 Task: Plan a trip to Centurion, South Africa from 21st December, 2023 to 29th December, 2023 for 4 adults. Place can be entire room with 2 bedrooms having 2 beds and 2 bathrooms. Property type can be flat.
Action: Mouse moved to (575, 97)
Screenshot: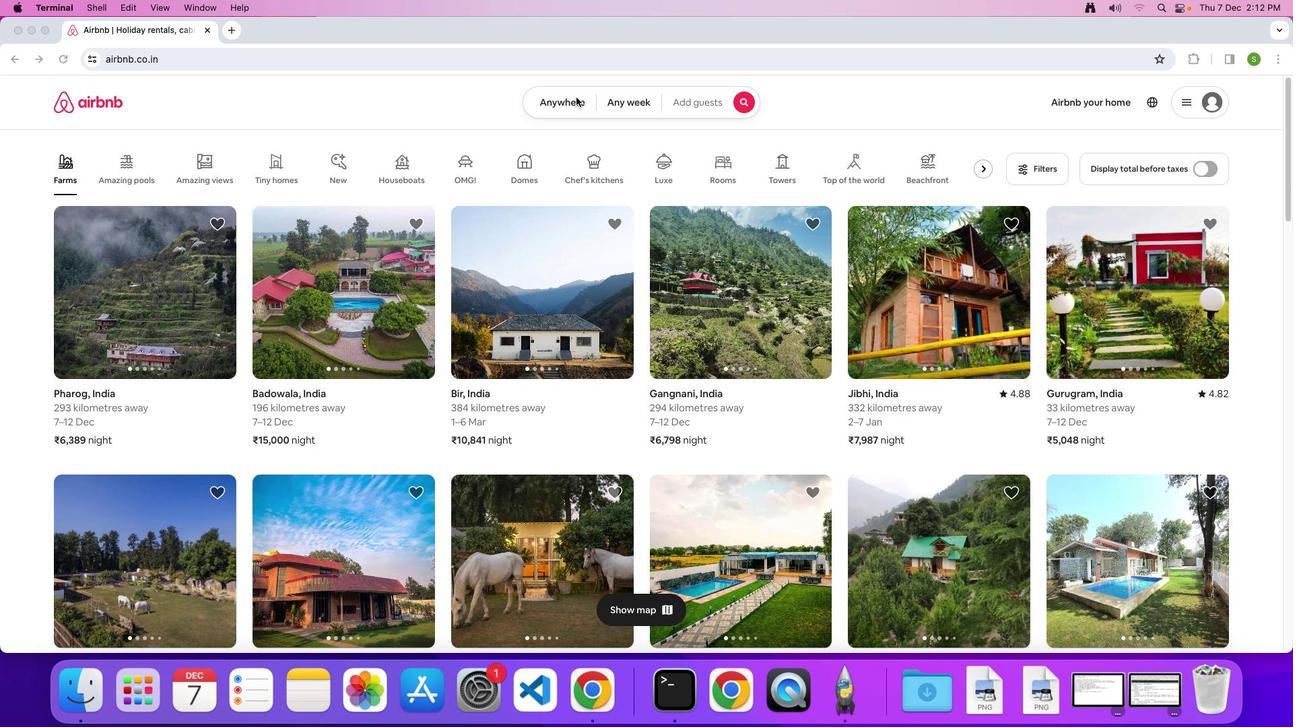 
Action: Mouse pressed left at (575, 97)
Screenshot: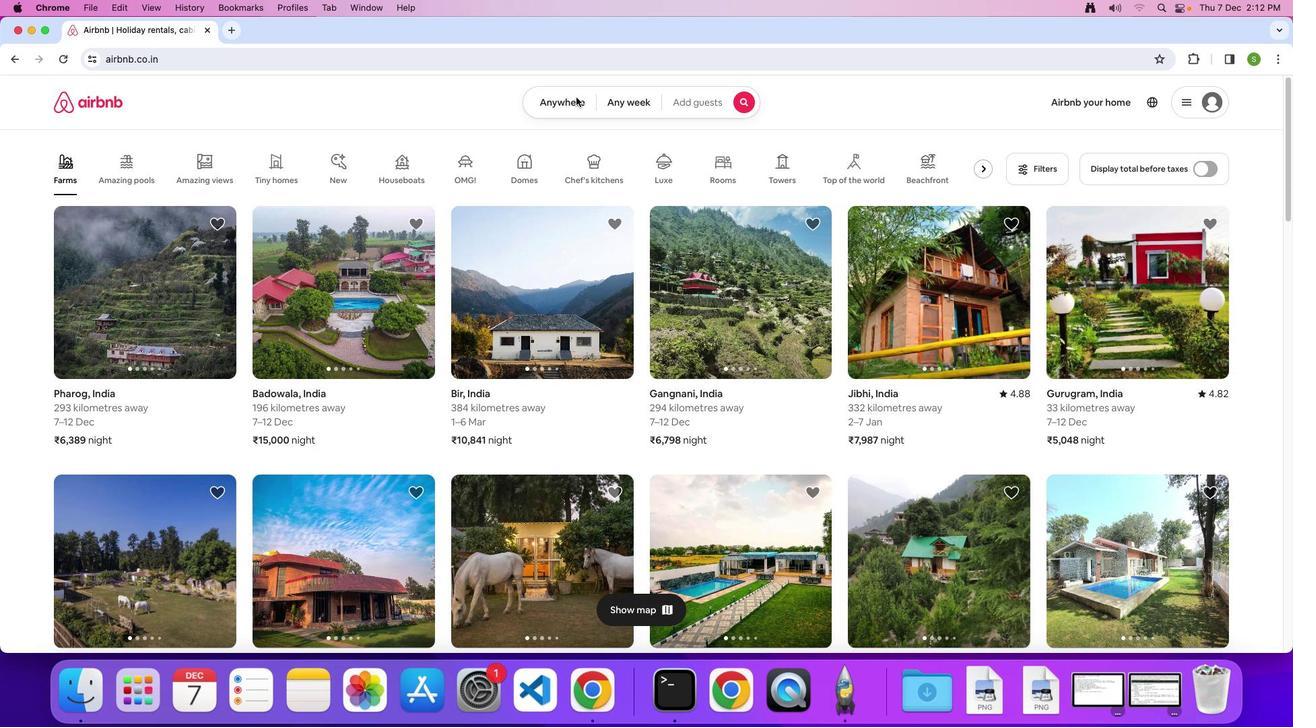 
Action: Mouse moved to (572, 104)
Screenshot: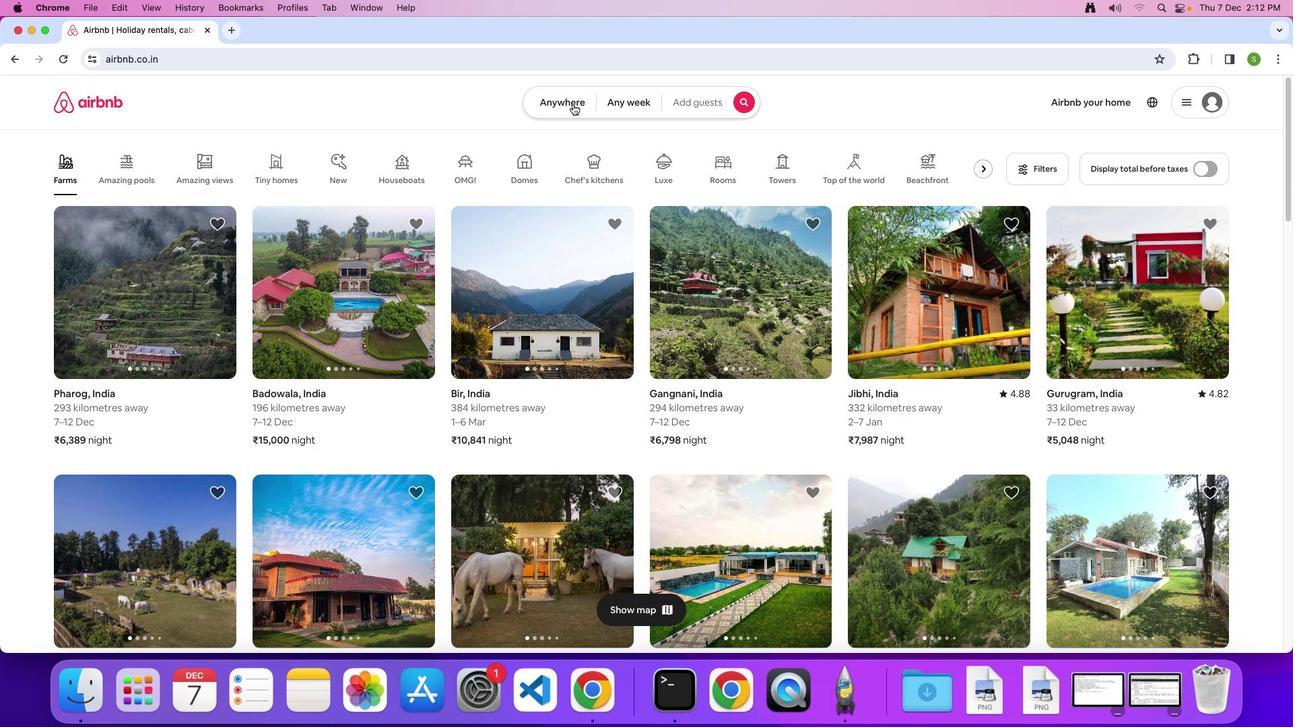 
Action: Mouse pressed left at (572, 104)
Screenshot: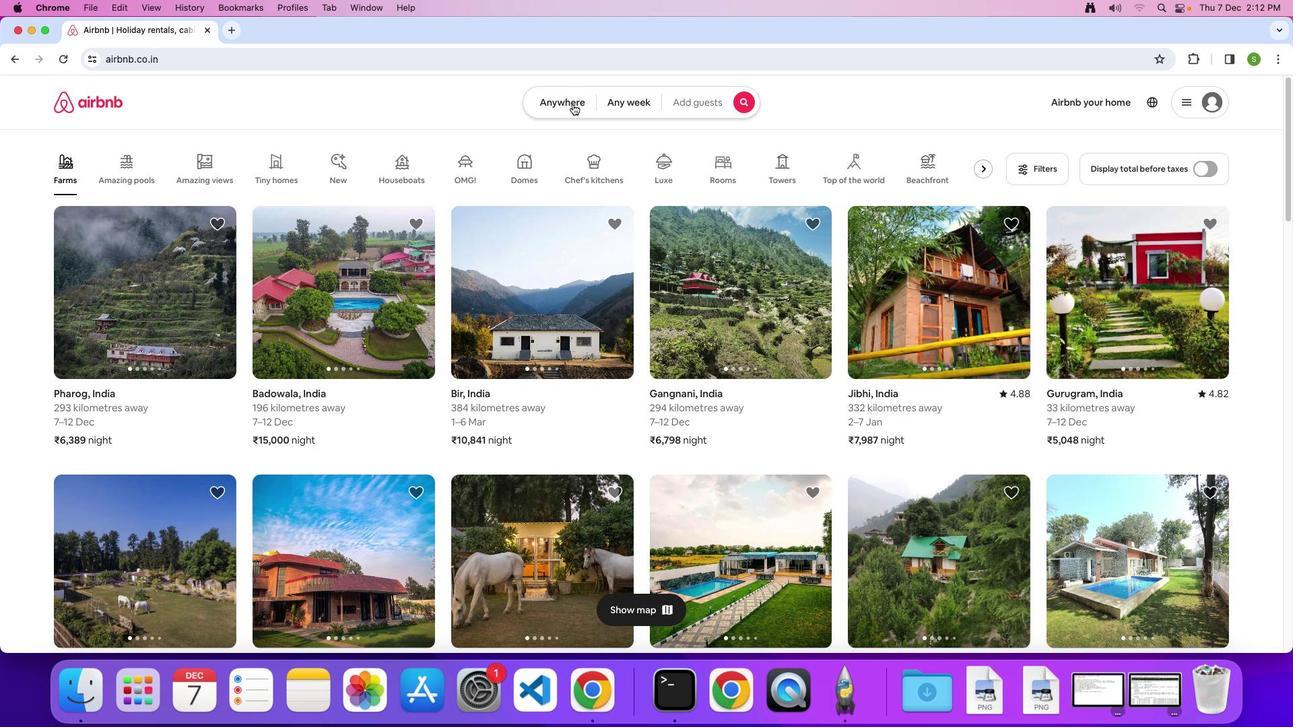 
Action: Mouse moved to (472, 142)
Screenshot: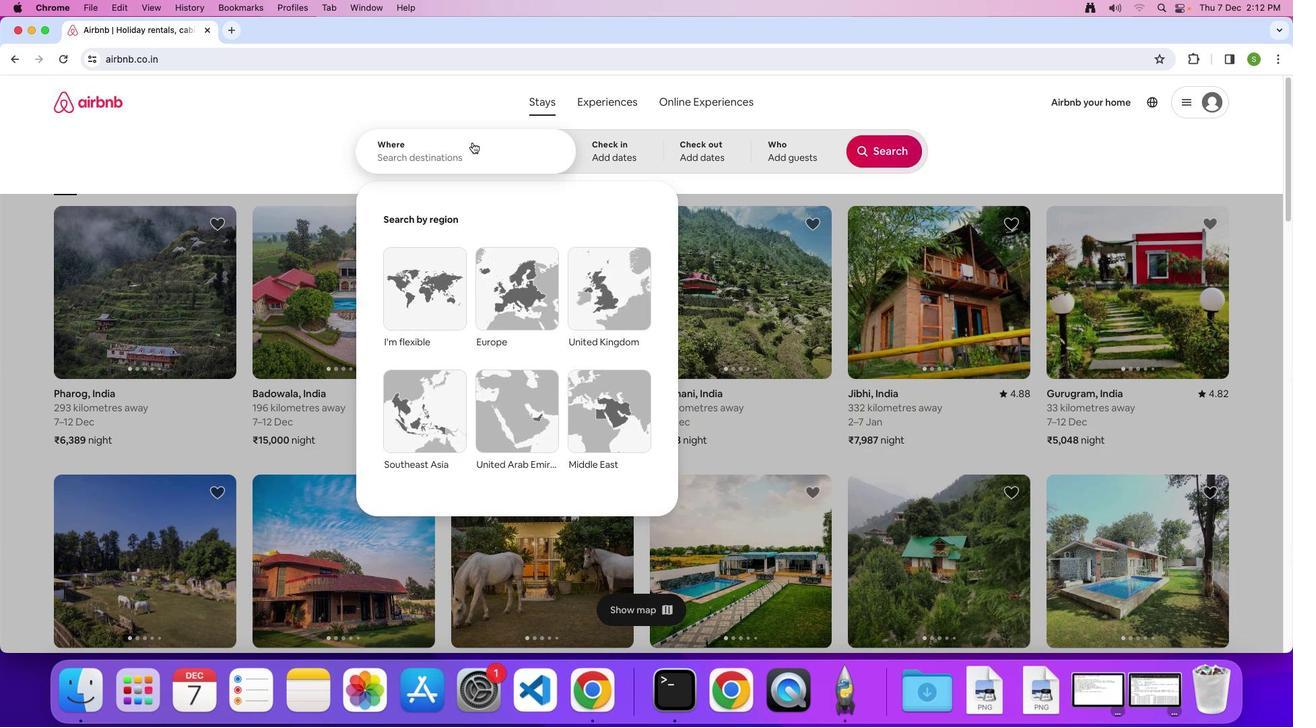 
Action: Mouse pressed left at (472, 142)
Screenshot: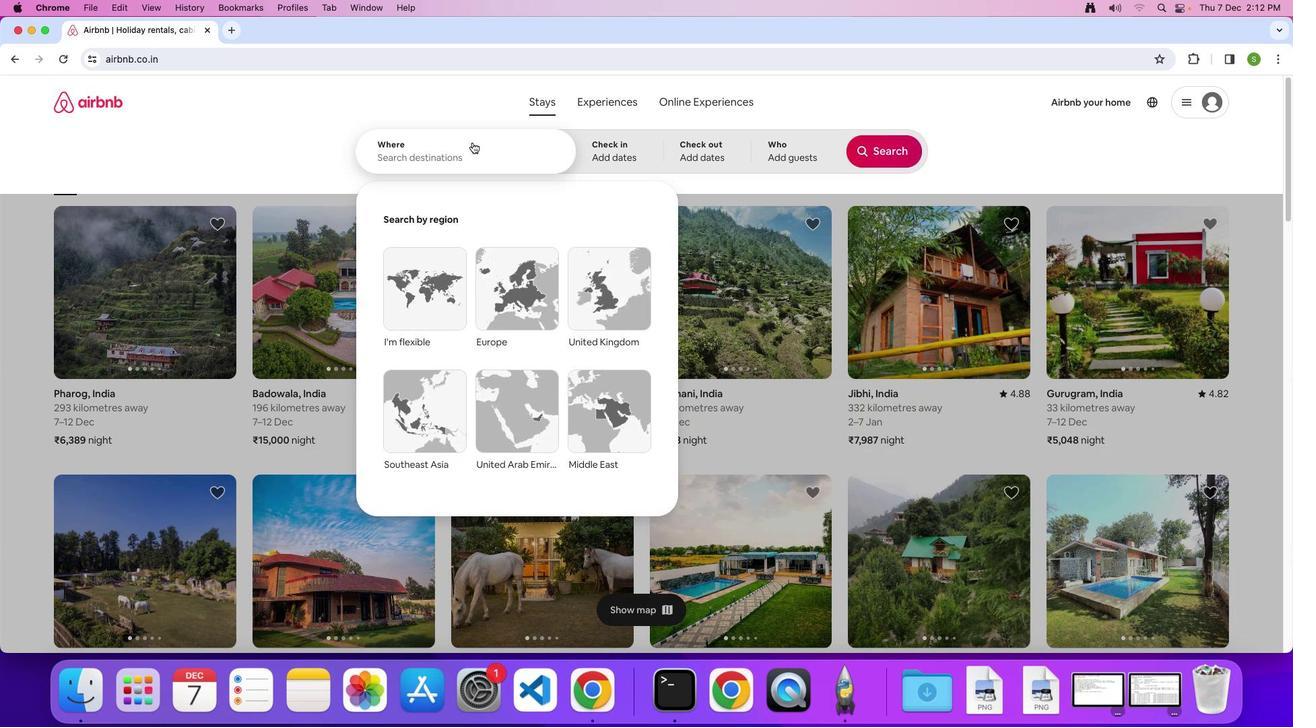
Action: Mouse moved to (488, 138)
Screenshot: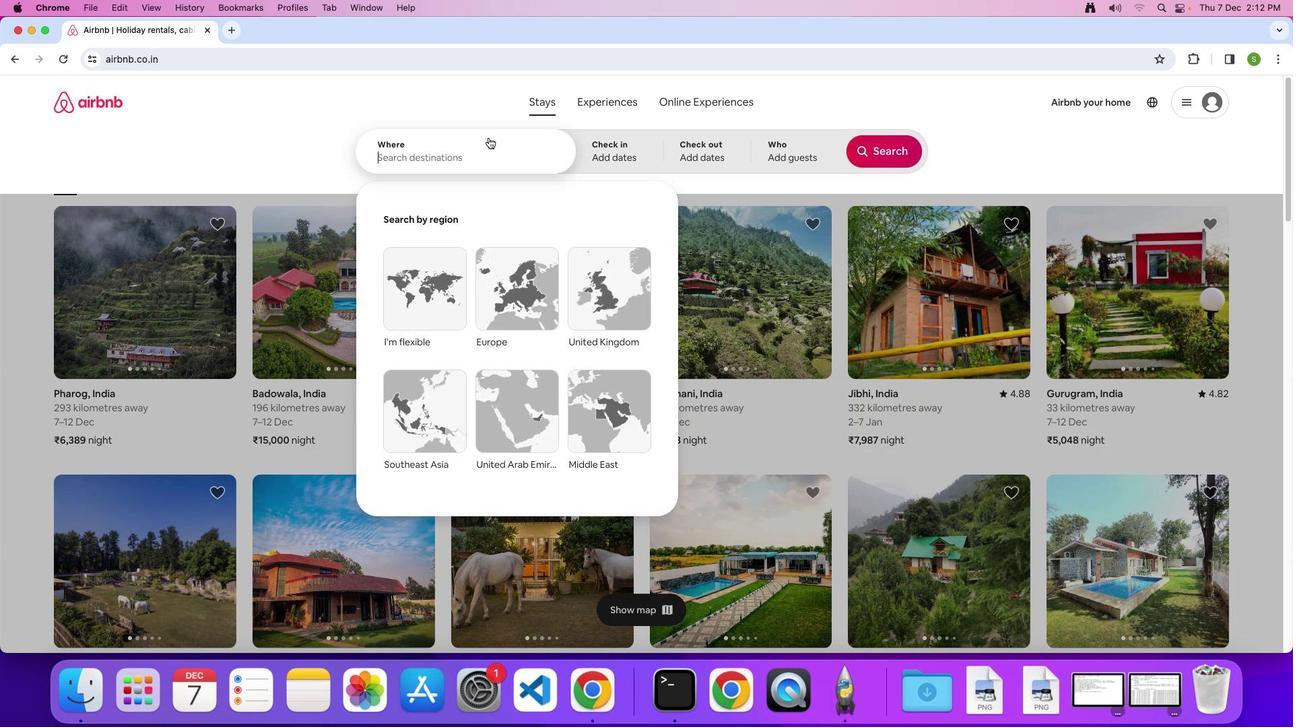 
Action: Key pressed 'C'Key.caps_lock'e''n''t''u''r''i''o''n'','Key.spaceKey.shift'S''o''u''t''h'Key.spaceKey.shift'A''f''r''i''c''a'Key.enter
Screenshot: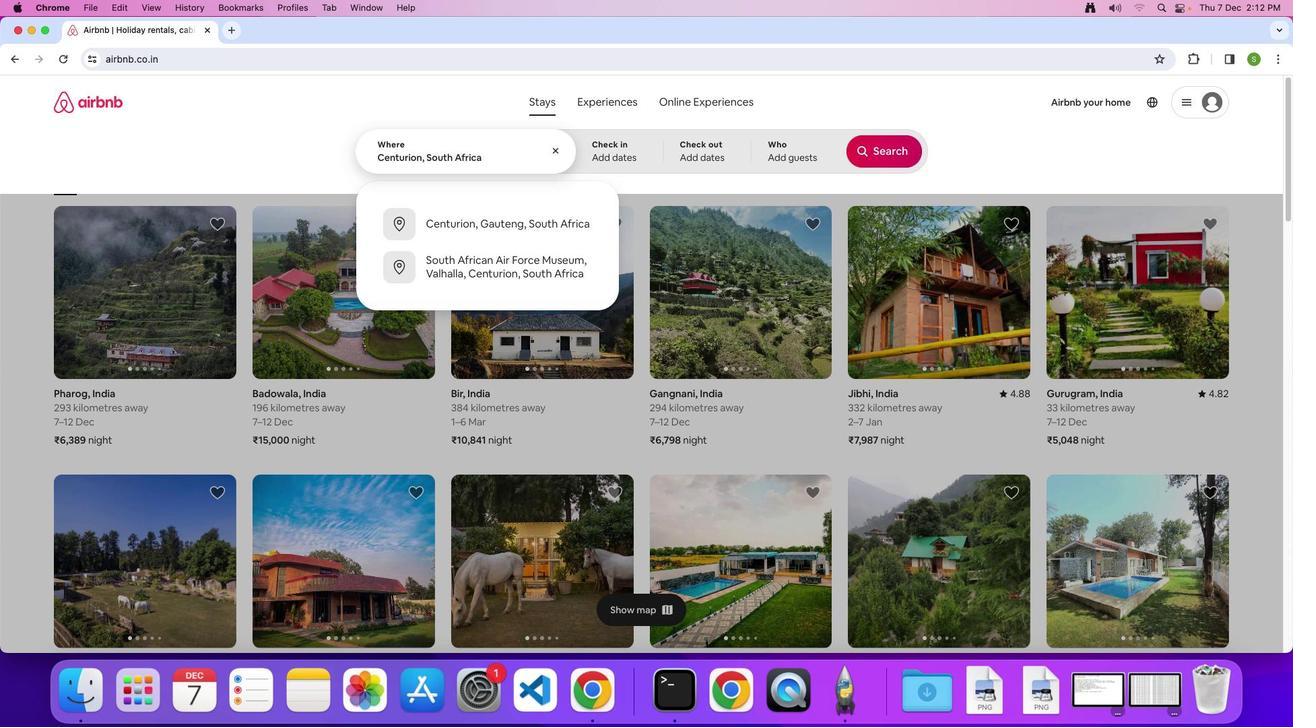 
Action: Mouse moved to (548, 425)
Screenshot: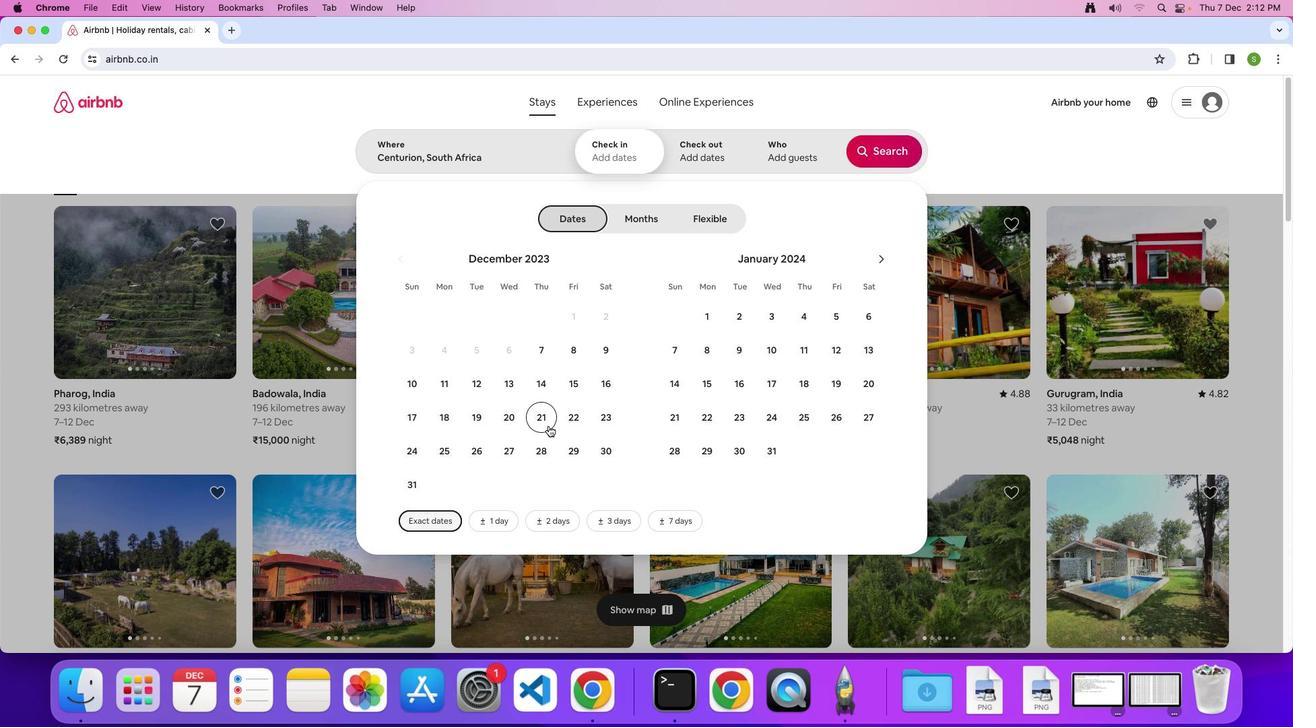 
Action: Mouse pressed left at (548, 425)
Screenshot: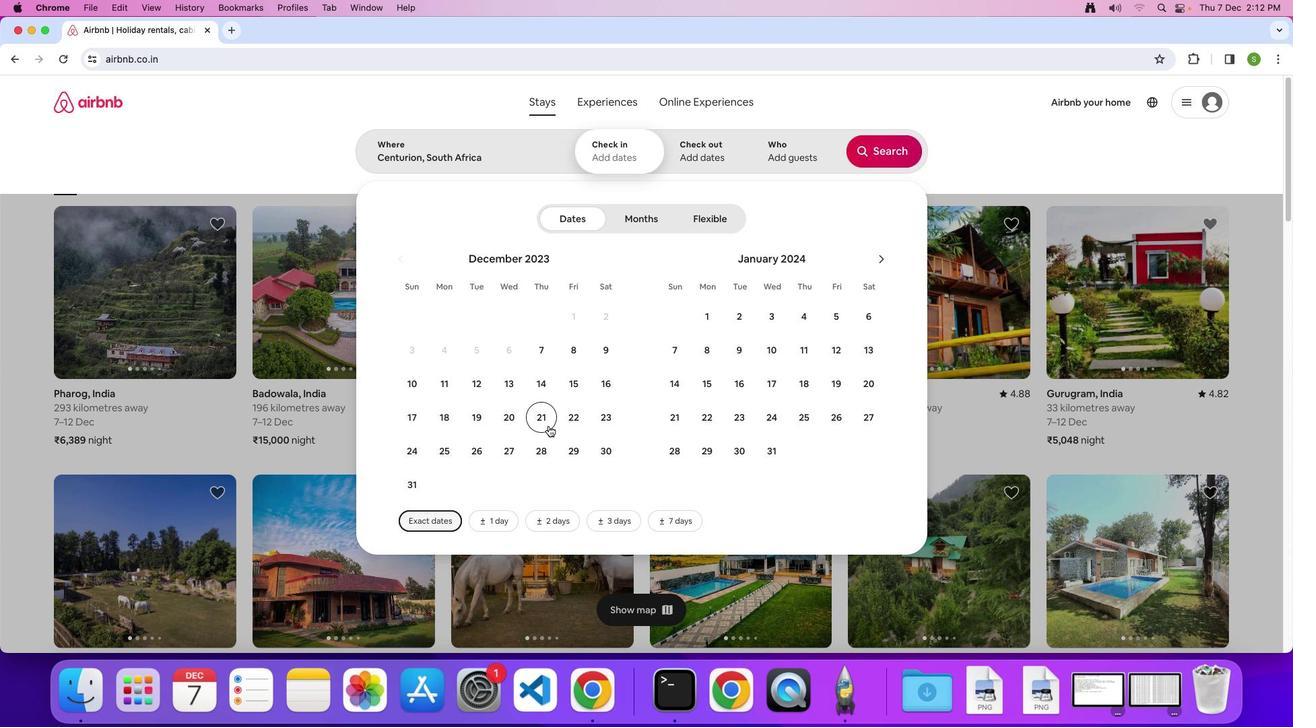 
Action: Mouse moved to (579, 447)
Screenshot: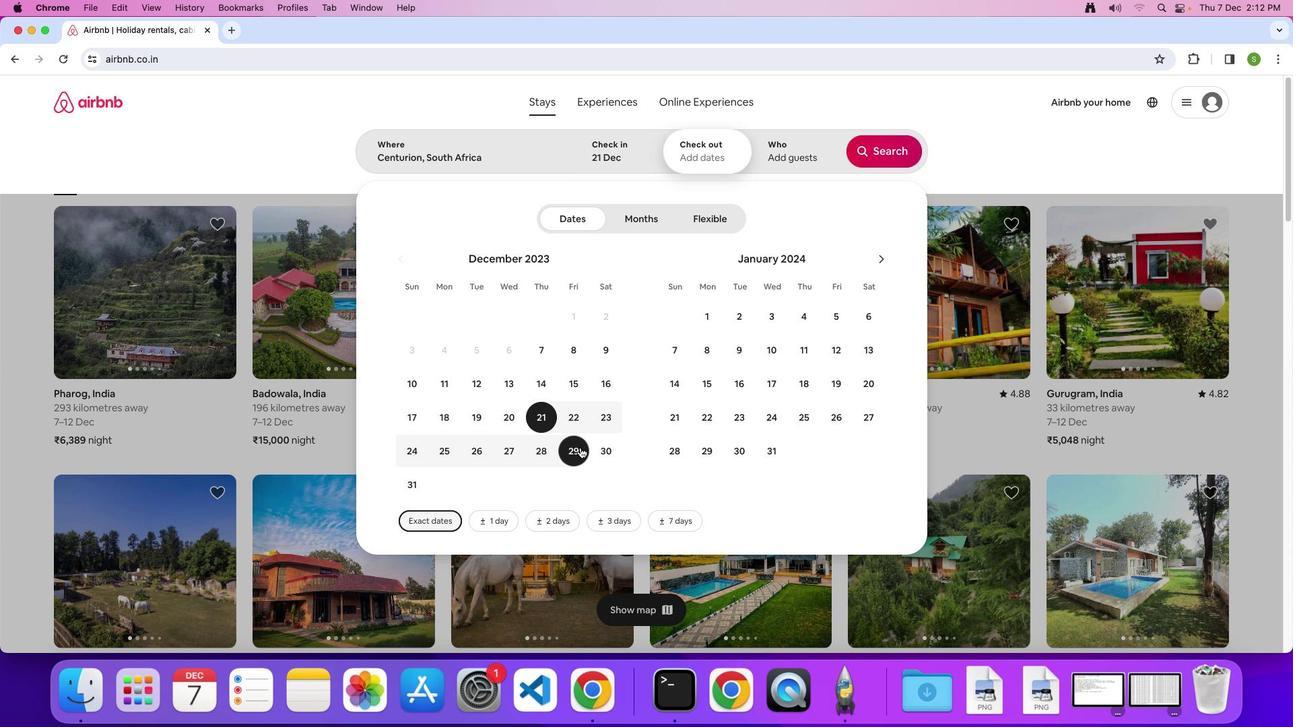
Action: Mouse pressed left at (579, 447)
Screenshot: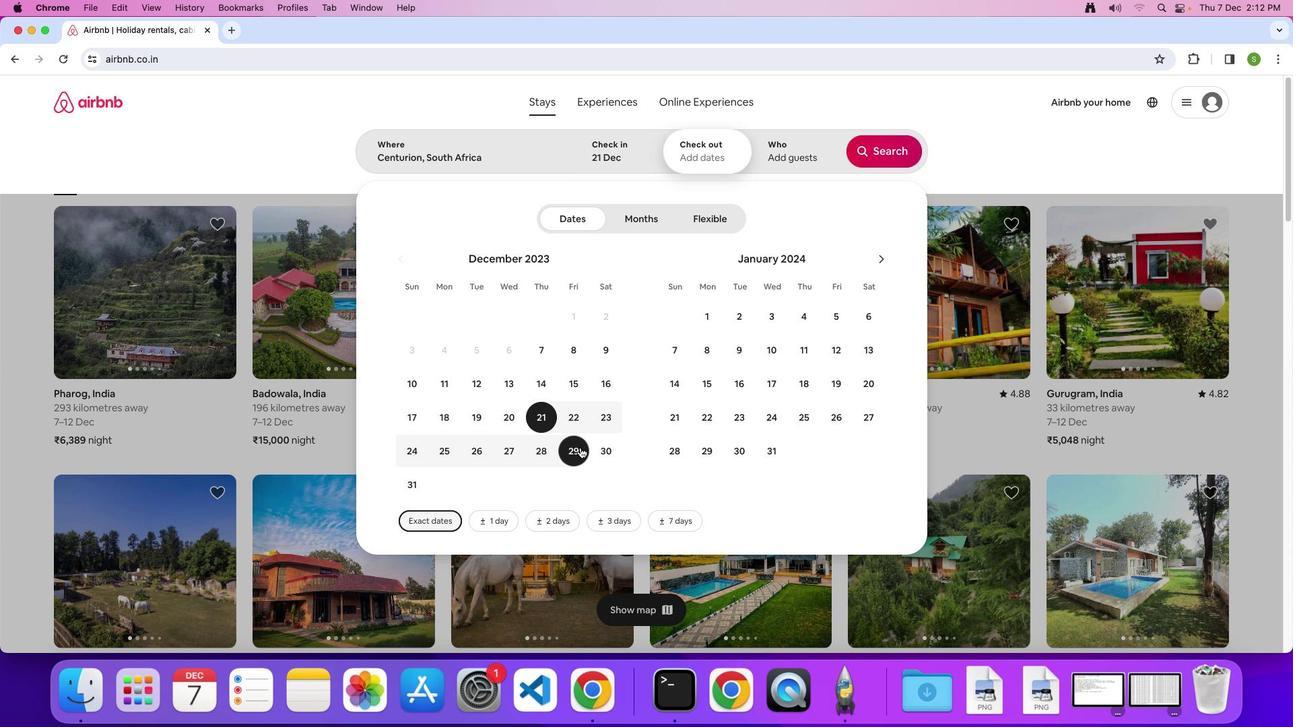 
Action: Mouse moved to (782, 154)
Screenshot: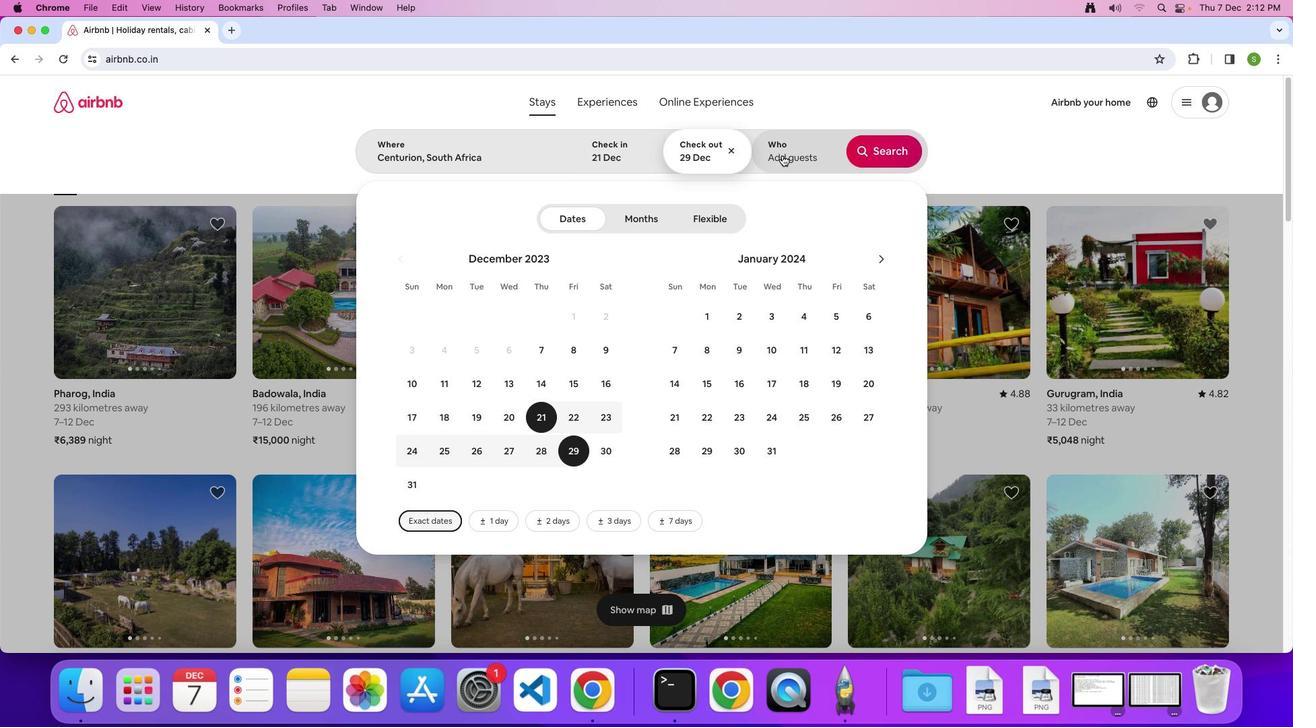 
Action: Mouse pressed left at (782, 154)
Screenshot: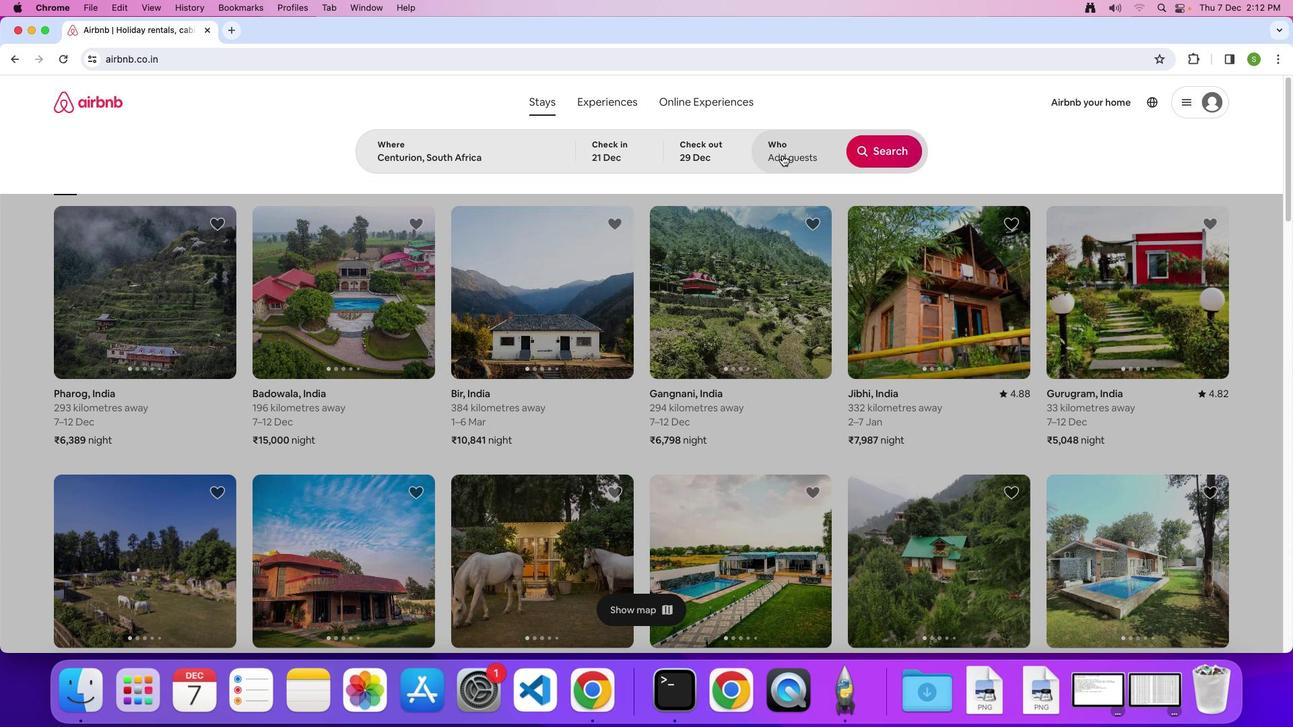 
Action: Mouse moved to (883, 216)
Screenshot: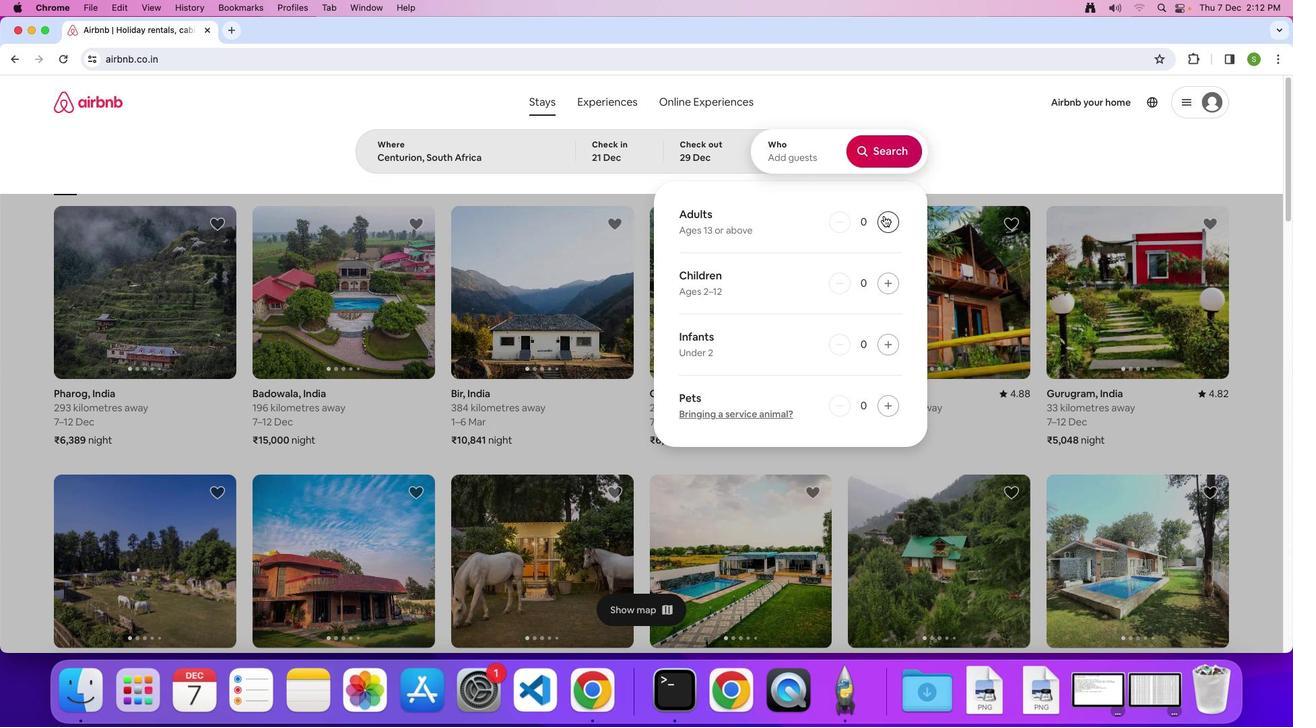 
Action: Mouse pressed left at (883, 216)
Screenshot: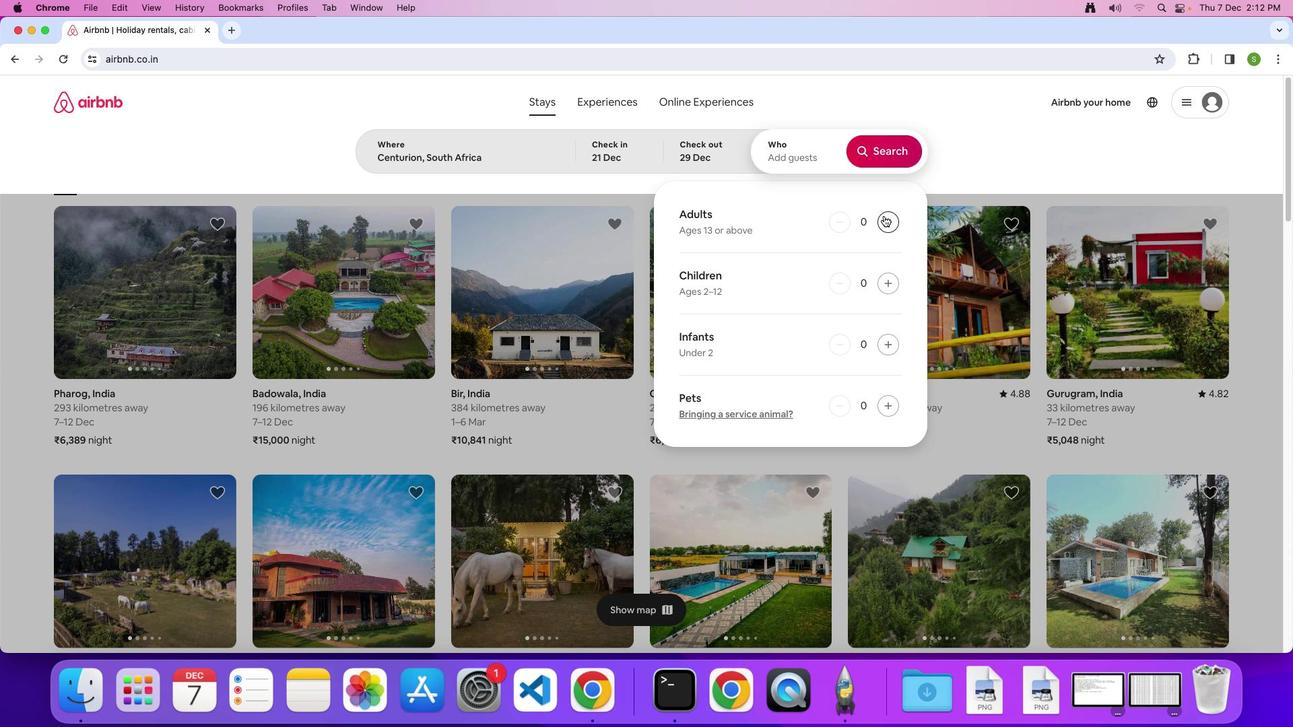 
Action: Mouse pressed left at (883, 216)
Screenshot: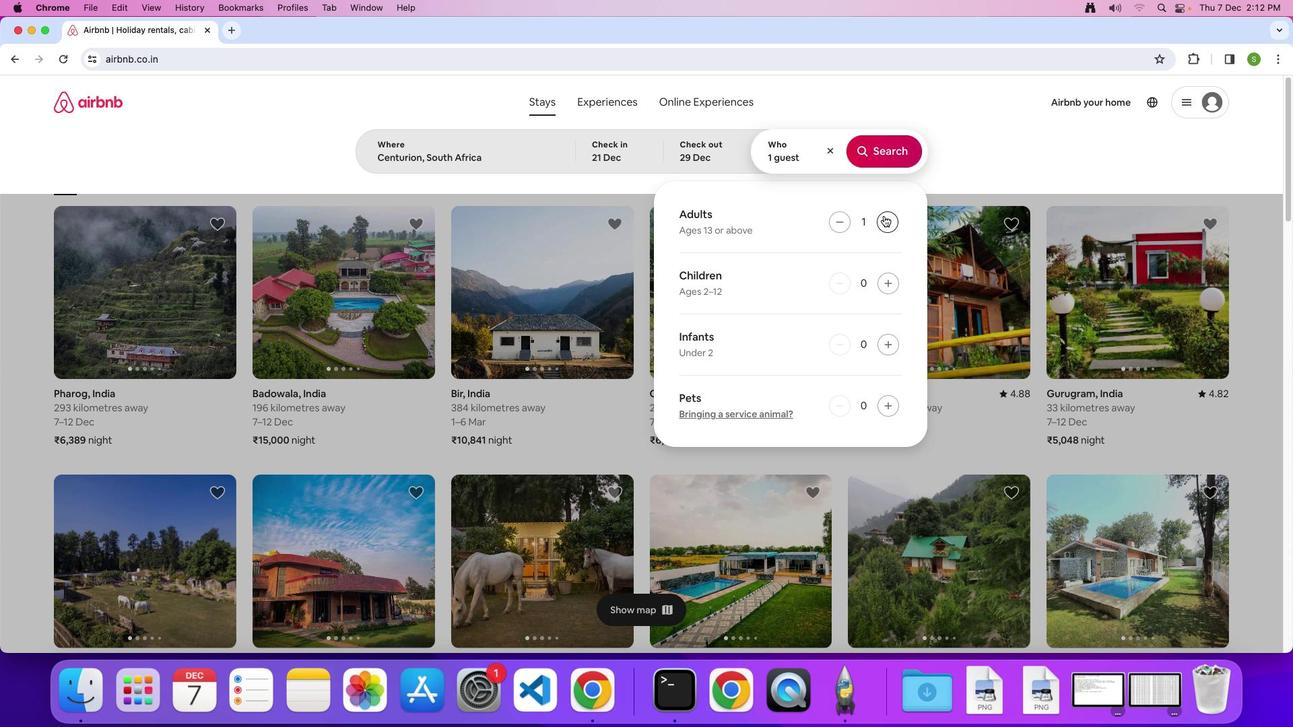 
Action: Mouse pressed left at (883, 216)
Screenshot: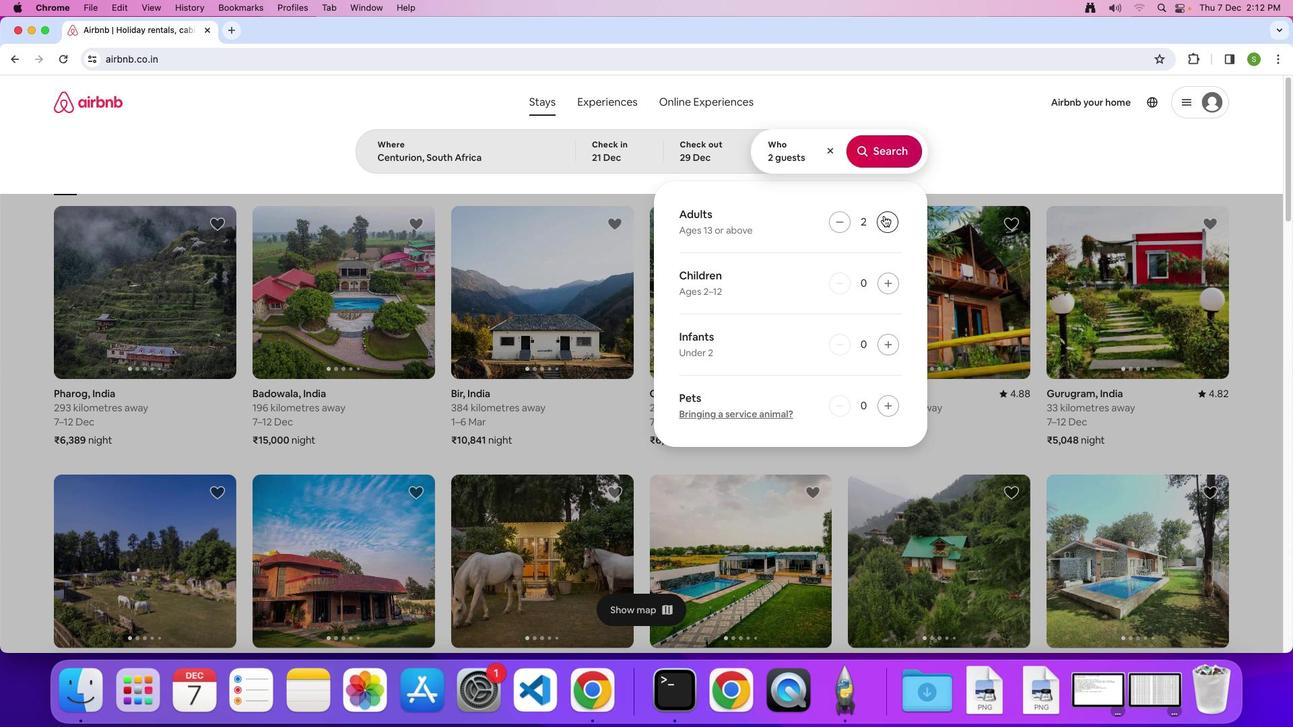 
Action: Mouse pressed left at (883, 216)
Screenshot: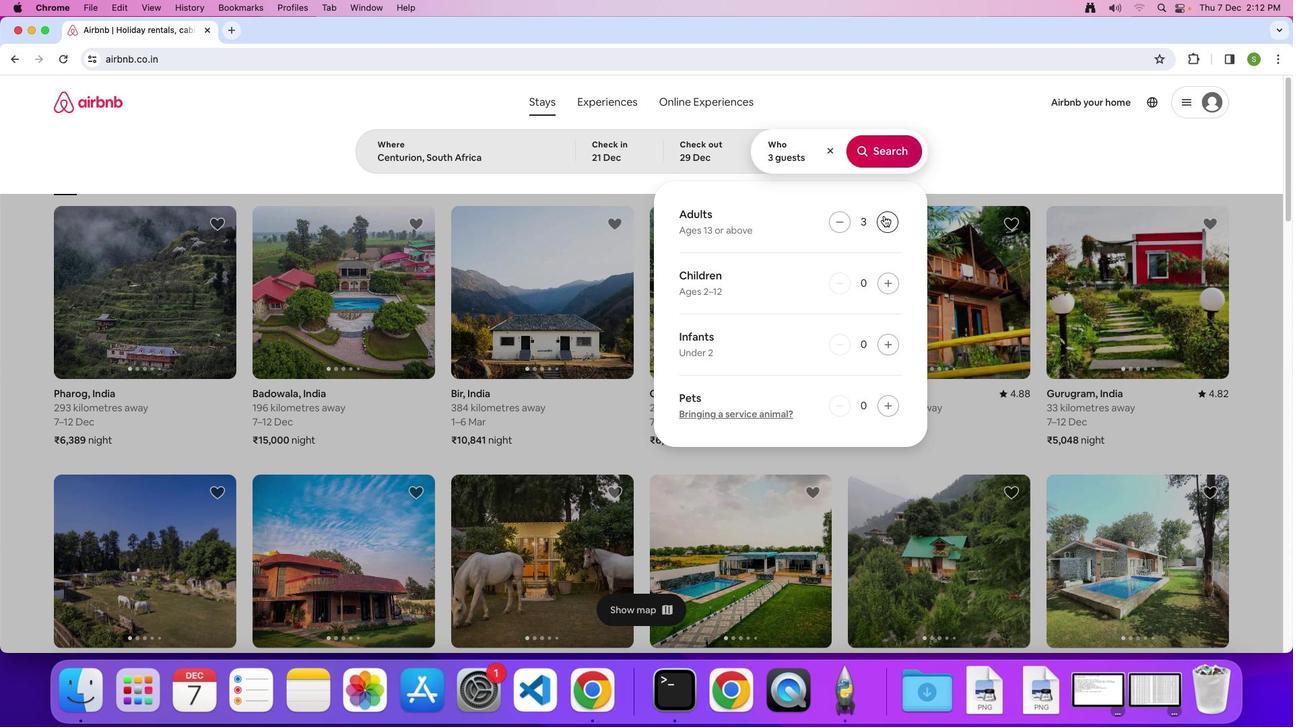 
Action: Mouse moved to (883, 160)
Screenshot: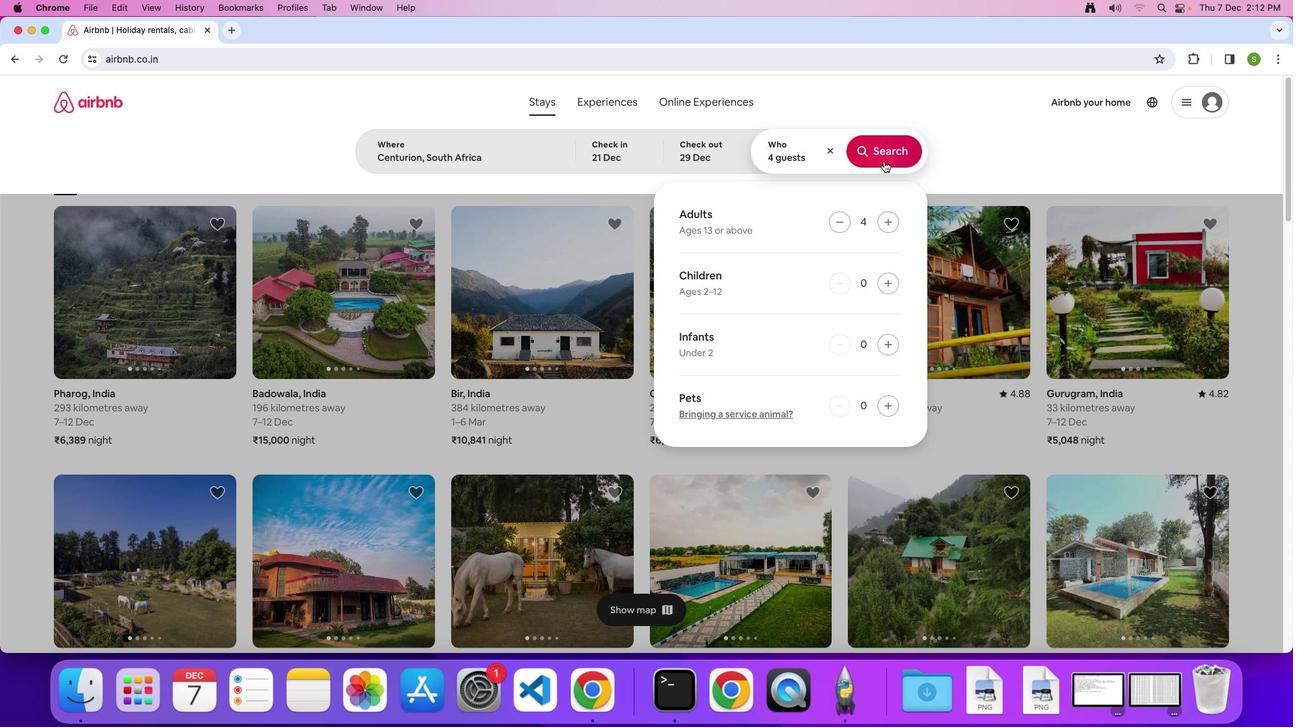 
Action: Mouse pressed left at (883, 160)
Screenshot: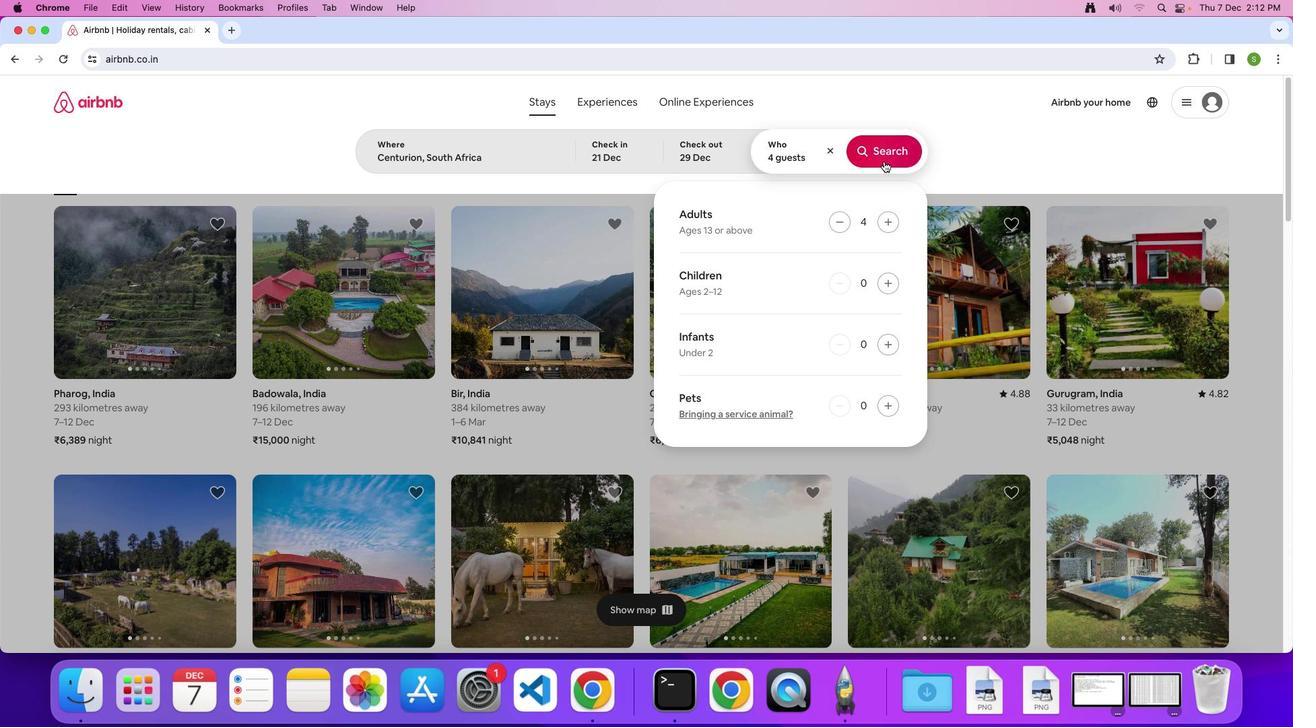 
Action: Mouse moved to (1067, 153)
Screenshot: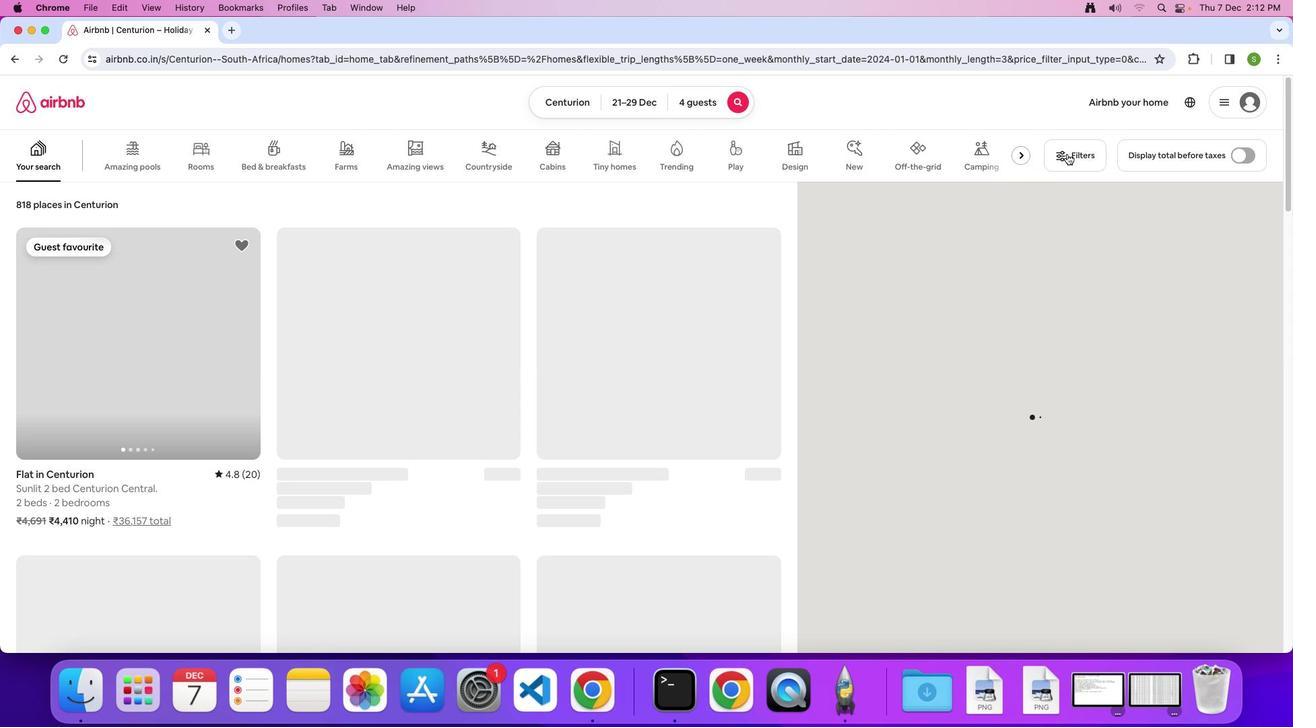 
Action: Mouse pressed left at (1067, 153)
Screenshot: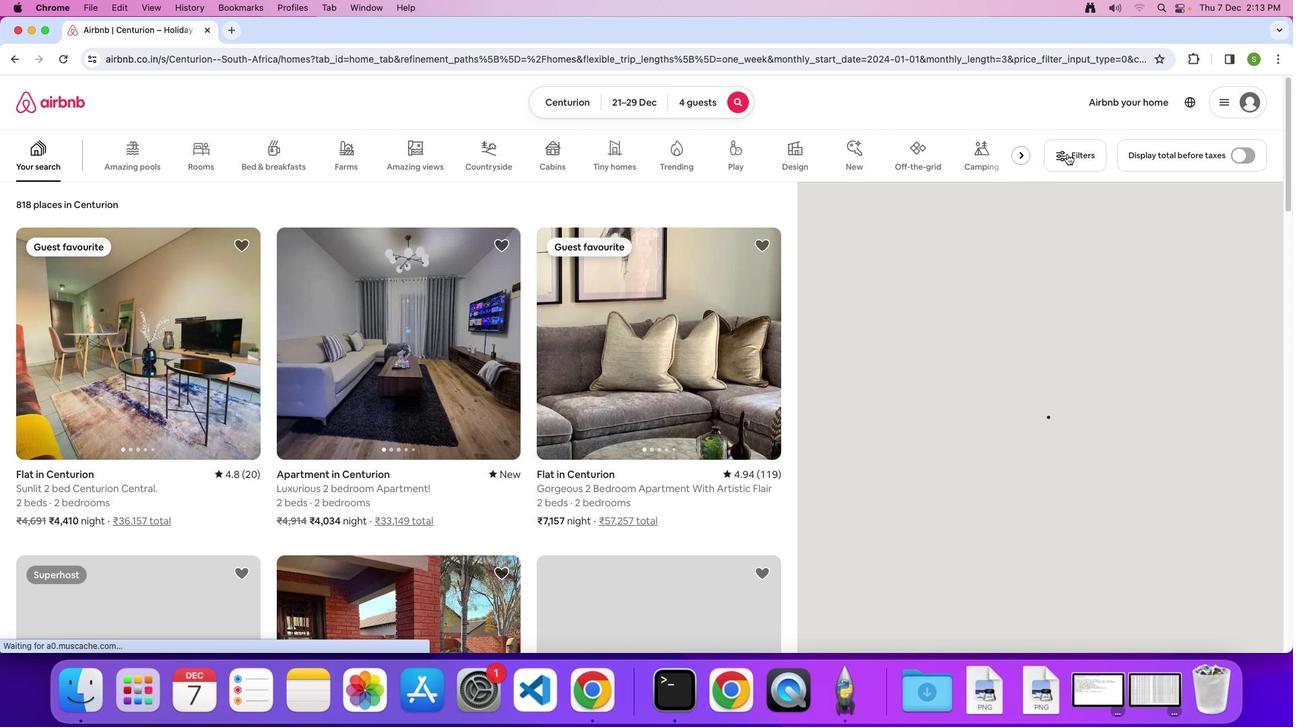 
Action: Mouse moved to (653, 239)
Screenshot: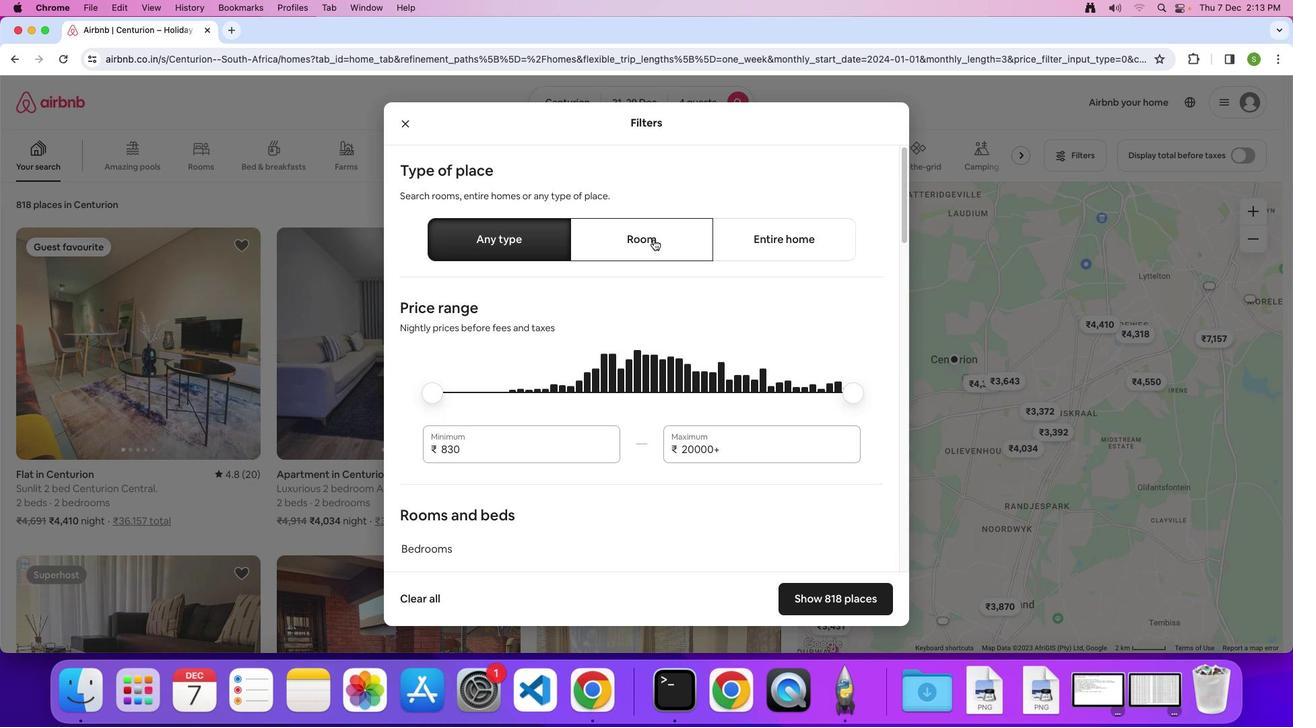 
Action: Mouse pressed left at (653, 239)
Screenshot: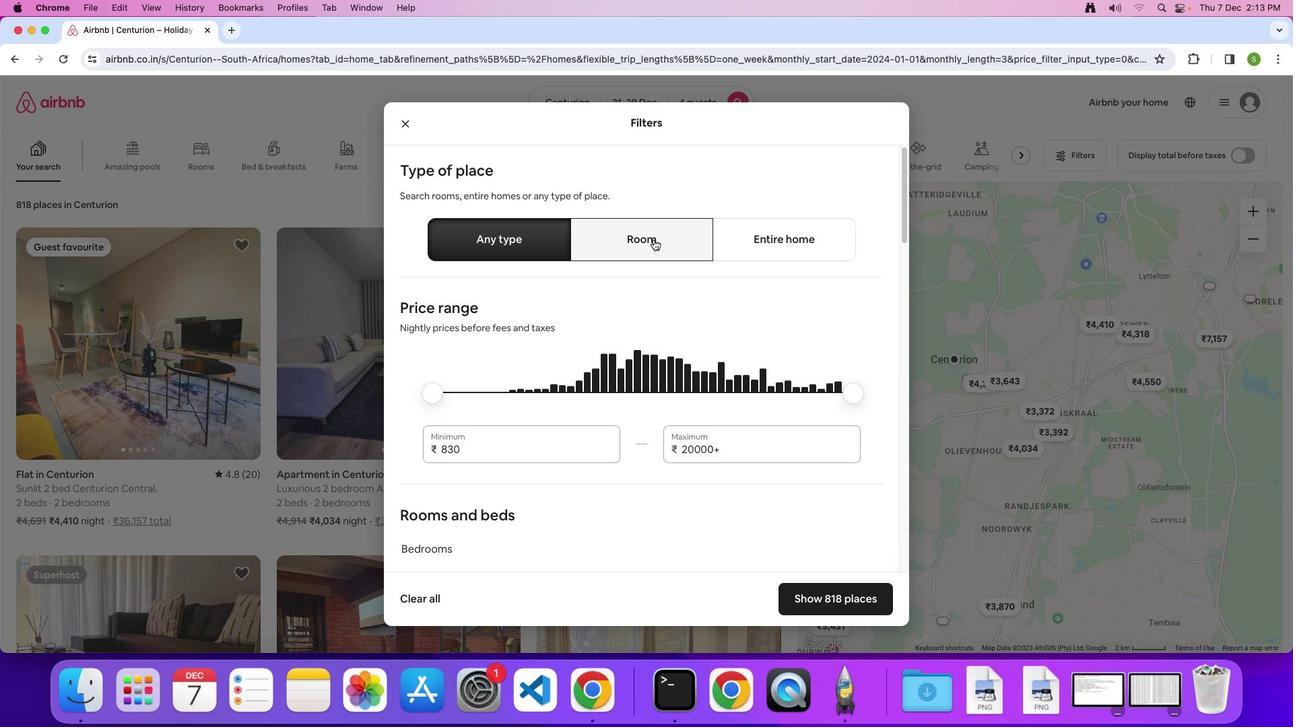 
Action: Mouse moved to (651, 360)
Screenshot: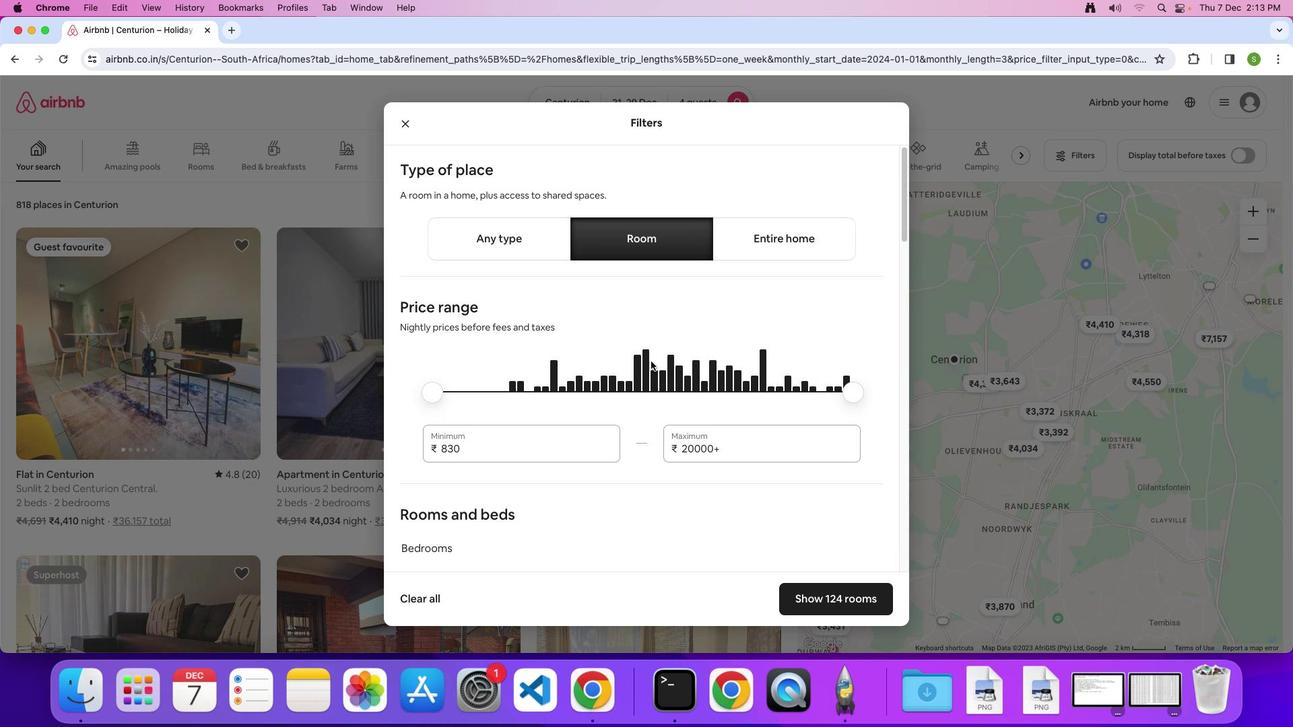 
Action: Mouse scrolled (651, 360) with delta (0, 0)
Screenshot: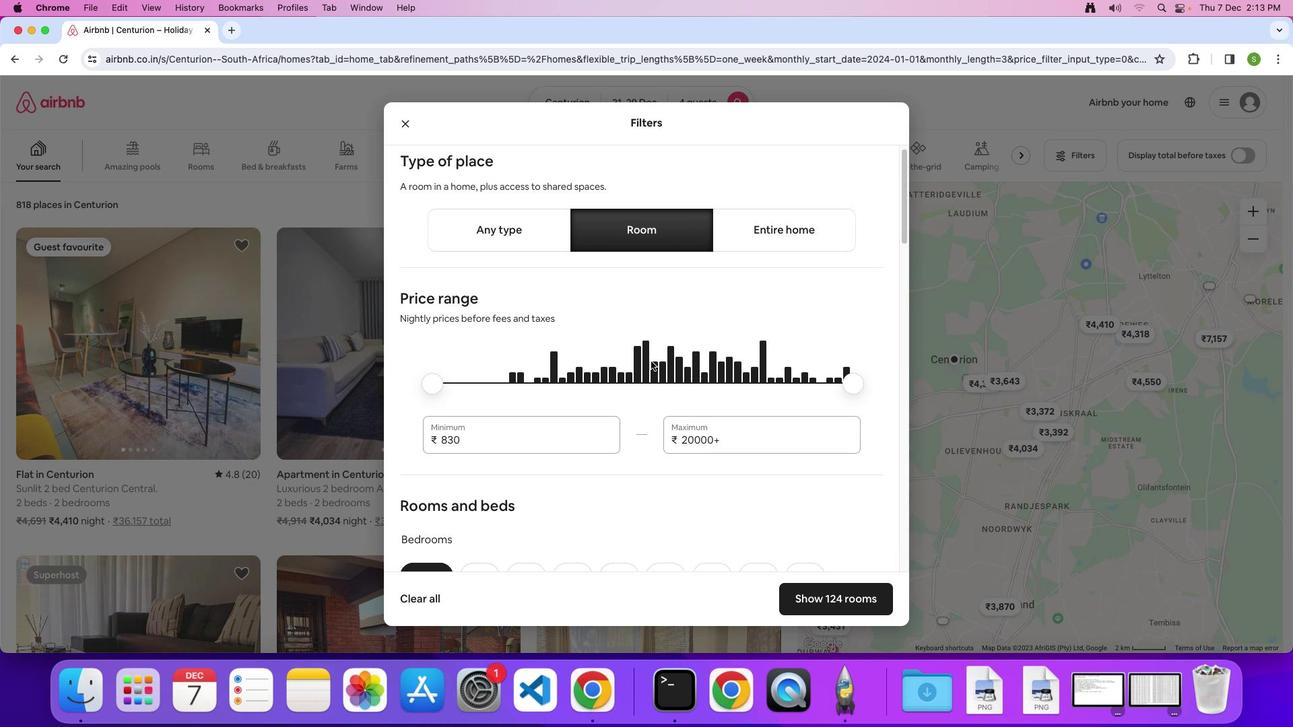 
Action: Mouse scrolled (651, 360) with delta (0, 0)
Screenshot: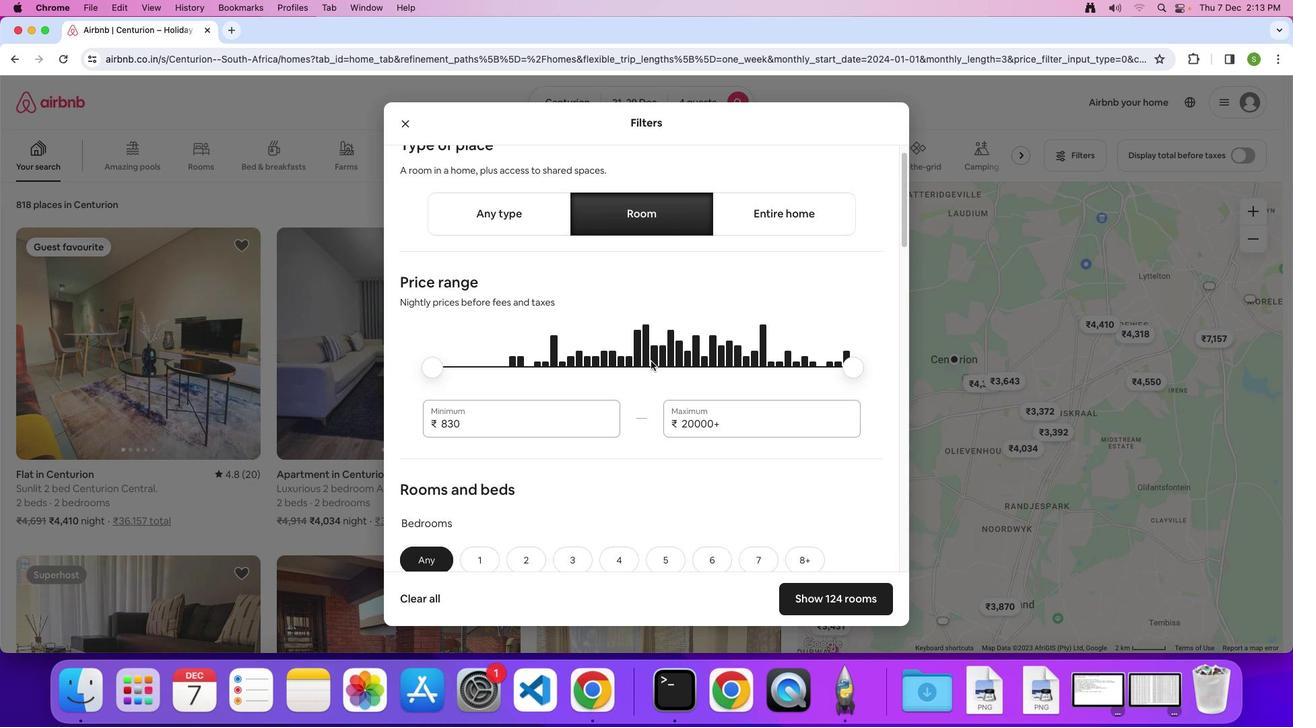 
Action: Mouse scrolled (651, 360) with delta (0, -2)
Screenshot: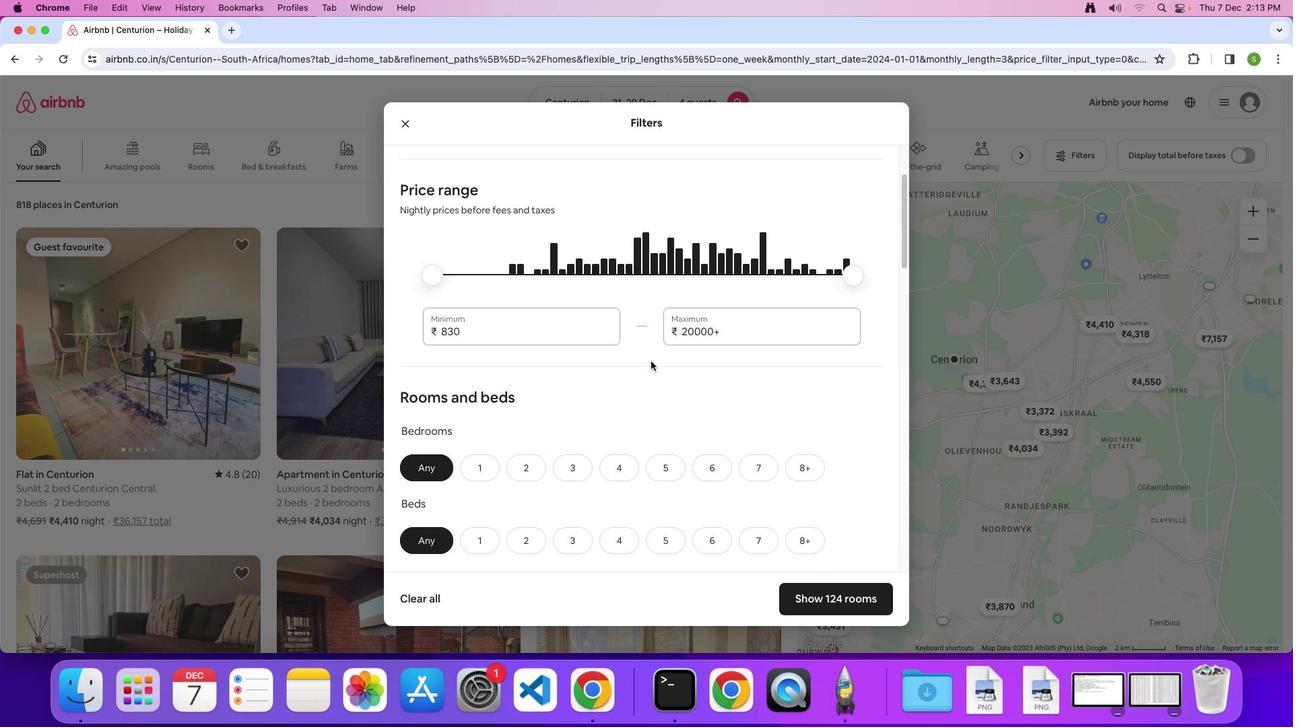 
Action: Mouse scrolled (651, 360) with delta (0, -2)
Screenshot: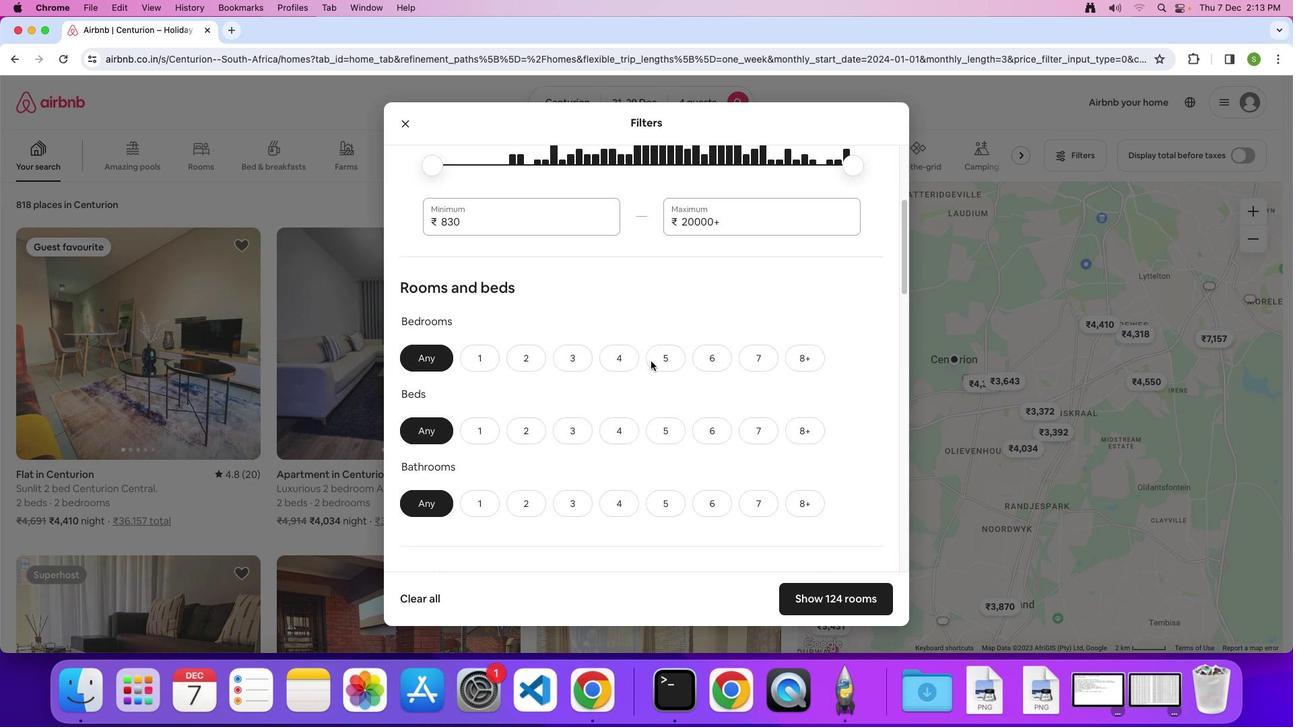
Action: Mouse scrolled (651, 360) with delta (0, 0)
Screenshot: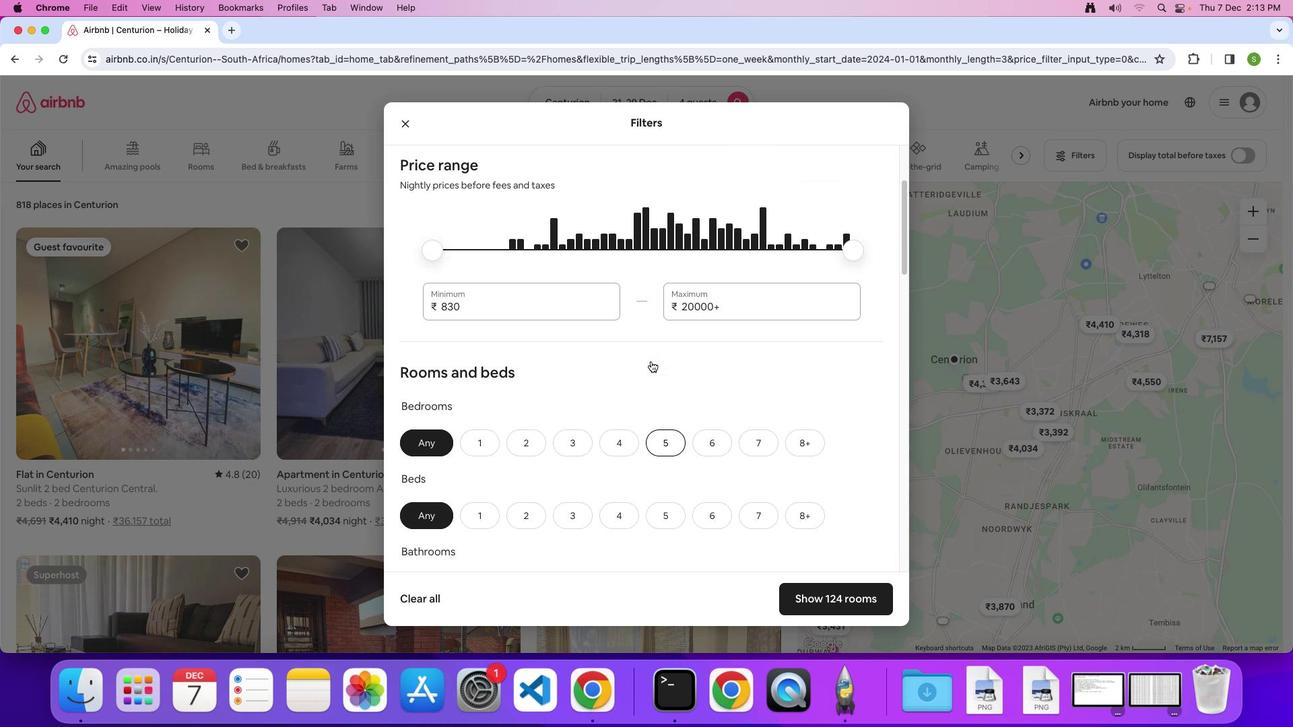
Action: Mouse scrolled (651, 360) with delta (0, 0)
Screenshot: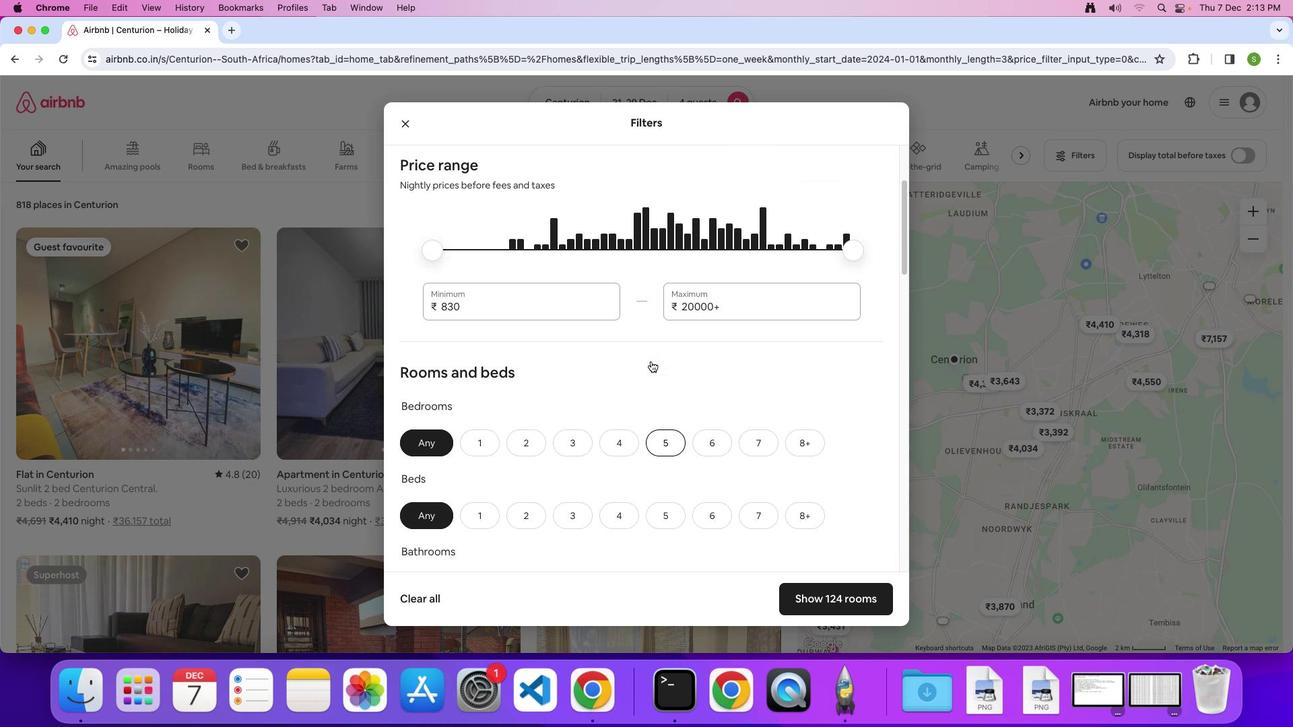 
Action: Mouse scrolled (651, 360) with delta (0, 3)
Screenshot: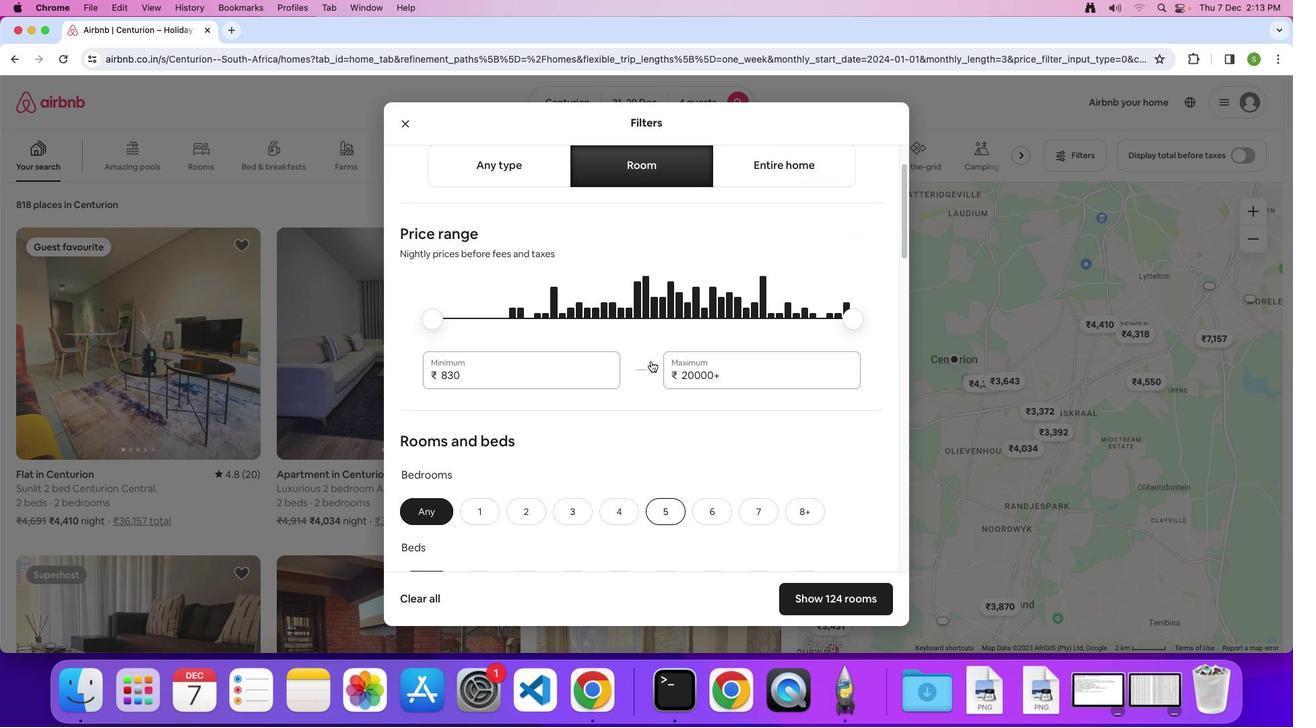 
Action: Mouse scrolled (651, 360) with delta (0, 4)
Screenshot: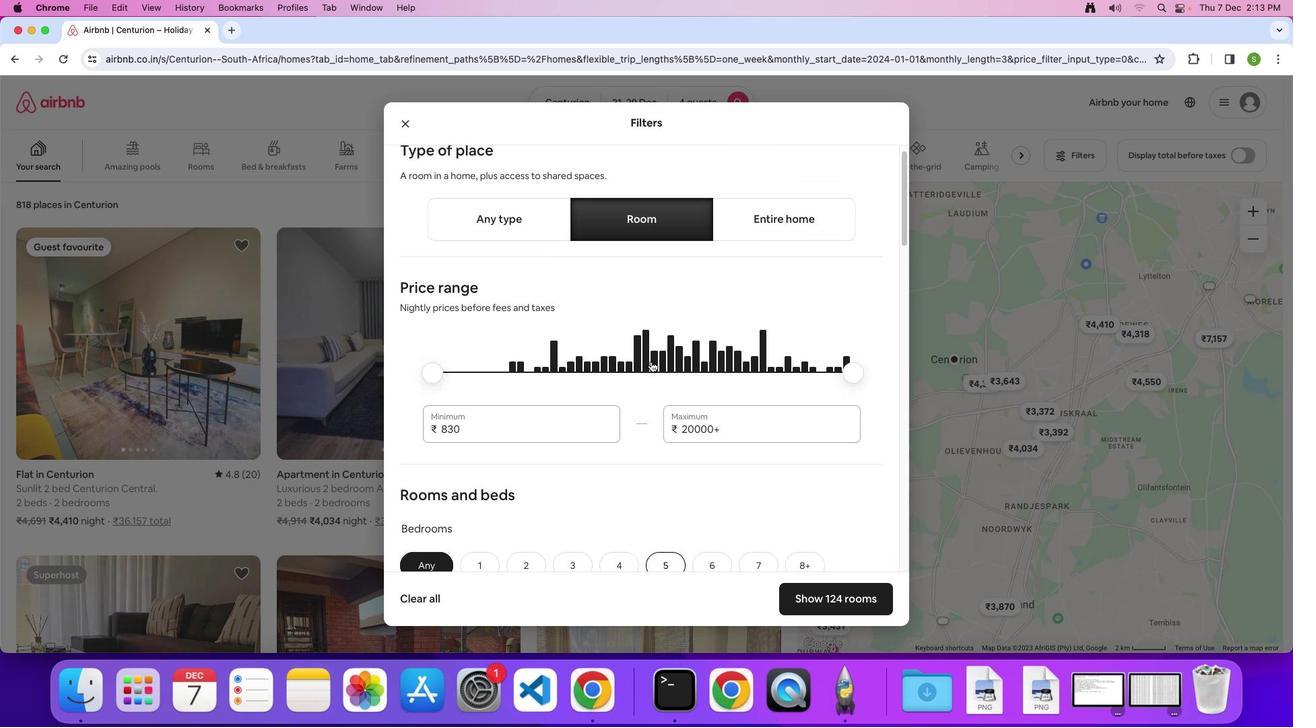 
Action: Mouse scrolled (651, 360) with delta (0, 0)
Screenshot: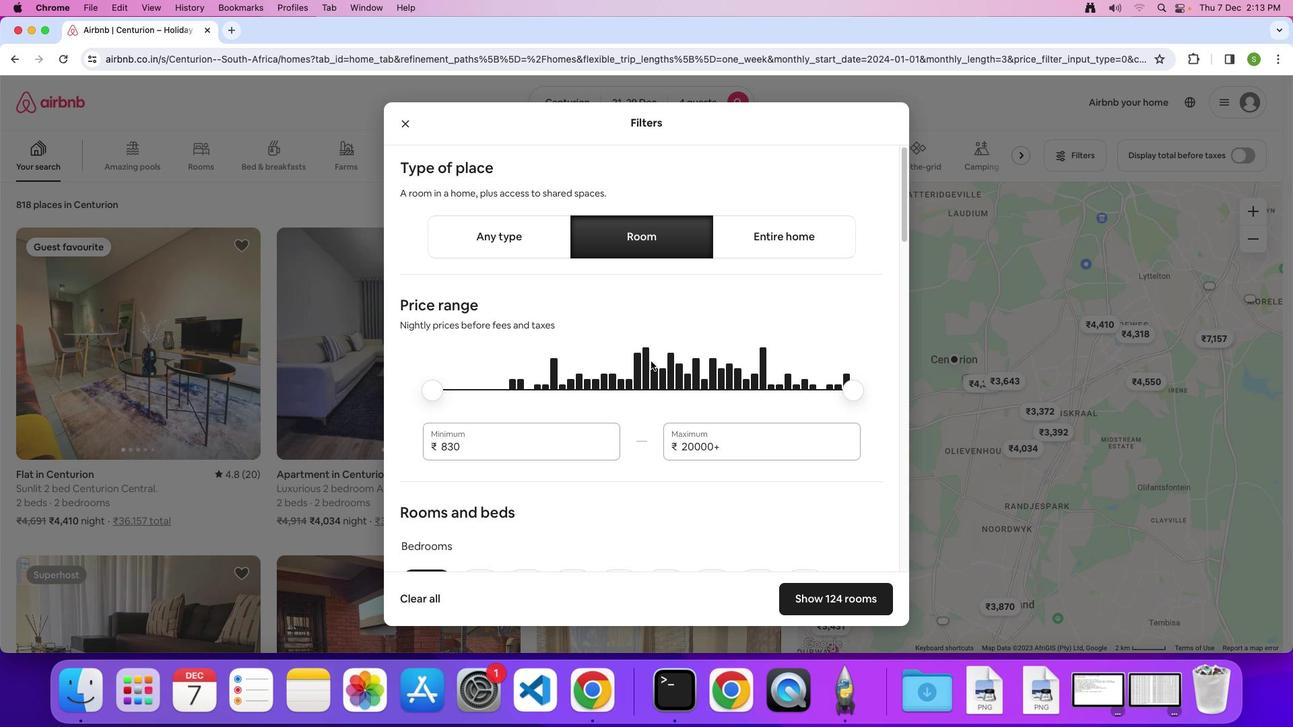 
Action: Mouse scrolled (651, 360) with delta (0, 0)
Screenshot: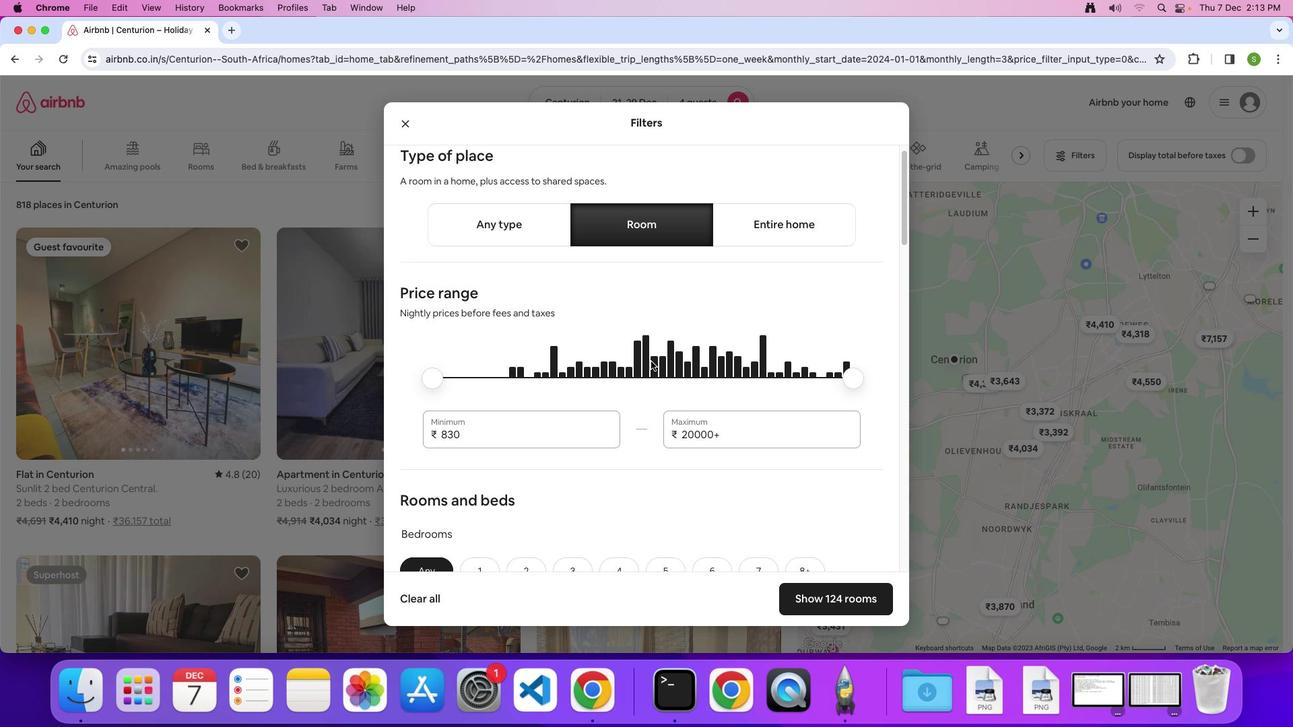 
Action: Mouse scrolled (651, 360) with delta (0, 0)
Screenshot: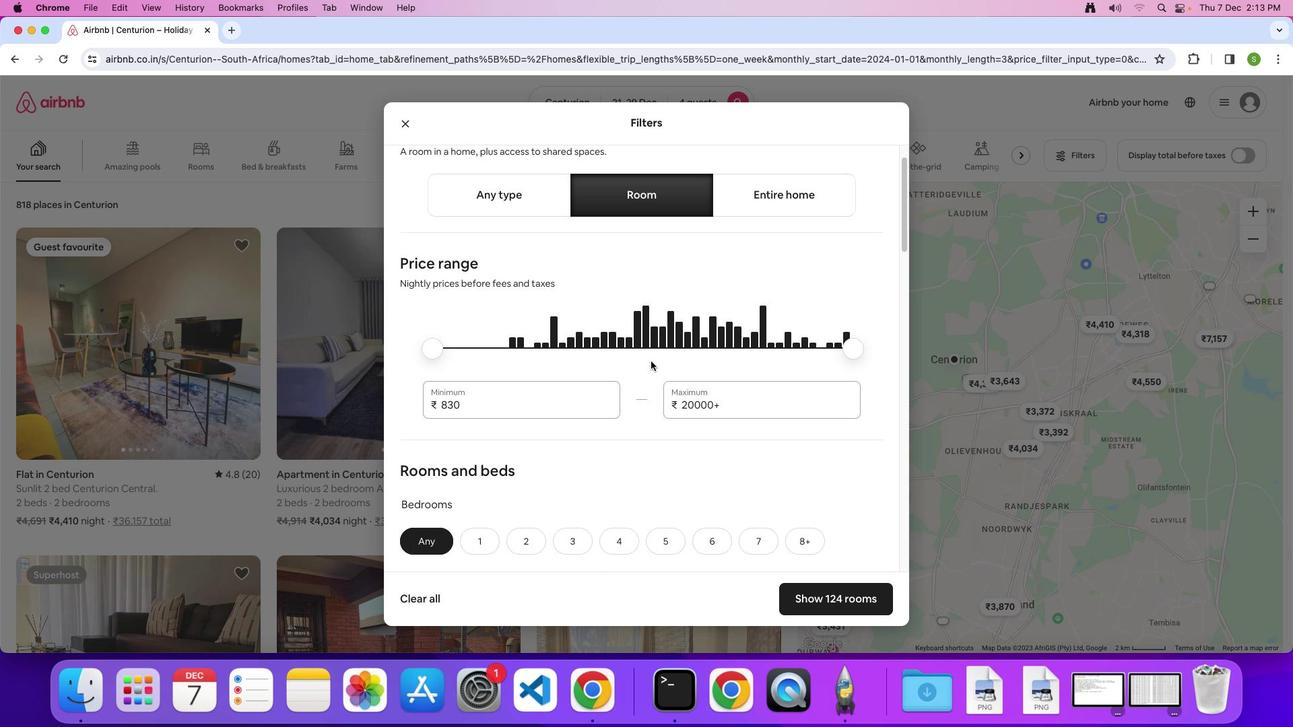 
Action: Mouse scrolled (651, 360) with delta (0, 0)
Screenshot: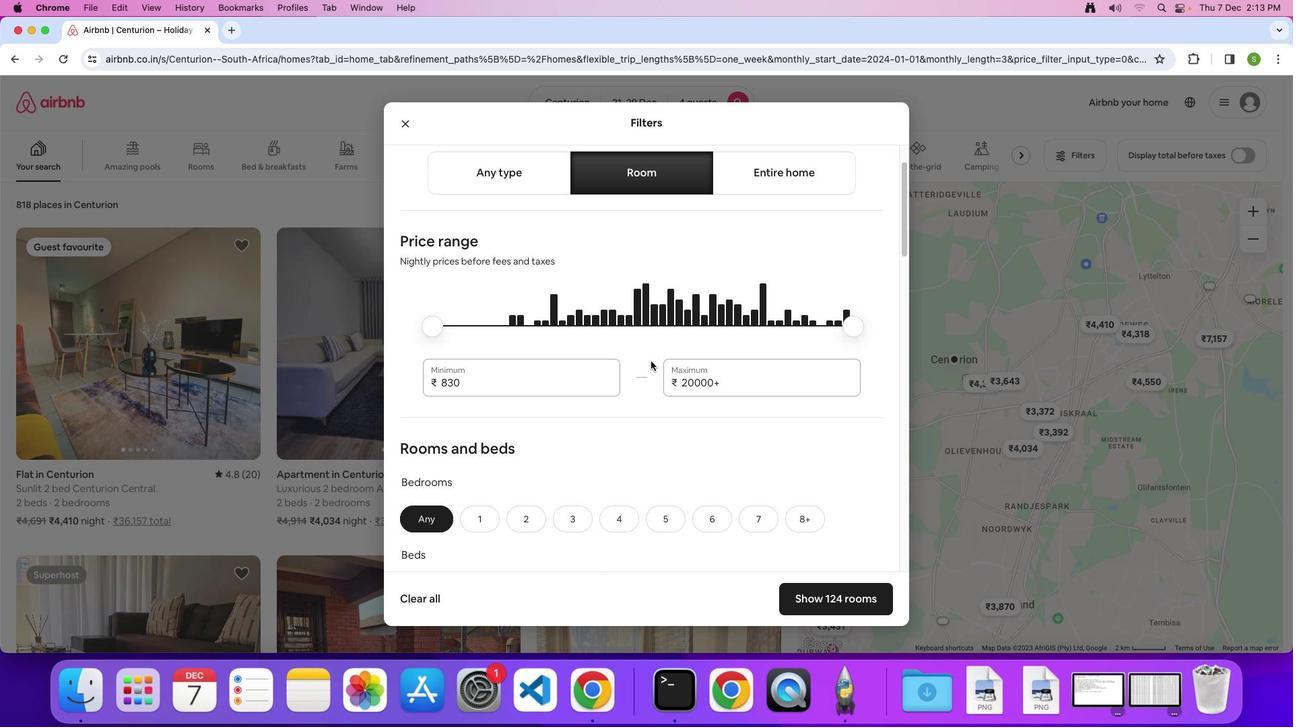
Action: Mouse scrolled (651, 360) with delta (0, 0)
Screenshot: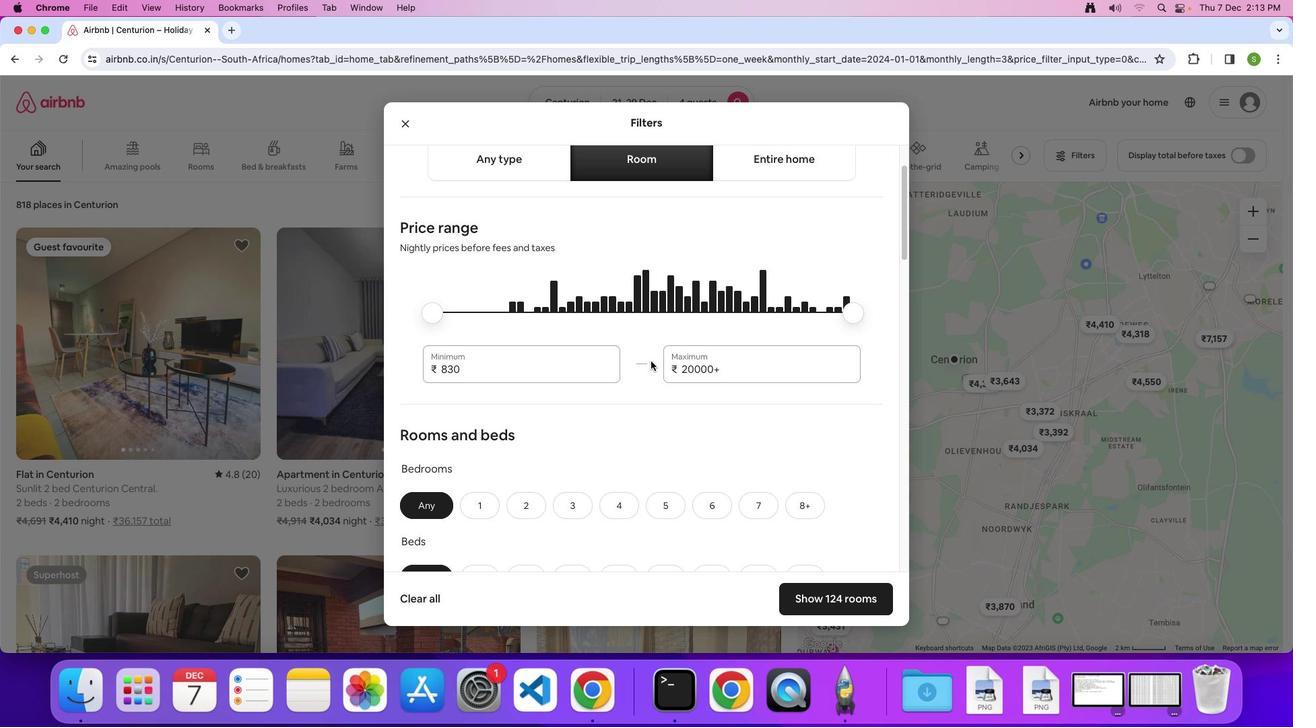 
Action: Mouse scrolled (651, 360) with delta (0, -1)
Screenshot: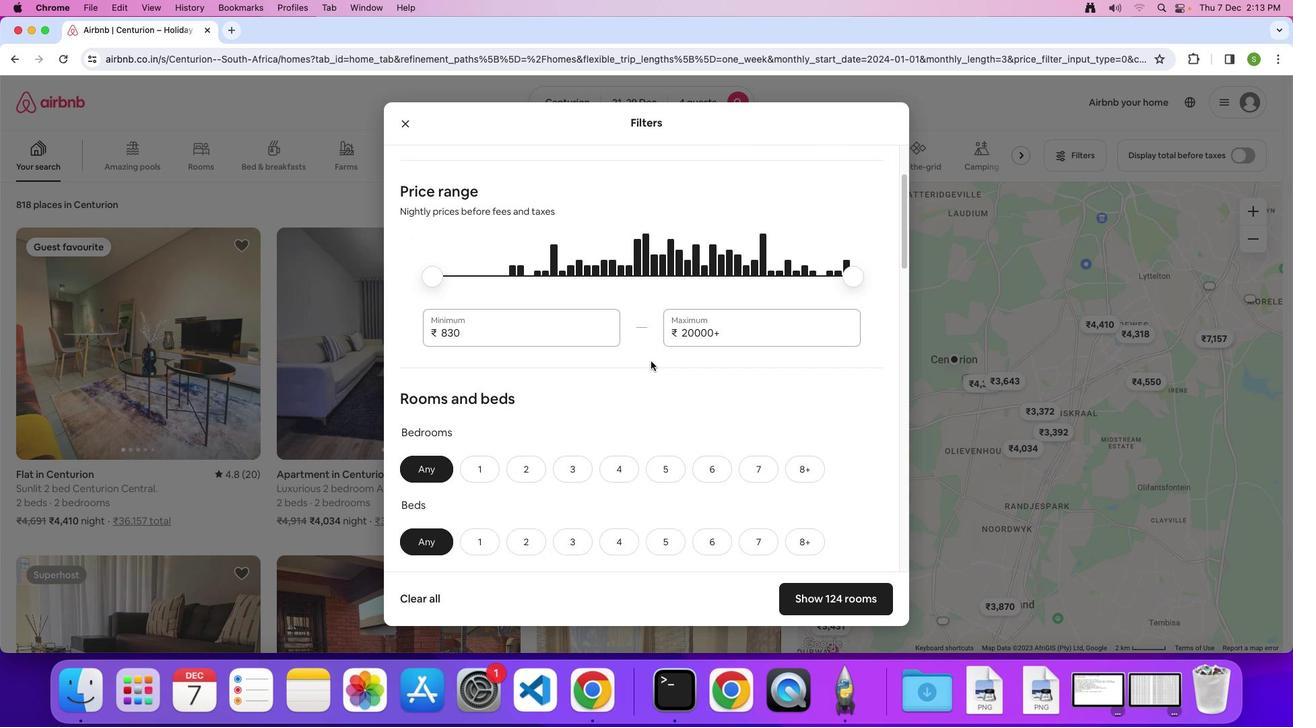 
Action: Mouse scrolled (651, 360) with delta (0, 0)
Screenshot: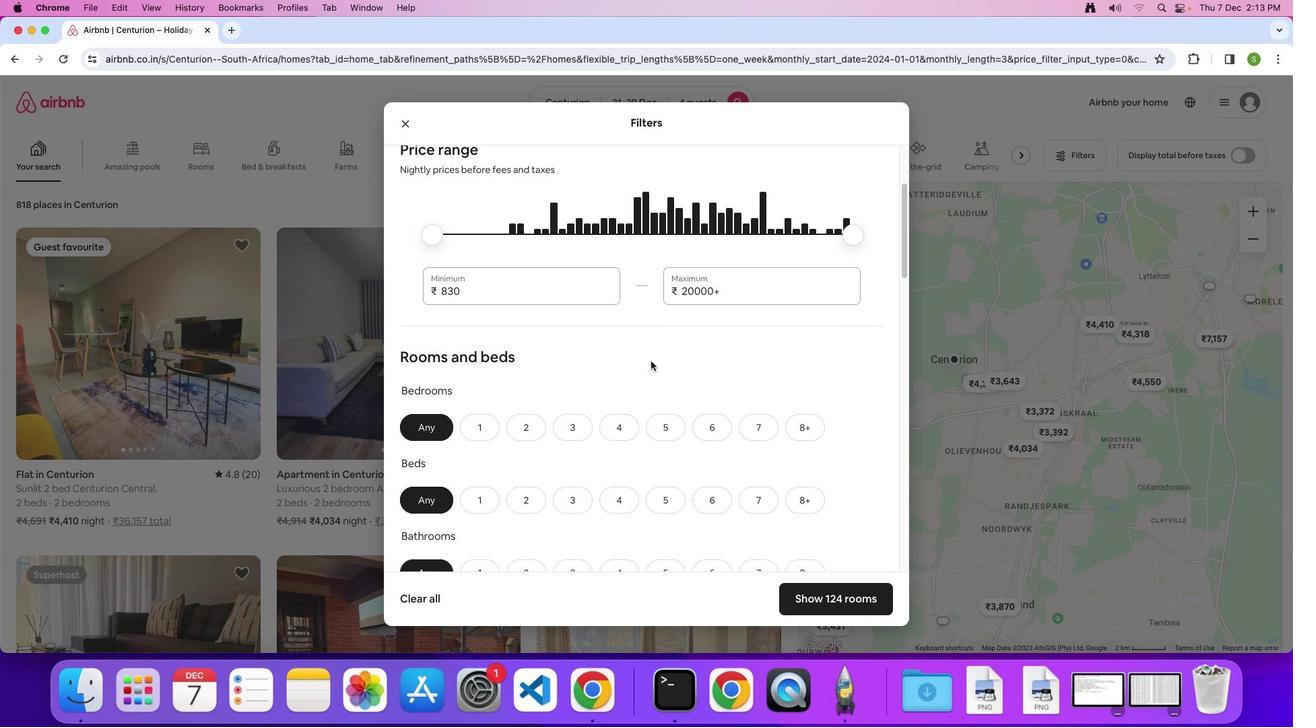 
Action: Mouse scrolled (651, 360) with delta (0, 0)
Screenshot: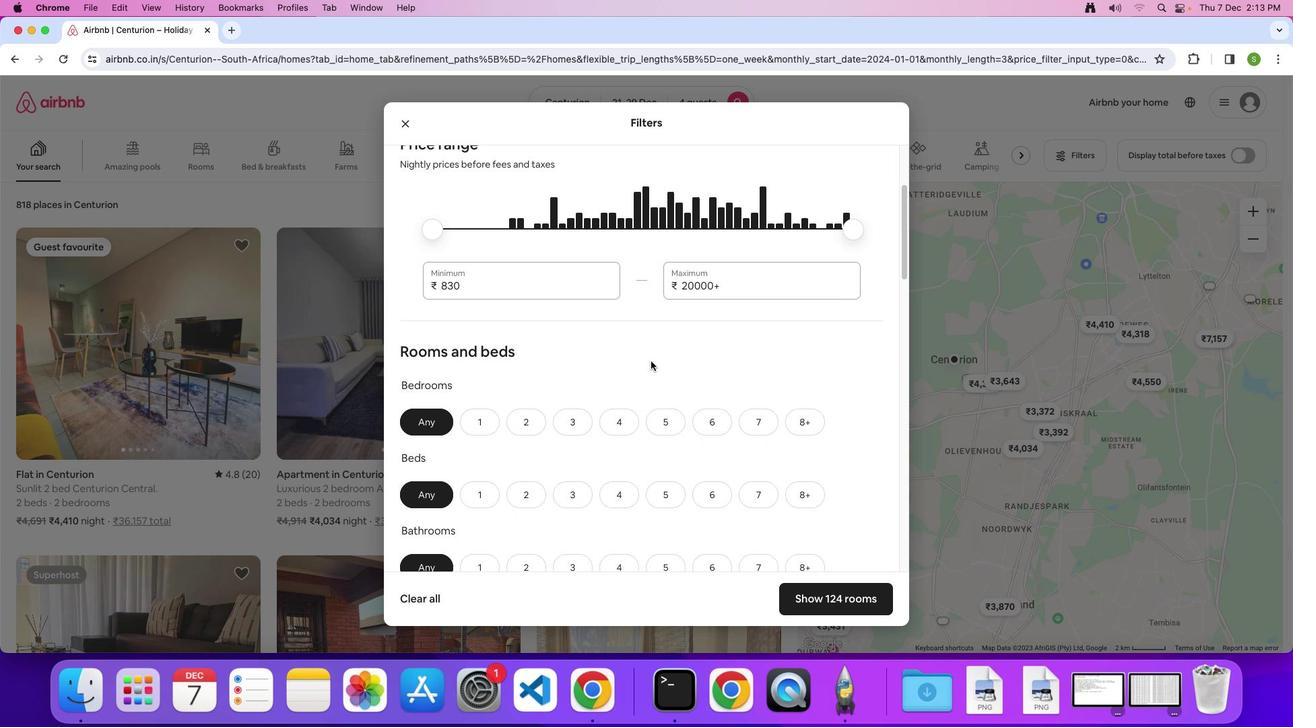 
Action: Mouse scrolled (651, 360) with delta (0, -1)
Screenshot: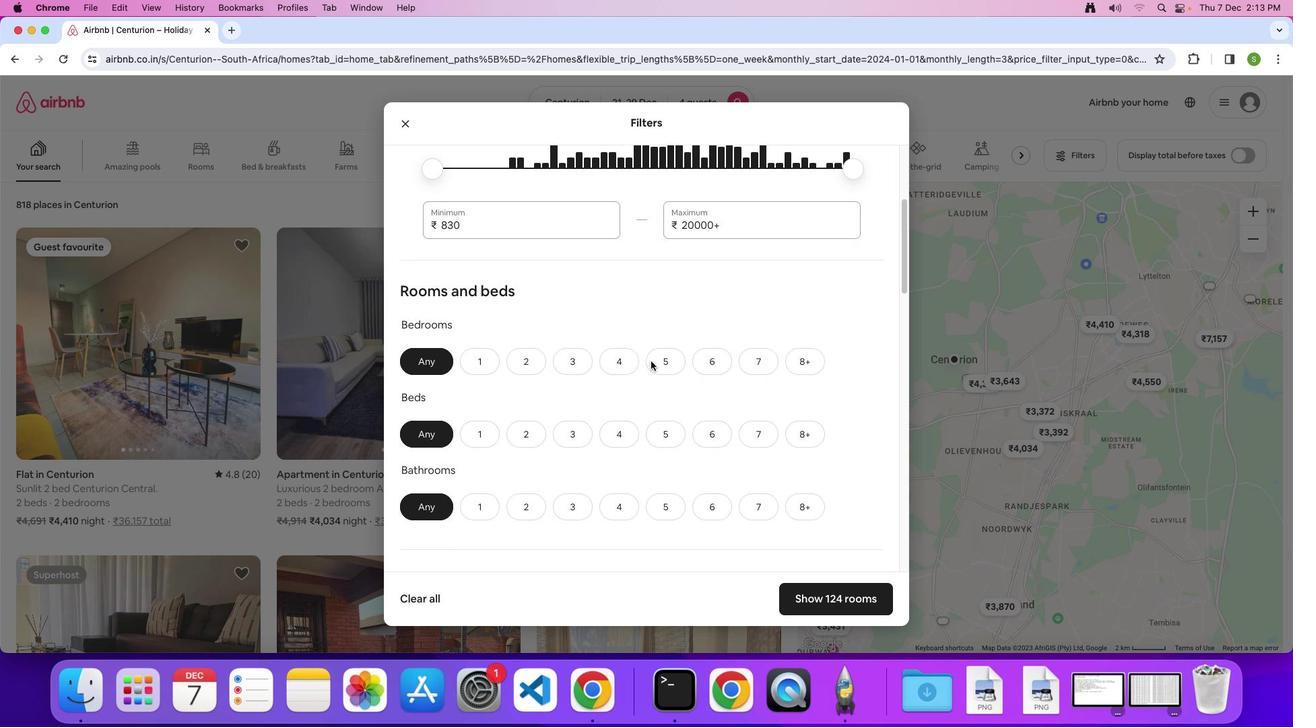 
Action: Mouse moved to (539, 346)
Screenshot: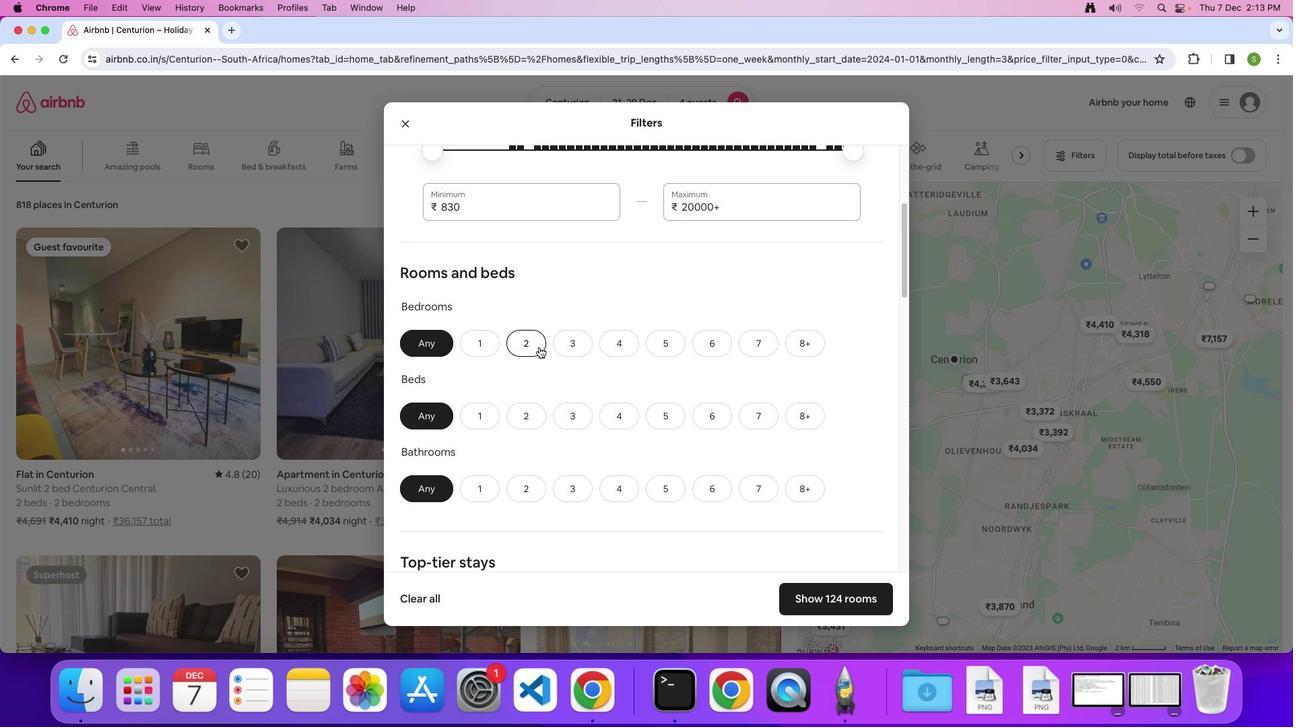 
Action: Mouse pressed left at (539, 346)
Screenshot: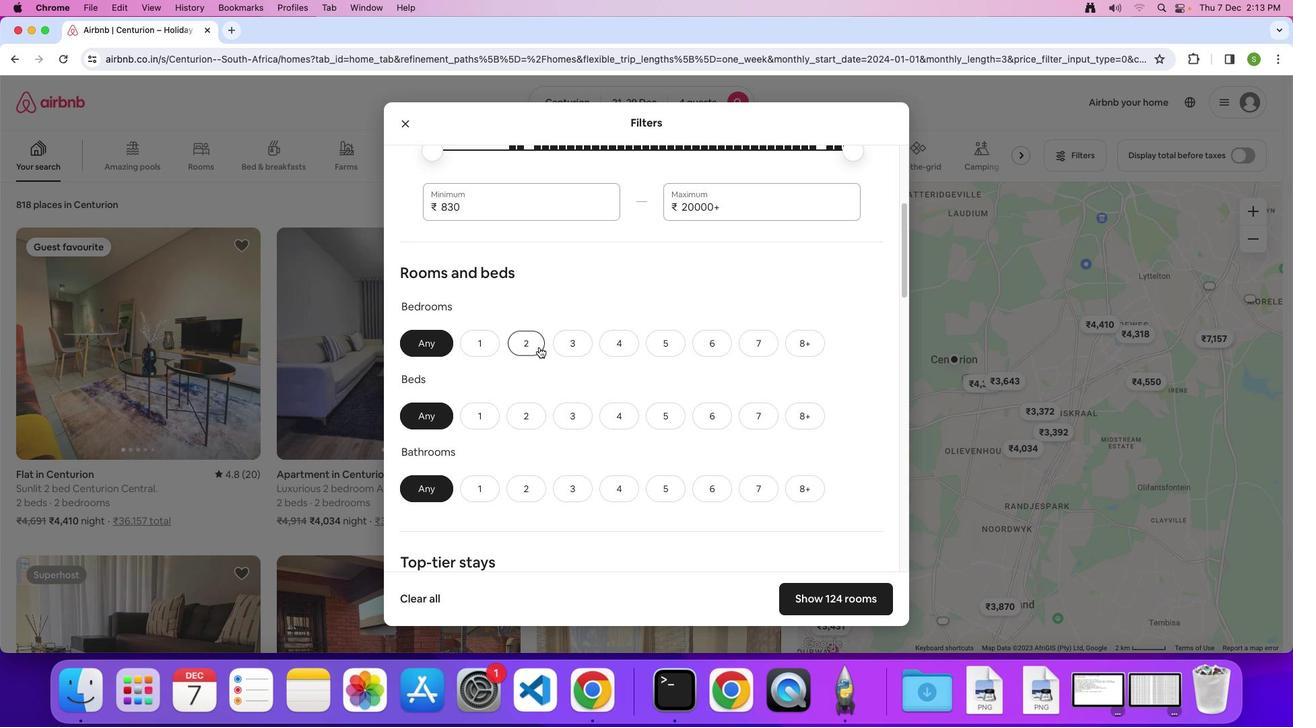 
Action: Mouse moved to (603, 378)
Screenshot: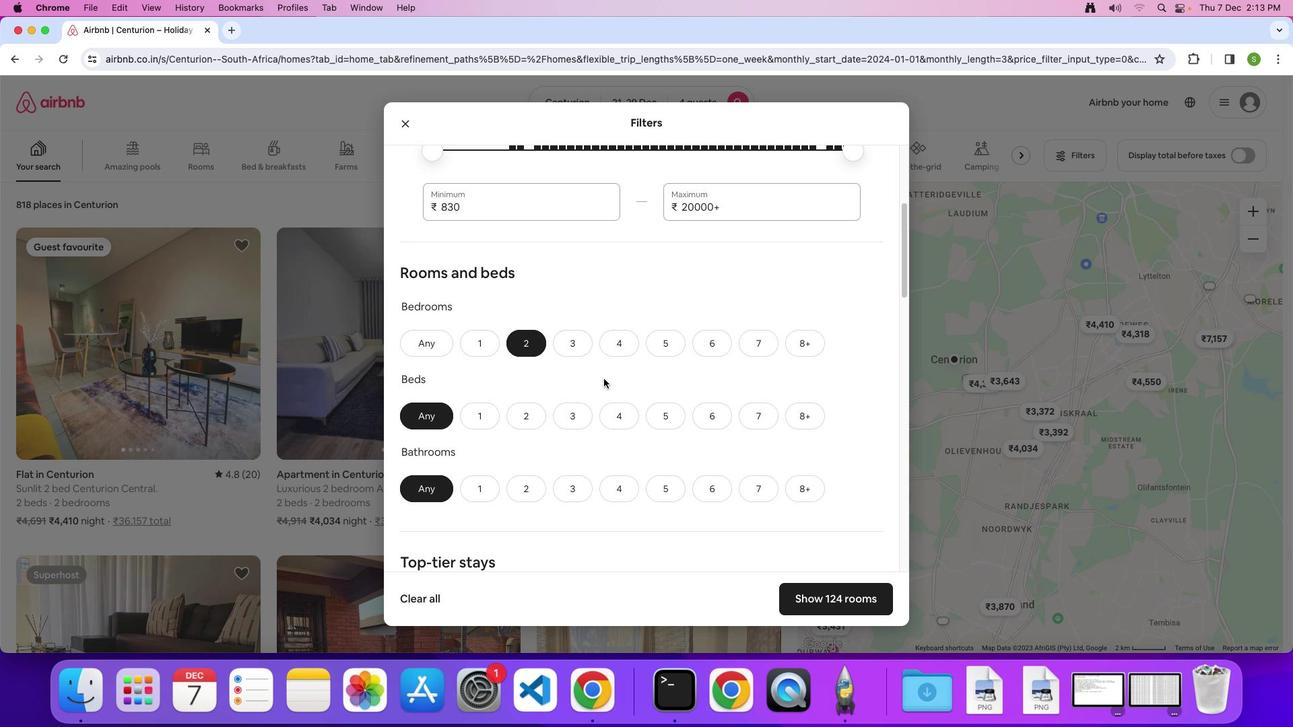 
Action: Mouse scrolled (603, 378) with delta (0, 0)
Screenshot: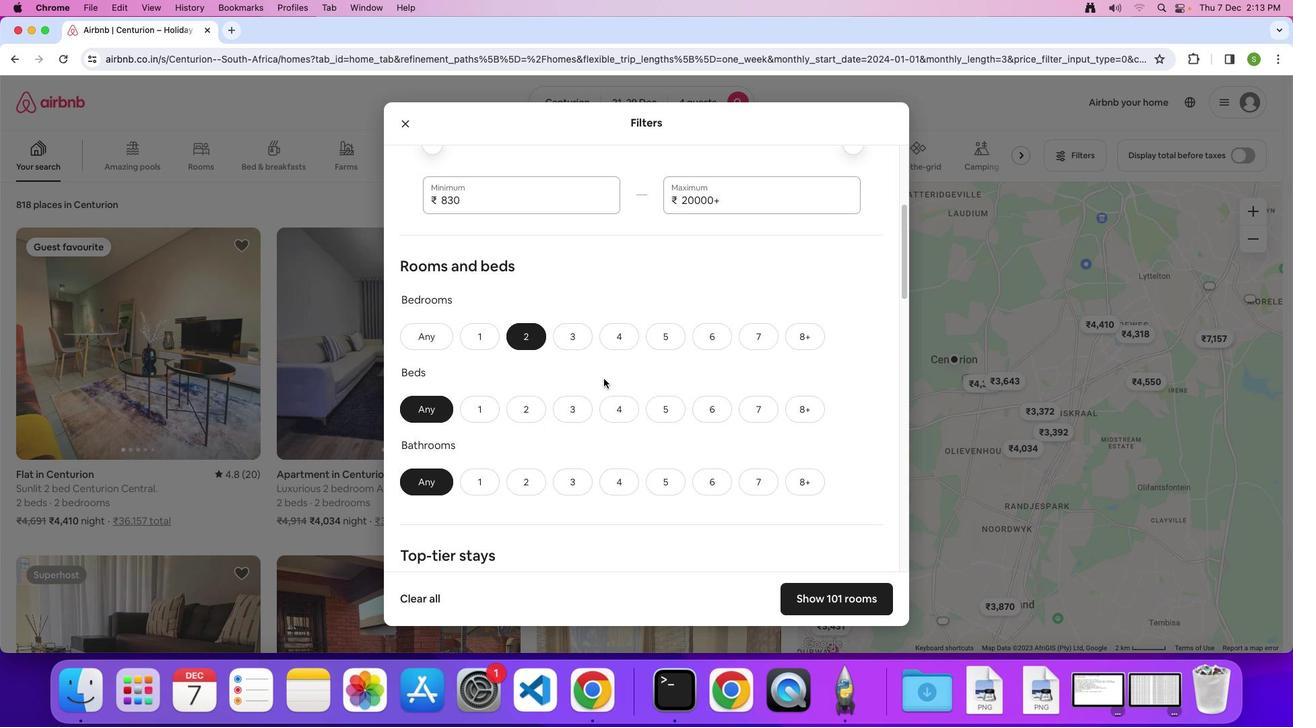 
Action: Mouse scrolled (603, 378) with delta (0, 0)
Screenshot: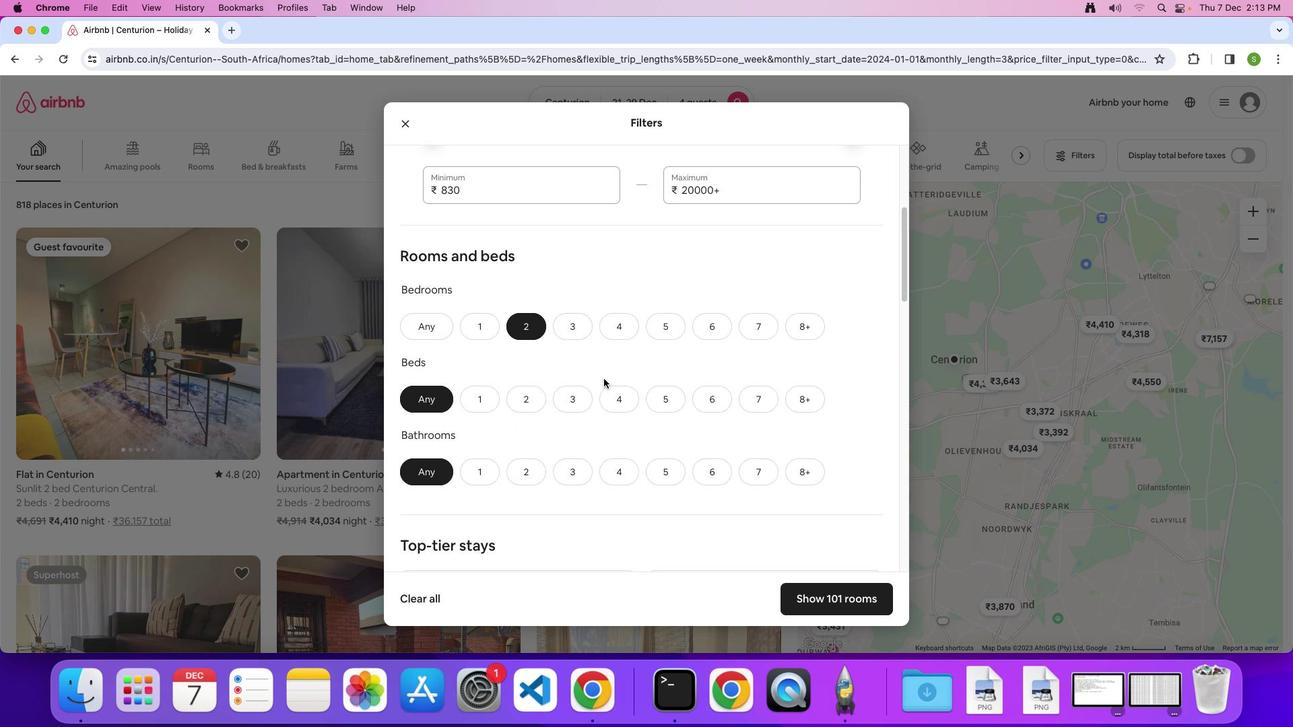 
Action: Mouse scrolled (603, 378) with delta (0, 0)
Screenshot: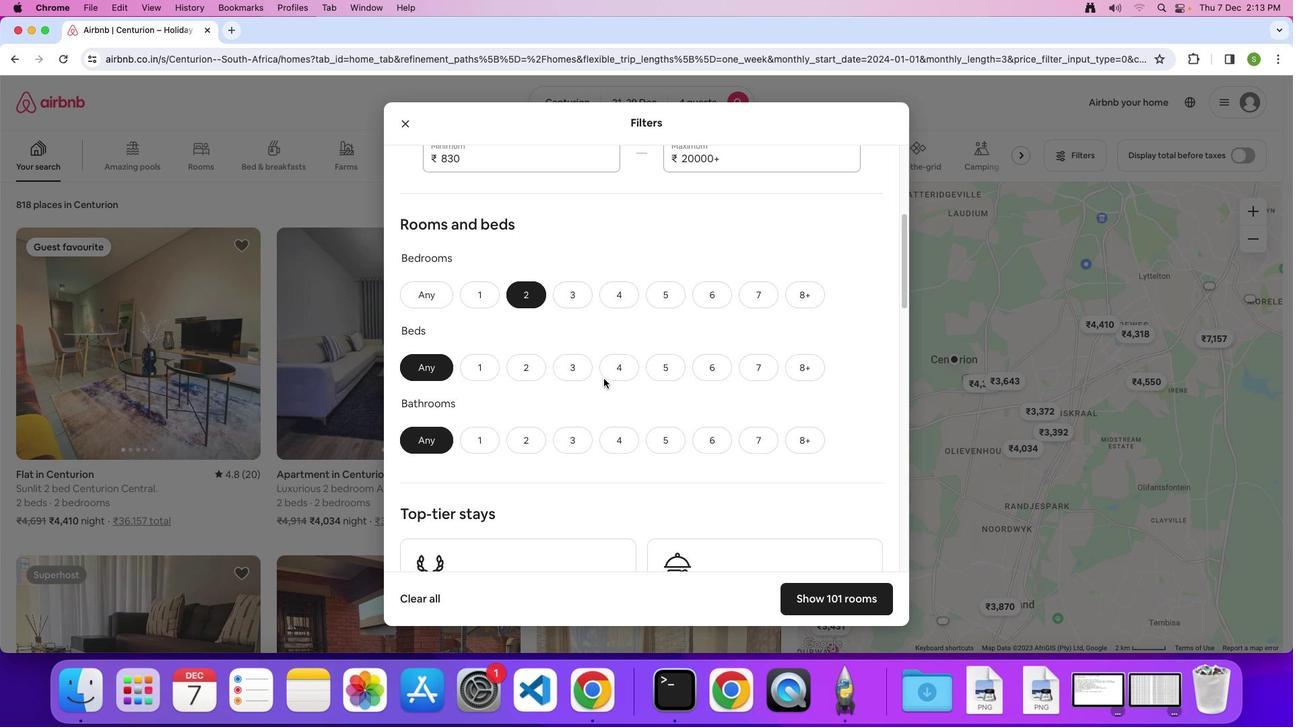 
Action: Mouse moved to (515, 353)
Screenshot: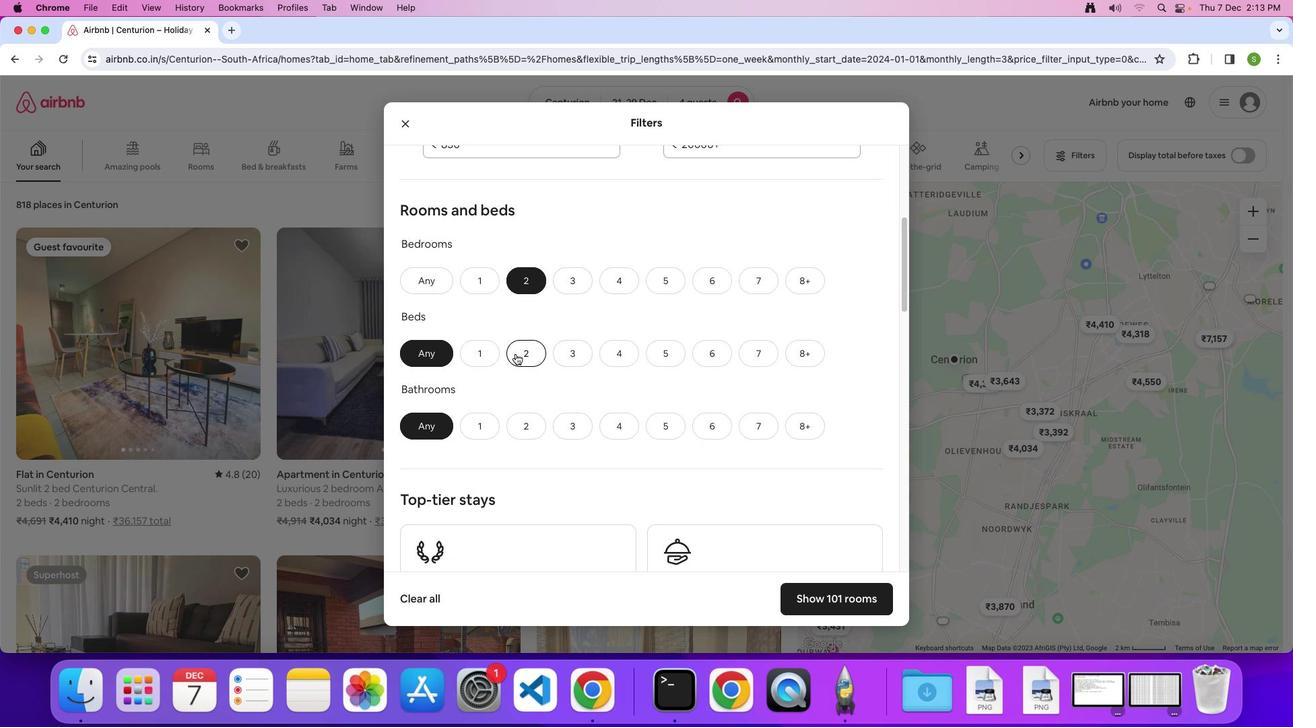 
Action: Mouse pressed left at (515, 353)
Screenshot: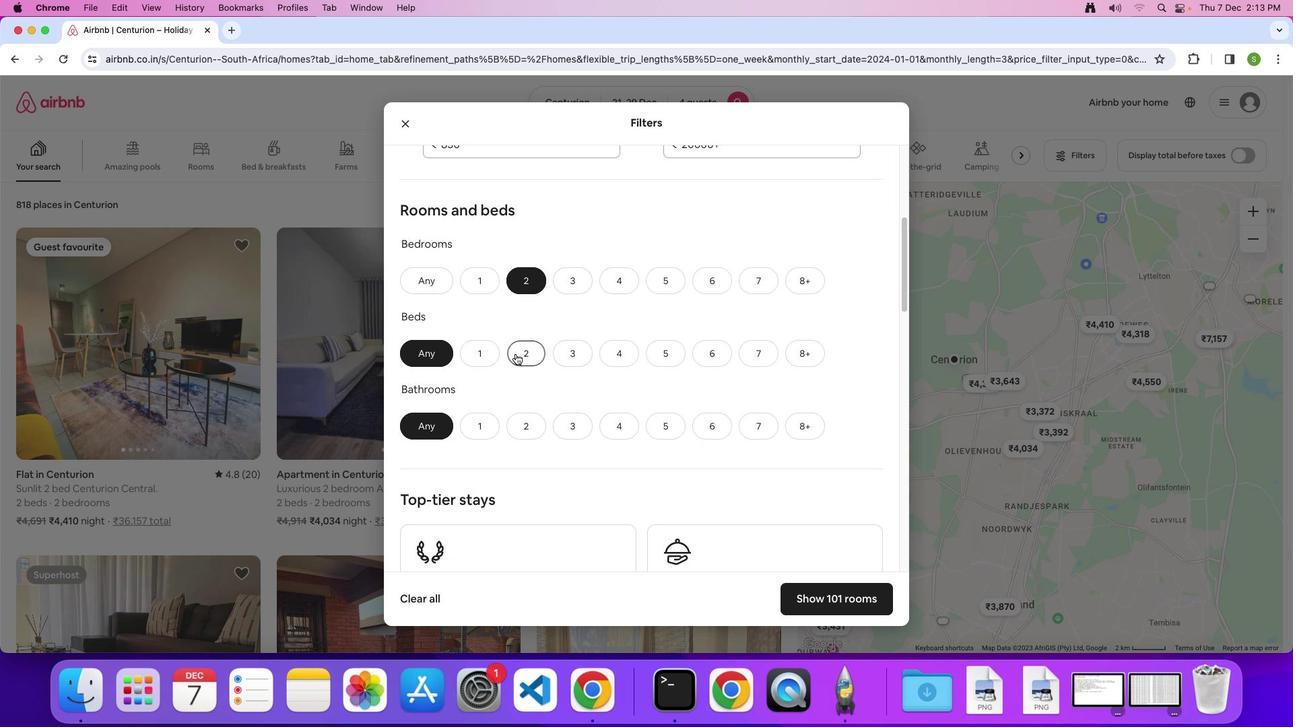 
Action: Mouse moved to (519, 428)
Screenshot: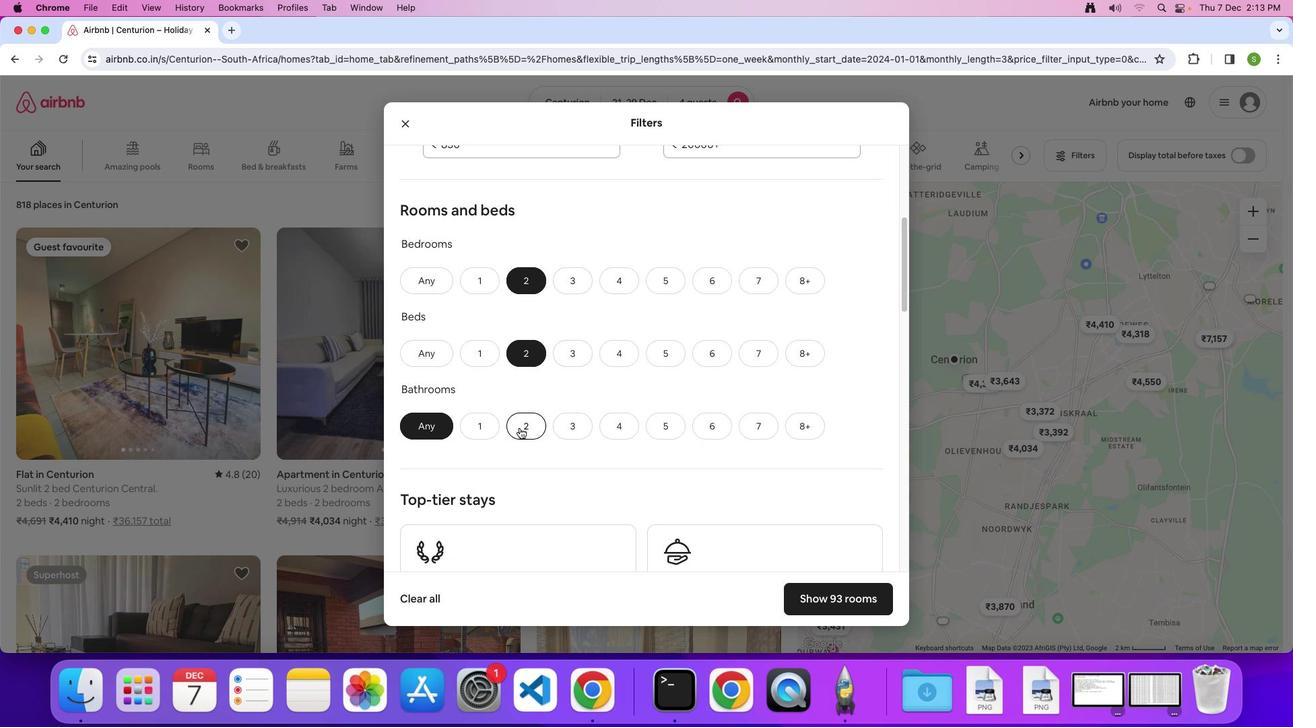 
Action: Mouse pressed left at (519, 428)
Screenshot: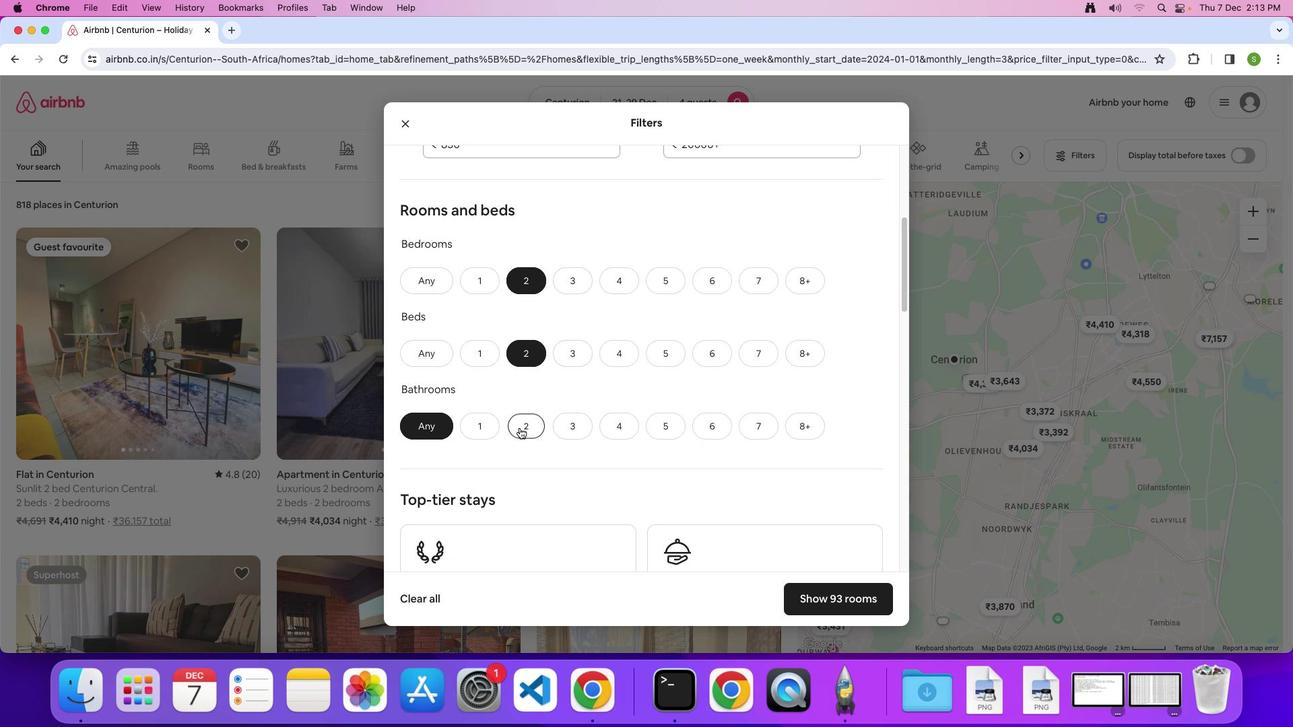 
Action: Mouse moved to (649, 373)
Screenshot: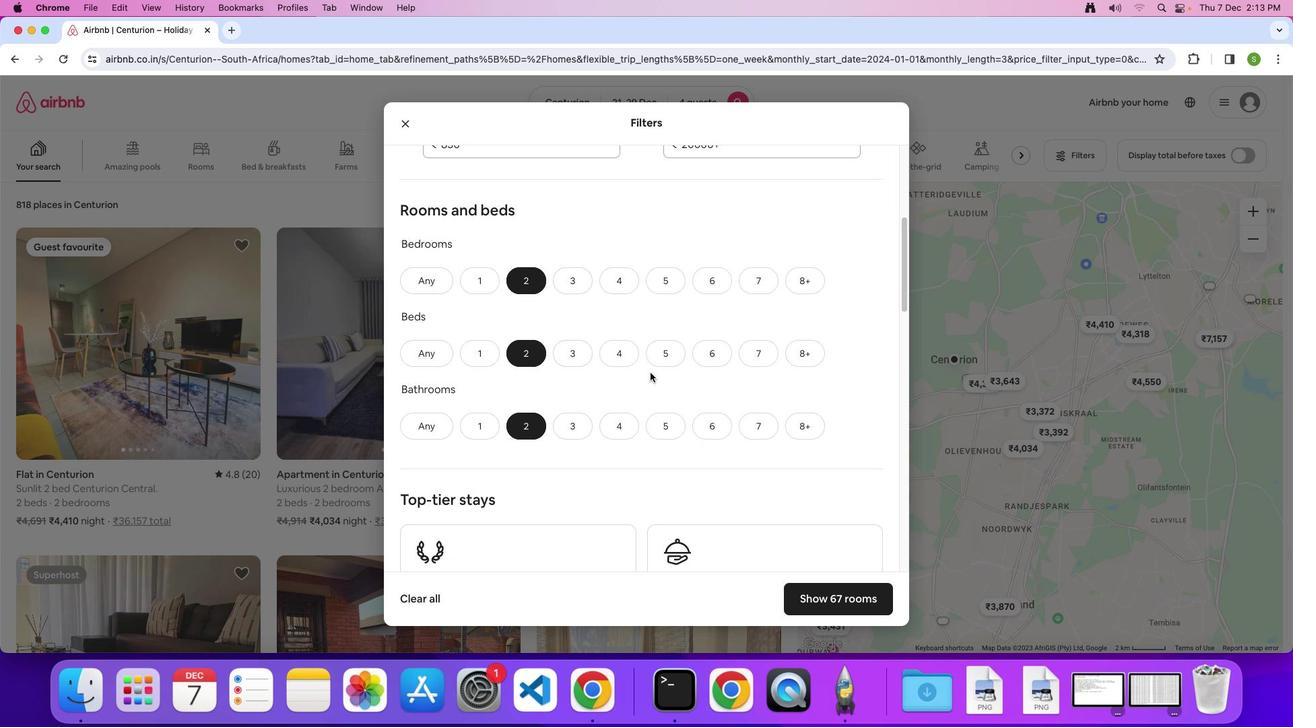
Action: Mouse scrolled (649, 373) with delta (0, 0)
Screenshot: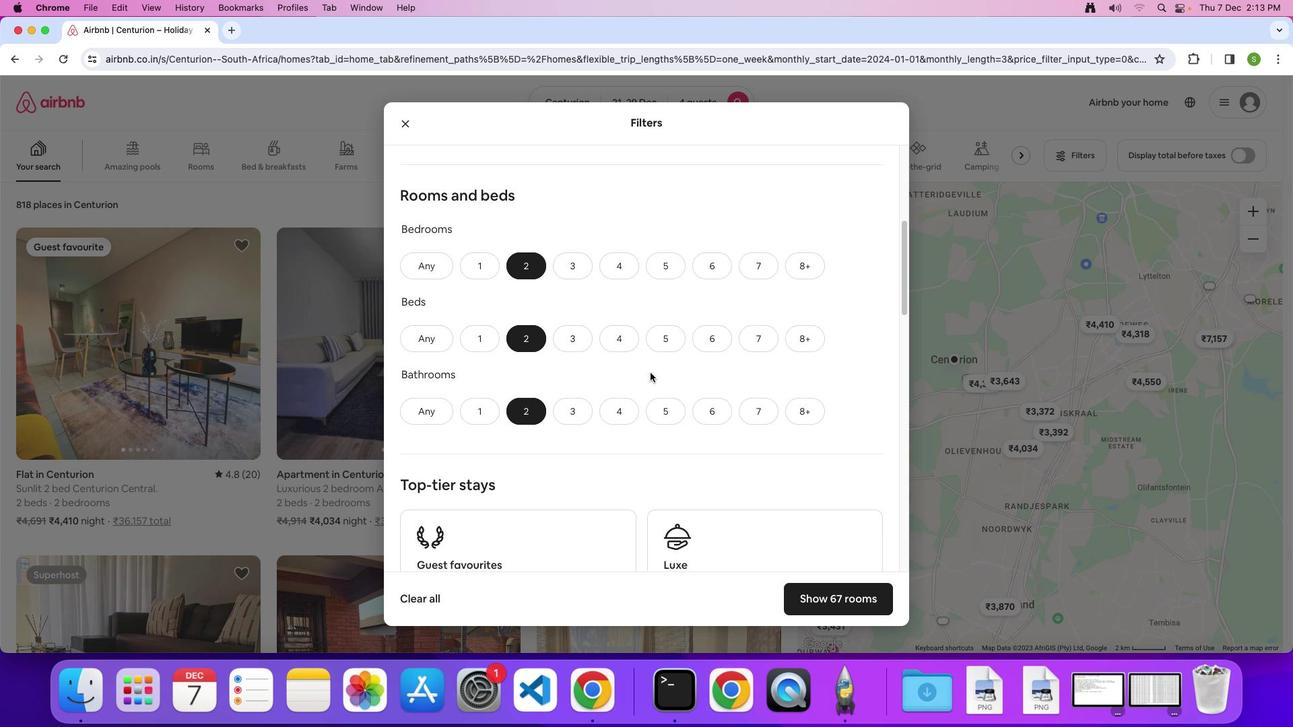 
Action: Mouse scrolled (649, 373) with delta (0, 0)
Screenshot: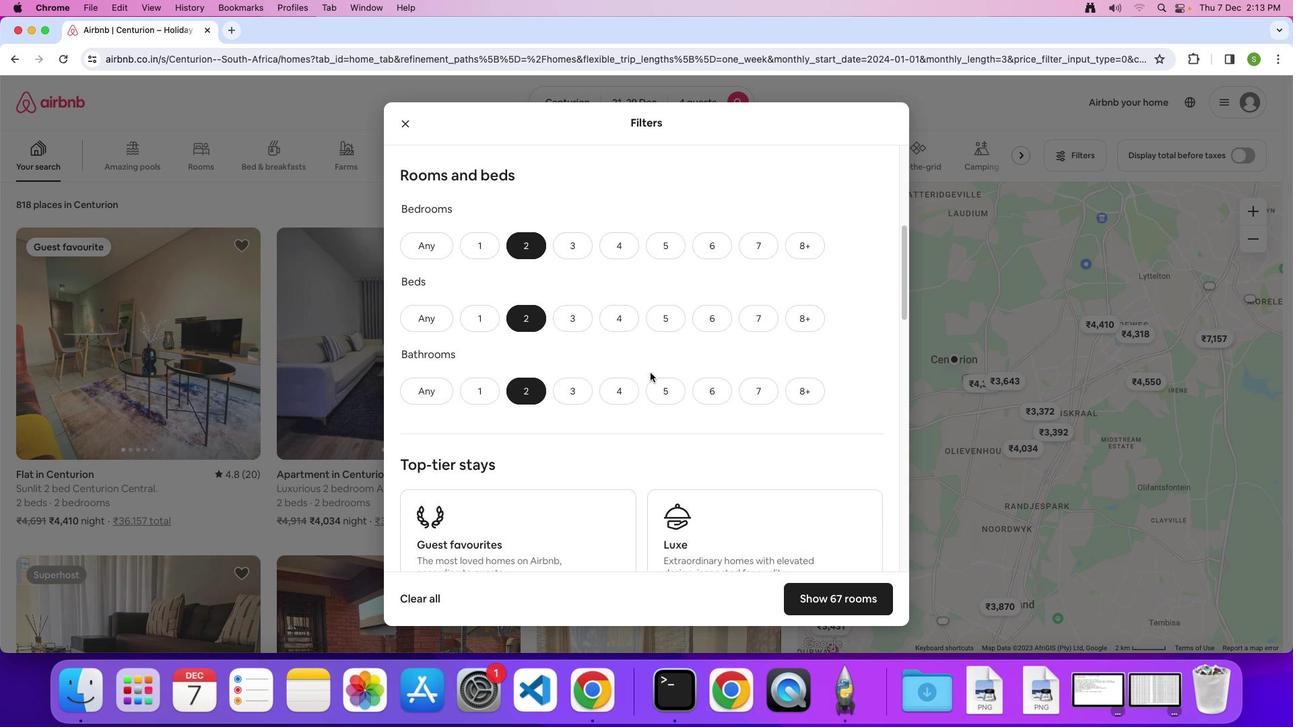
Action: Mouse scrolled (649, 373) with delta (0, -2)
Screenshot: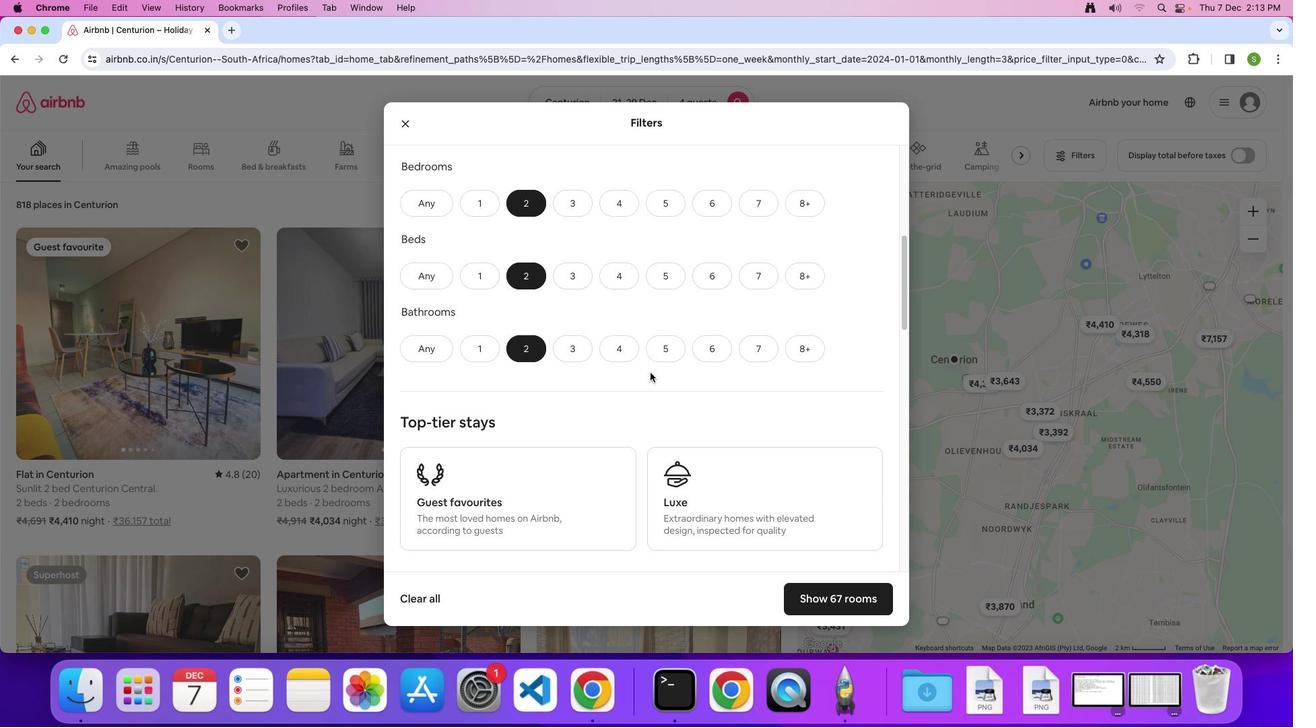 
Action: Mouse scrolled (649, 373) with delta (0, 0)
Screenshot: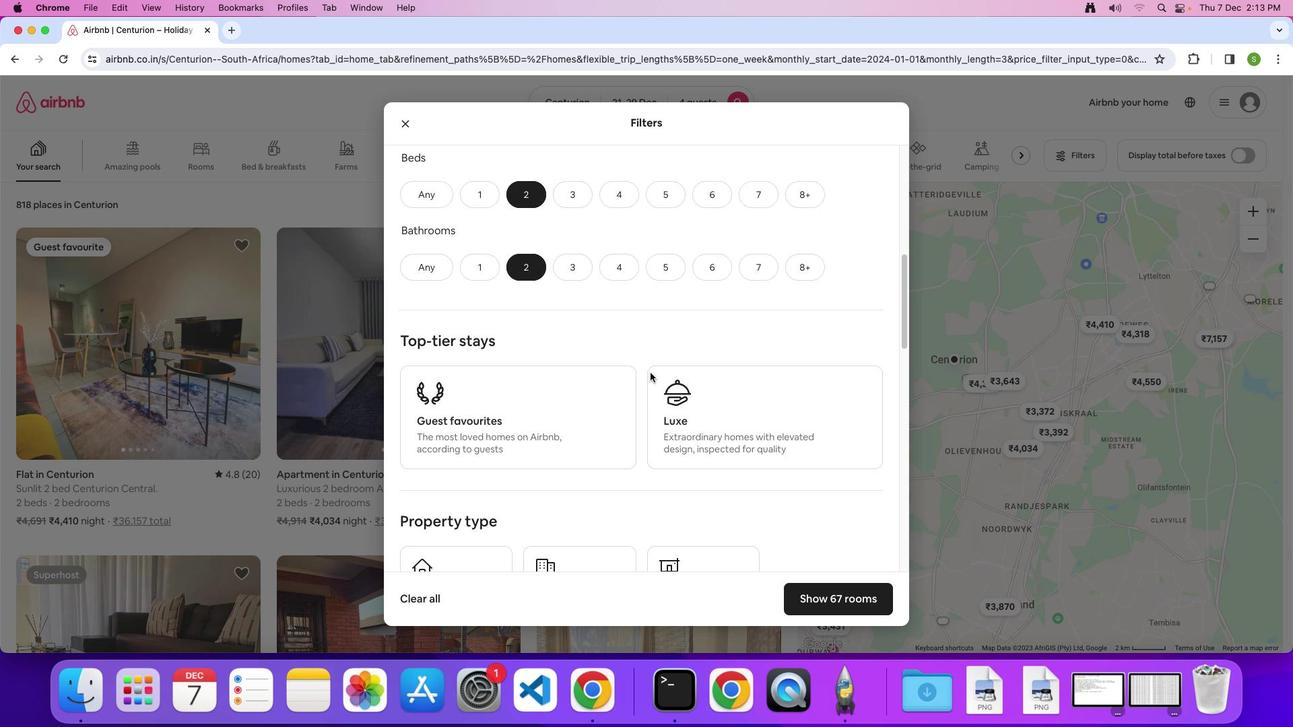 
Action: Mouse scrolled (649, 373) with delta (0, 0)
Screenshot: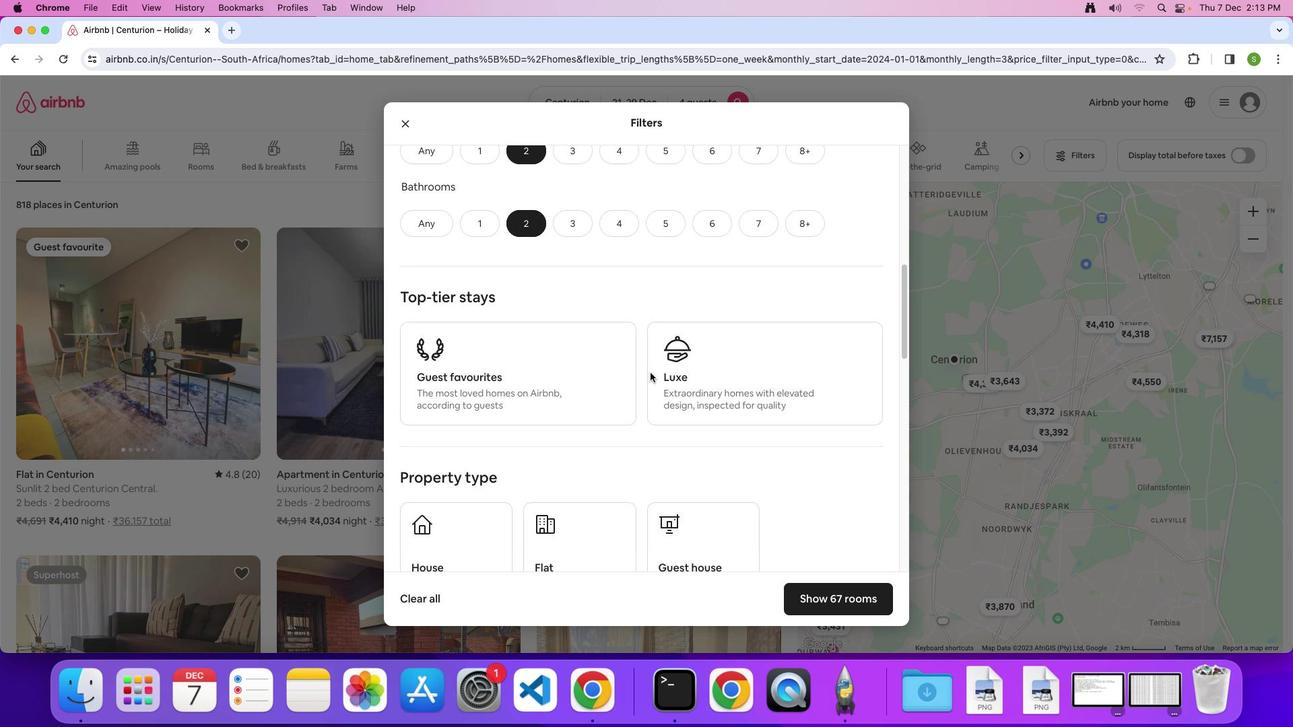 
Action: Mouse scrolled (649, 373) with delta (0, -2)
Screenshot: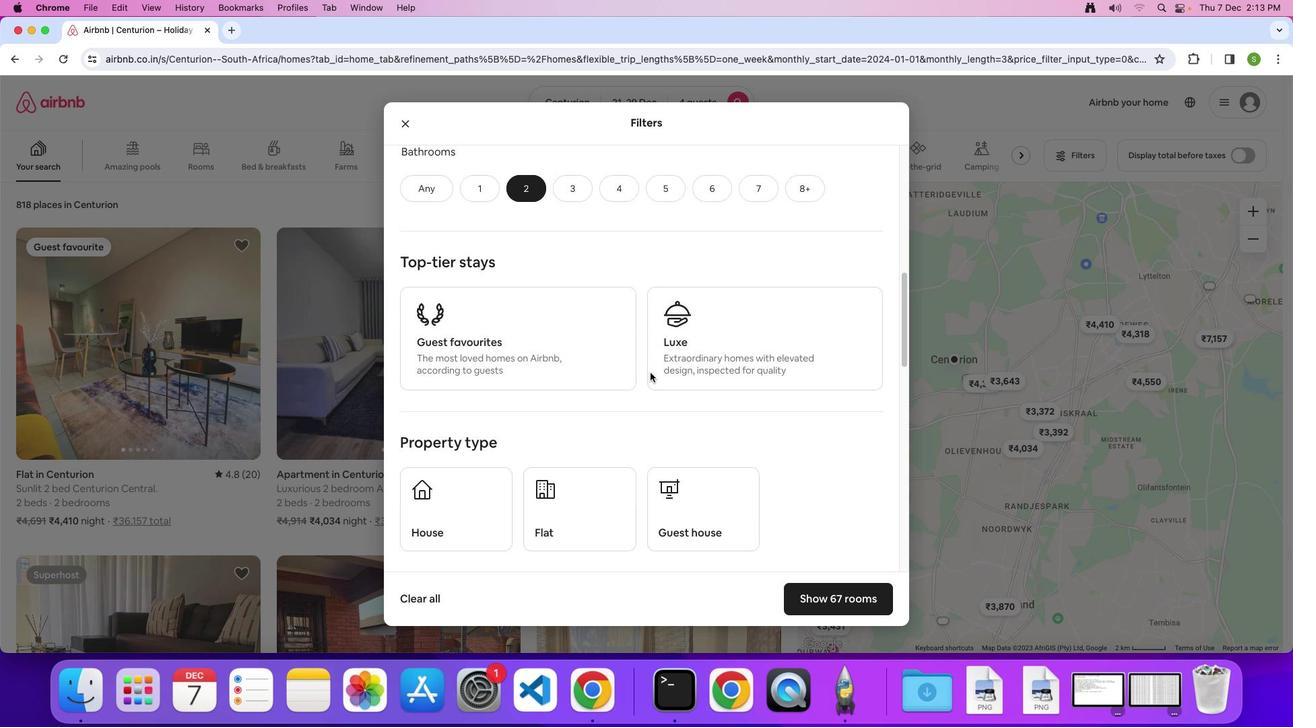 
Action: Mouse scrolled (649, 373) with delta (0, -2)
Screenshot: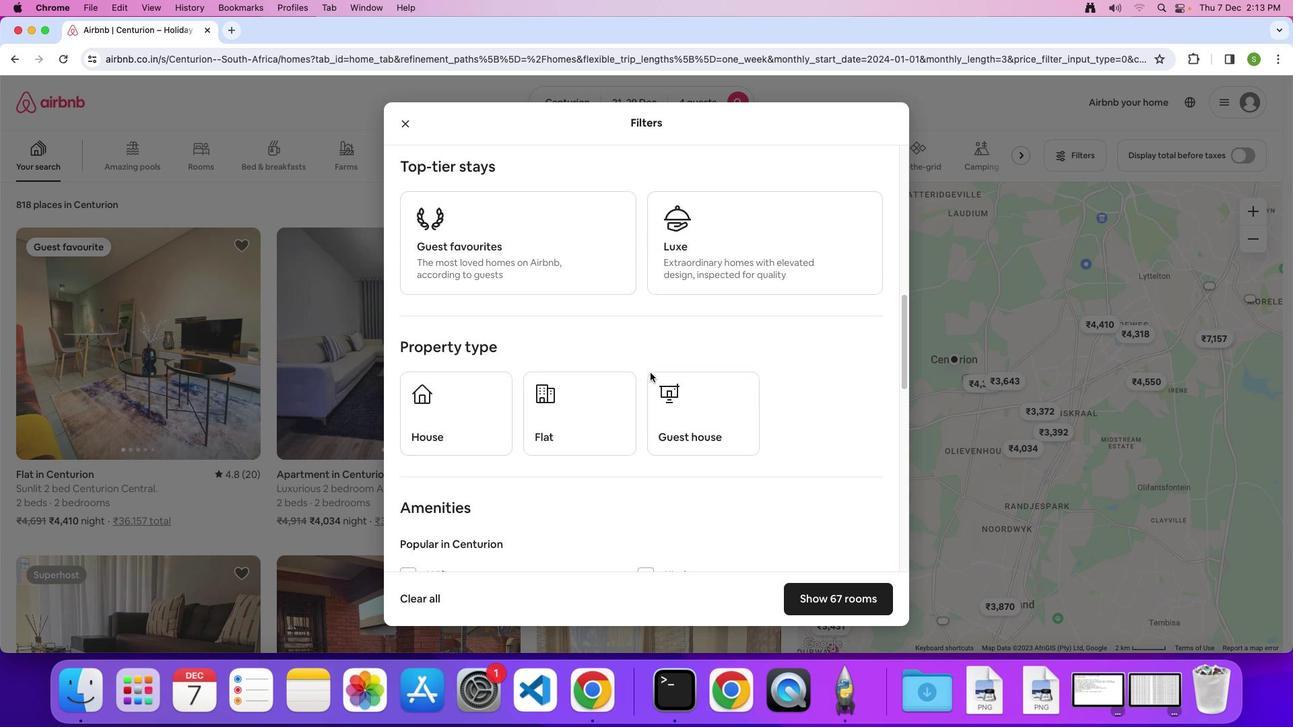 
Action: Mouse moved to (579, 389)
Screenshot: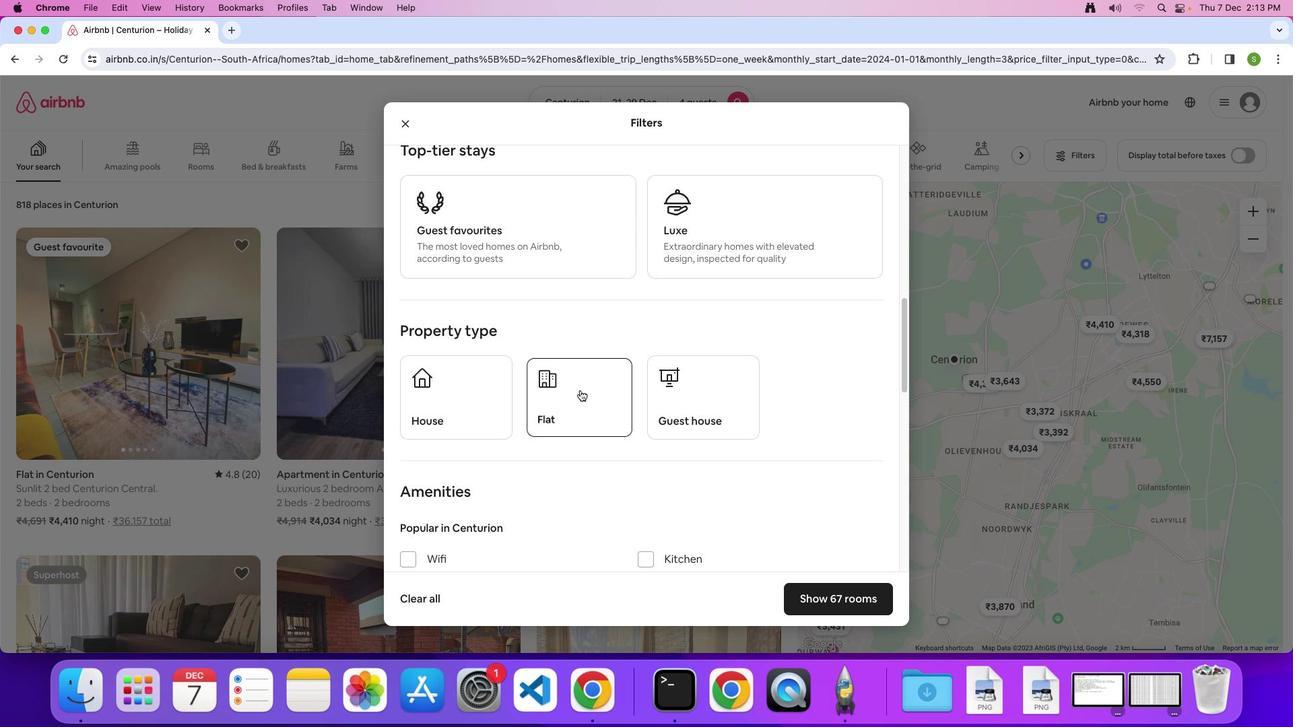 
Action: Mouse pressed left at (579, 389)
Screenshot: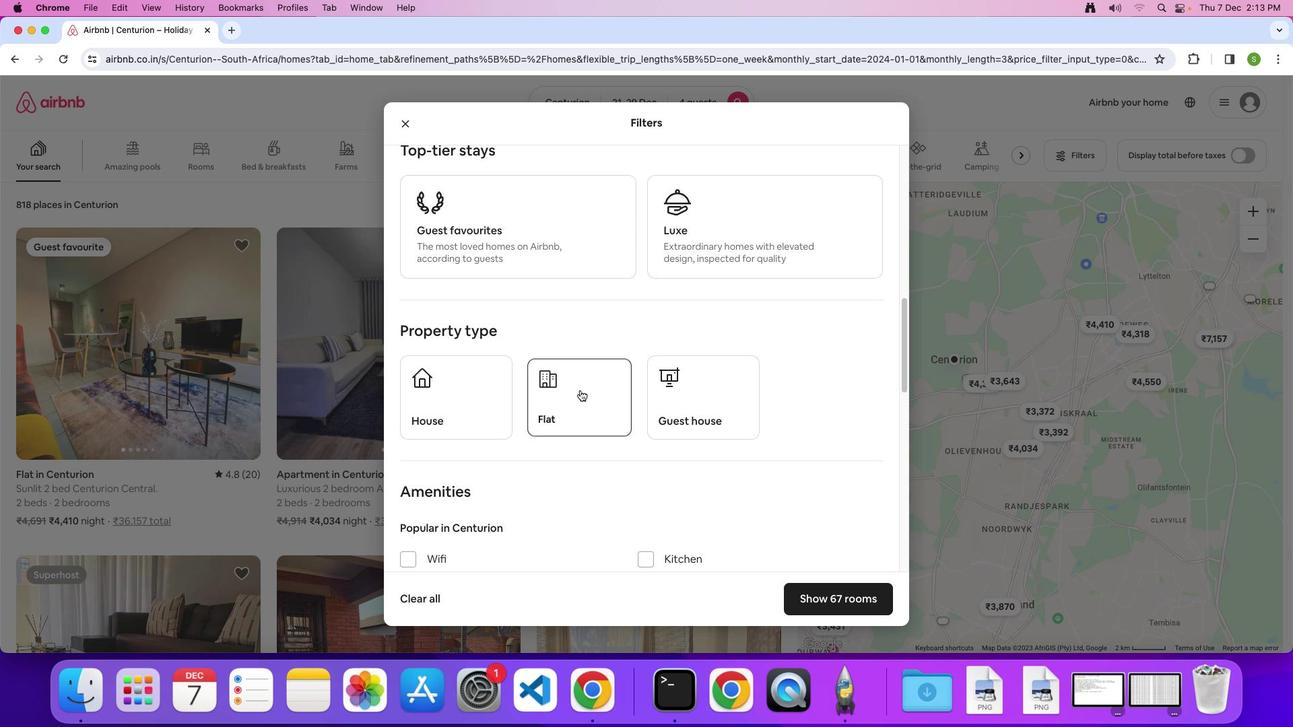 
Action: Mouse moved to (806, 601)
Screenshot: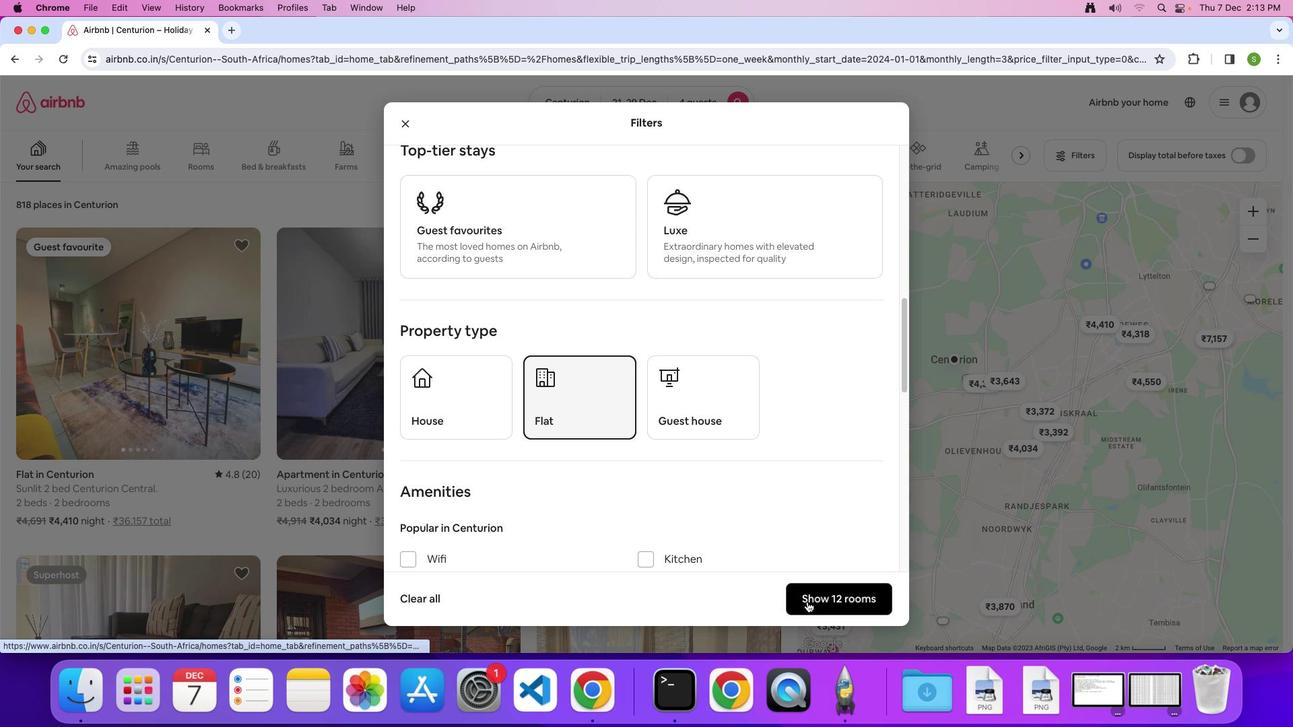 
Action: Mouse pressed left at (806, 601)
Screenshot: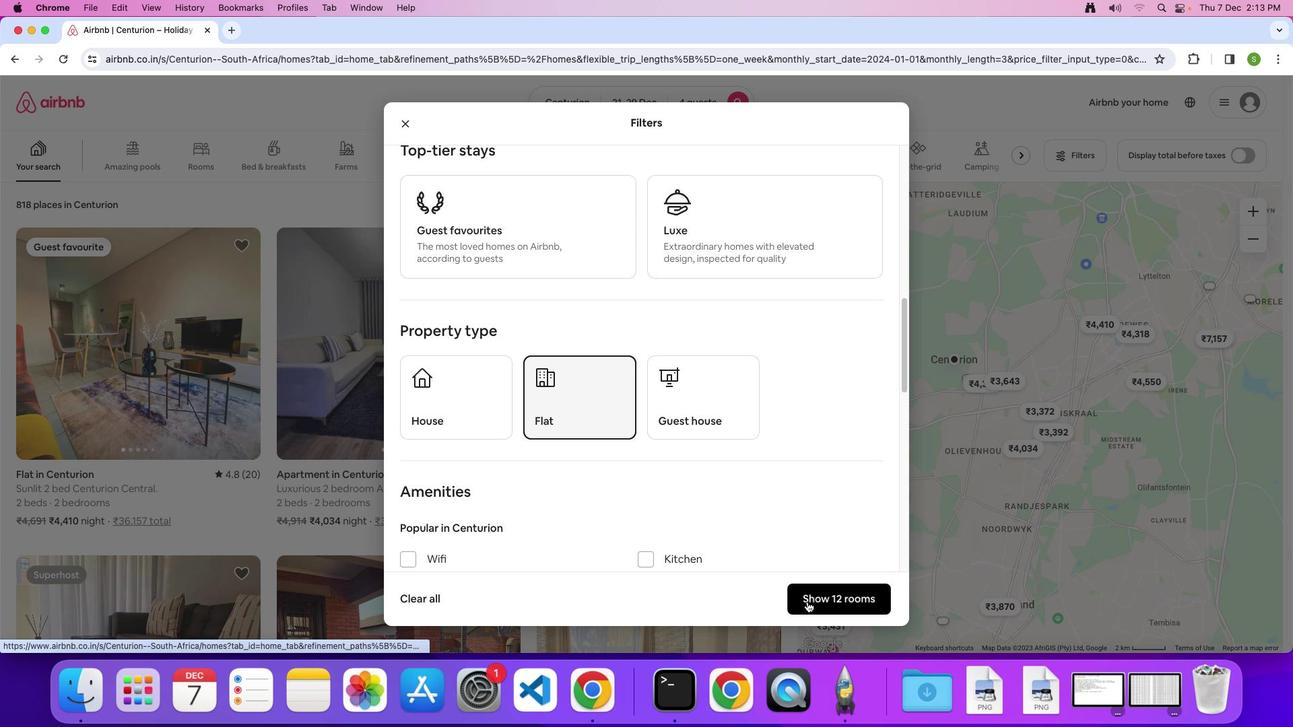 
Action: Mouse moved to (193, 342)
Screenshot: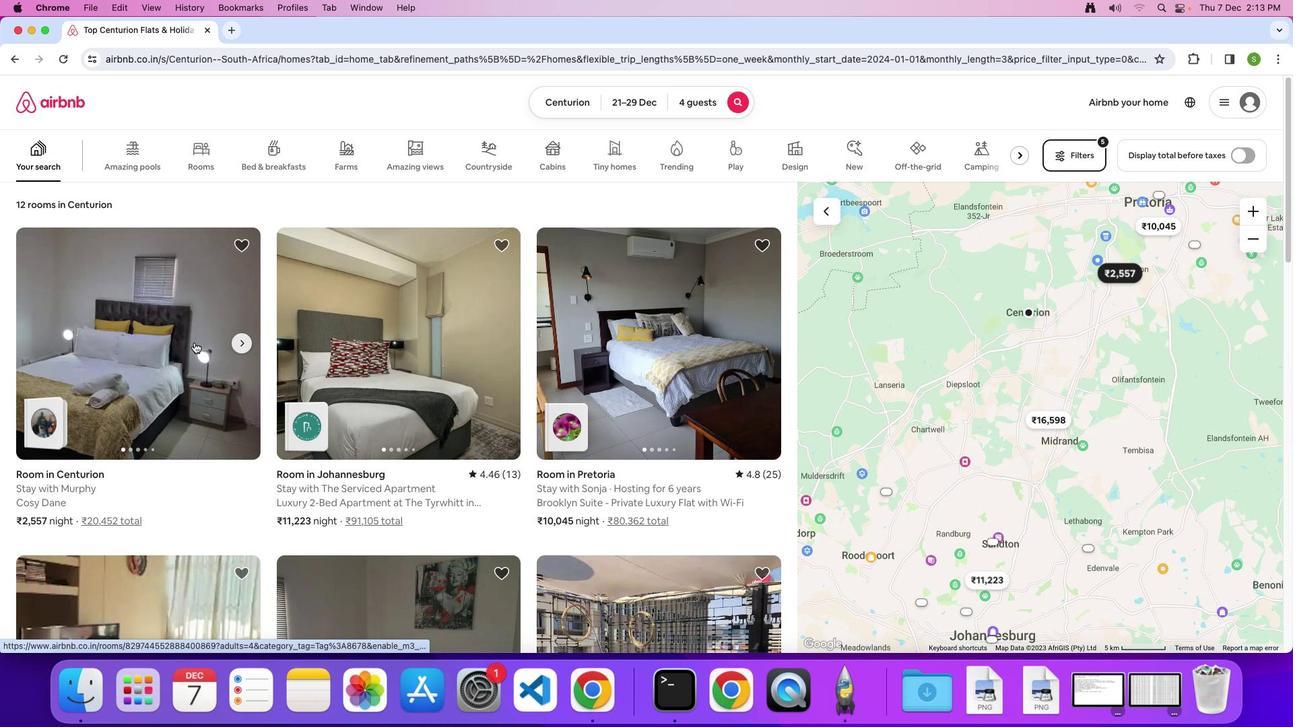 
Action: Mouse pressed left at (193, 342)
Screenshot: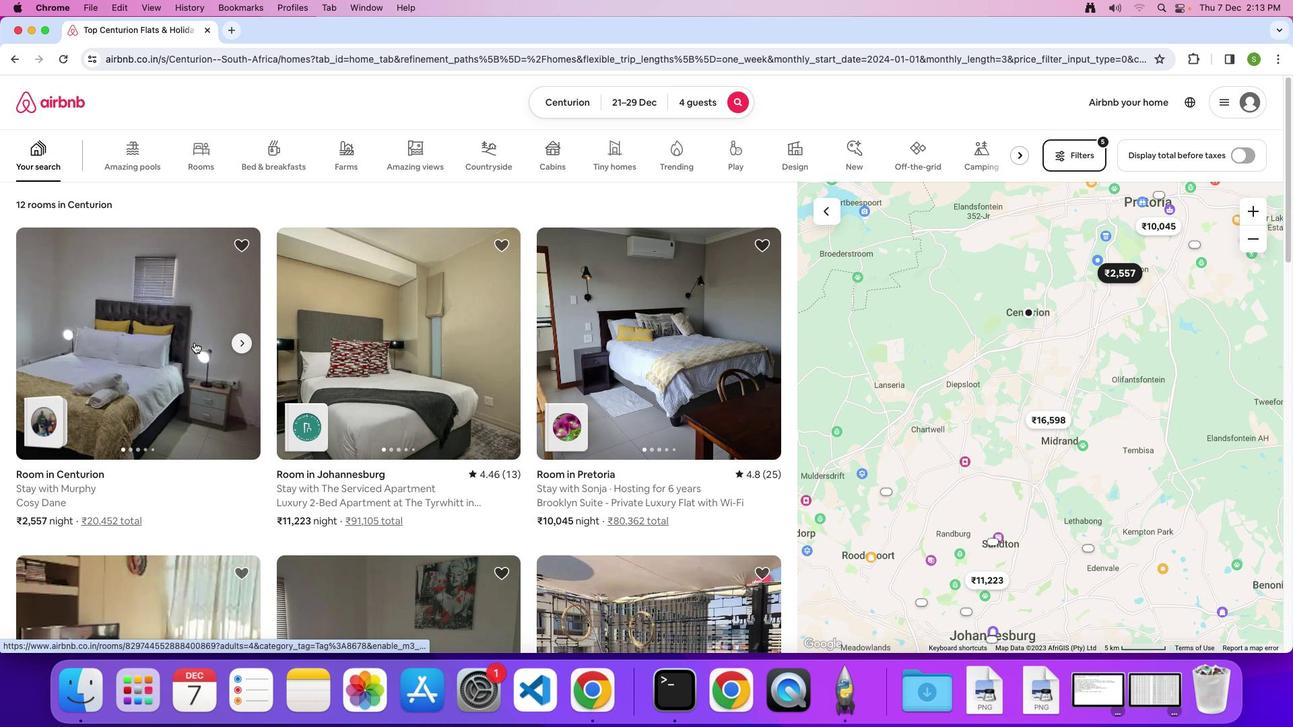 
Action: Mouse moved to (532, 313)
Screenshot: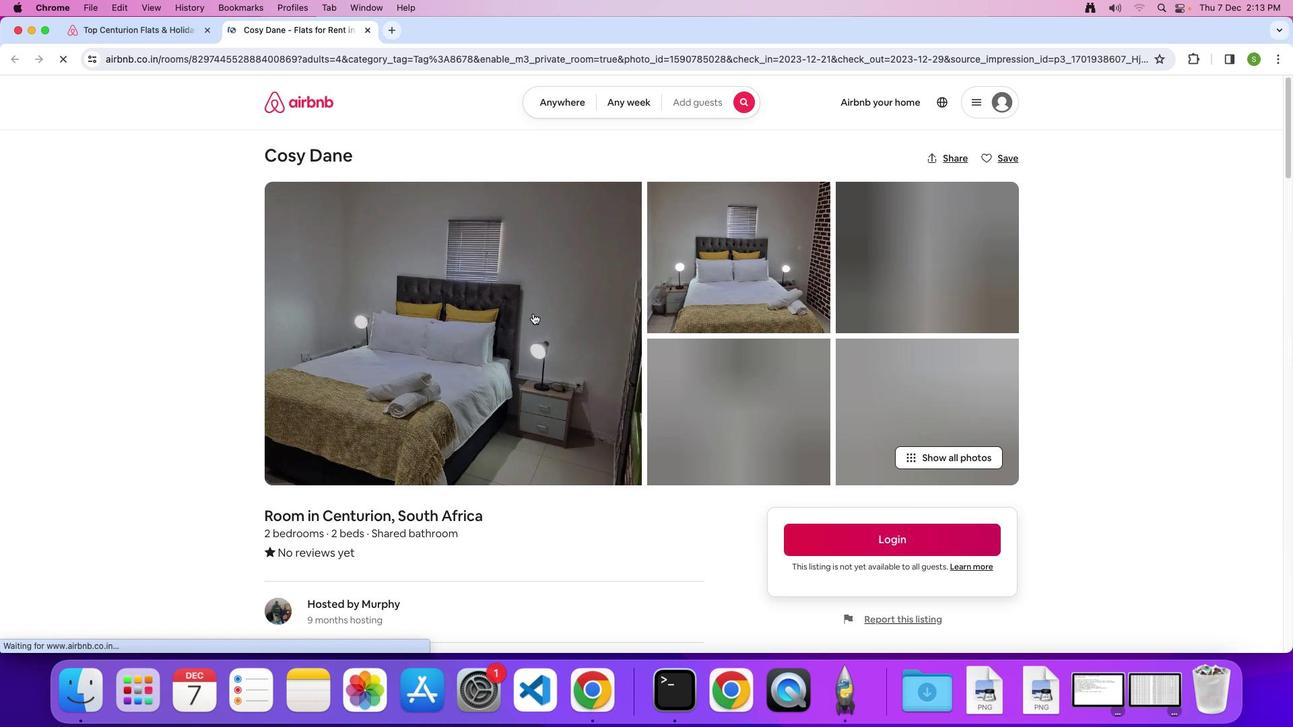 
Action: Mouse pressed left at (532, 313)
Screenshot: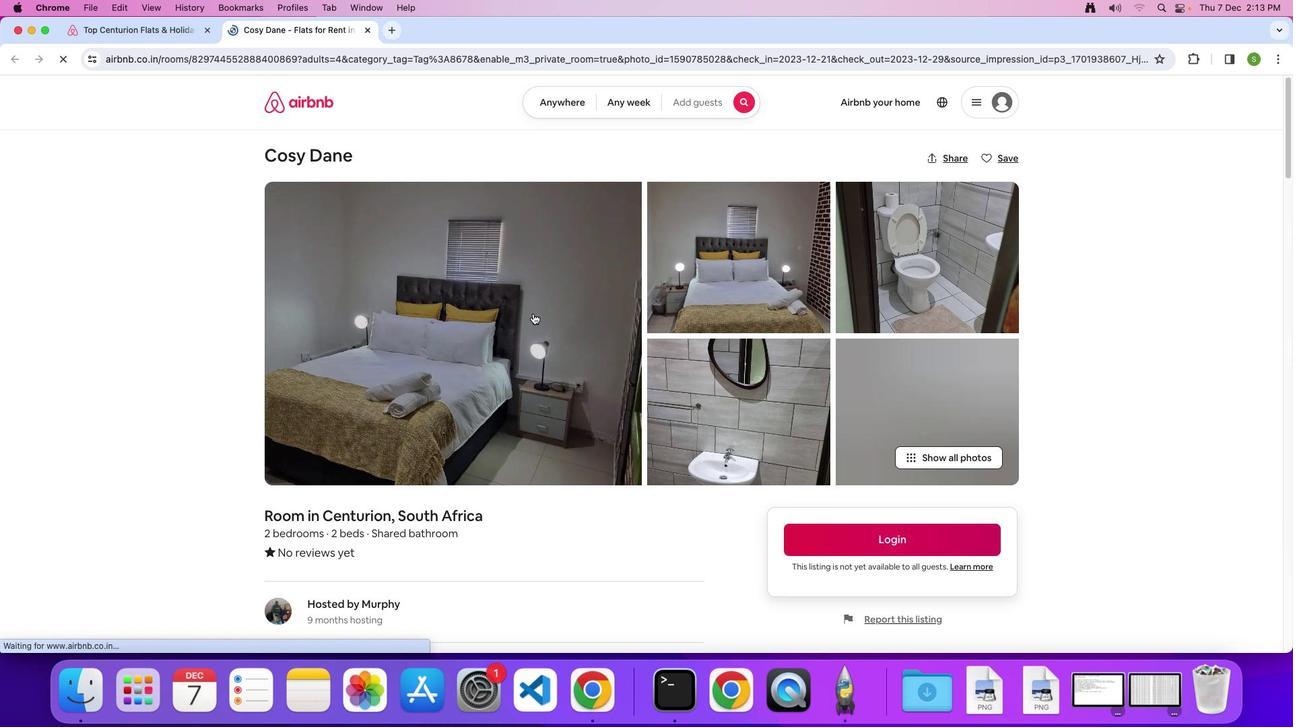 
Action: Mouse moved to (554, 381)
Screenshot: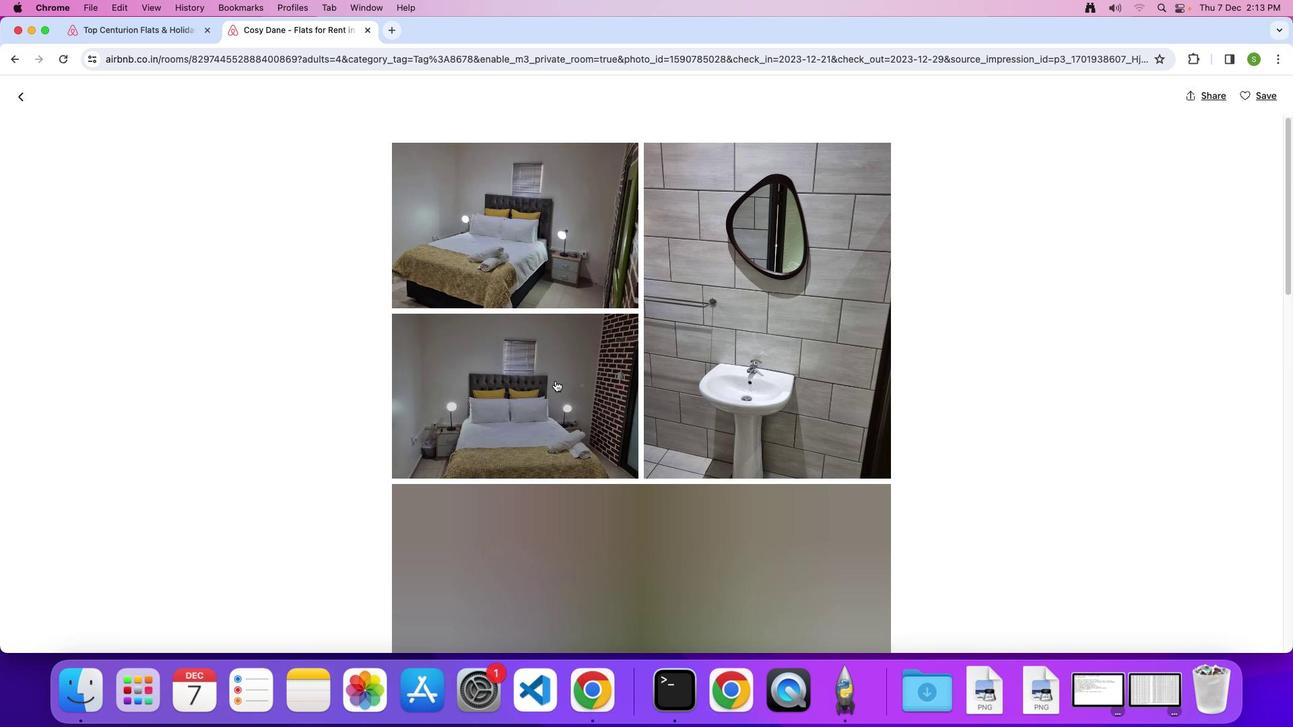 
Action: Mouse scrolled (554, 381) with delta (0, 0)
Screenshot: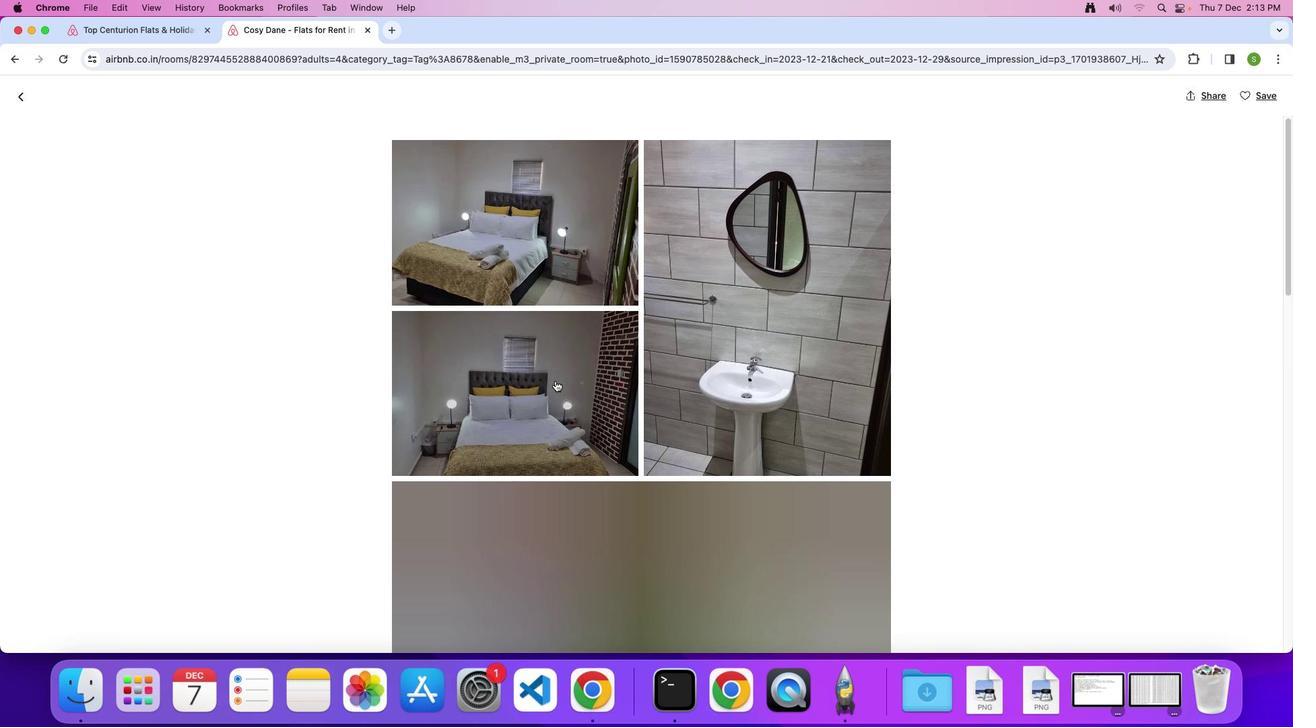 
Action: Mouse scrolled (554, 381) with delta (0, 0)
Screenshot: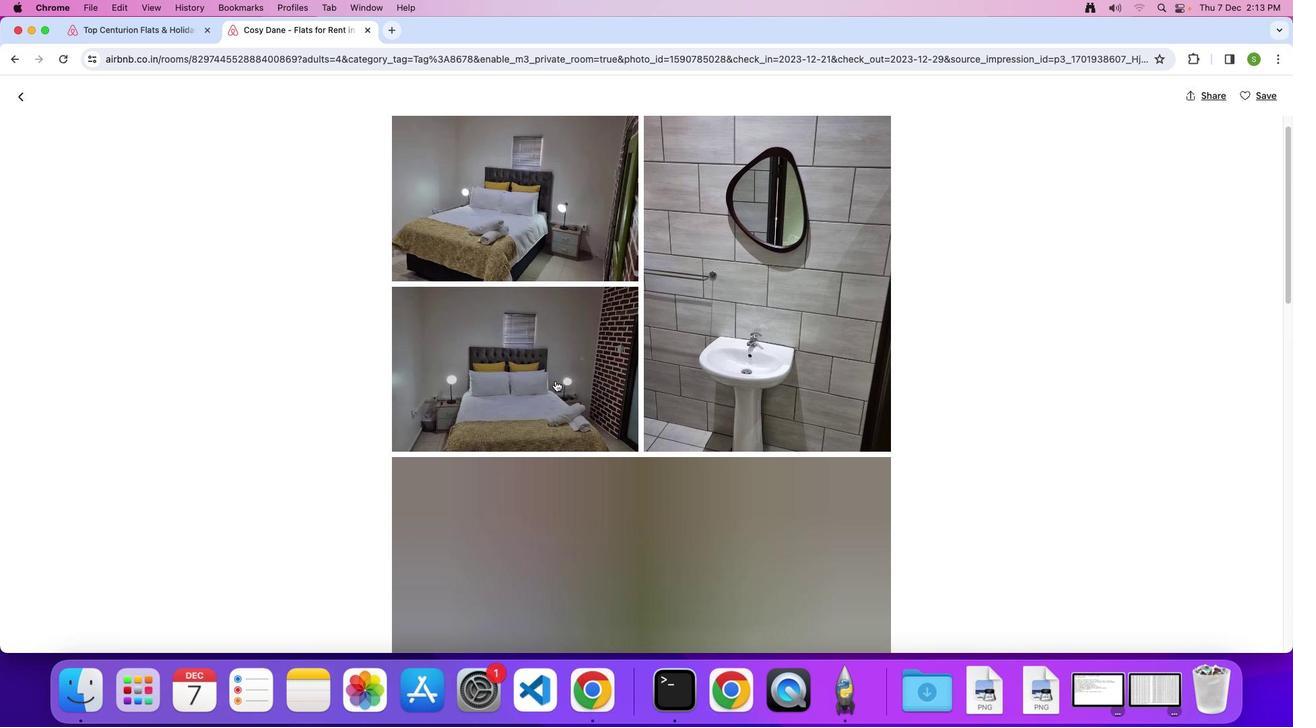 
Action: Mouse scrolled (554, 381) with delta (0, -1)
Screenshot: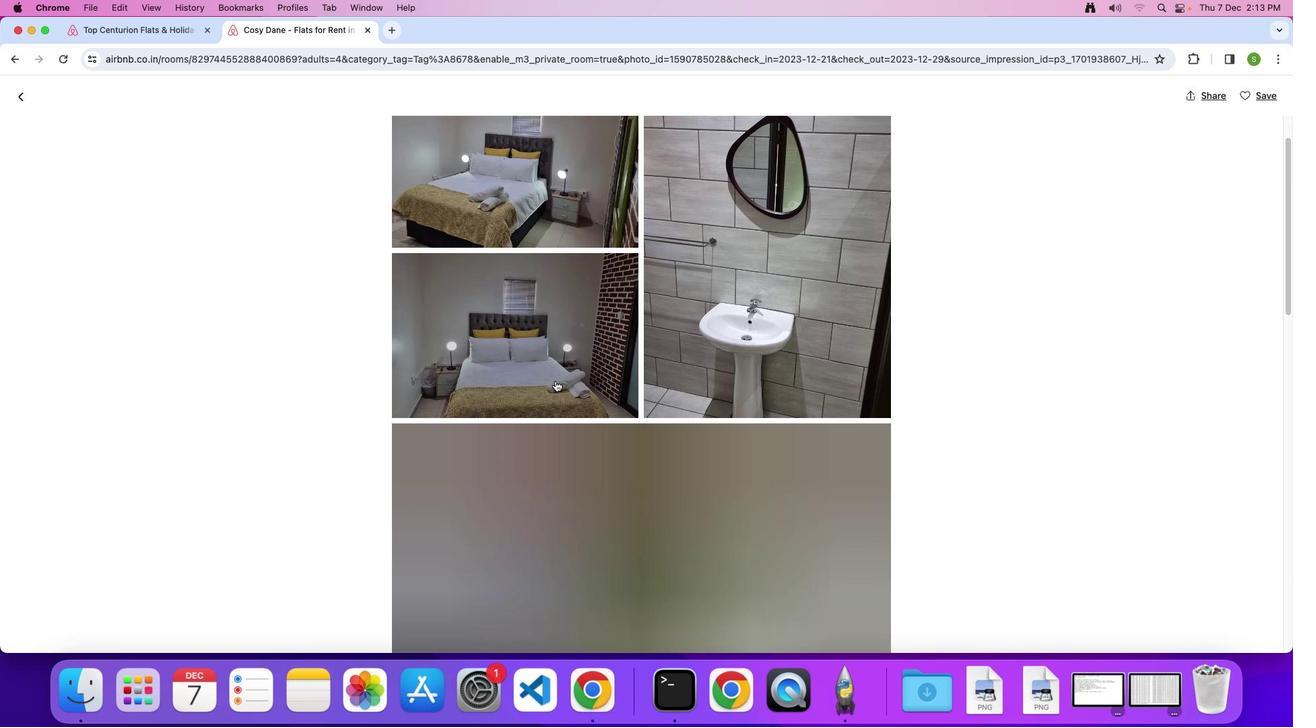 
Action: Mouse scrolled (554, 381) with delta (0, 0)
Screenshot: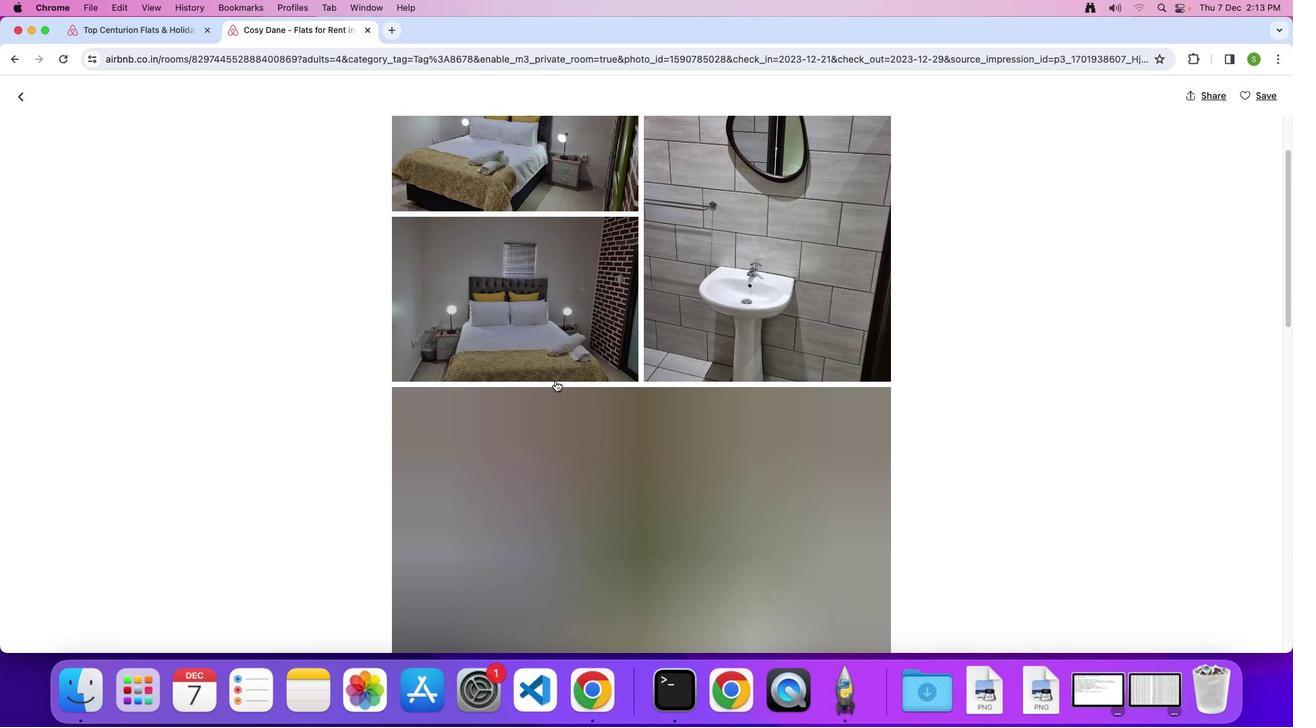 
Action: Mouse scrolled (554, 381) with delta (0, 0)
Screenshot: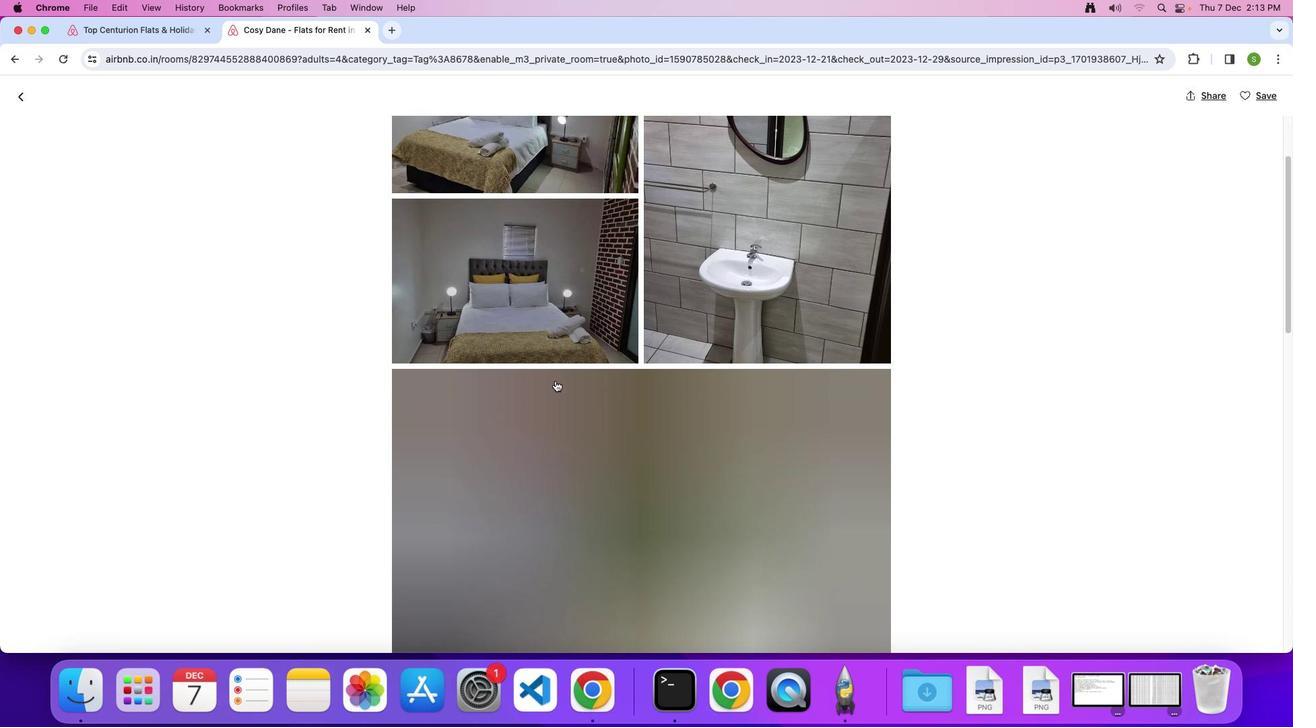 
Action: Mouse scrolled (554, 381) with delta (0, -2)
Screenshot: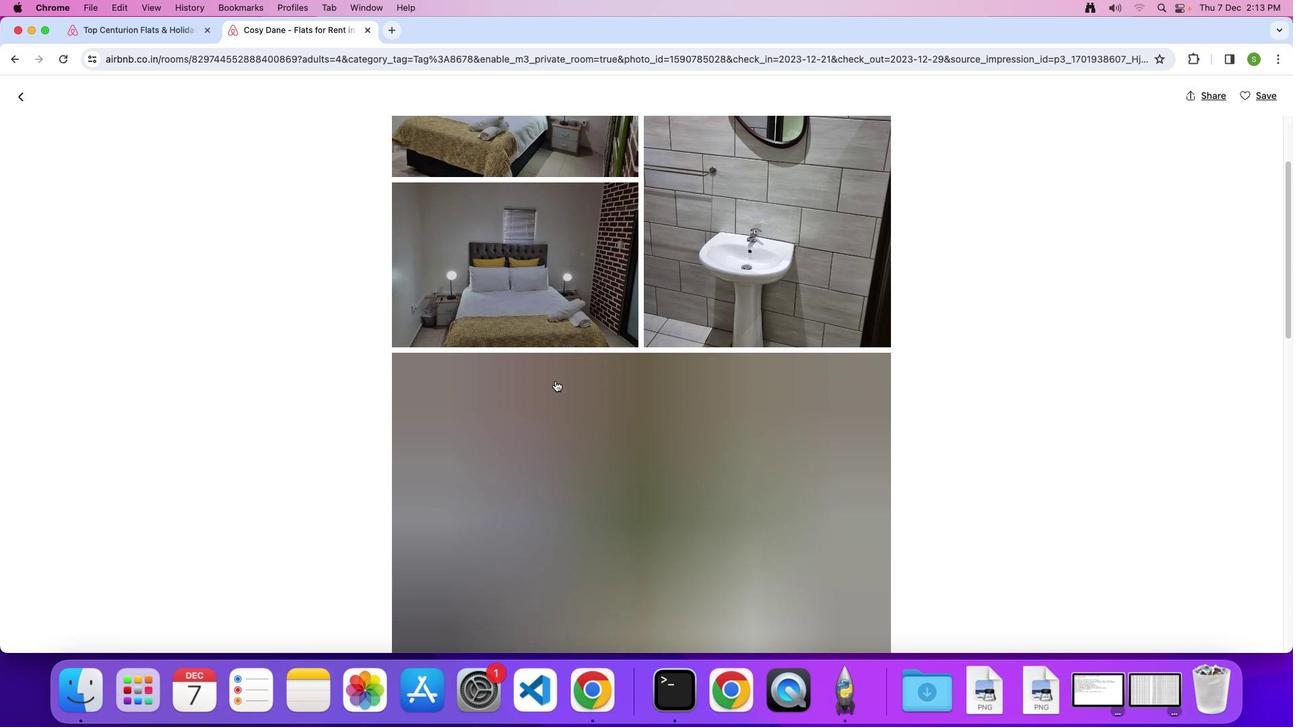 
Action: Mouse scrolled (554, 381) with delta (0, 0)
Screenshot: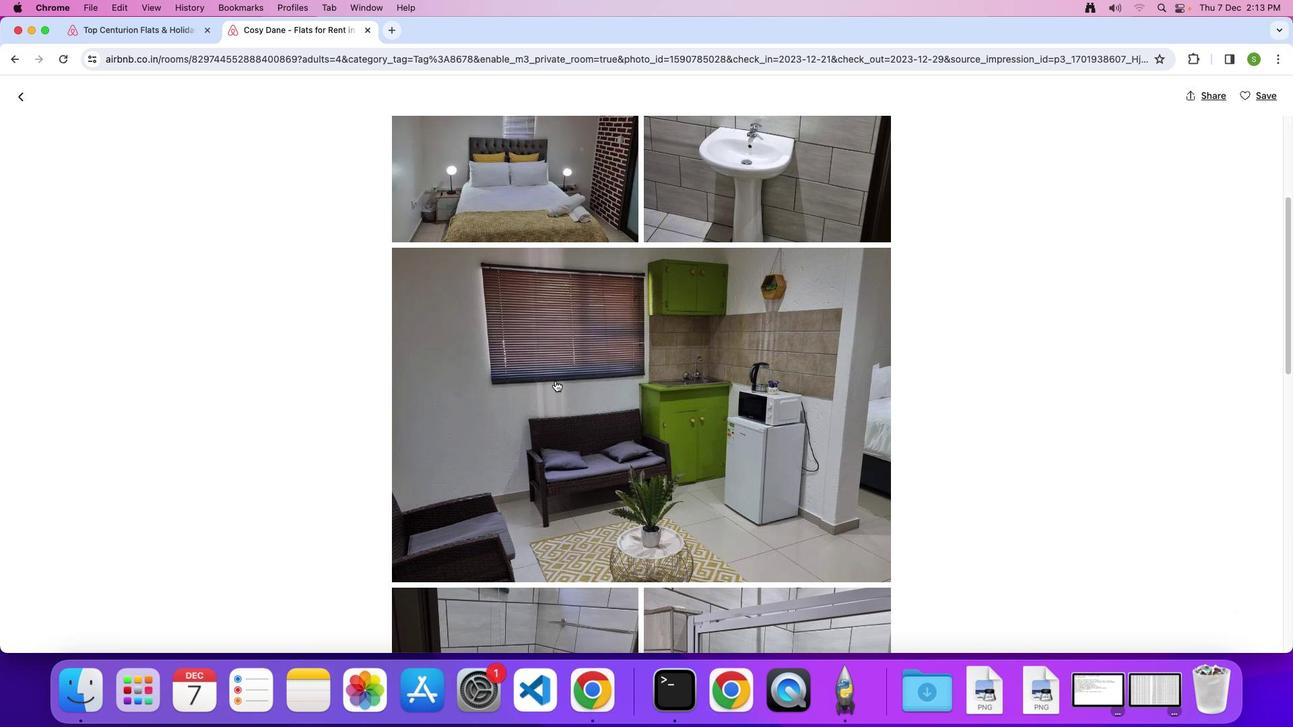 
Action: Mouse scrolled (554, 381) with delta (0, 0)
Screenshot: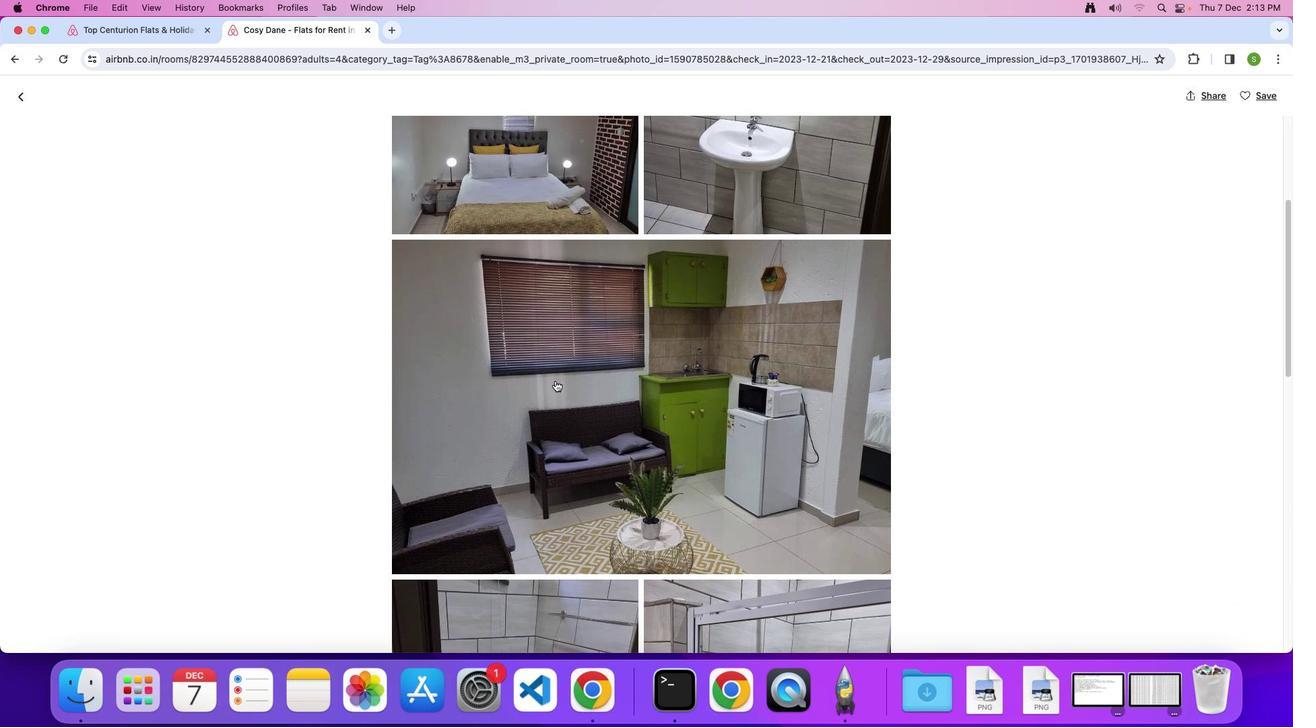 
Action: Mouse scrolled (554, 381) with delta (0, -1)
Screenshot: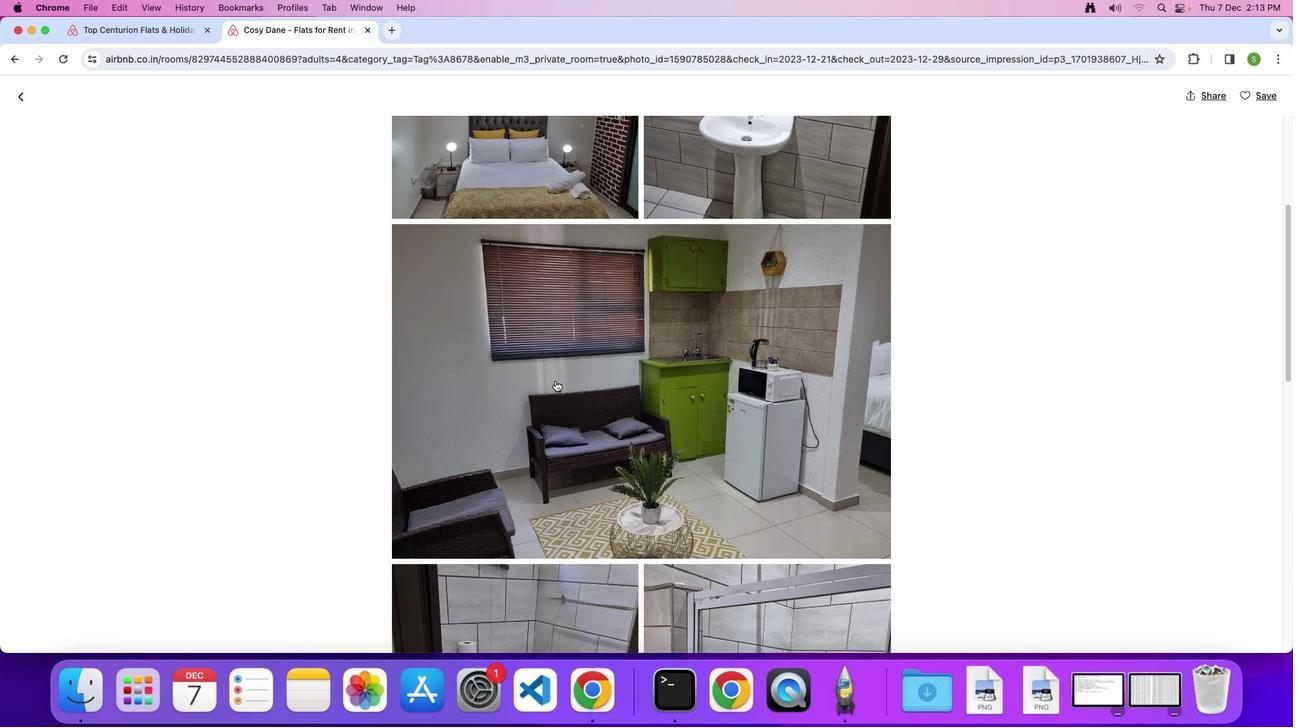 
Action: Mouse scrolled (554, 381) with delta (0, 0)
Screenshot: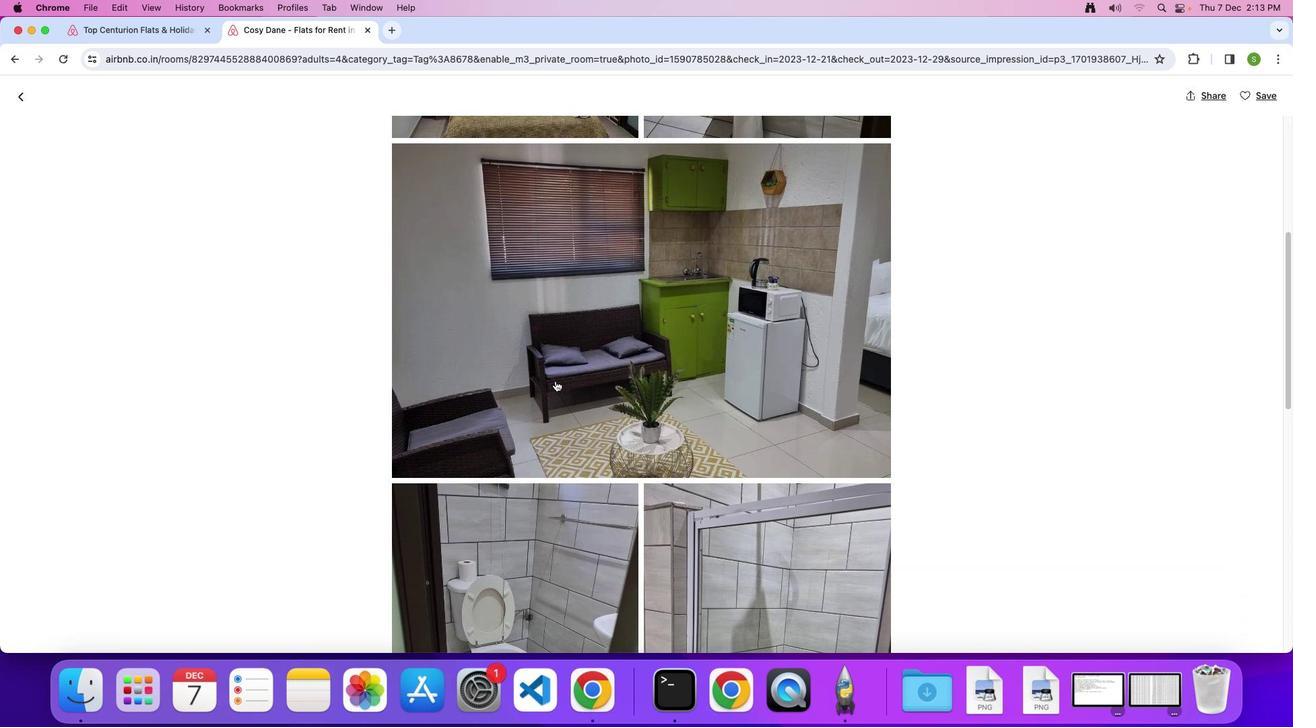 
Action: Mouse scrolled (554, 381) with delta (0, 0)
Screenshot: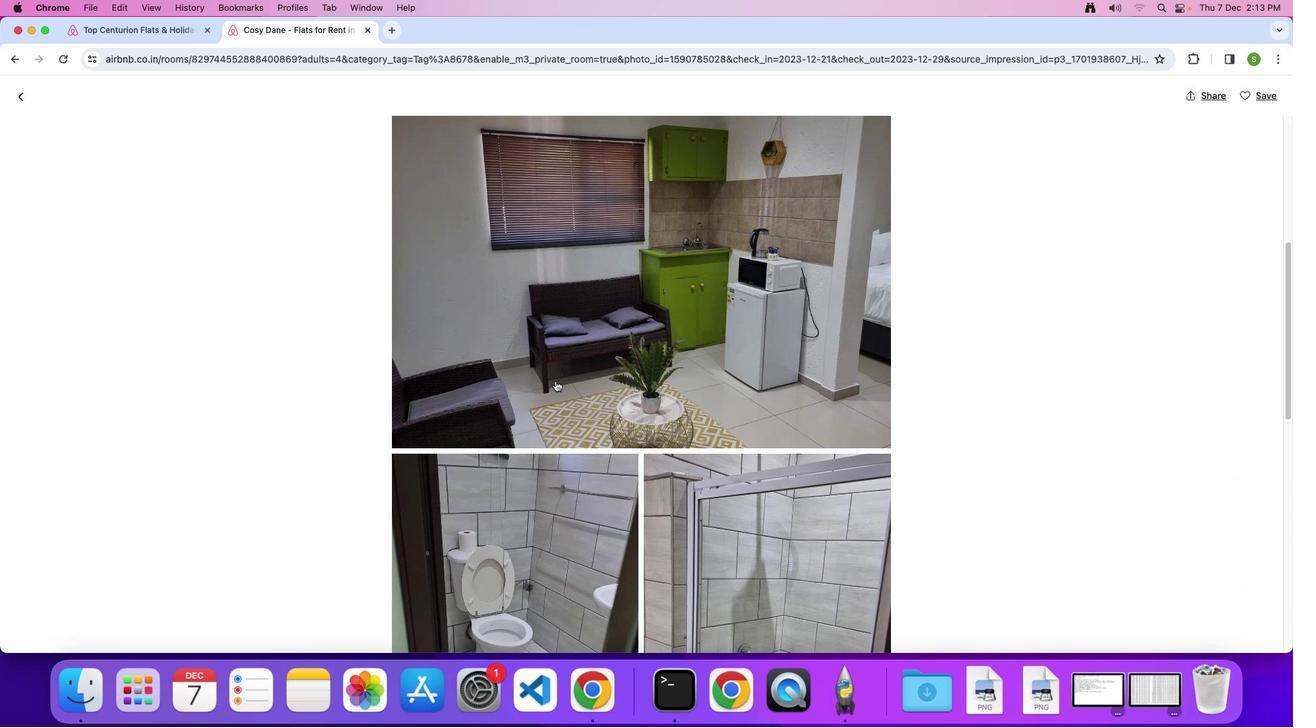 
Action: Mouse scrolled (554, 381) with delta (0, 0)
Screenshot: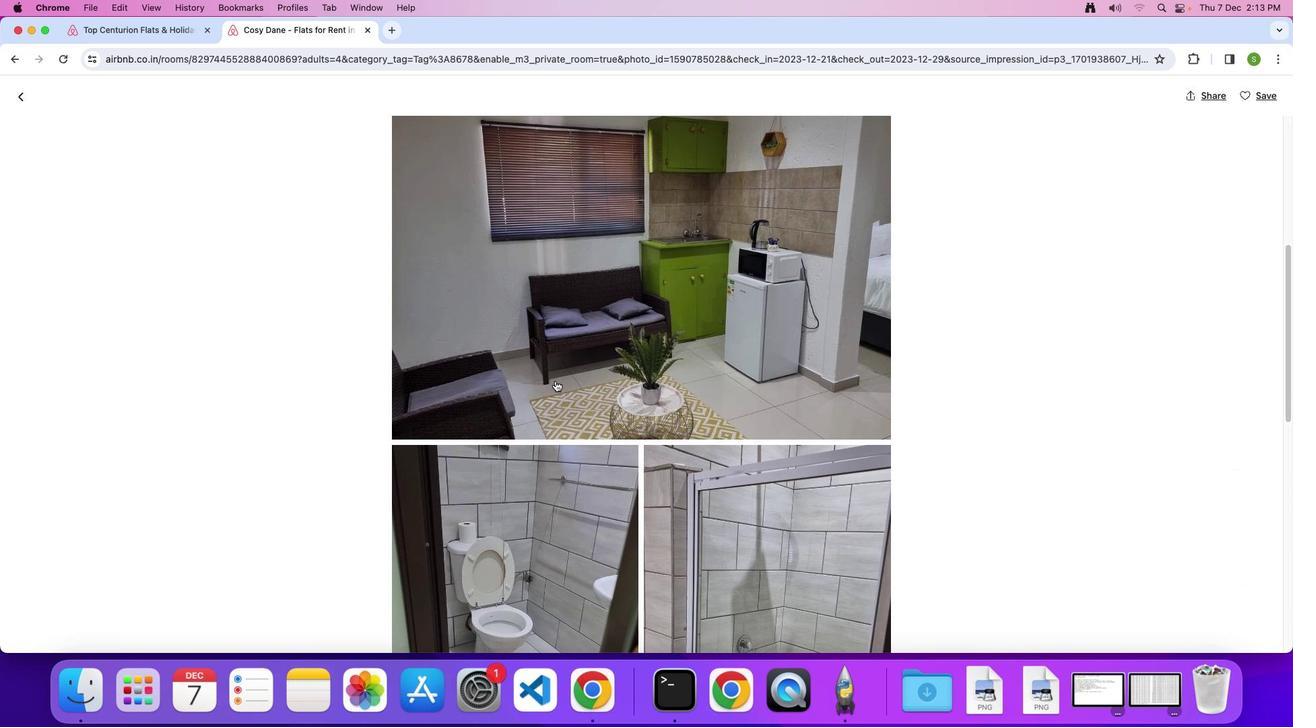 
Action: Mouse scrolled (554, 381) with delta (0, -1)
Screenshot: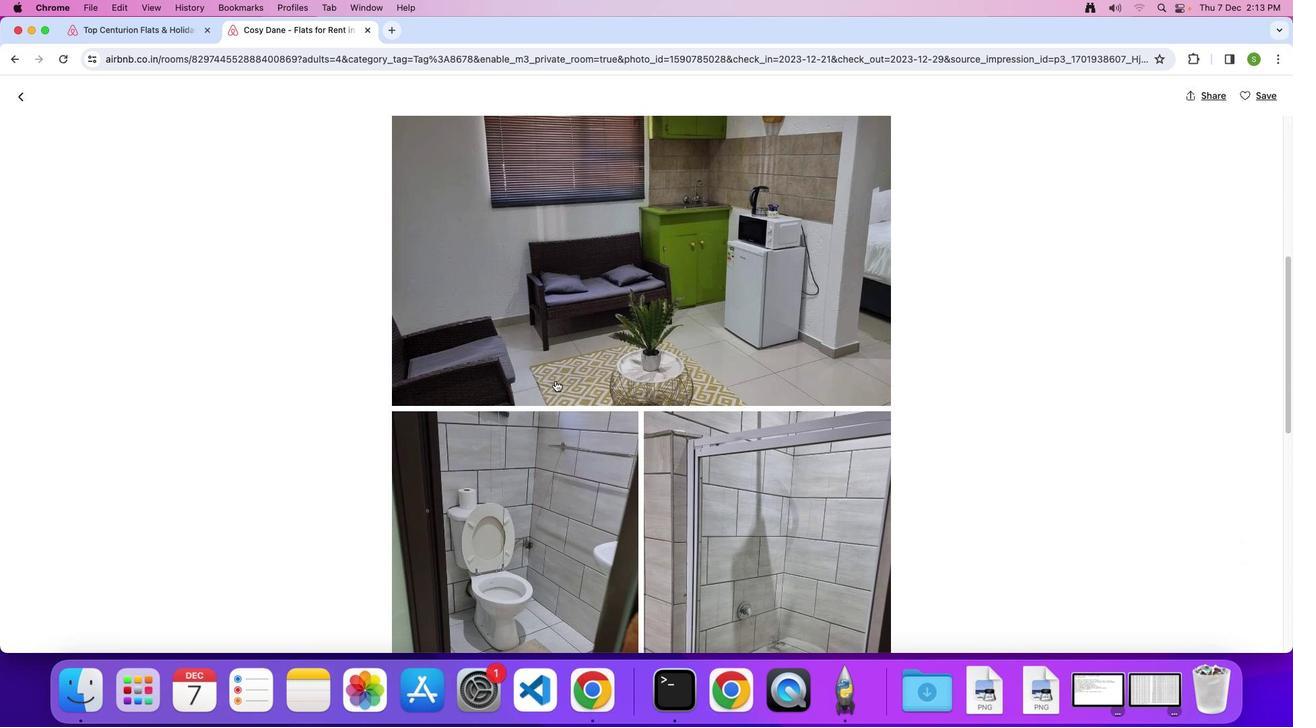 
Action: Mouse scrolled (554, 381) with delta (0, 0)
Screenshot: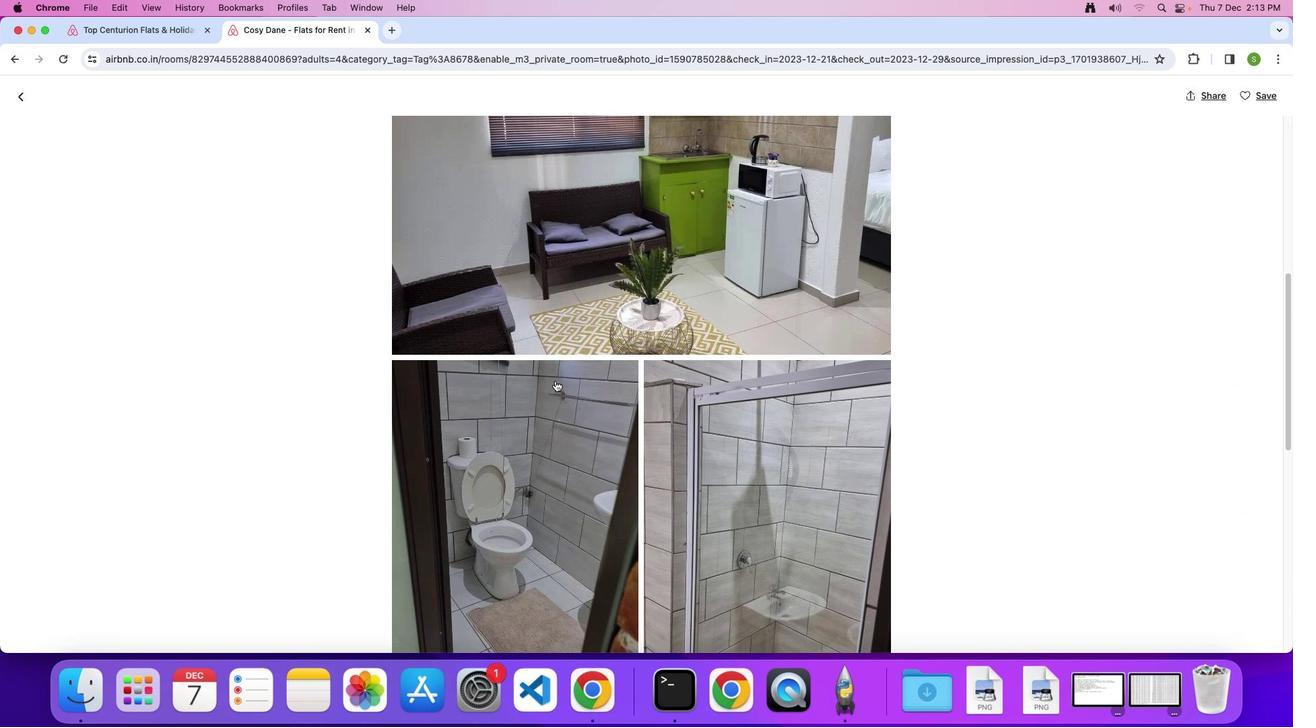 
Action: Mouse scrolled (554, 381) with delta (0, 0)
Screenshot: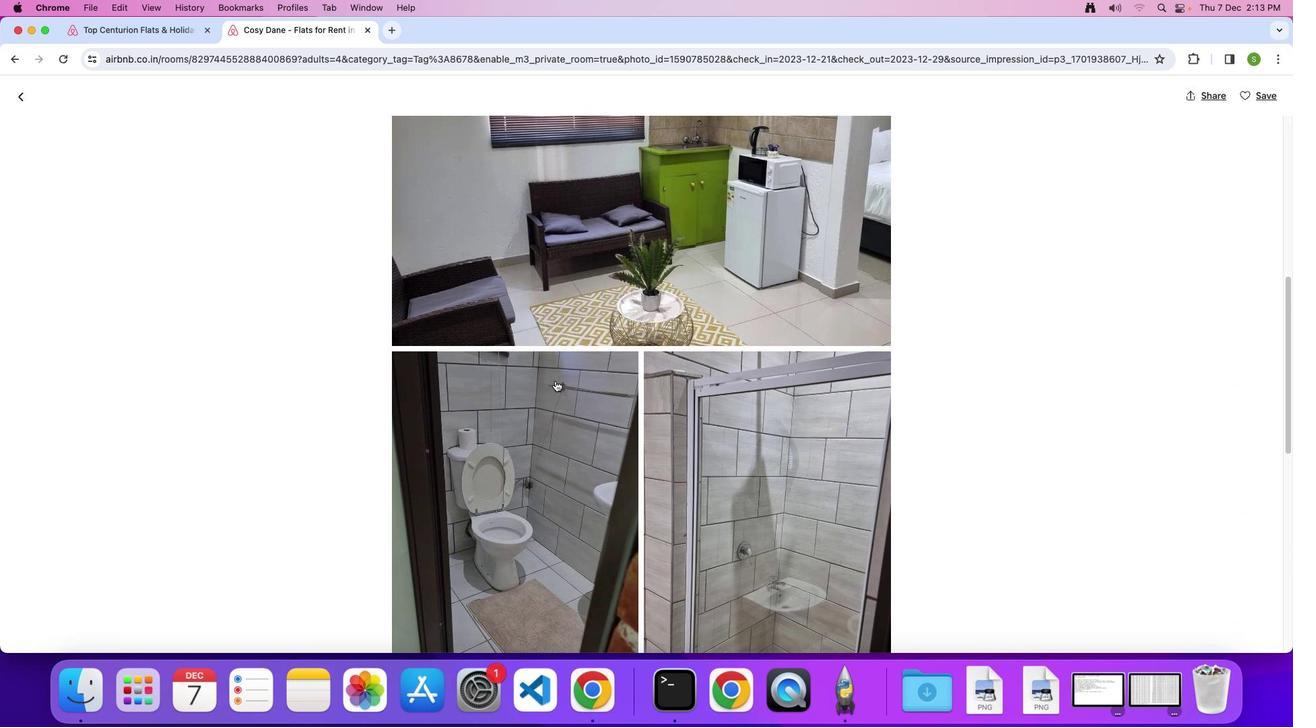 
Action: Mouse scrolled (554, 381) with delta (0, -2)
Screenshot: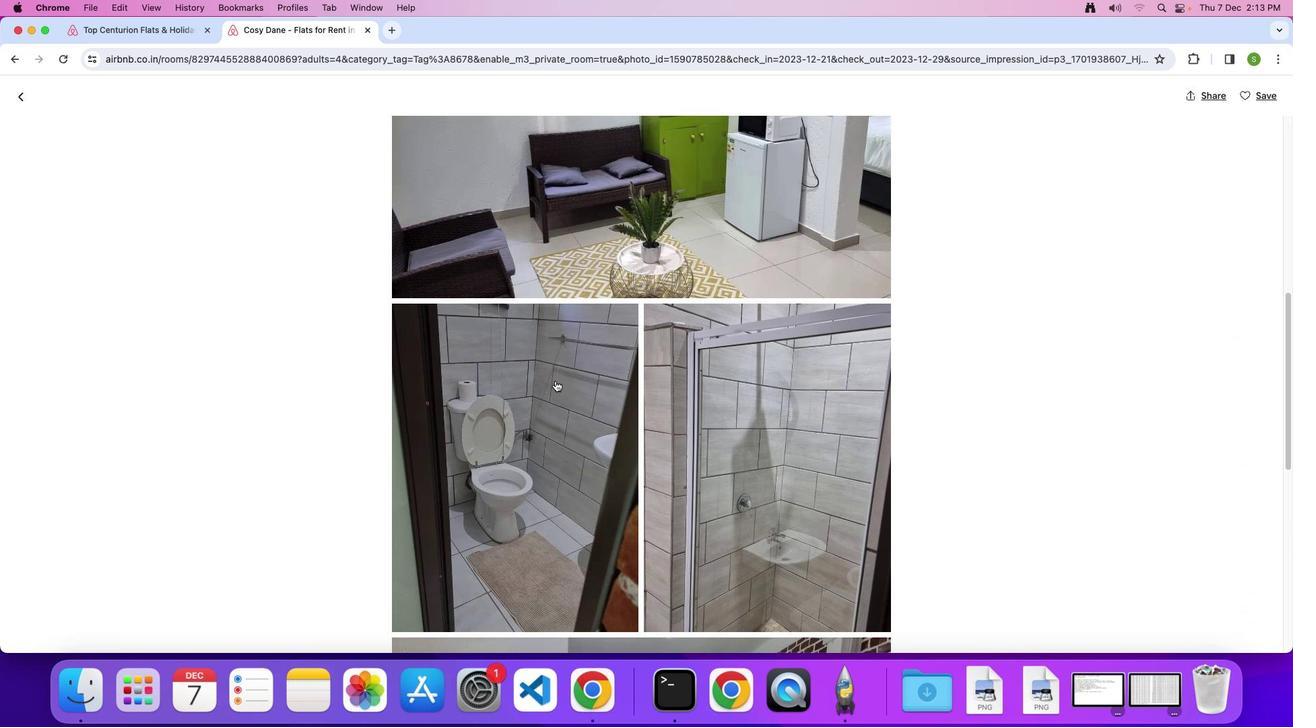 
Action: Mouse scrolled (554, 381) with delta (0, 0)
Screenshot: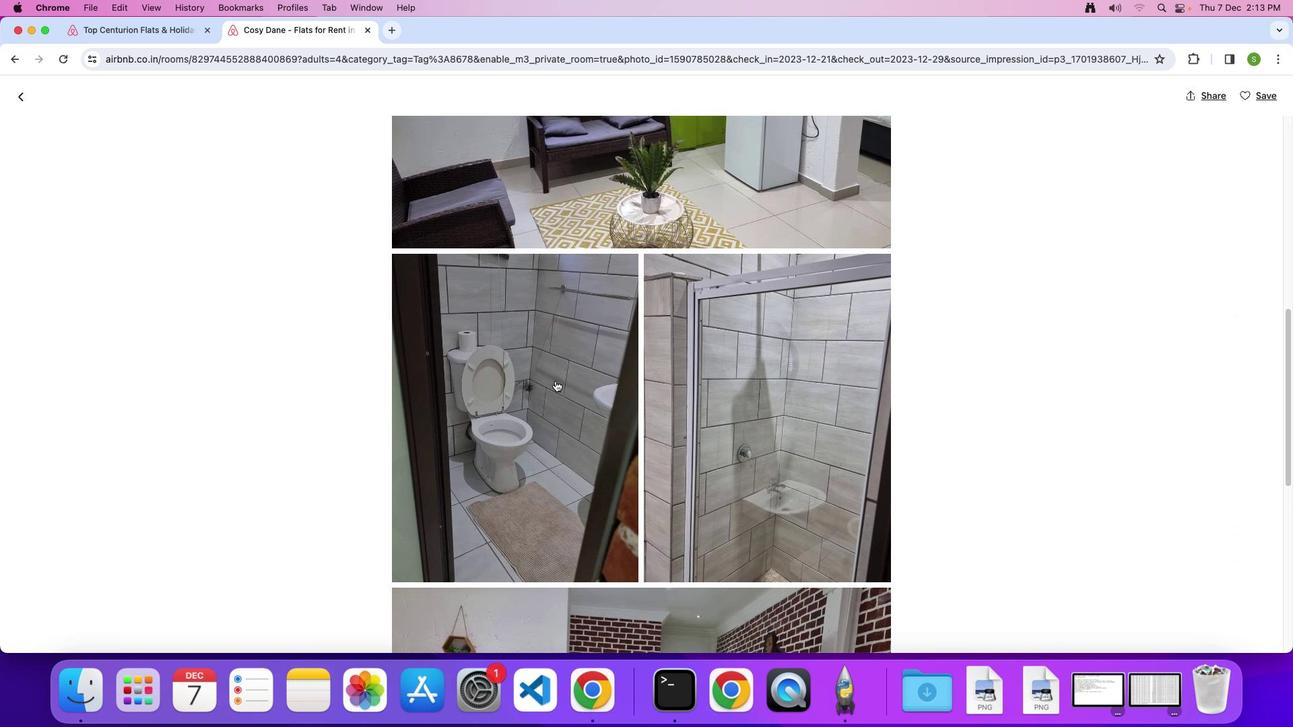 
Action: Mouse scrolled (554, 381) with delta (0, 0)
Screenshot: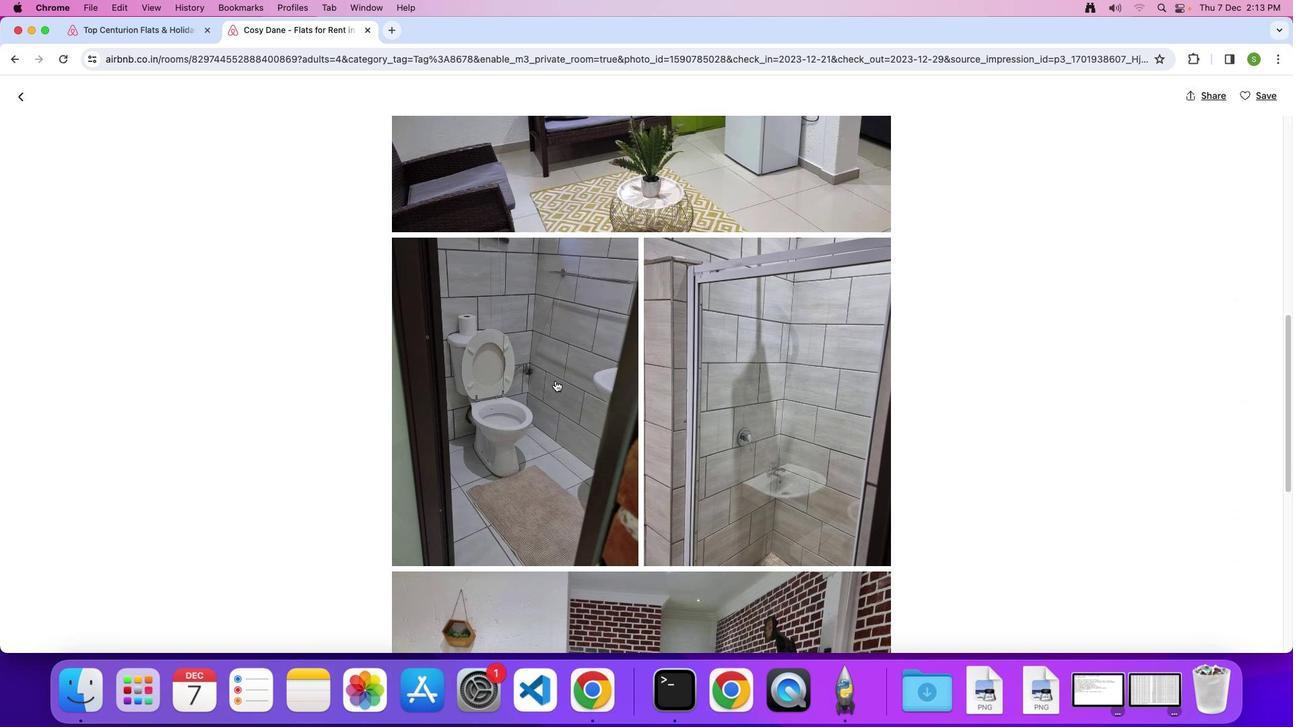 
Action: Mouse scrolled (554, 381) with delta (0, -2)
Screenshot: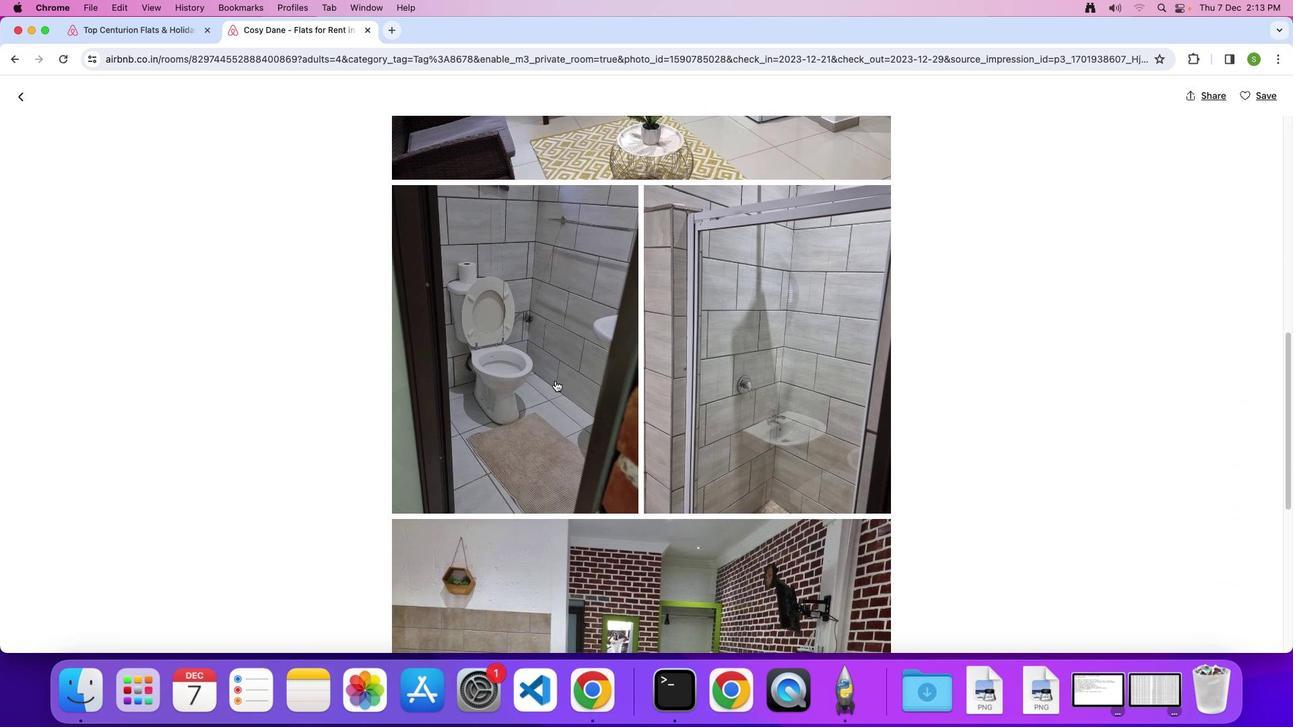 
Action: Mouse scrolled (554, 381) with delta (0, 0)
Screenshot: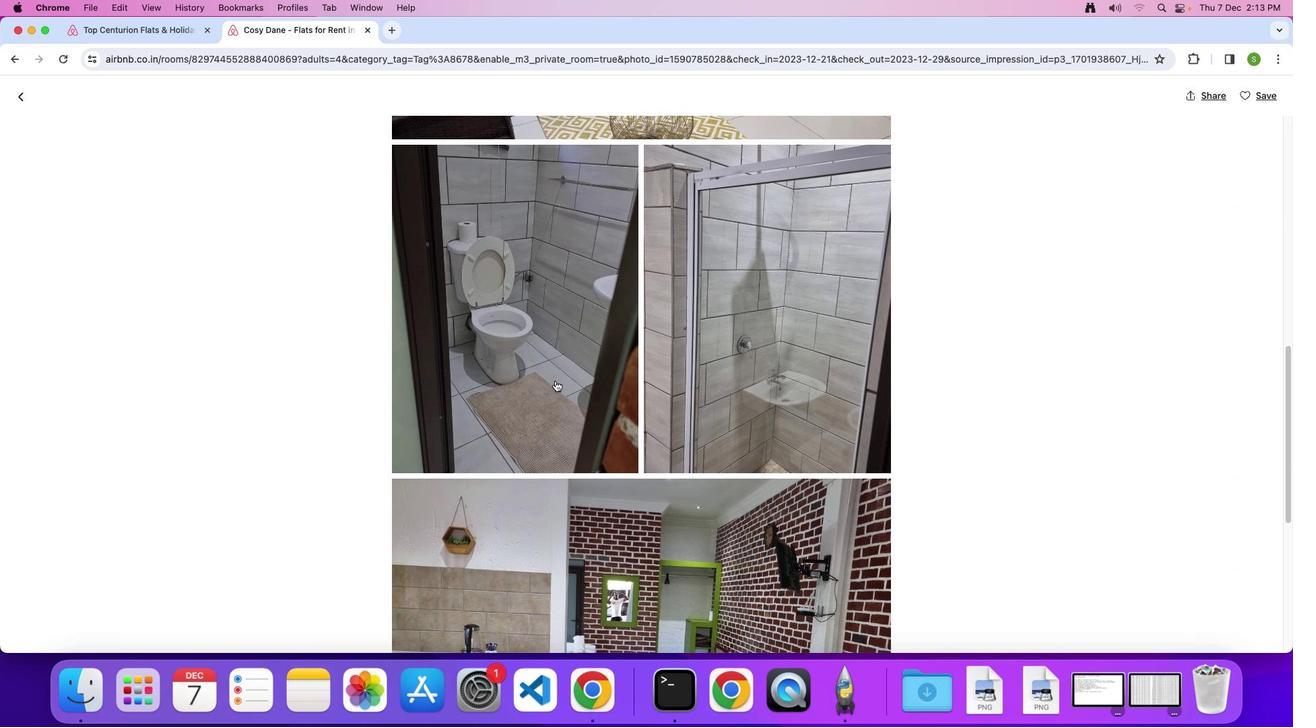 
Action: Mouse scrolled (554, 381) with delta (0, 0)
Screenshot: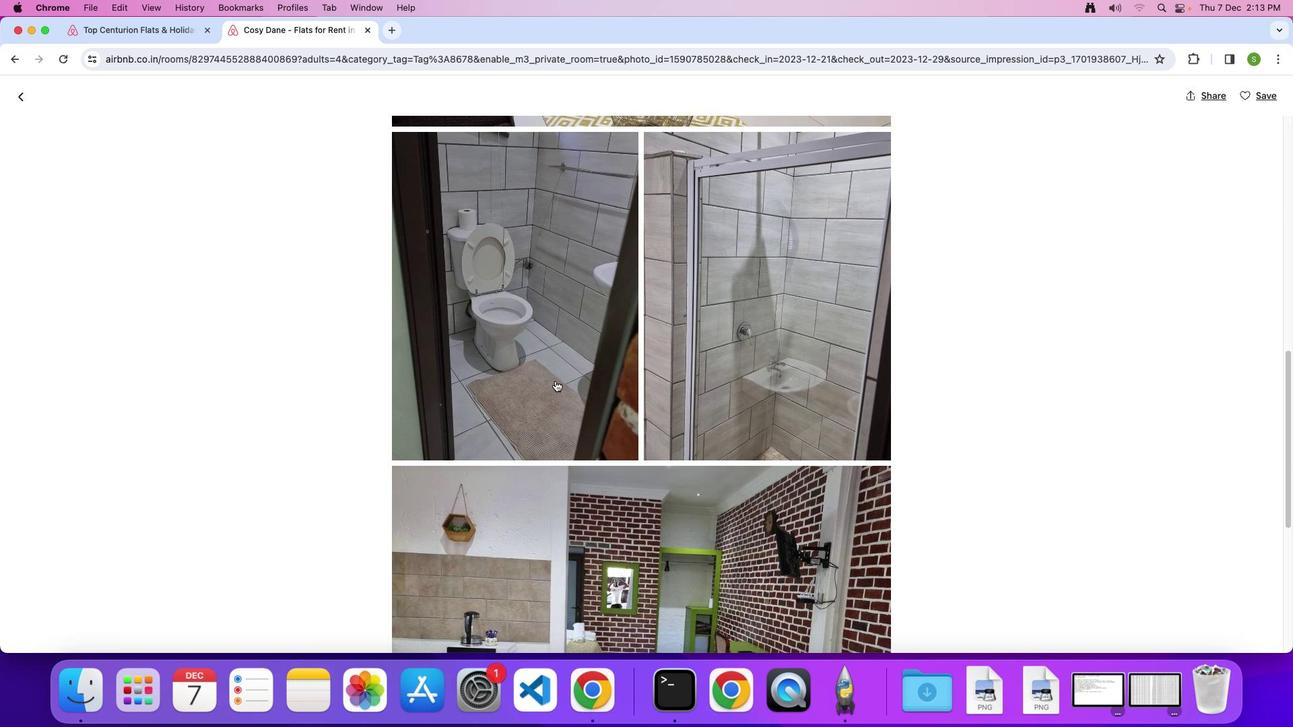 
Action: Mouse scrolled (554, 381) with delta (0, -1)
Screenshot: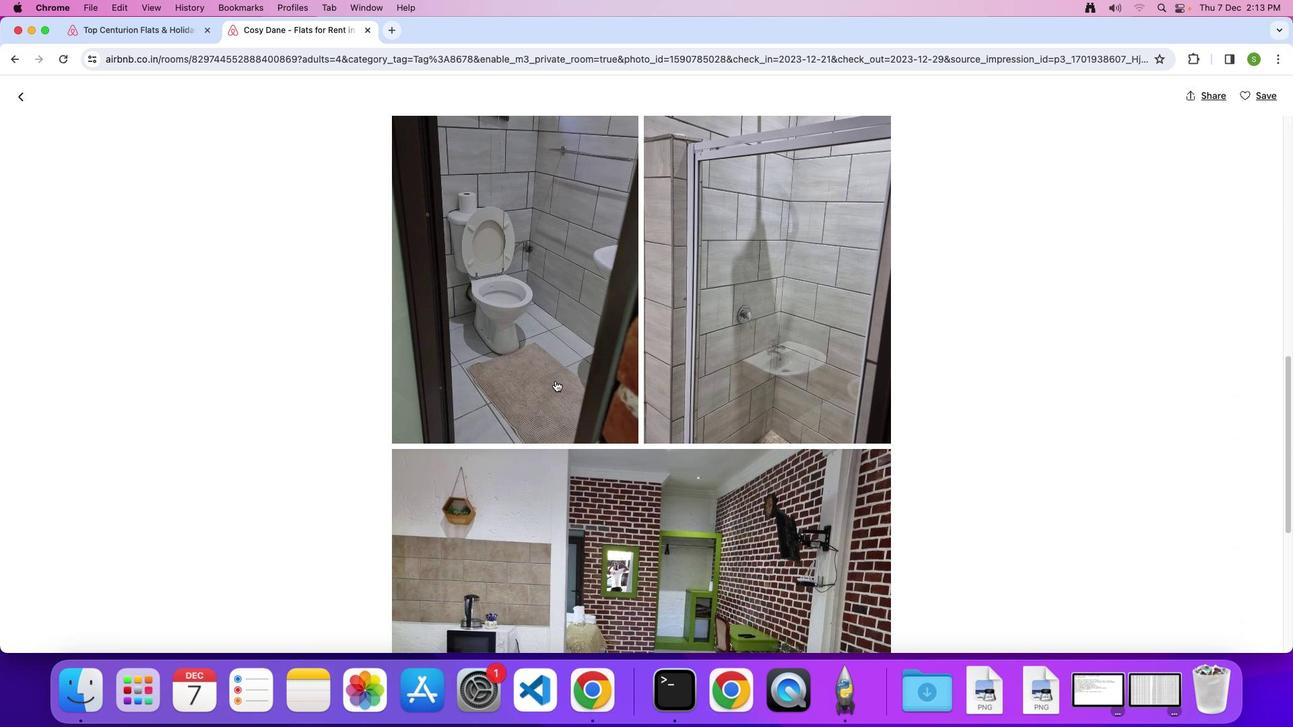 
Action: Mouse scrolled (554, 381) with delta (0, -2)
Screenshot: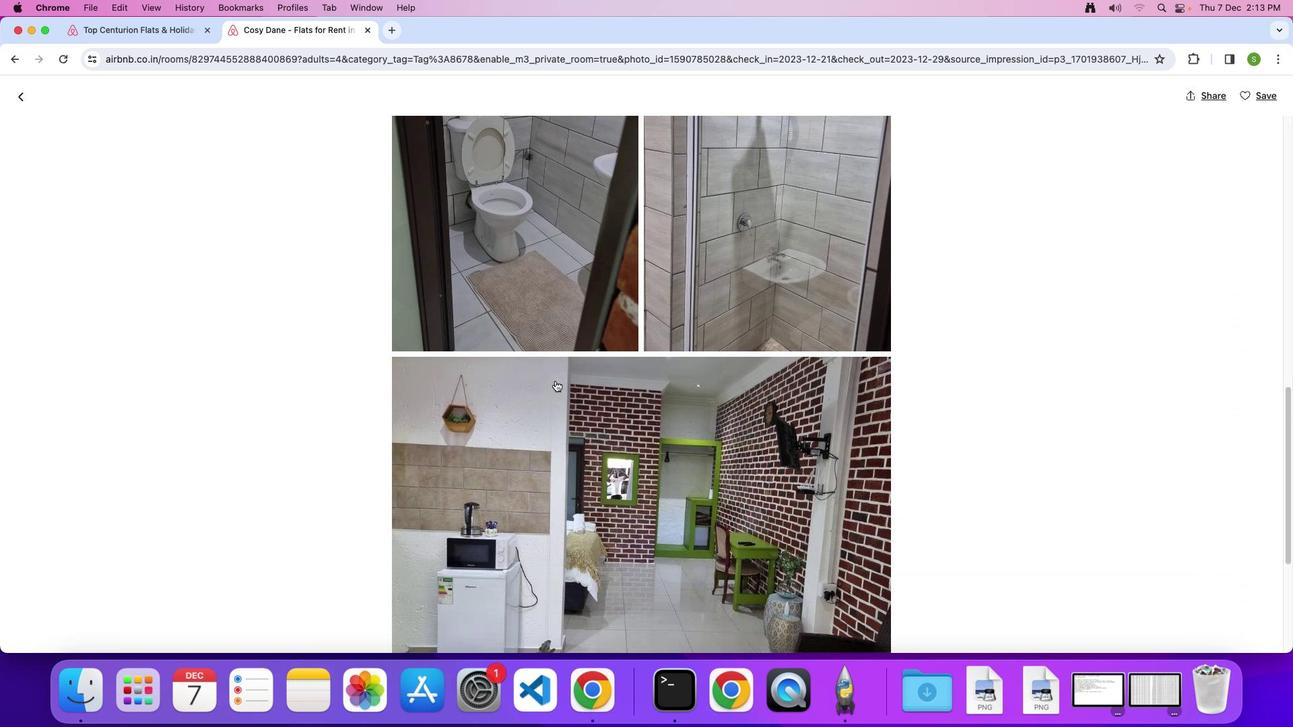
Action: Mouse scrolled (554, 381) with delta (0, 0)
Screenshot: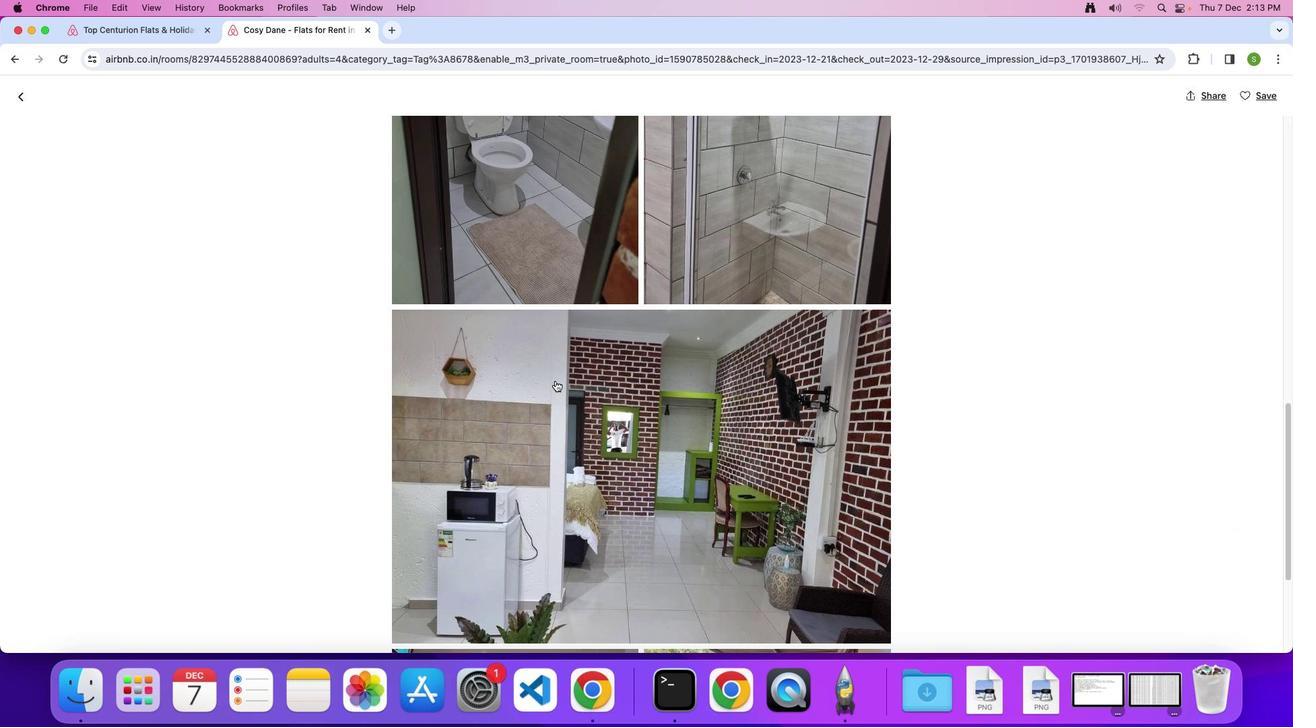 
Action: Mouse scrolled (554, 381) with delta (0, 0)
Screenshot: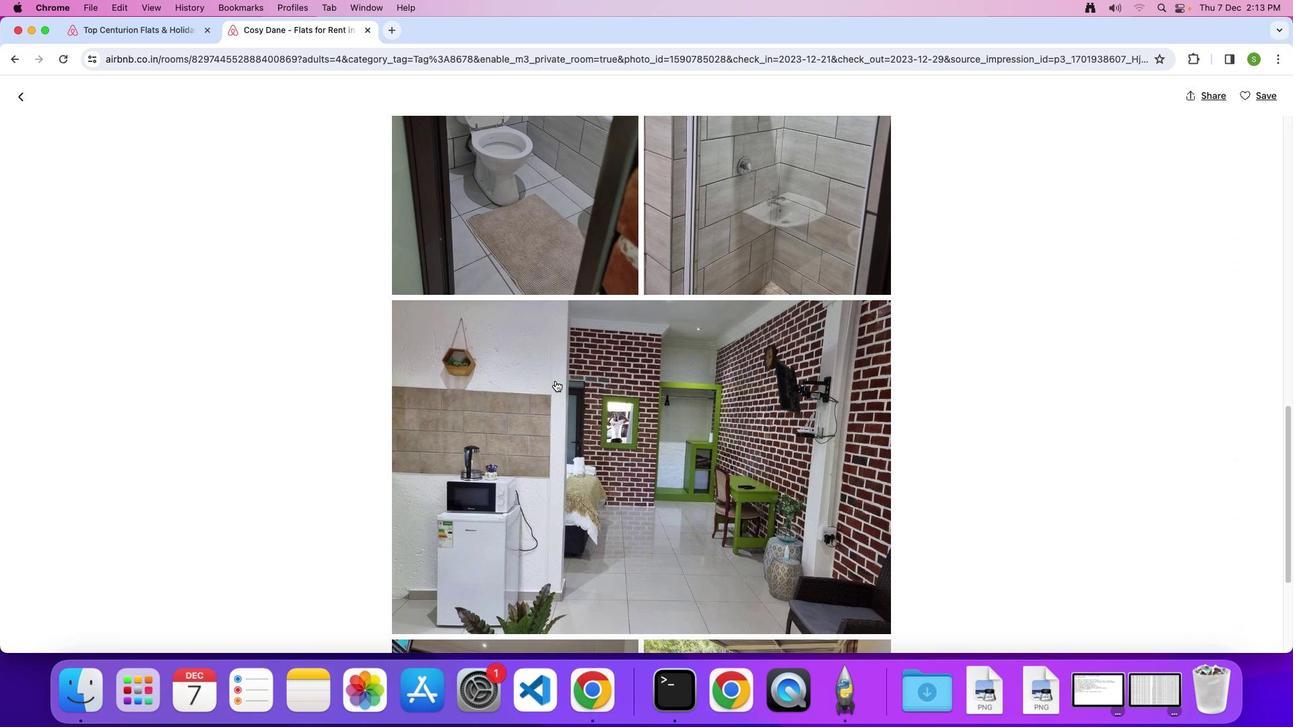 
Action: Mouse scrolled (554, 381) with delta (0, -1)
Screenshot: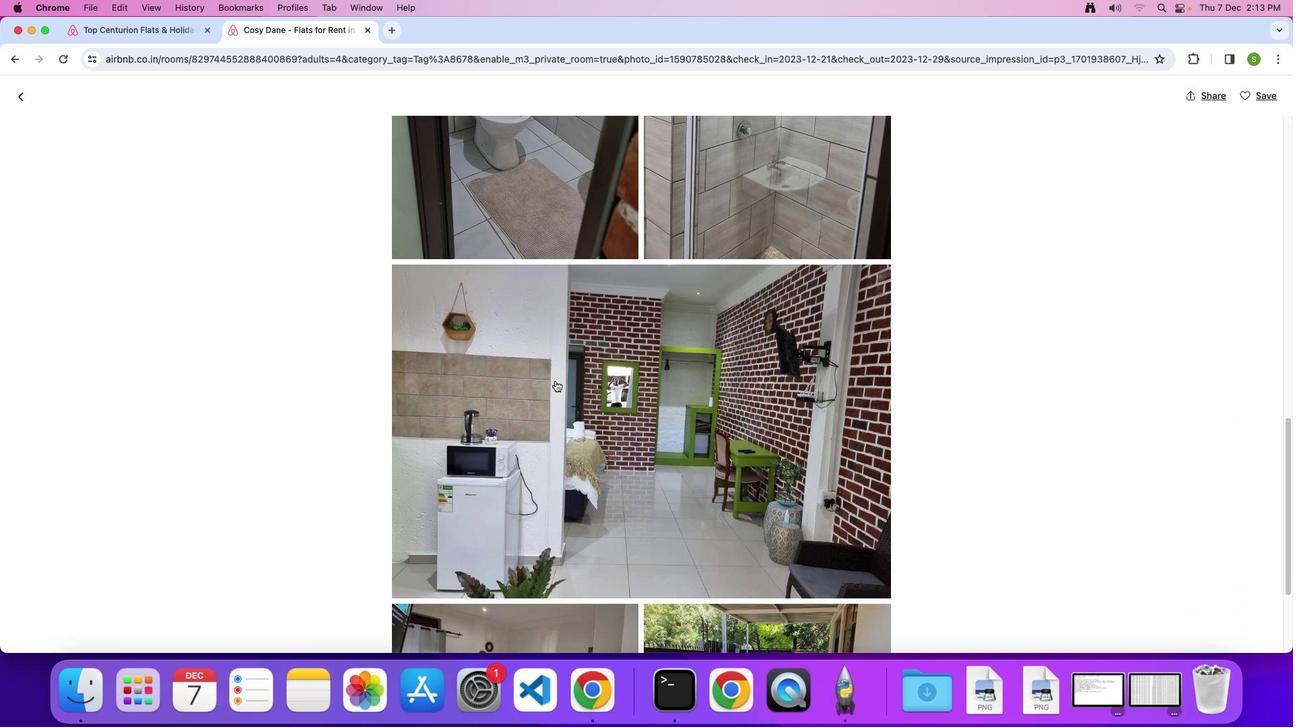 
Action: Mouse scrolled (554, 381) with delta (0, 0)
Screenshot: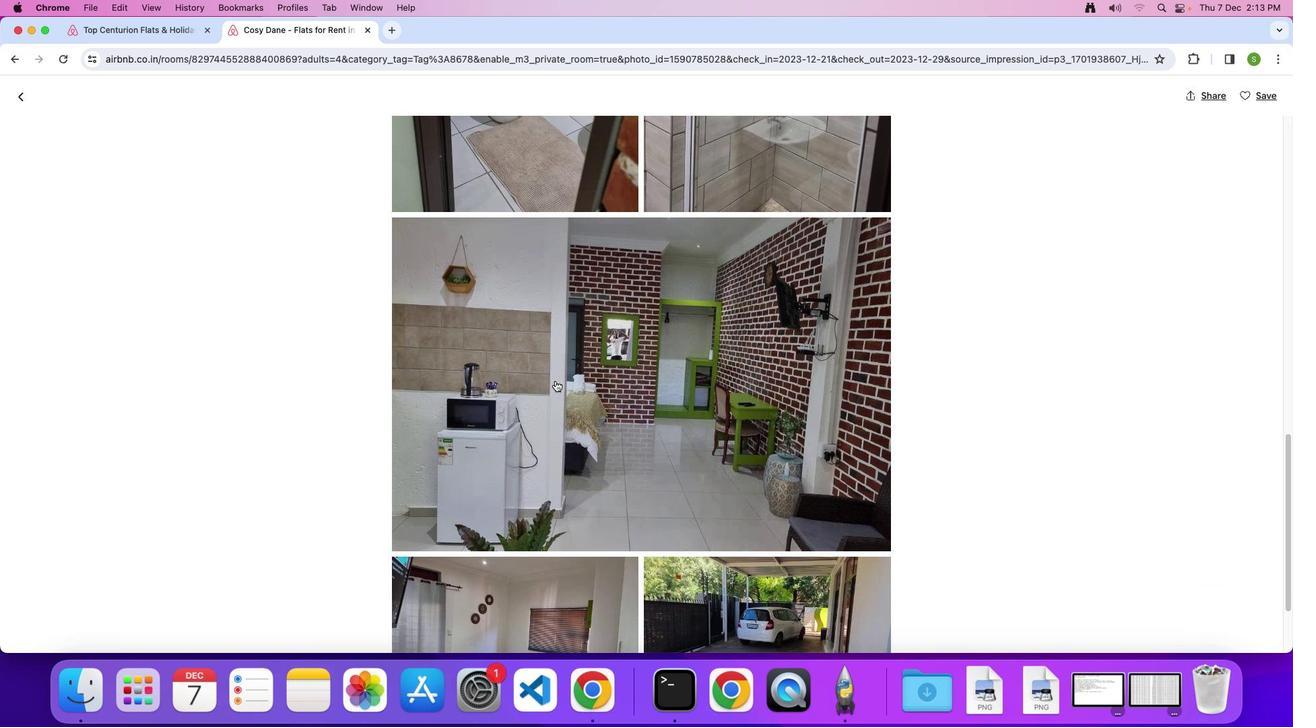 
Action: Mouse scrolled (554, 381) with delta (0, 0)
Screenshot: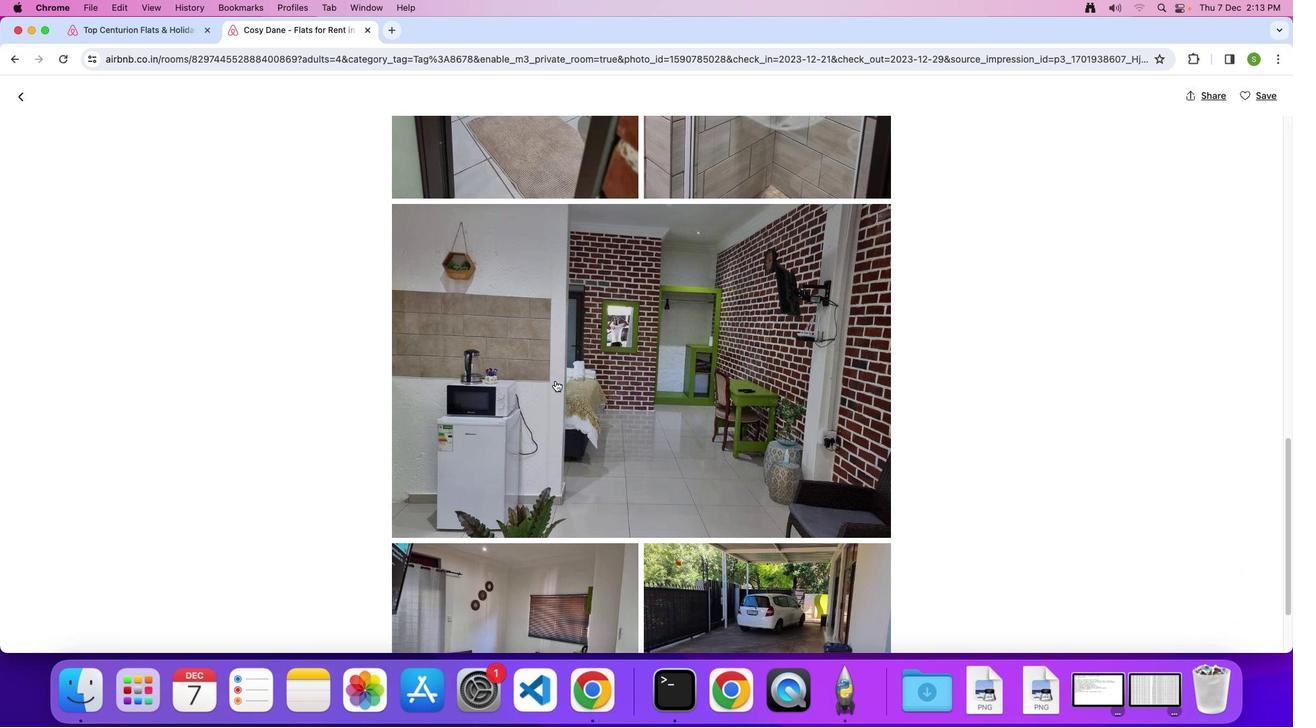 
Action: Mouse scrolled (554, 381) with delta (0, -2)
Screenshot: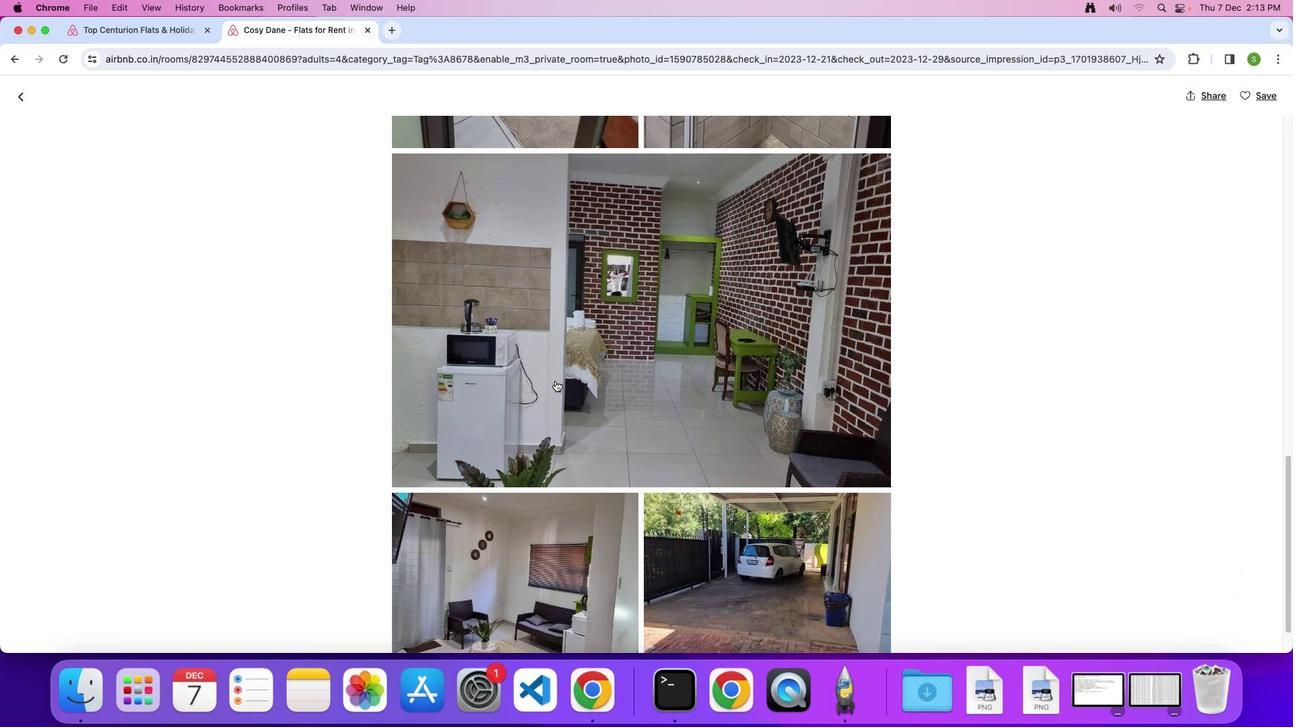 
Action: Mouse scrolled (554, 381) with delta (0, 0)
Screenshot: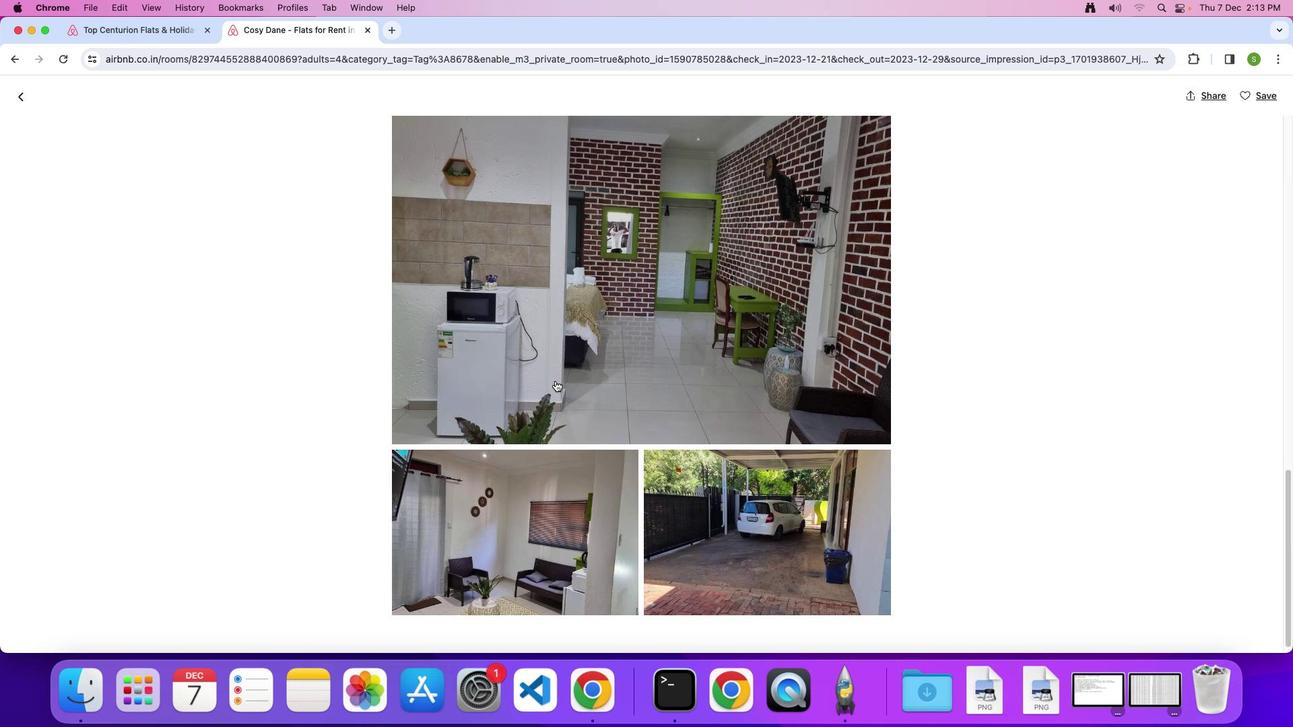 
Action: Mouse scrolled (554, 381) with delta (0, 0)
Screenshot: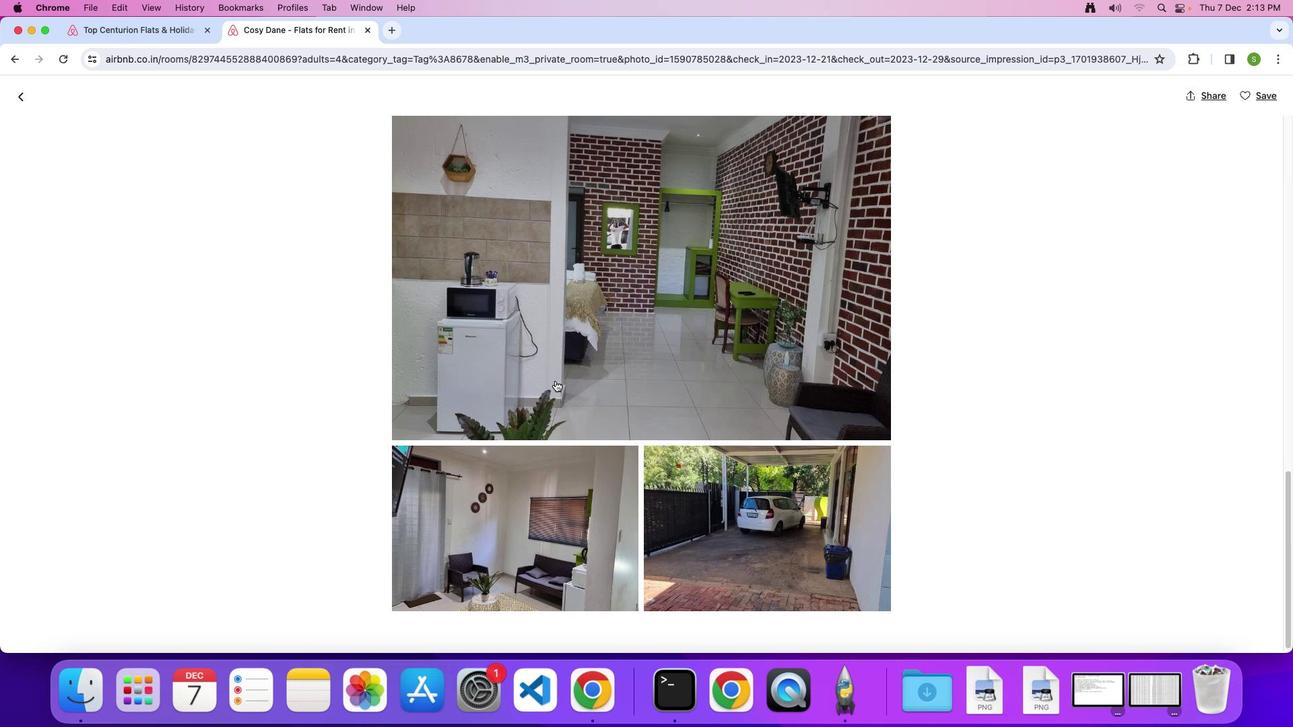 
Action: Mouse scrolled (554, 381) with delta (0, -1)
Screenshot: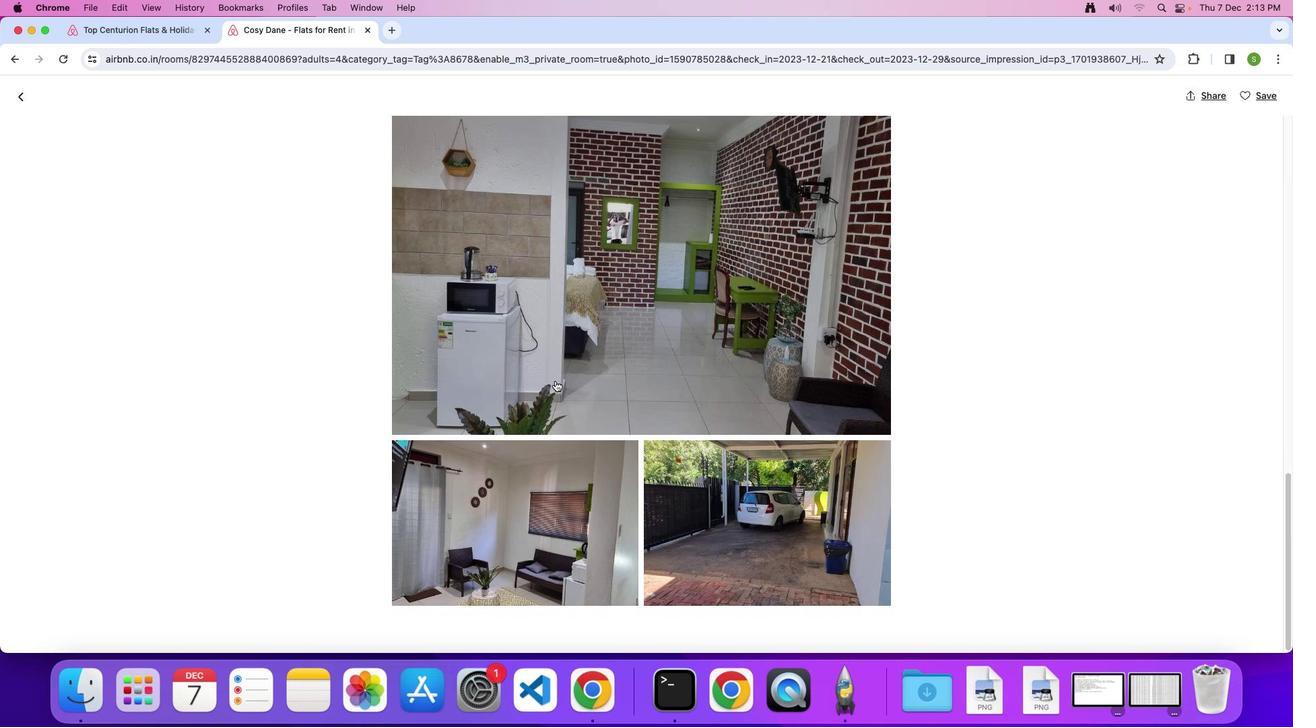 
Action: Mouse scrolled (554, 381) with delta (0, -2)
Screenshot: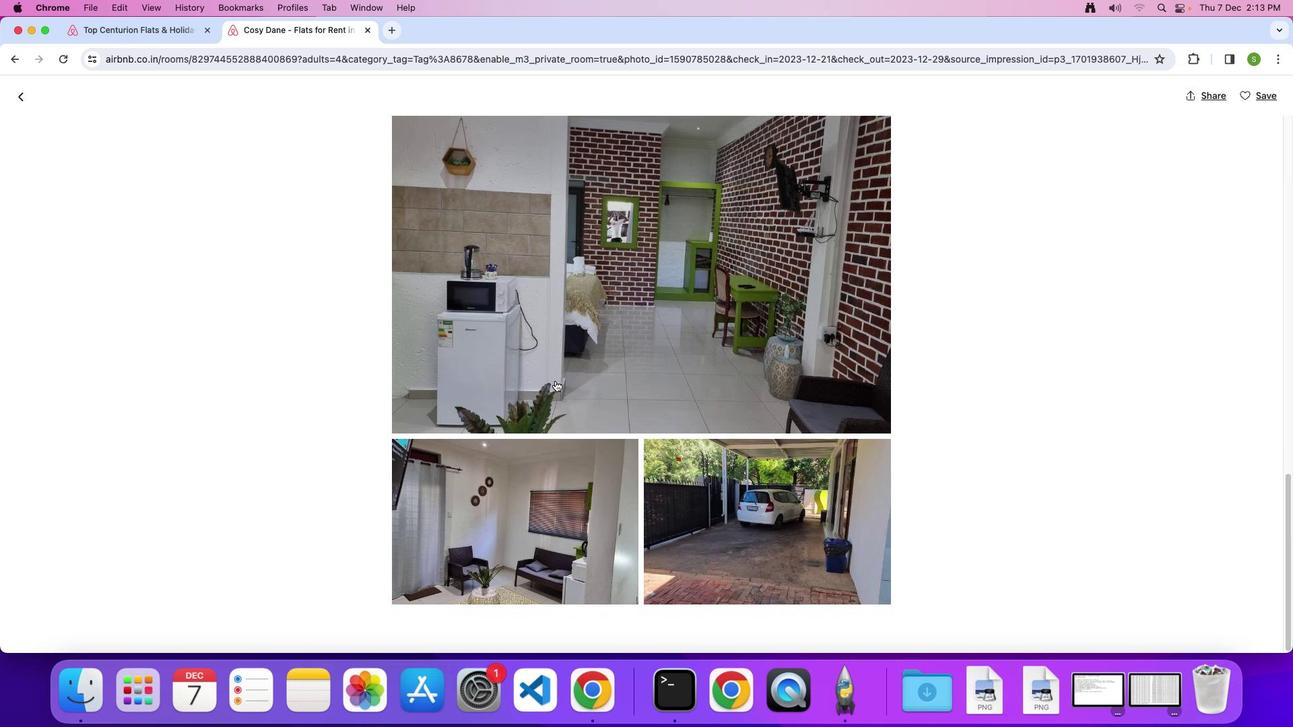 
Action: Mouse scrolled (554, 381) with delta (0, 0)
Screenshot: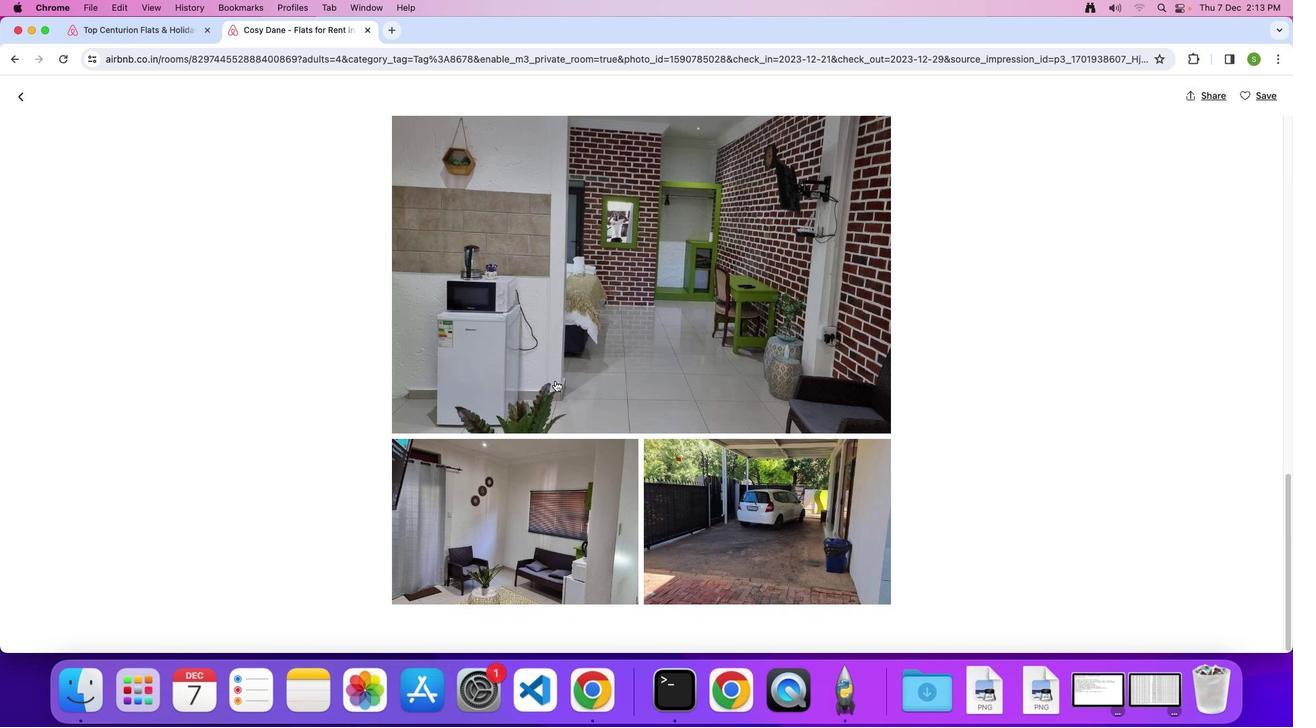 
Action: Mouse scrolled (554, 381) with delta (0, 0)
Screenshot: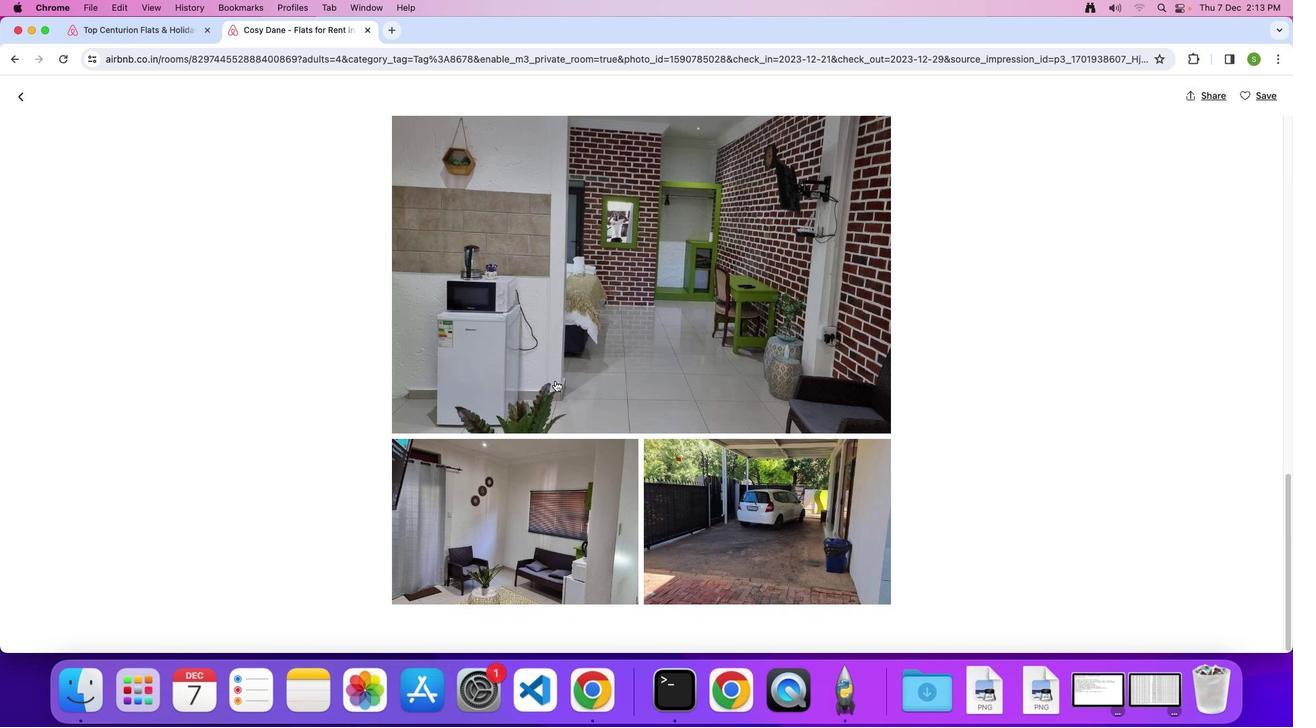 
Action: Mouse scrolled (554, 381) with delta (0, 0)
Screenshot: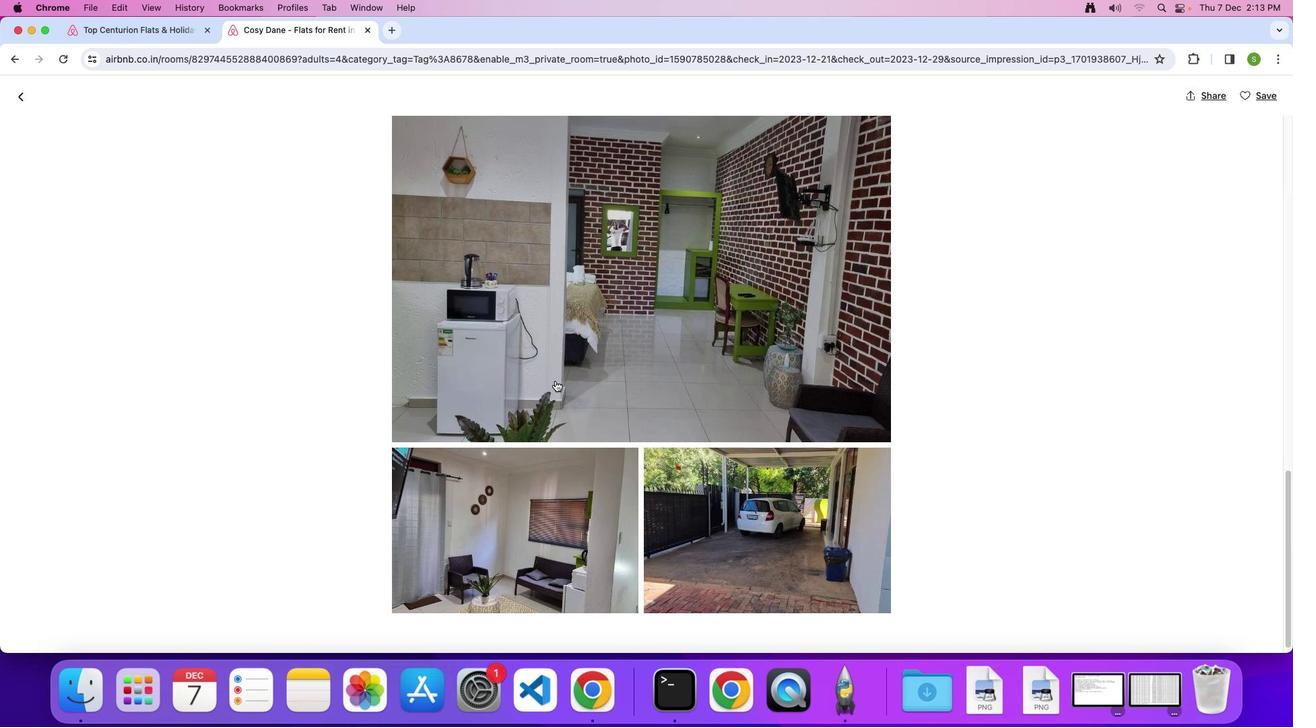 
Action: Mouse scrolled (554, 381) with delta (0, 0)
Screenshot: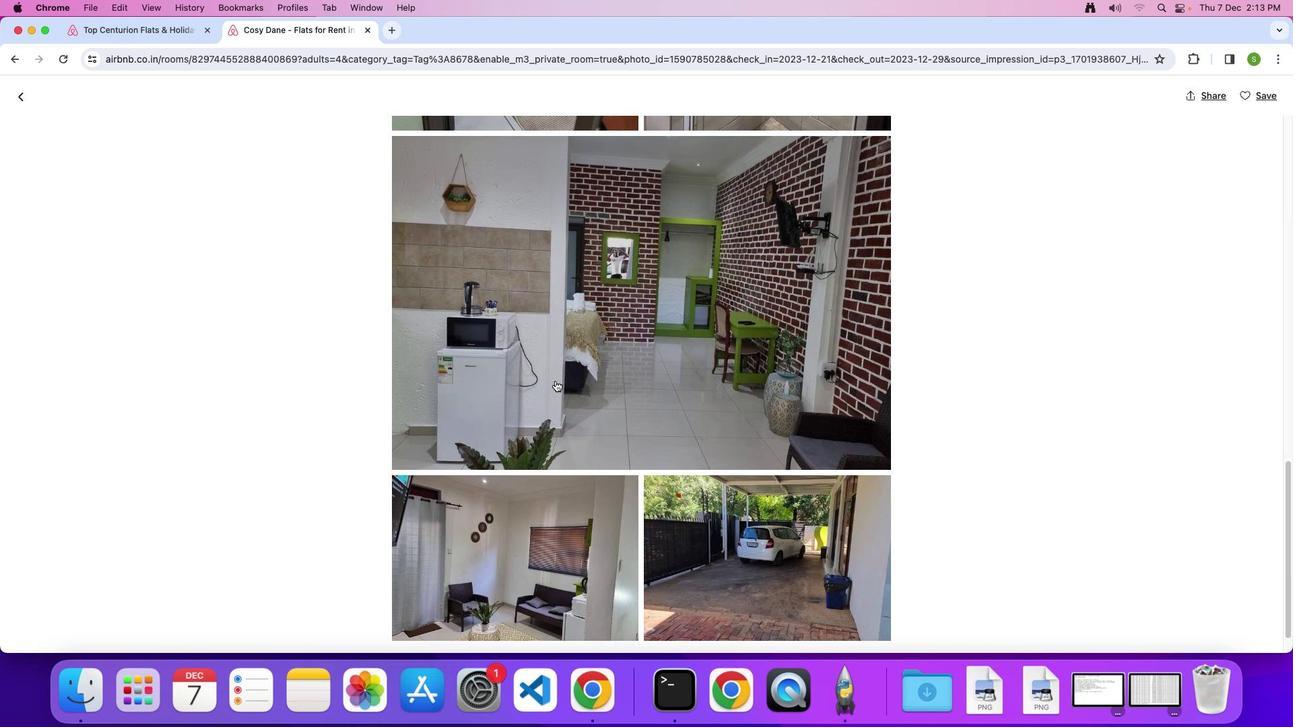 
Action: Mouse scrolled (554, 381) with delta (0, 2)
Screenshot: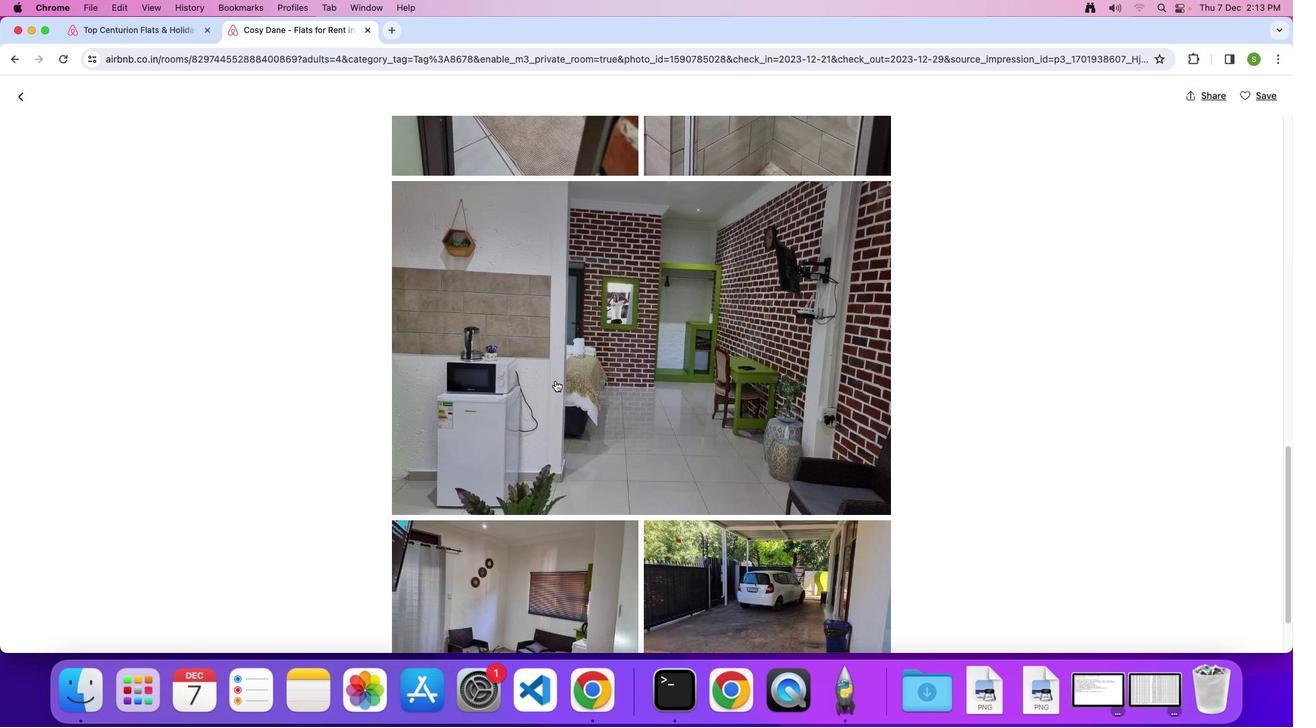 
Action: Mouse scrolled (554, 381) with delta (0, 0)
Screenshot: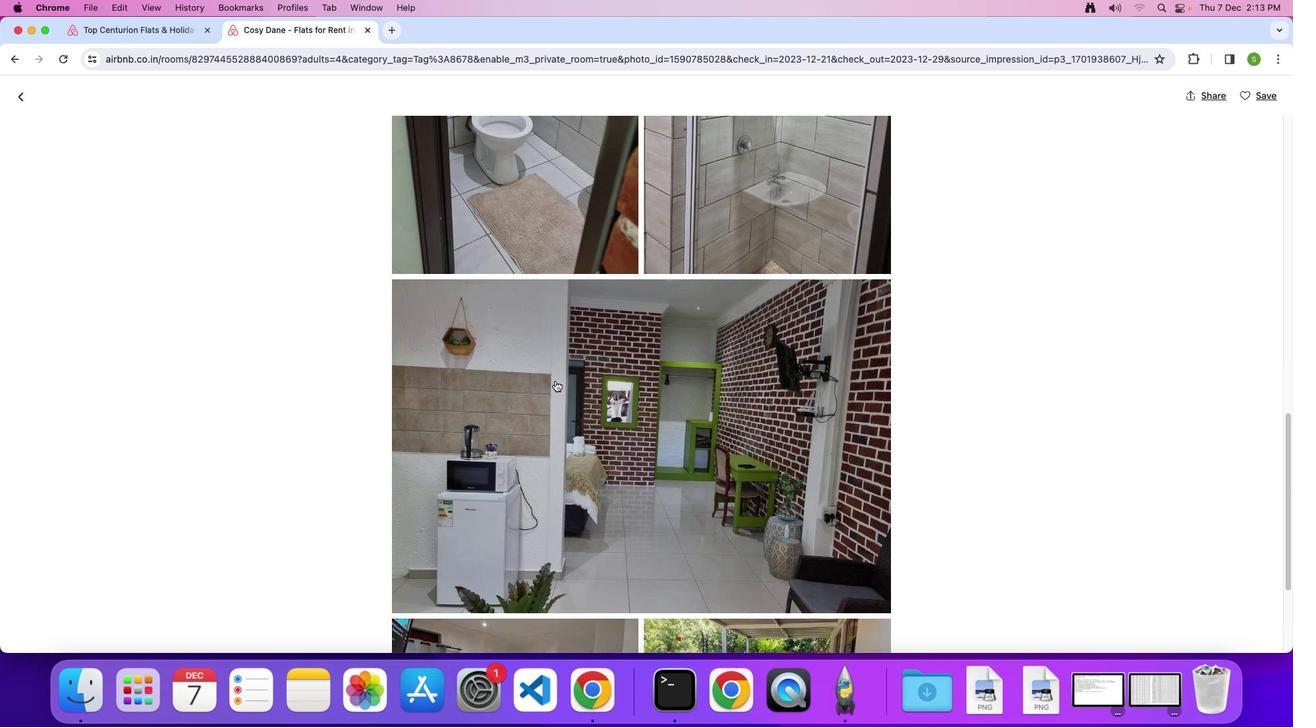 
Action: Mouse scrolled (554, 381) with delta (0, 0)
Screenshot: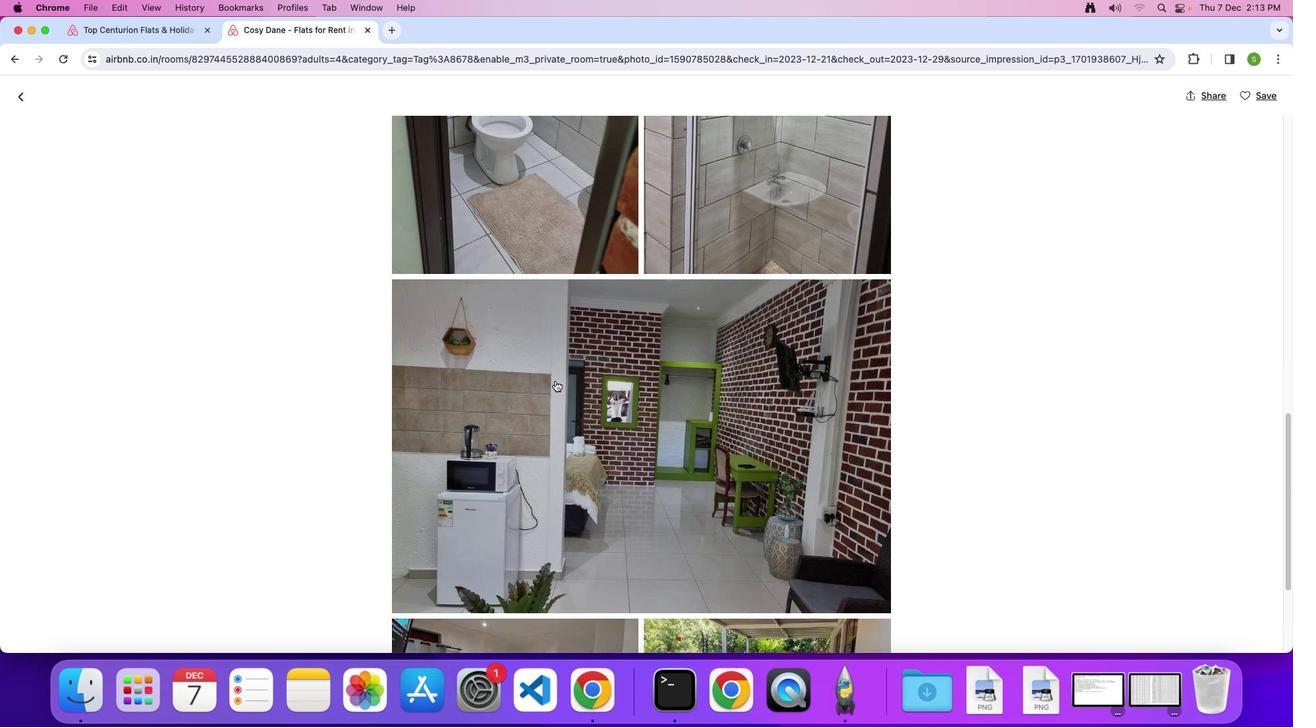
Action: Mouse scrolled (554, 381) with delta (0, 2)
Screenshot: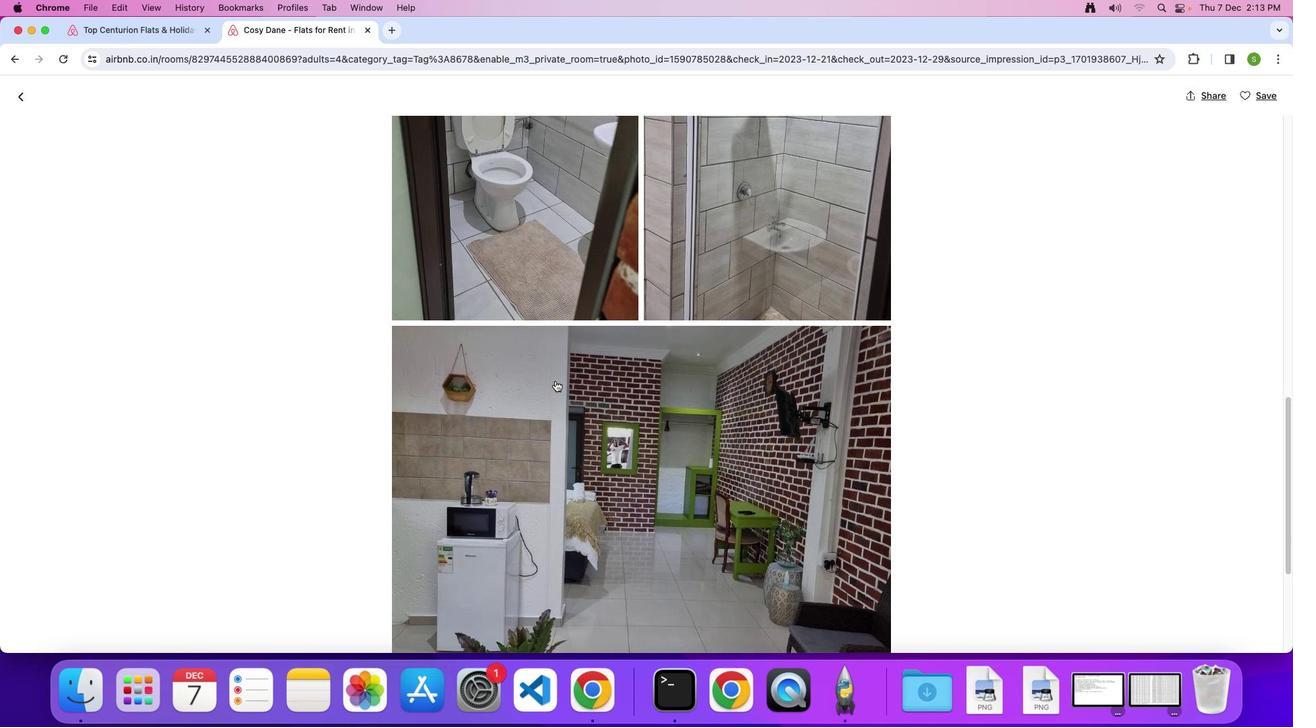 
Action: Mouse moved to (20, 90)
Screenshot: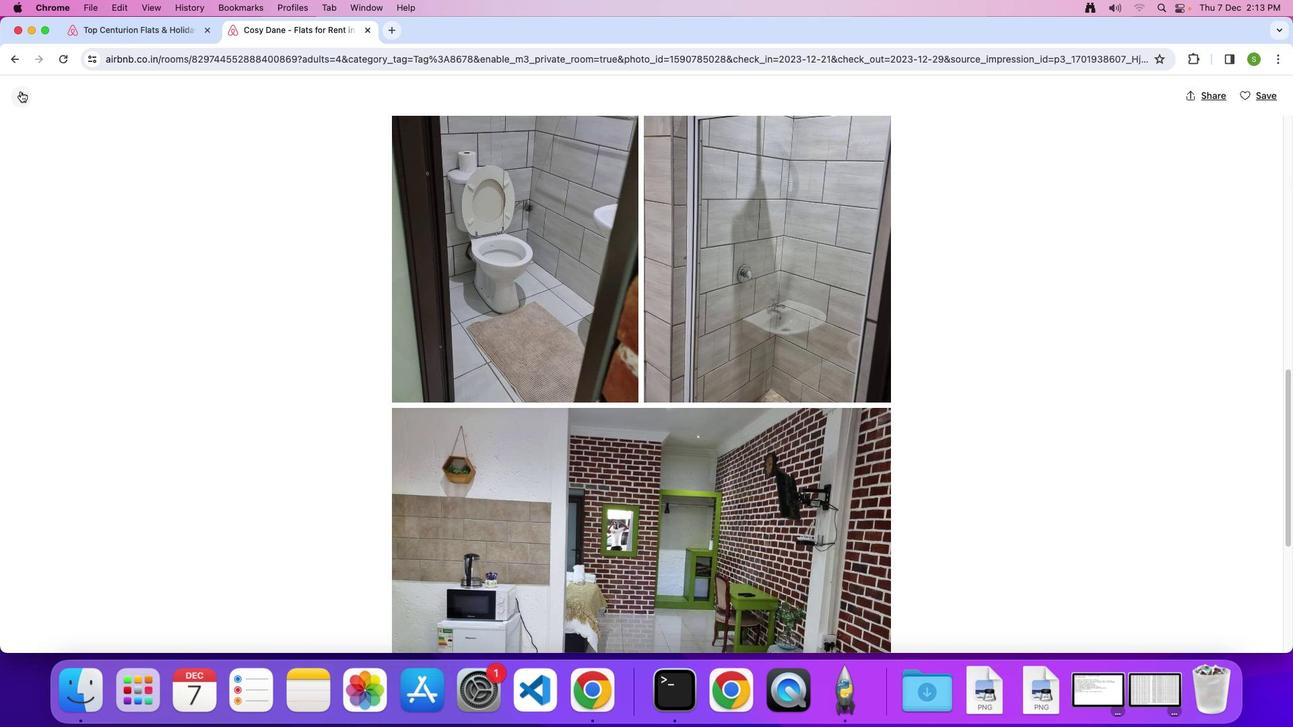 
Action: Mouse pressed left at (20, 90)
Screenshot: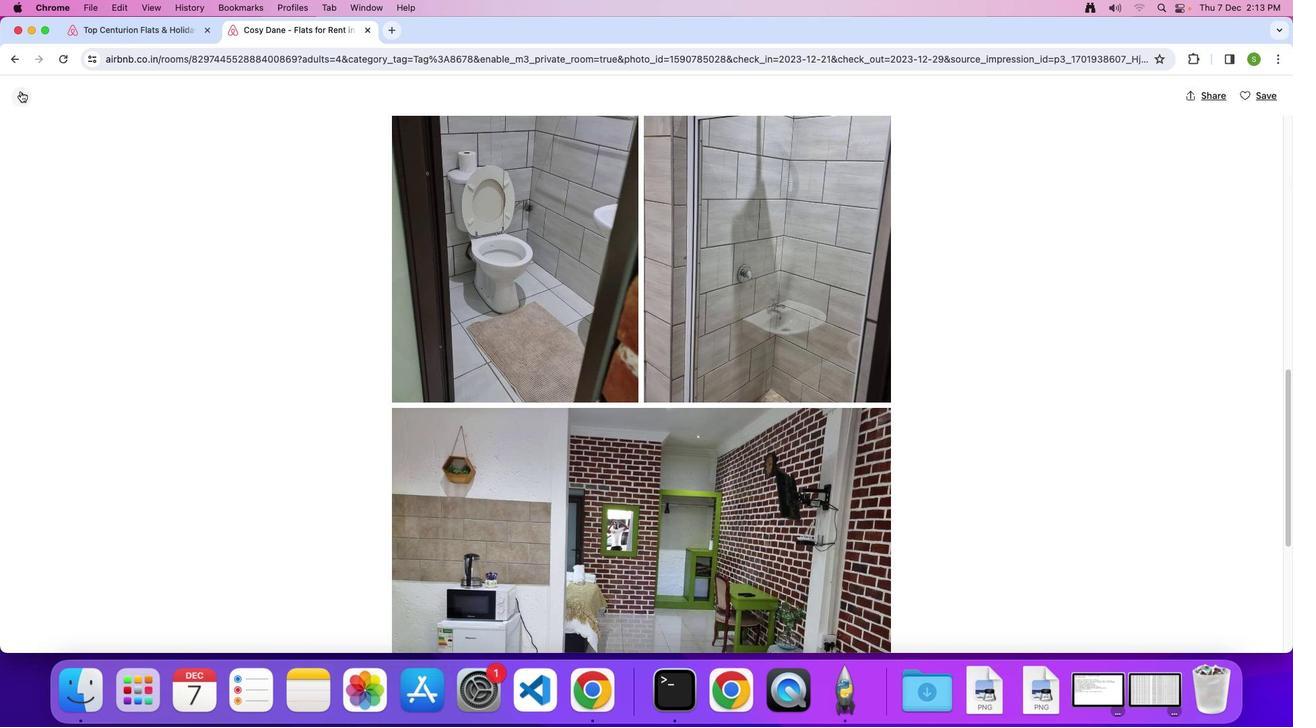 
Action: Mouse moved to (410, 374)
Screenshot: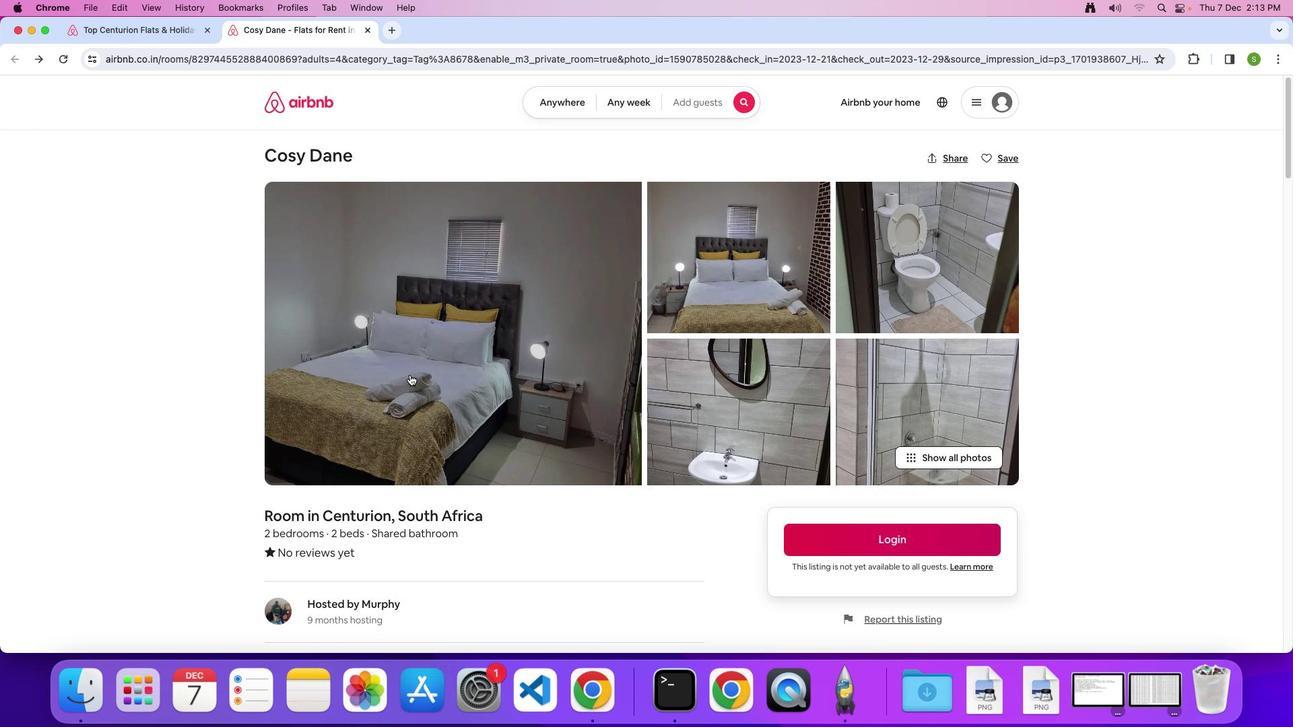 
Action: Mouse scrolled (410, 374) with delta (0, 0)
Screenshot: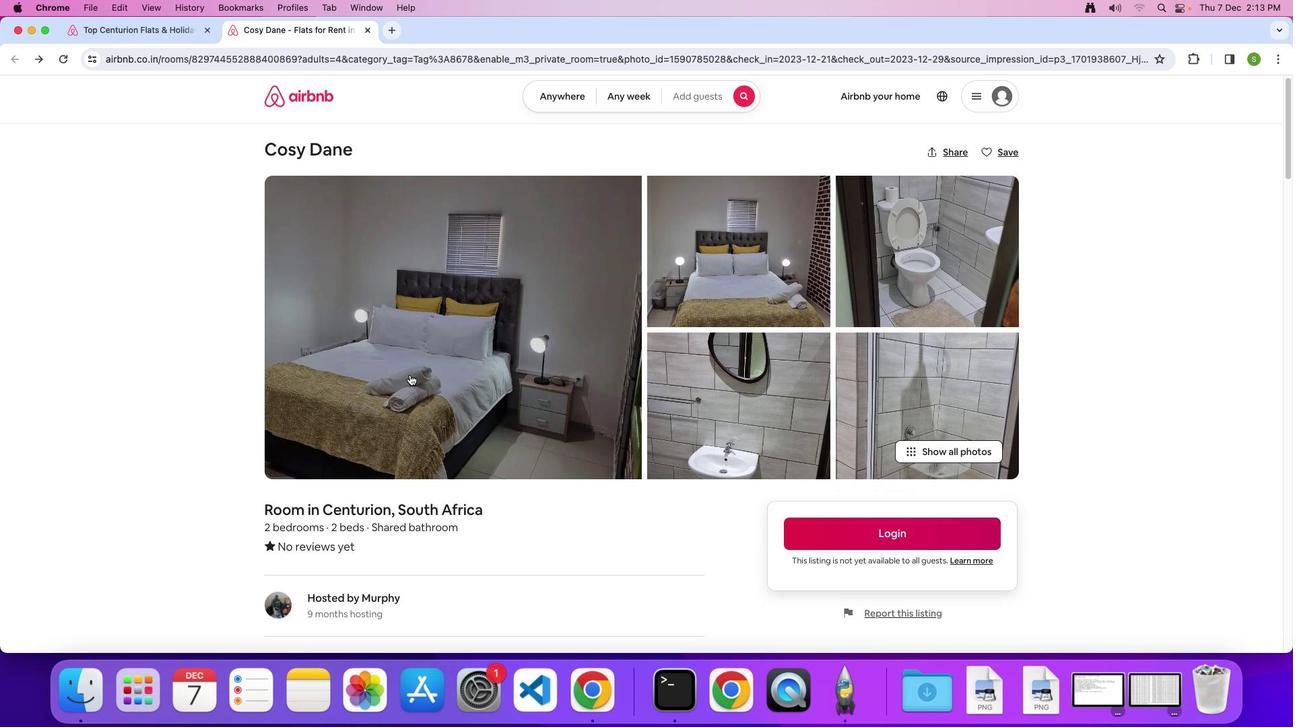 
Action: Mouse scrolled (410, 374) with delta (0, 0)
Screenshot: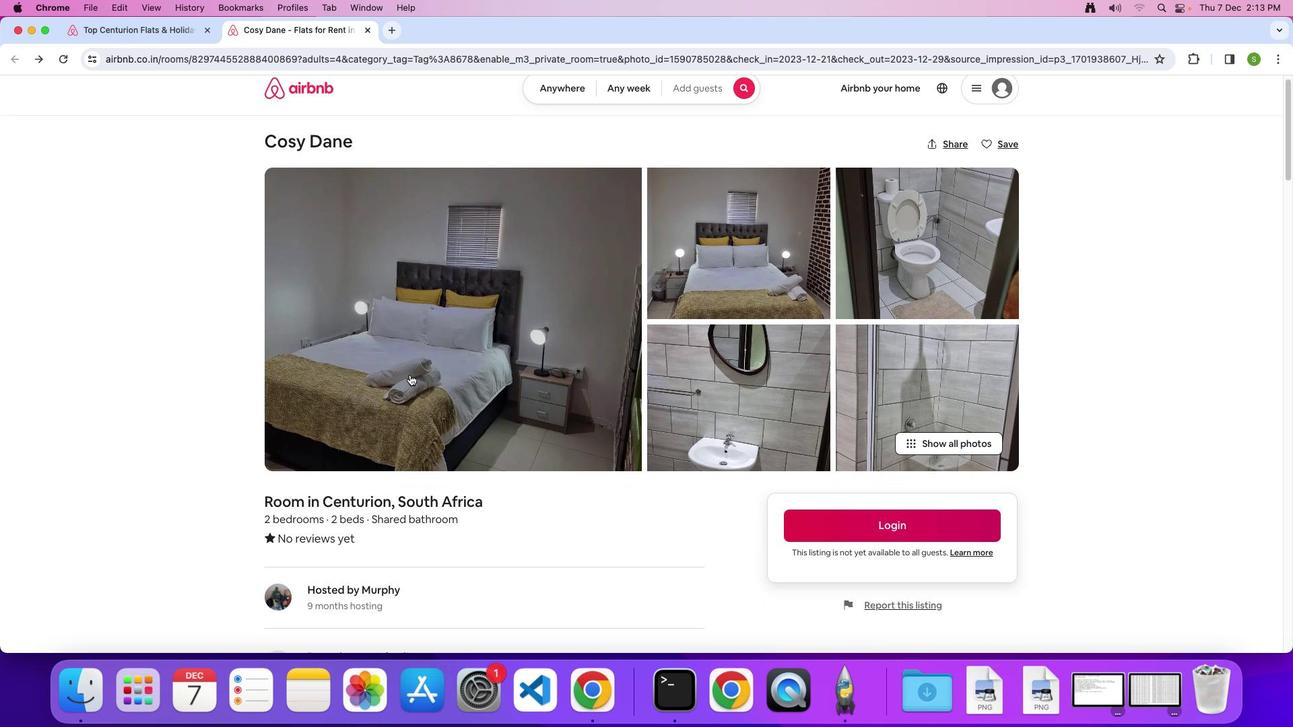 
Action: Mouse scrolled (410, 374) with delta (0, -1)
Screenshot: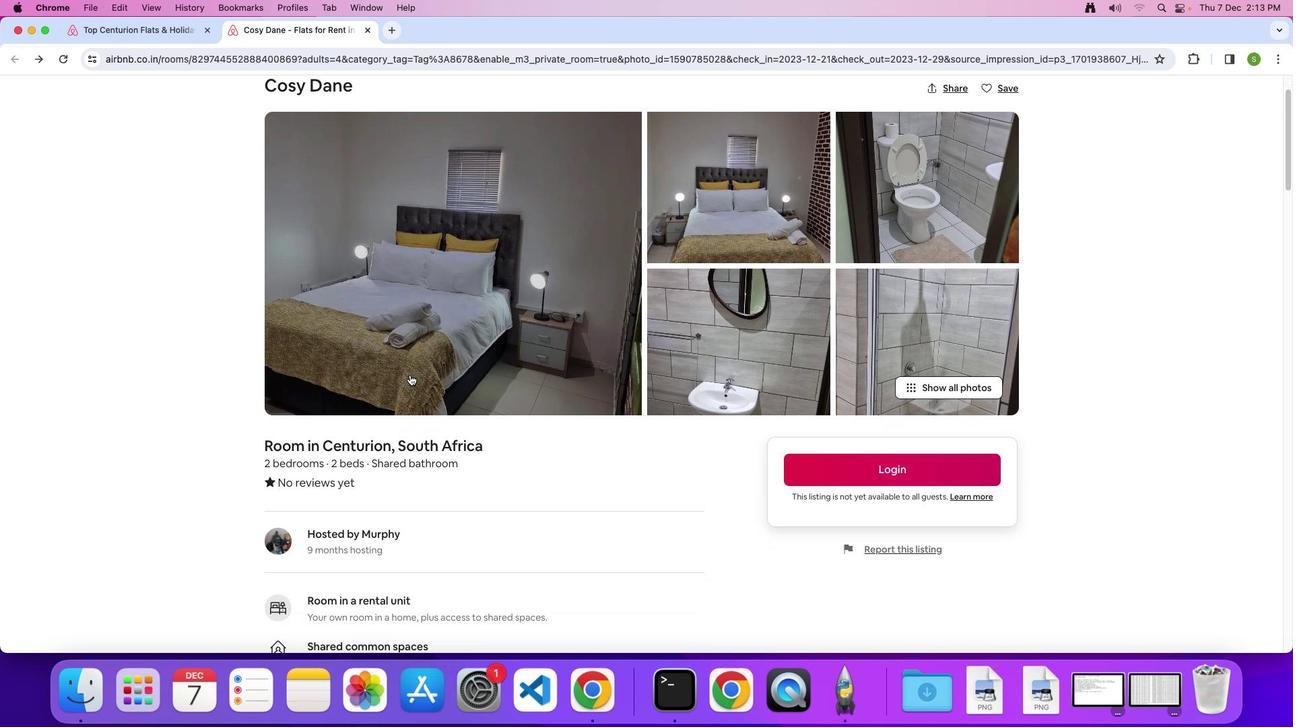 
Action: Mouse scrolled (410, 374) with delta (0, 0)
Screenshot: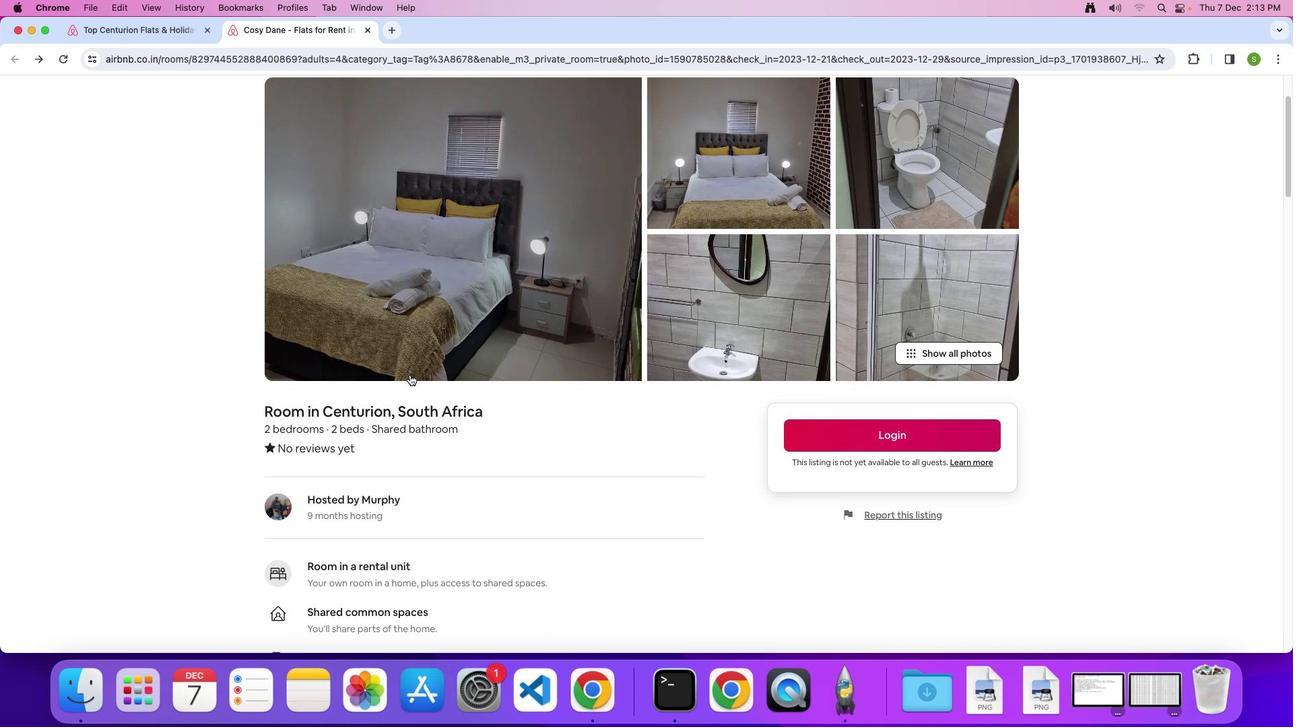 
Action: Mouse scrolled (410, 374) with delta (0, 0)
Screenshot: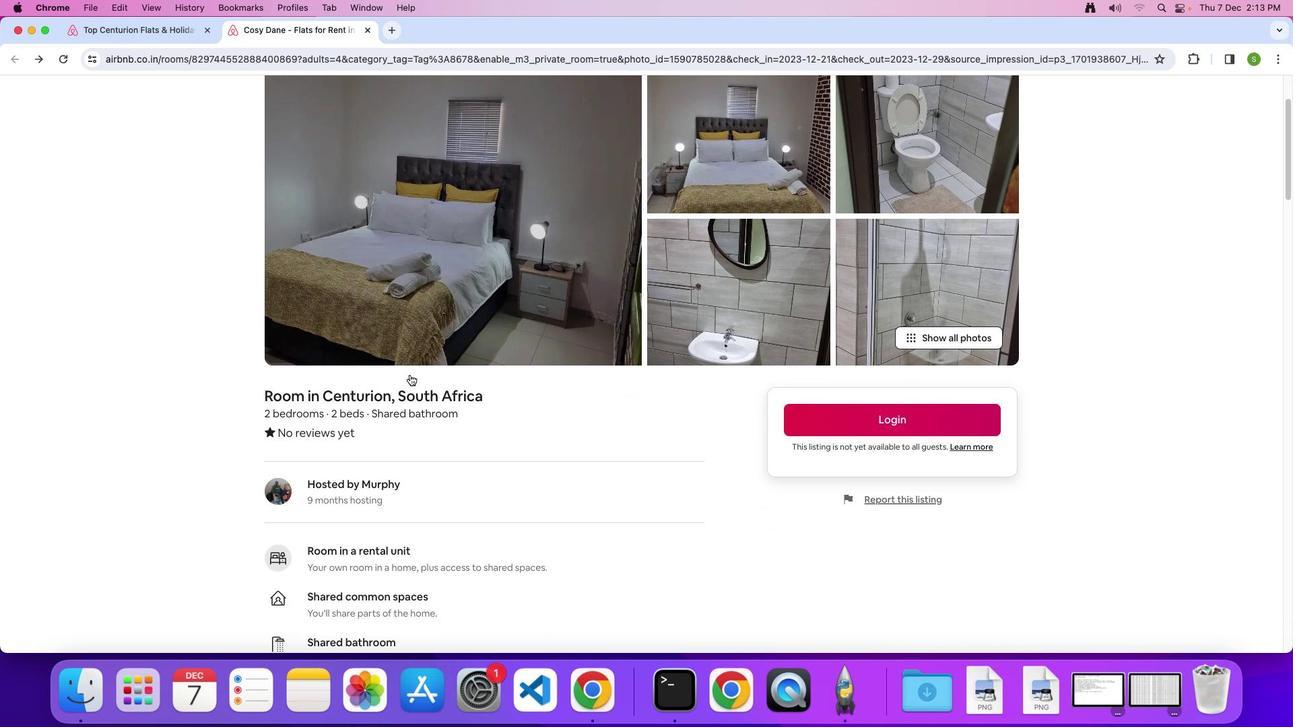 
Action: Mouse scrolled (410, 374) with delta (0, -2)
Screenshot: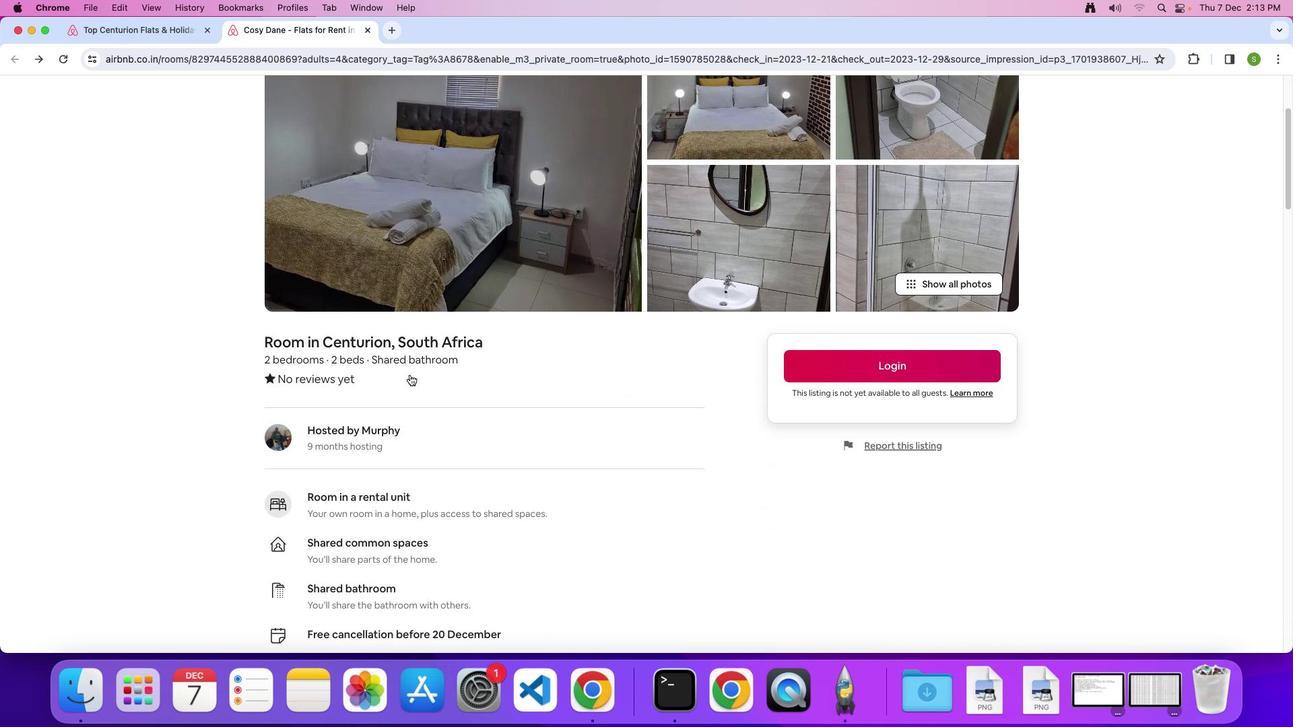 
Action: Mouse scrolled (410, 374) with delta (0, 0)
Screenshot: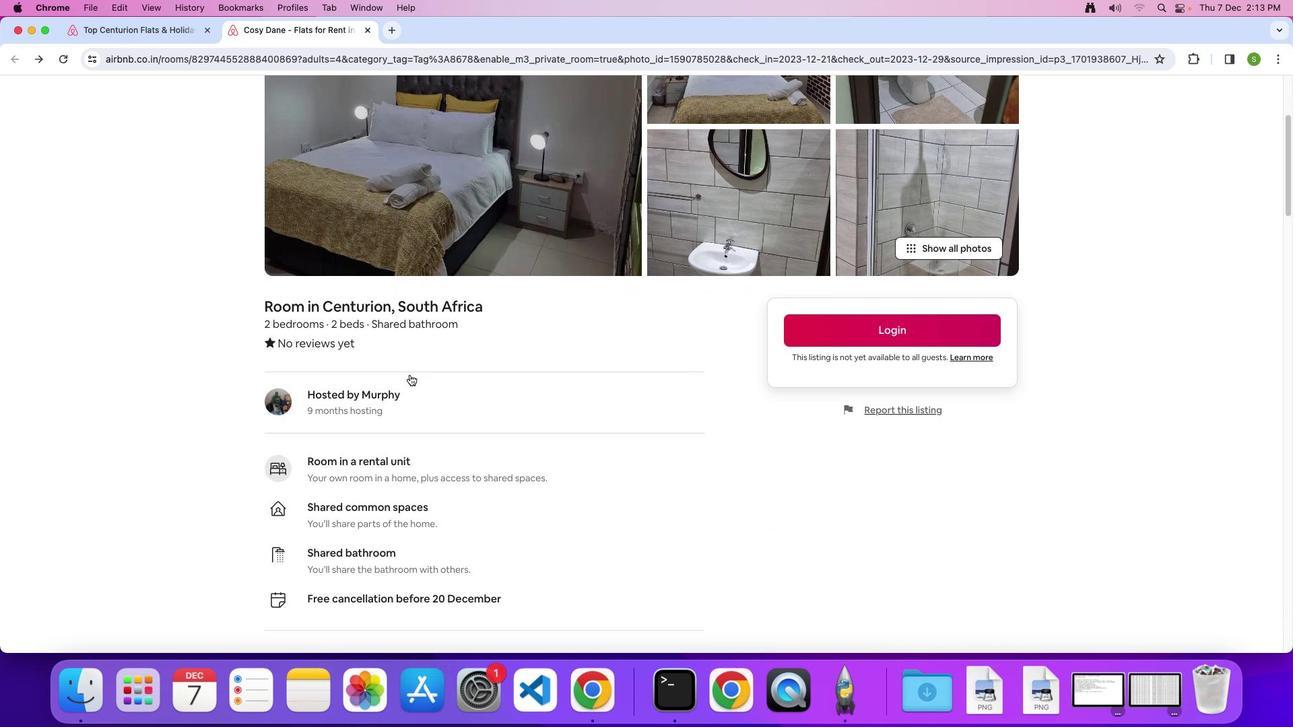 
Action: Mouse scrolled (410, 374) with delta (0, 0)
Screenshot: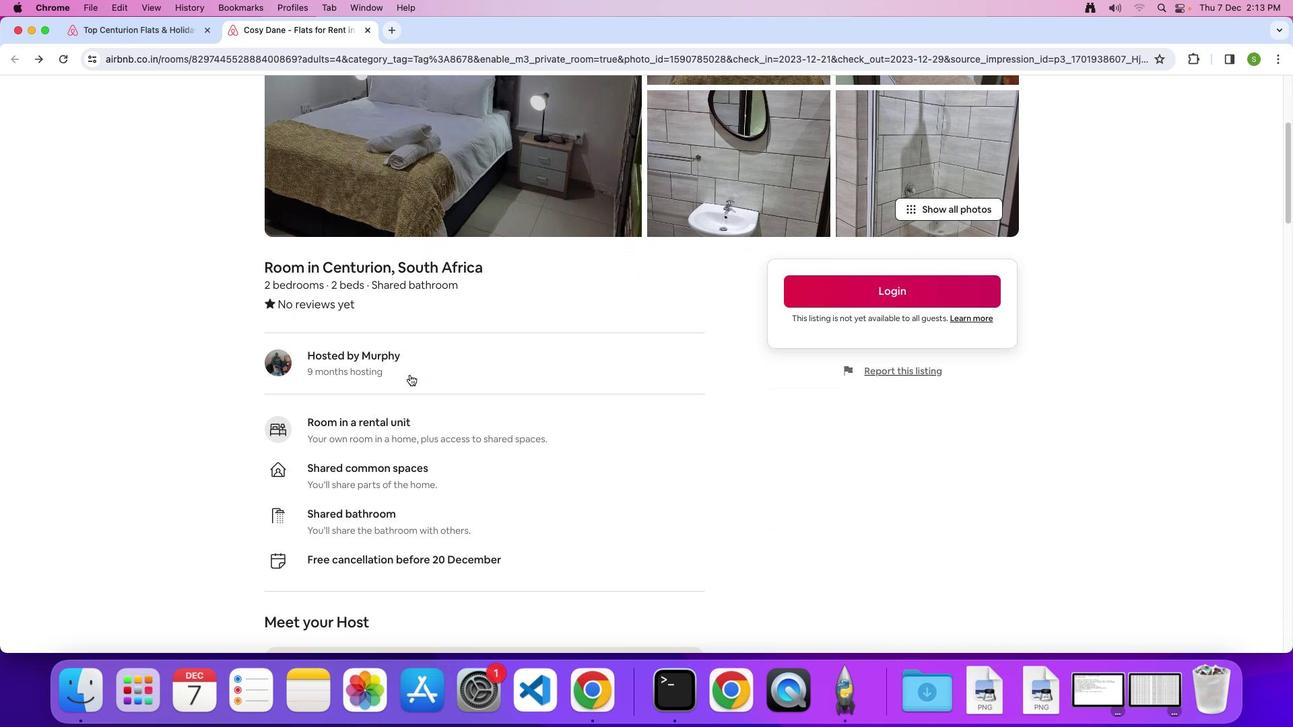 
Action: Mouse scrolled (410, 374) with delta (0, -2)
Screenshot: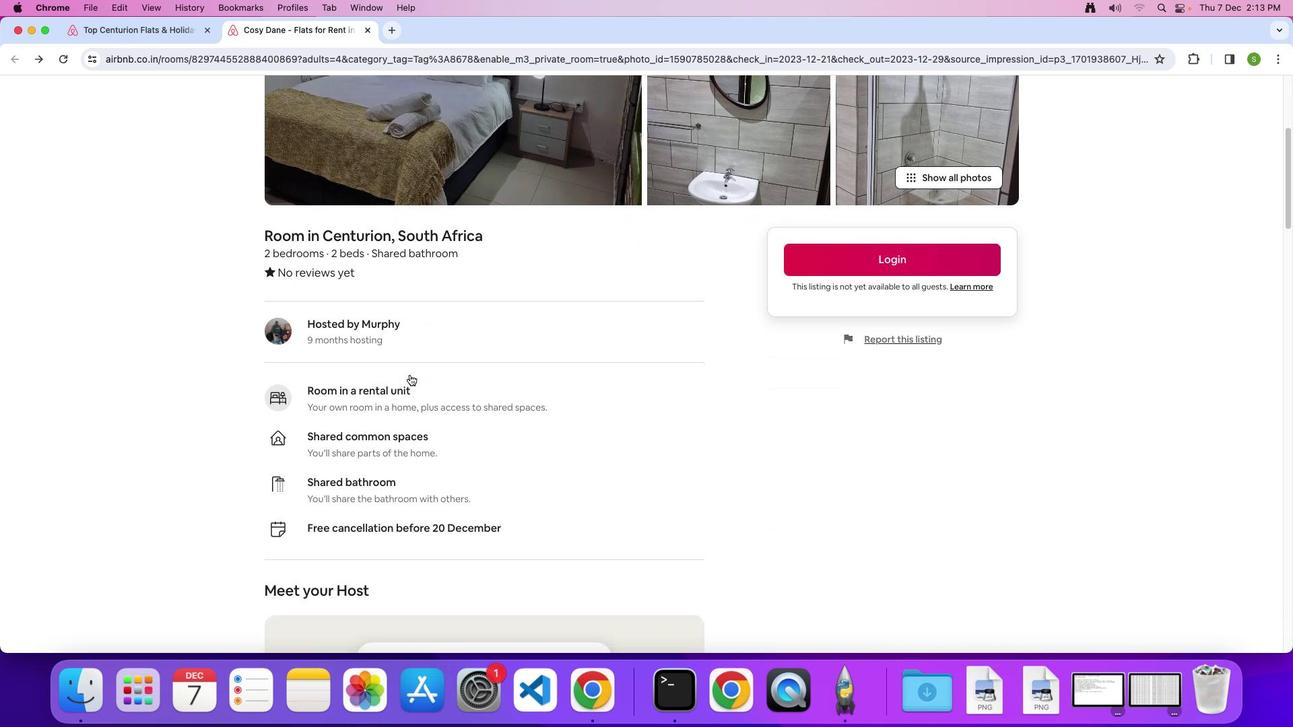 
Action: Mouse scrolled (410, 374) with delta (0, 0)
Screenshot: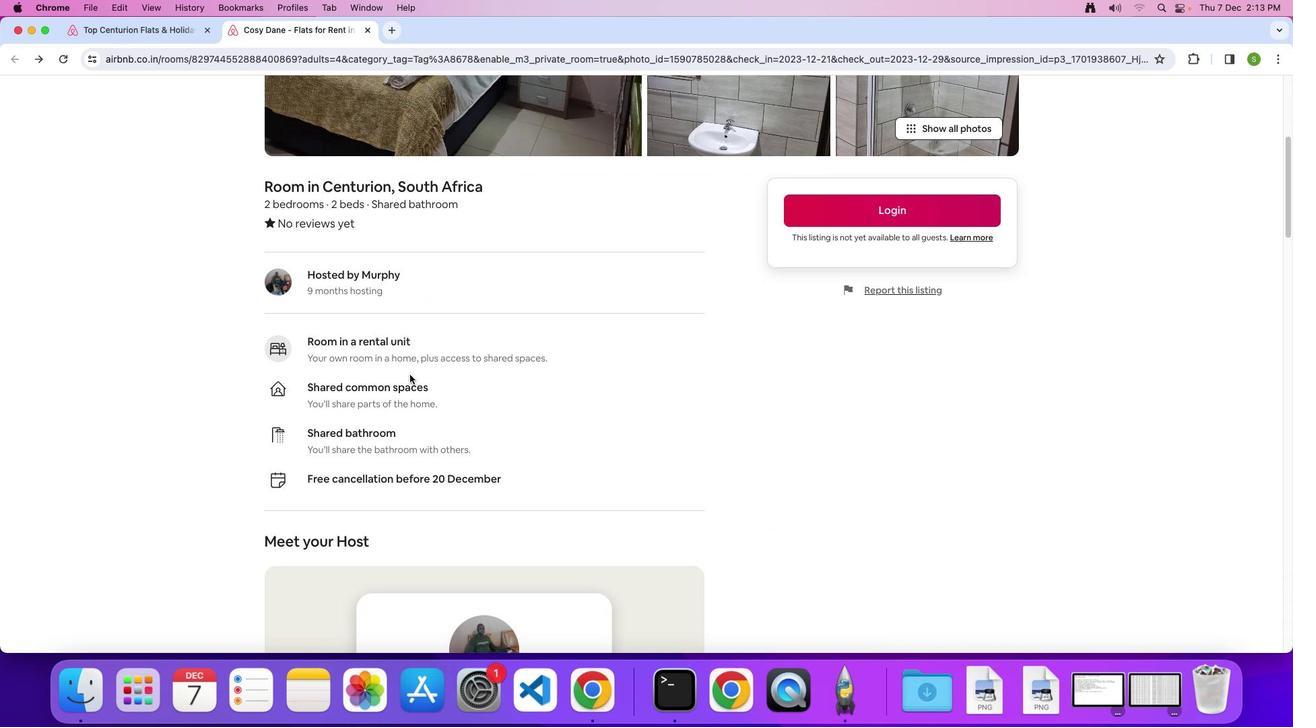 
Action: Mouse scrolled (410, 374) with delta (0, 0)
Screenshot: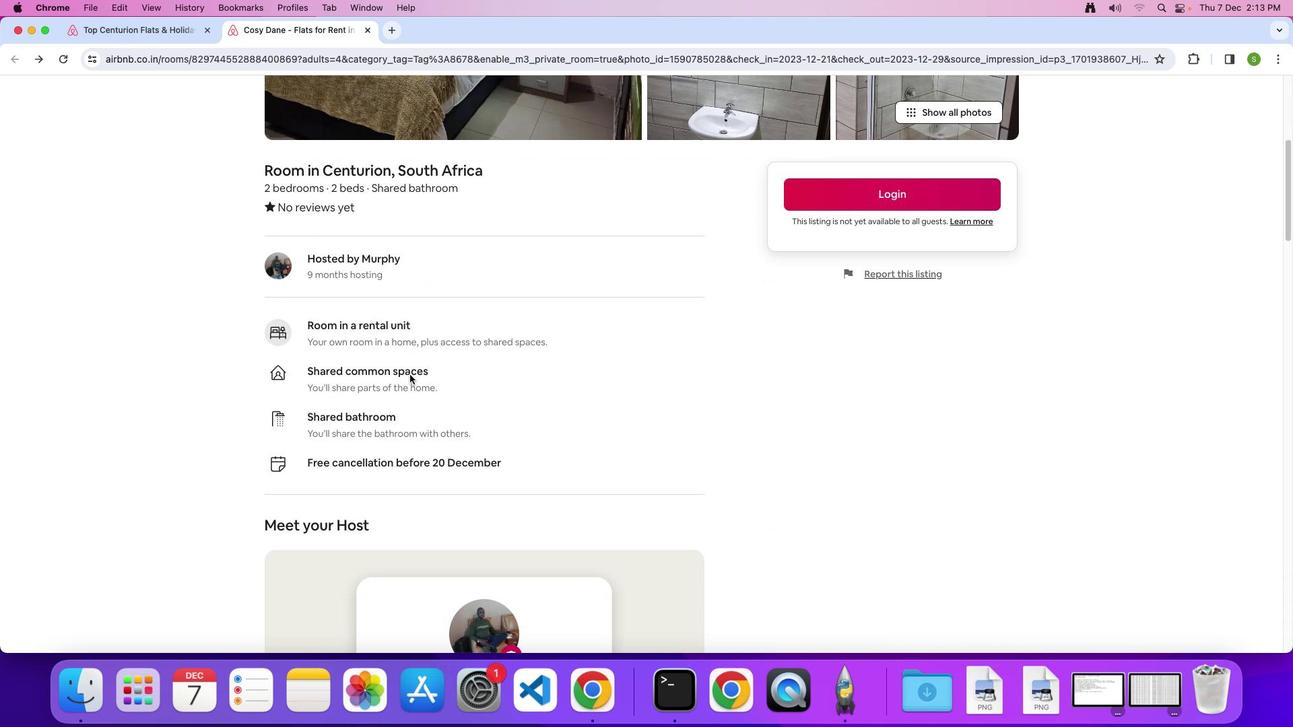 
Action: Mouse scrolled (410, 374) with delta (0, -2)
Screenshot: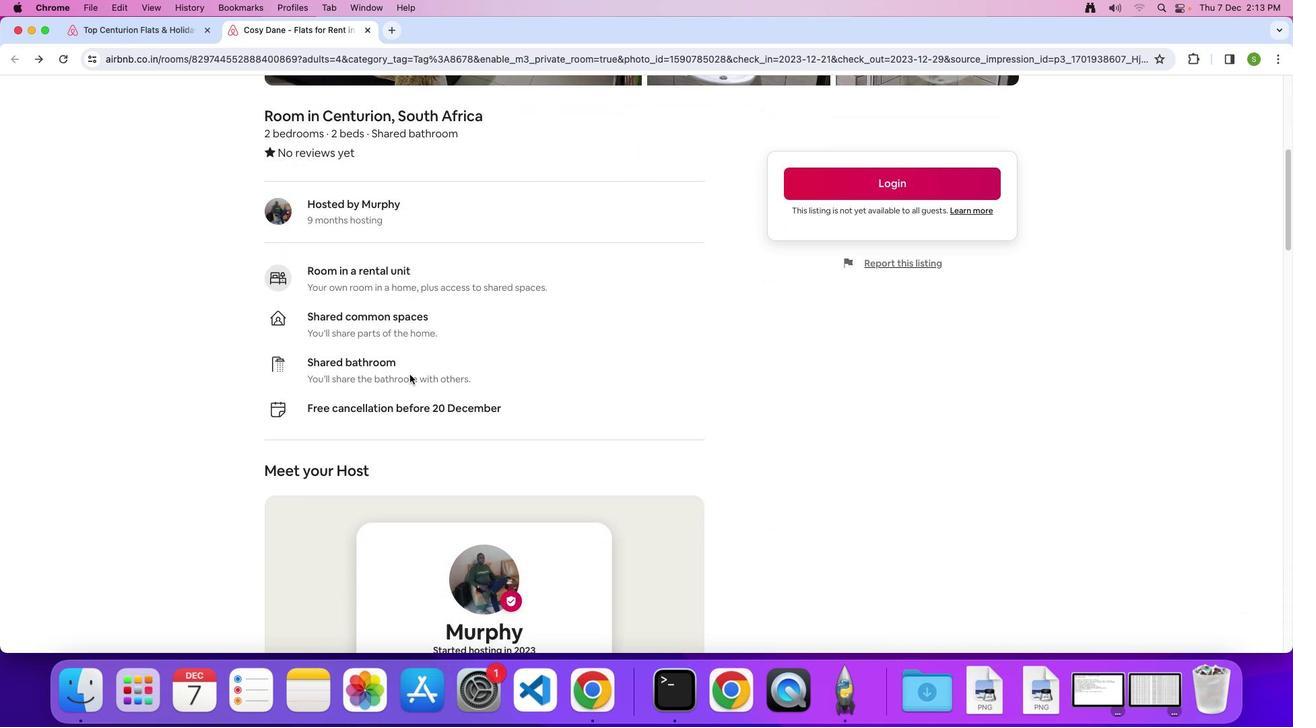 
Action: Mouse scrolled (410, 374) with delta (0, 0)
Screenshot: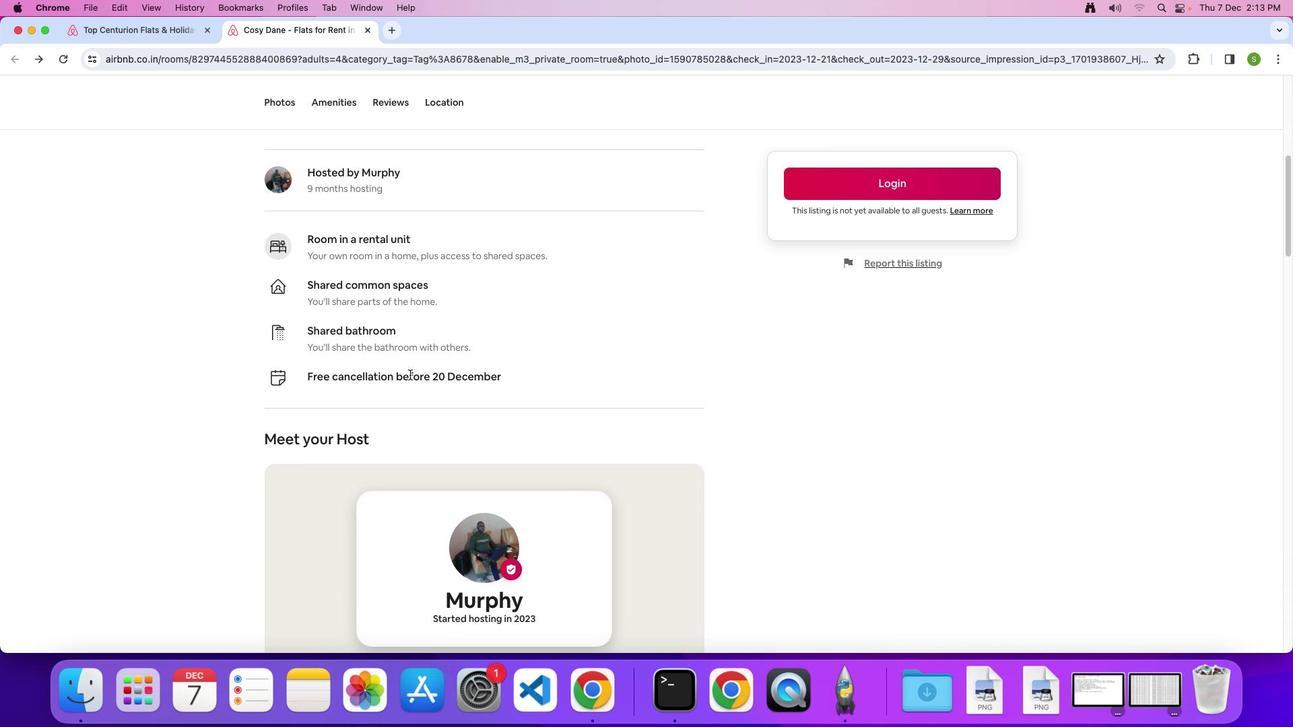
Action: Mouse scrolled (410, 374) with delta (0, 0)
Screenshot: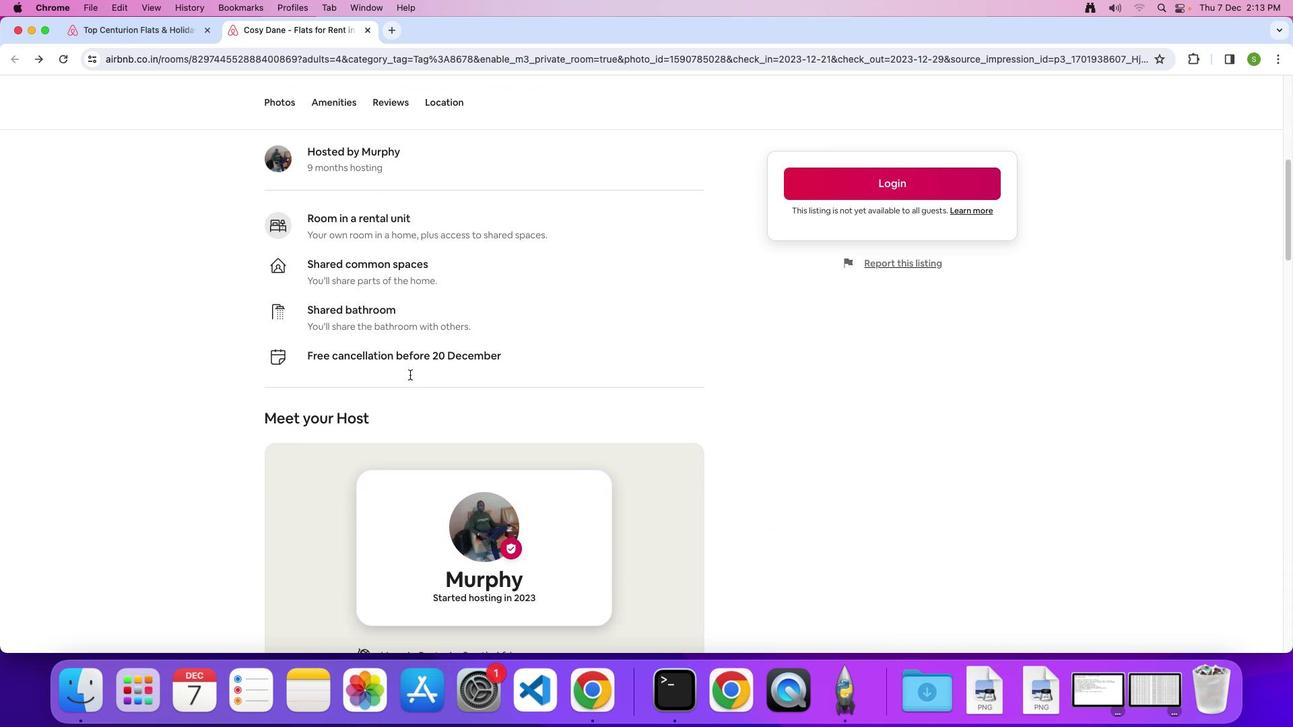 
Action: Mouse scrolled (410, 374) with delta (0, -2)
Screenshot: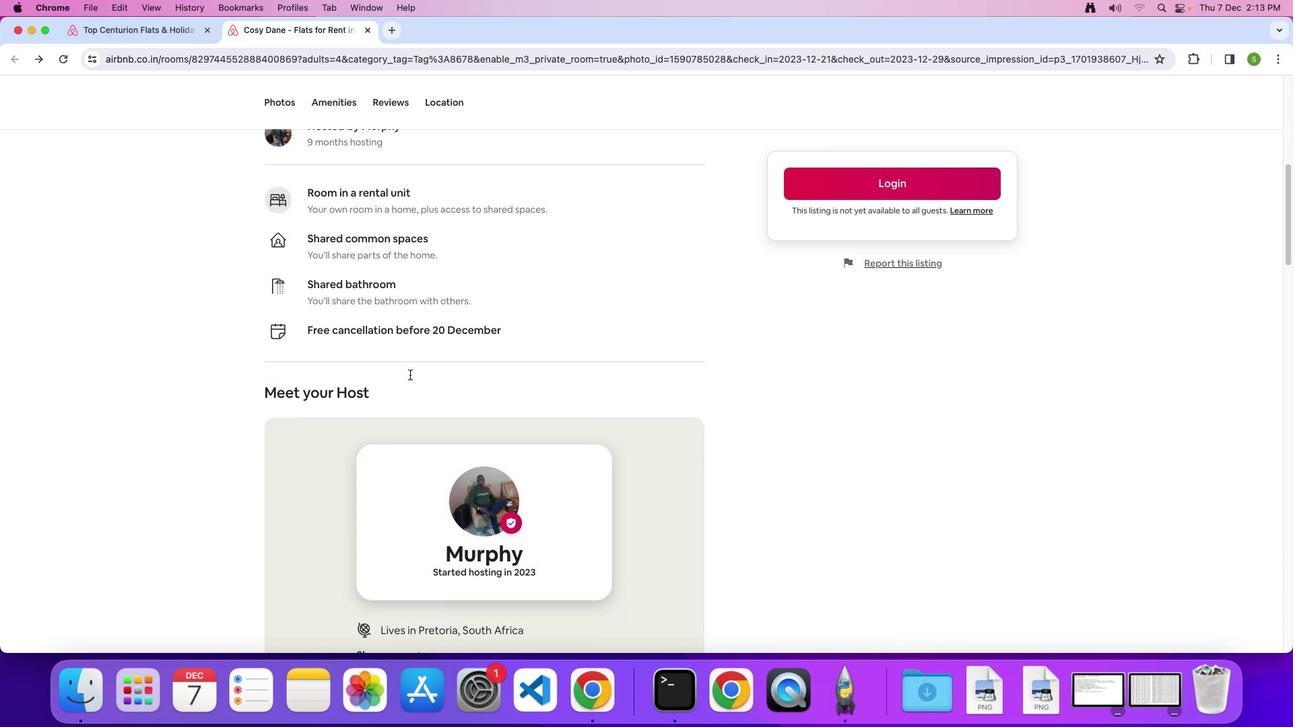 
Action: Mouse scrolled (410, 374) with delta (0, 0)
Screenshot: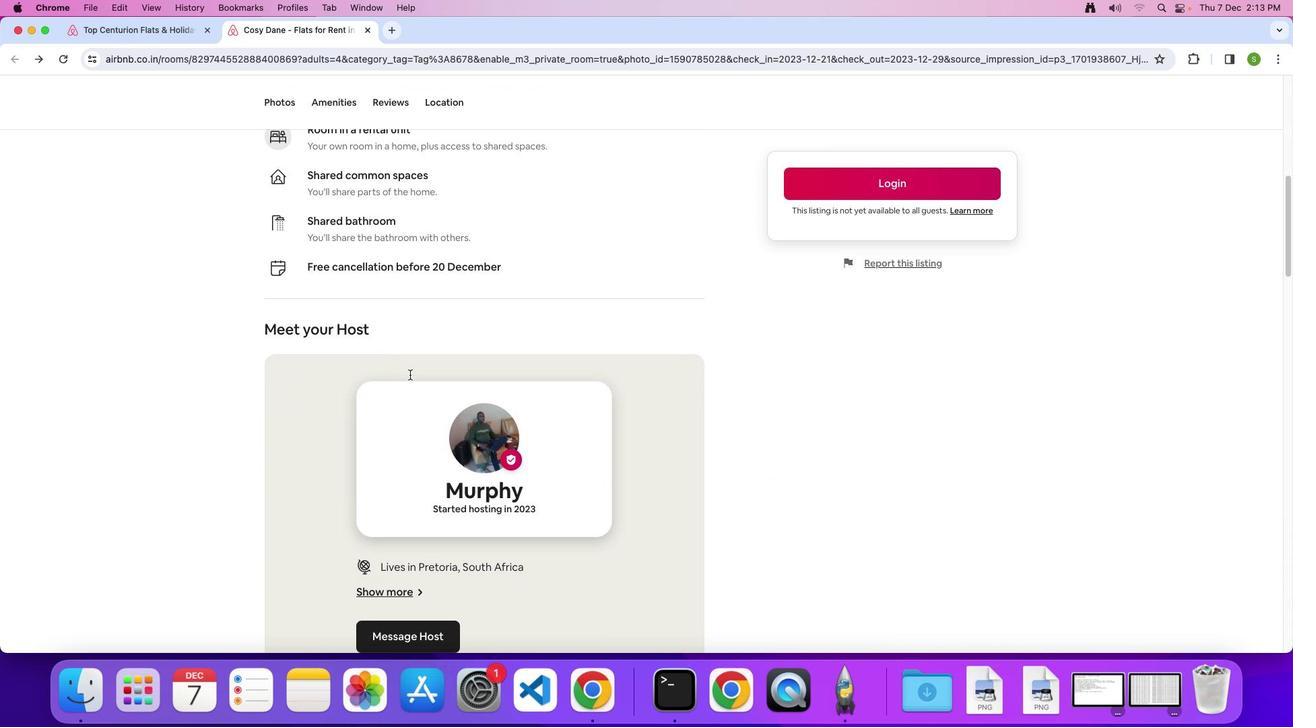 
Action: Mouse scrolled (410, 374) with delta (0, 0)
Screenshot: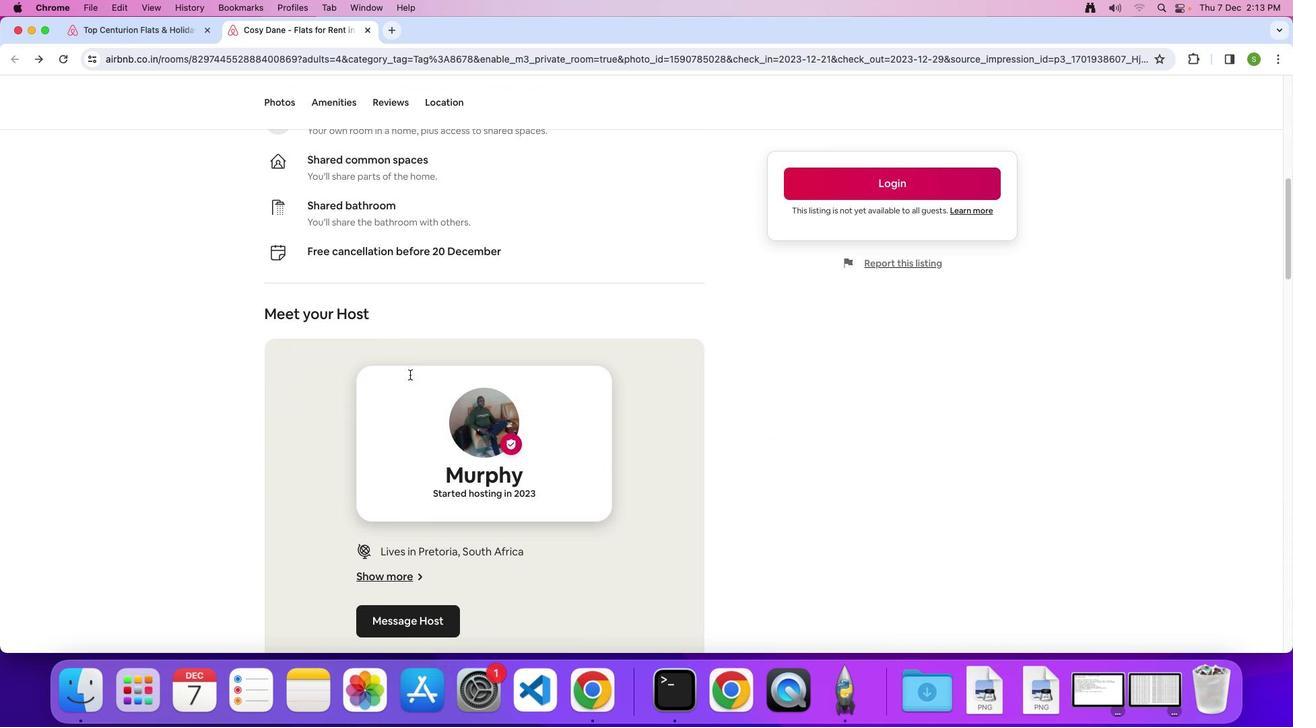 
Action: Mouse scrolled (410, 374) with delta (0, -2)
Screenshot: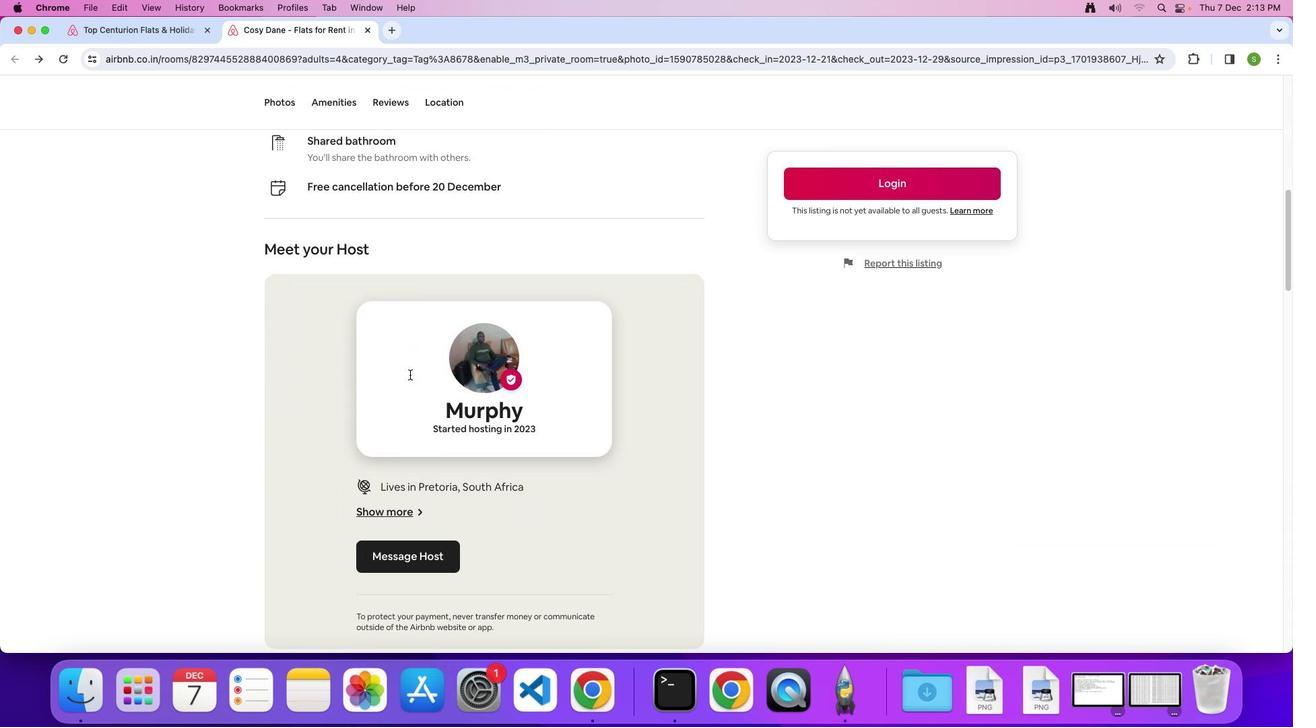 
Action: Mouse scrolled (410, 374) with delta (0, 0)
Screenshot: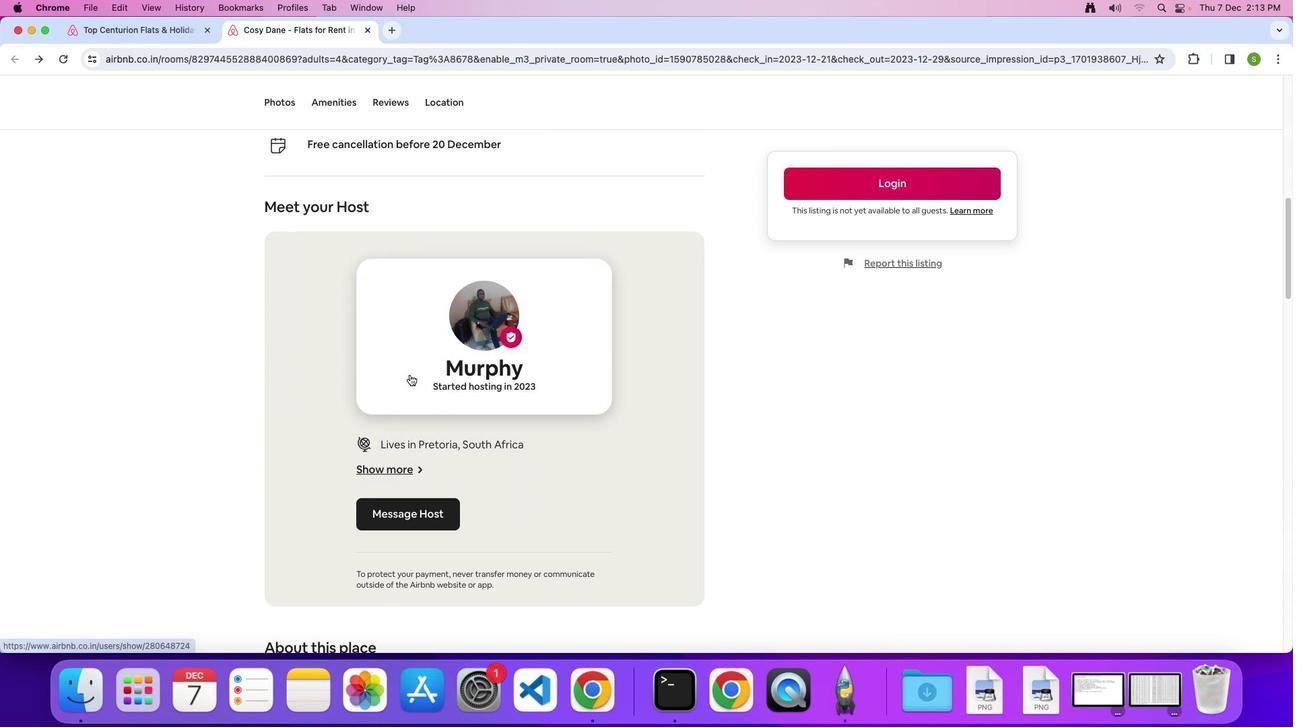
Action: Mouse scrolled (410, 374) with delta (0, 0)
Screenshot: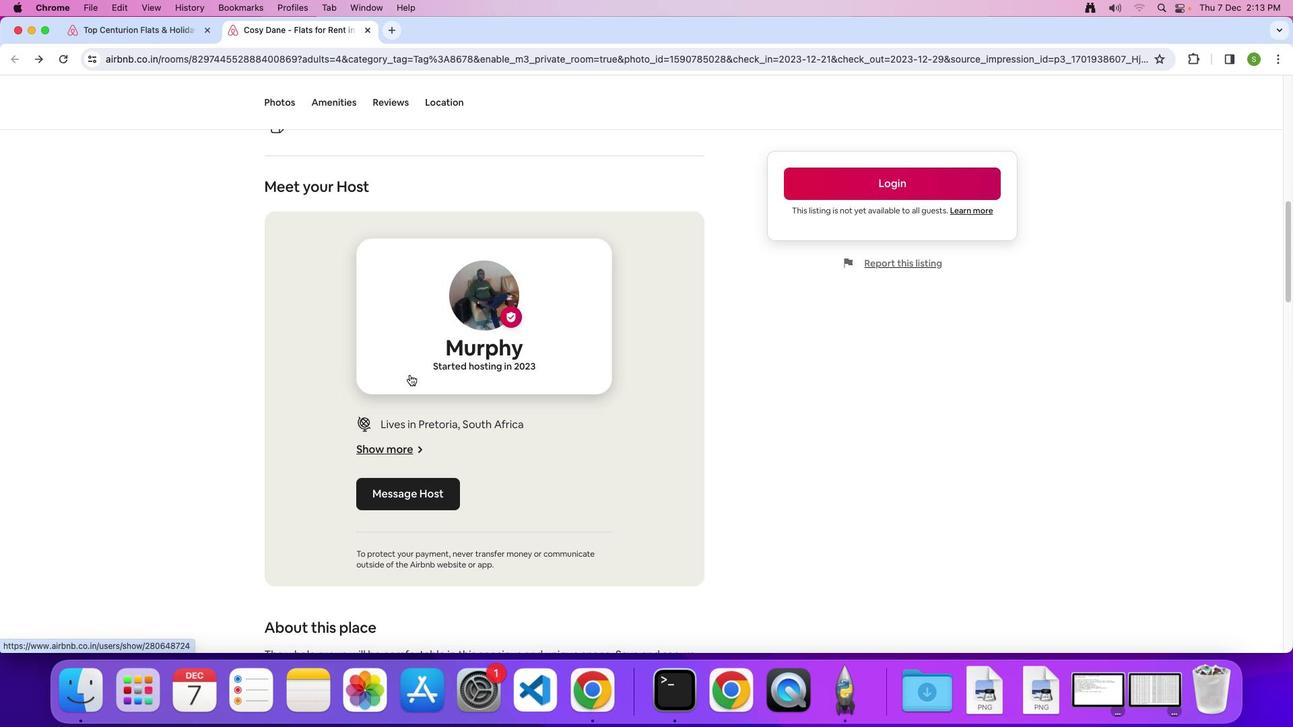 
Action: Mouse scrolled (410, 374) with delta (0, -1)
Screenshot: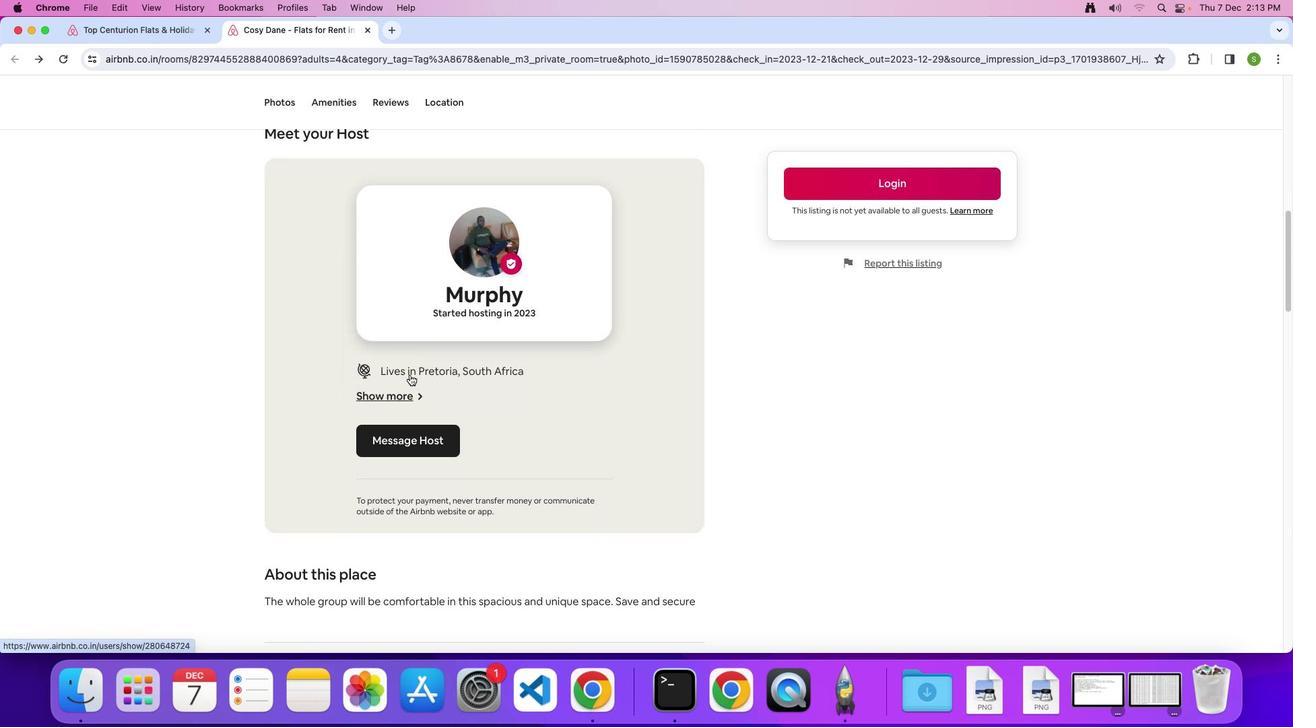
Action: Mouse scrolled (410, 374) with delta (0, -2)
Screenshot: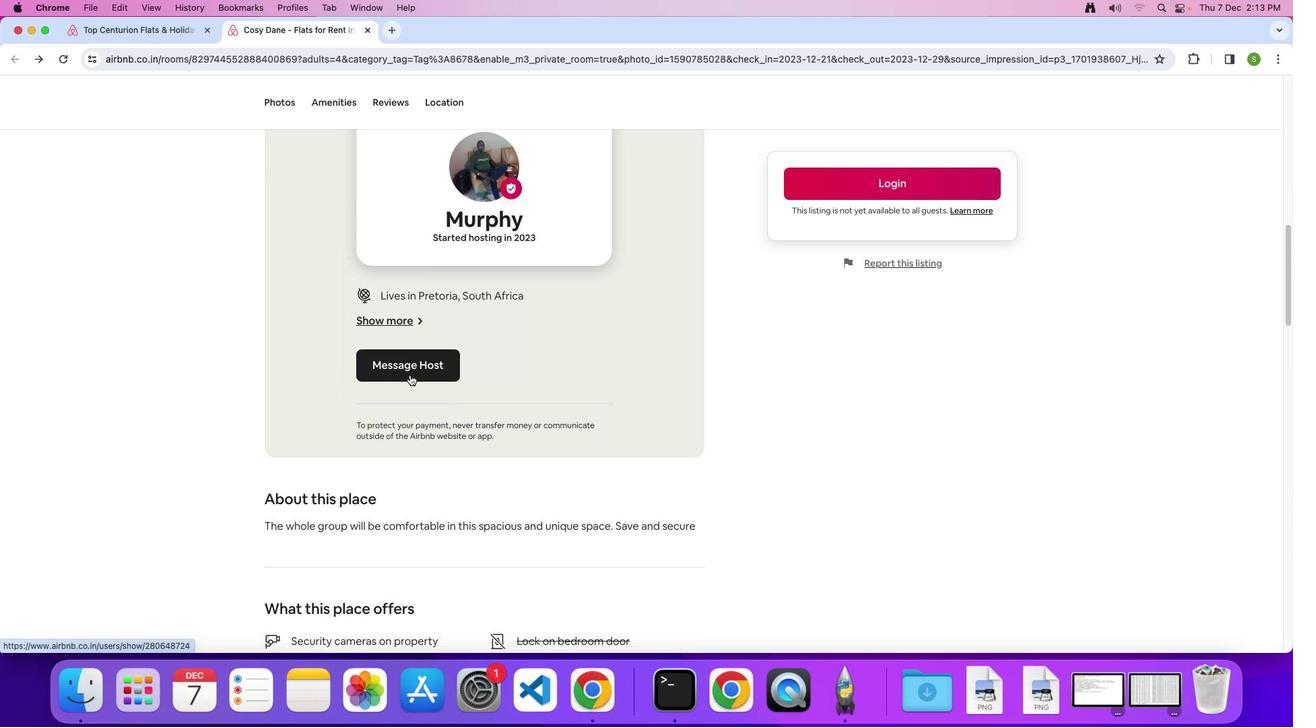 
Action: Mouse scrolled (410, 374) with delta (0, 0)
Screenshot: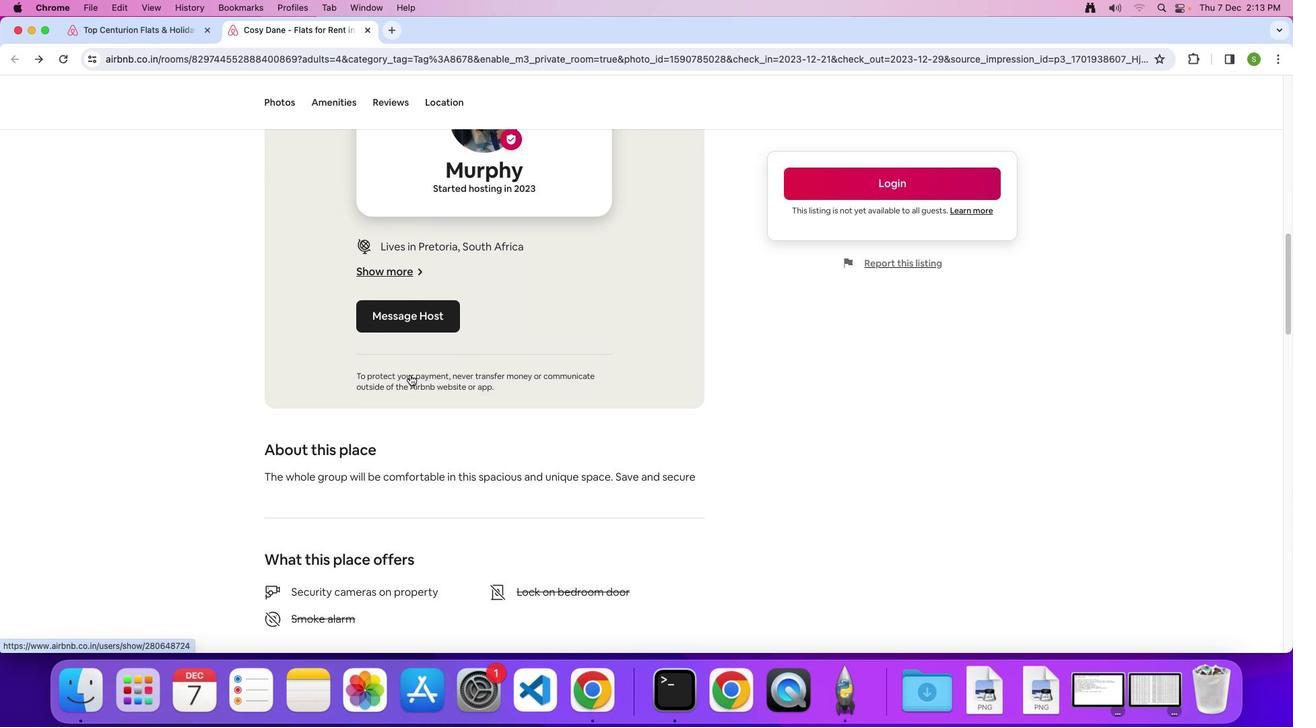 
Action: Mouse scrolled (410, 374) with delta (0, 0)
Screenshot: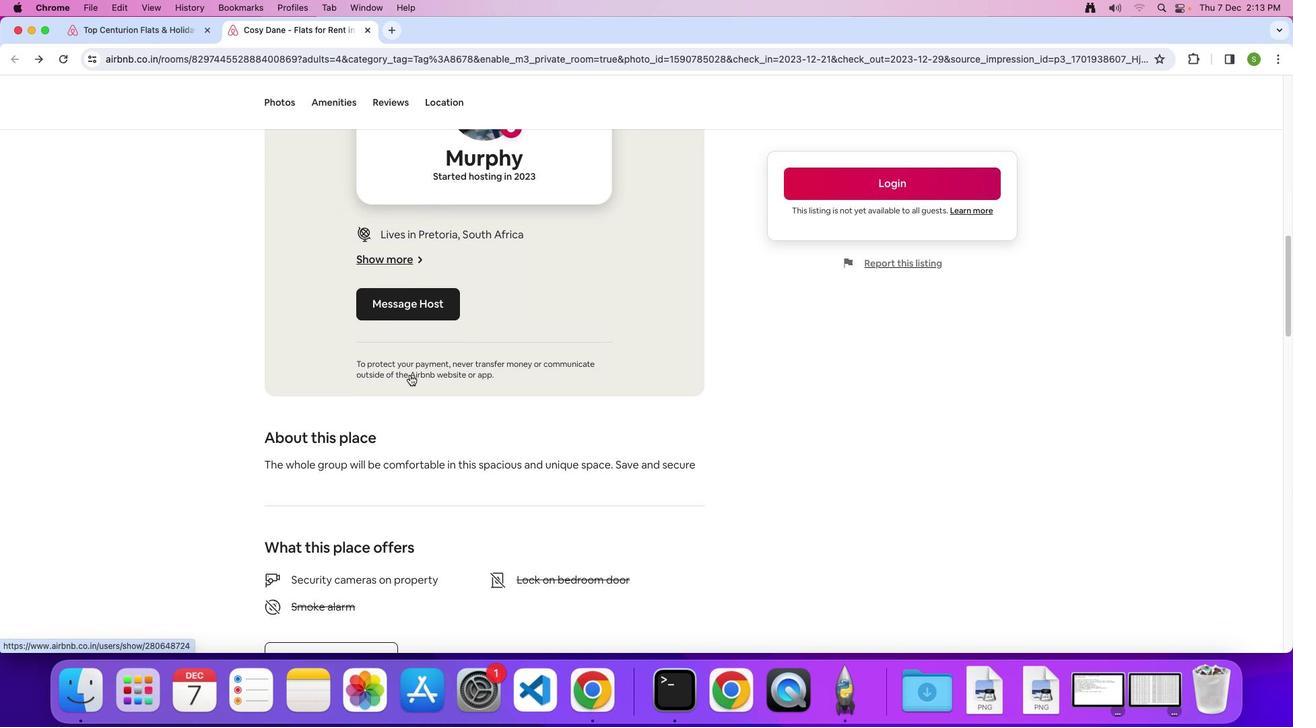 
Action: Mouse scrolled (410, 374) with delta (0, -1)
Screenshot: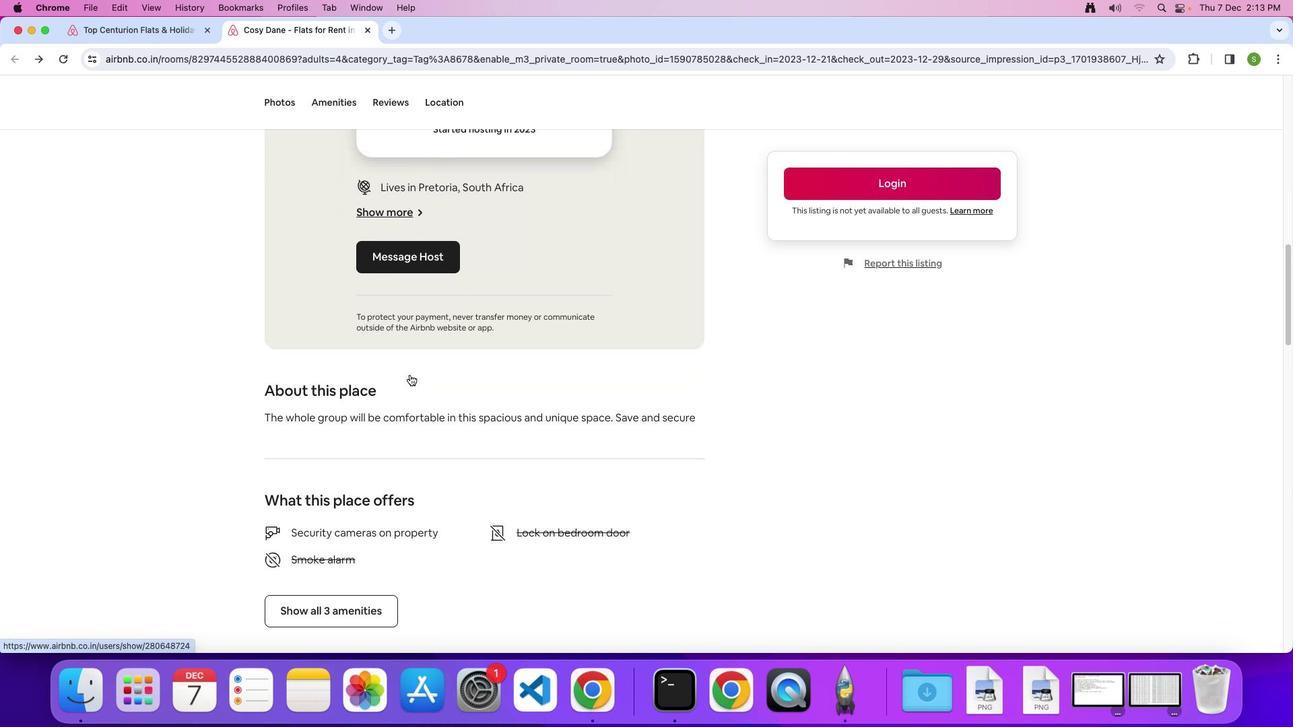
Action: Mouse scrolled (410, 374) with delta (0, 0)
Screenshot: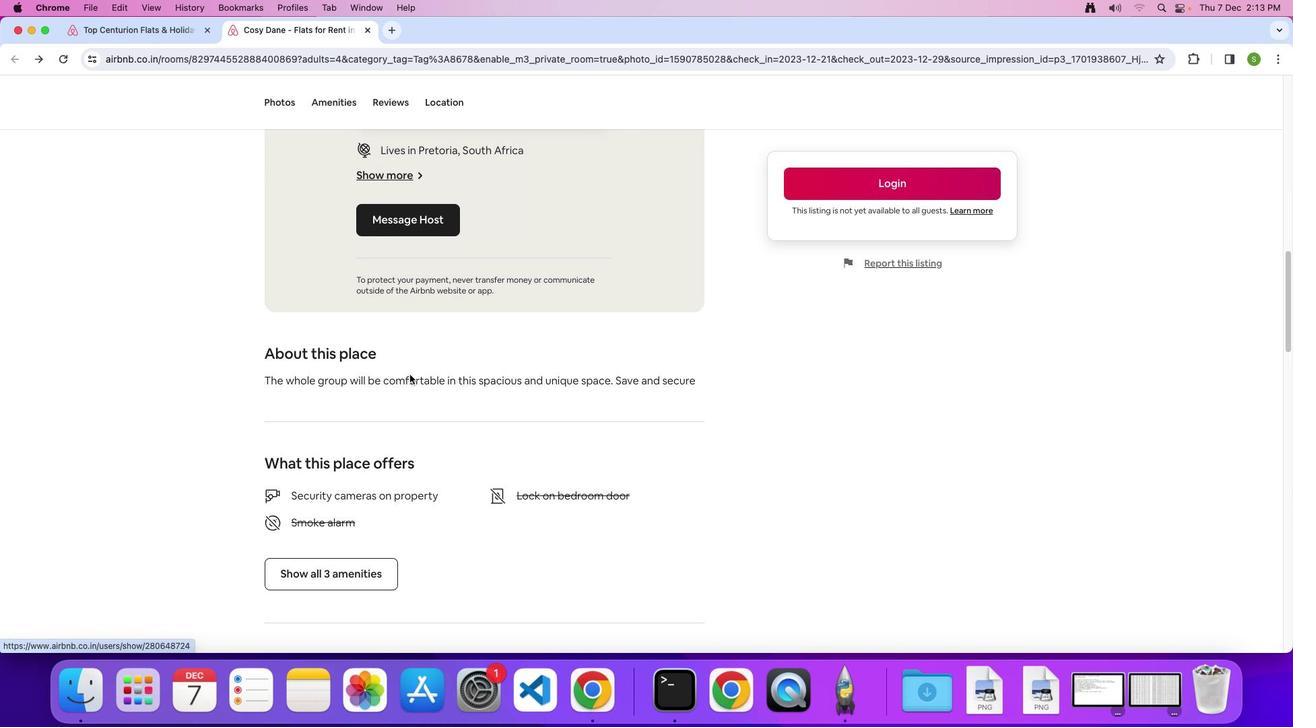 
Action: Mouse scrolled (410, 374) with delta (0, 0)
Screenshot: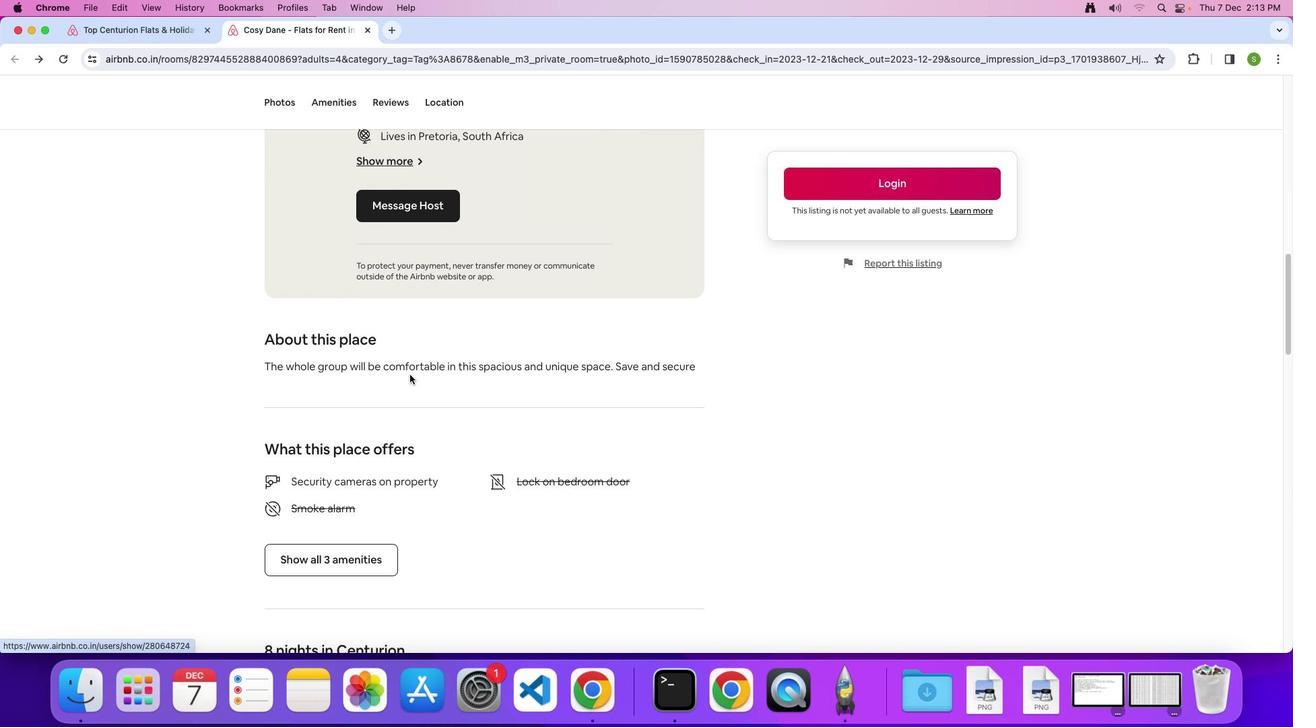 
Action: Mouse scrolled (410, 374) with delta (0, -1)
Screenshot: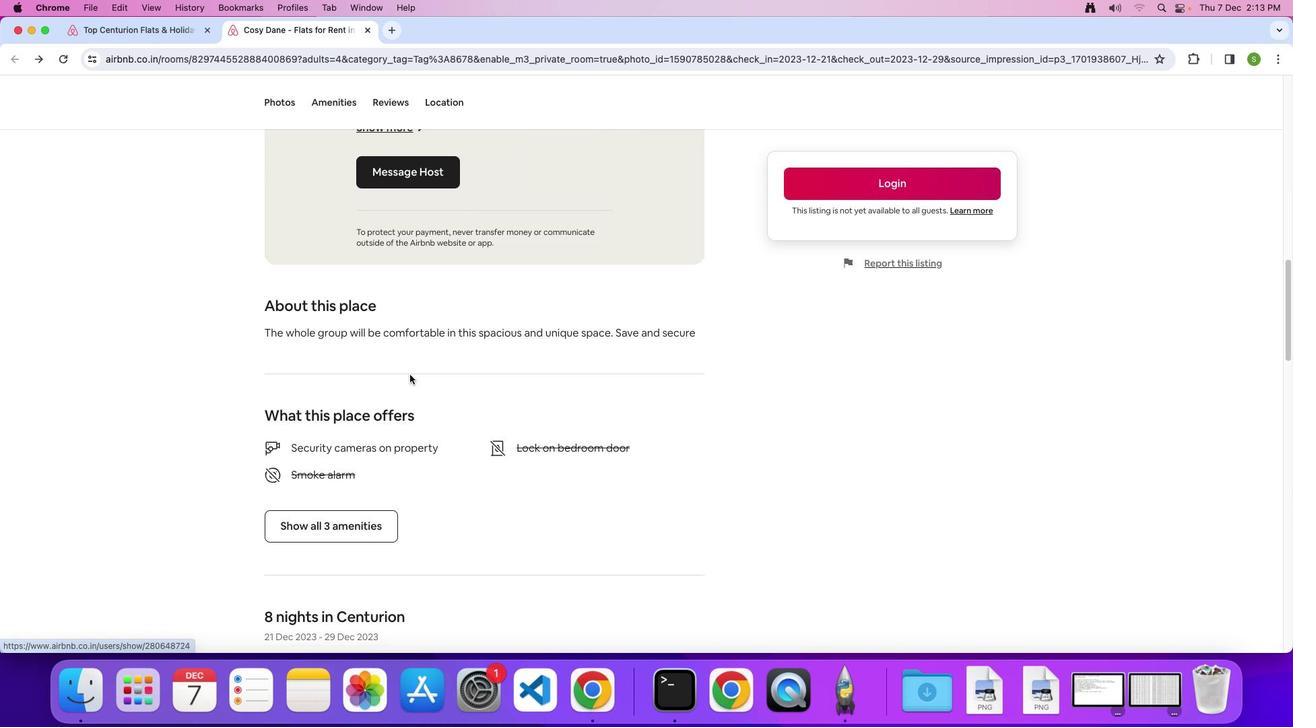 
Action: Mouse scrolled (410, 374) with delta (0, 0)
Screenshot: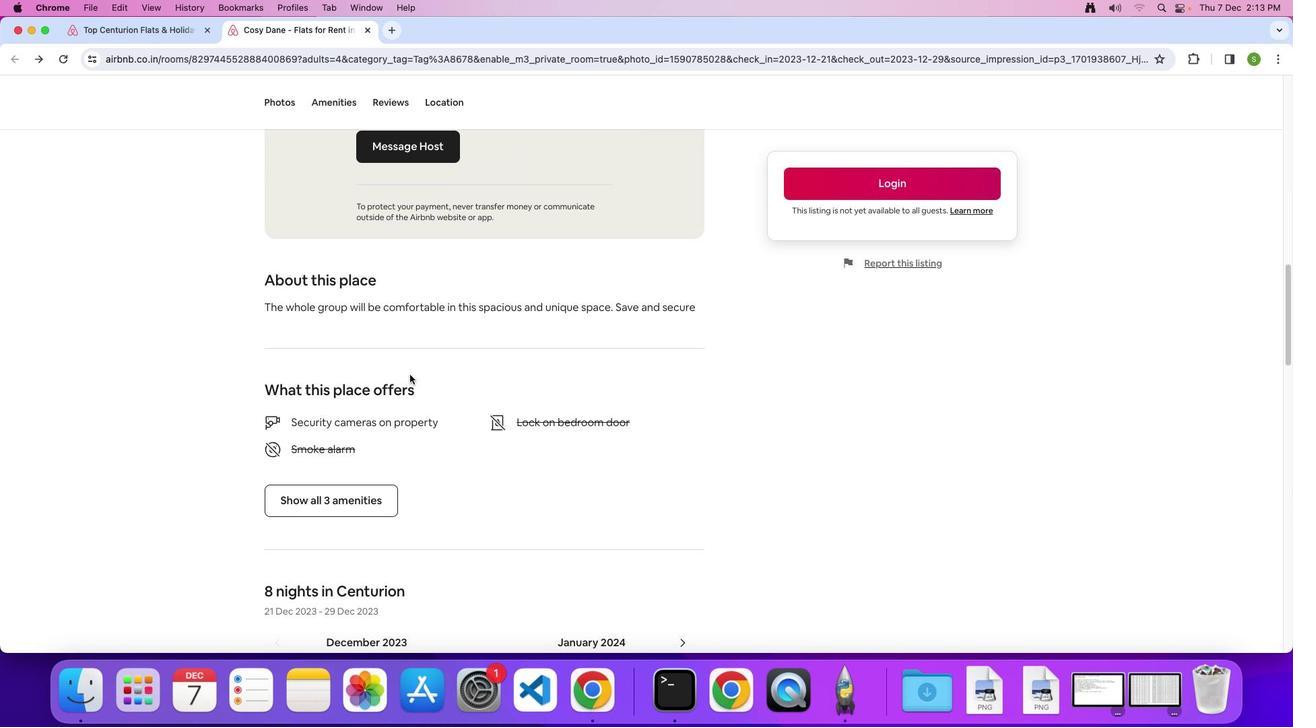 
Action: Mouse scrolled (410, 374) with delta (0, 0)
Screenshot: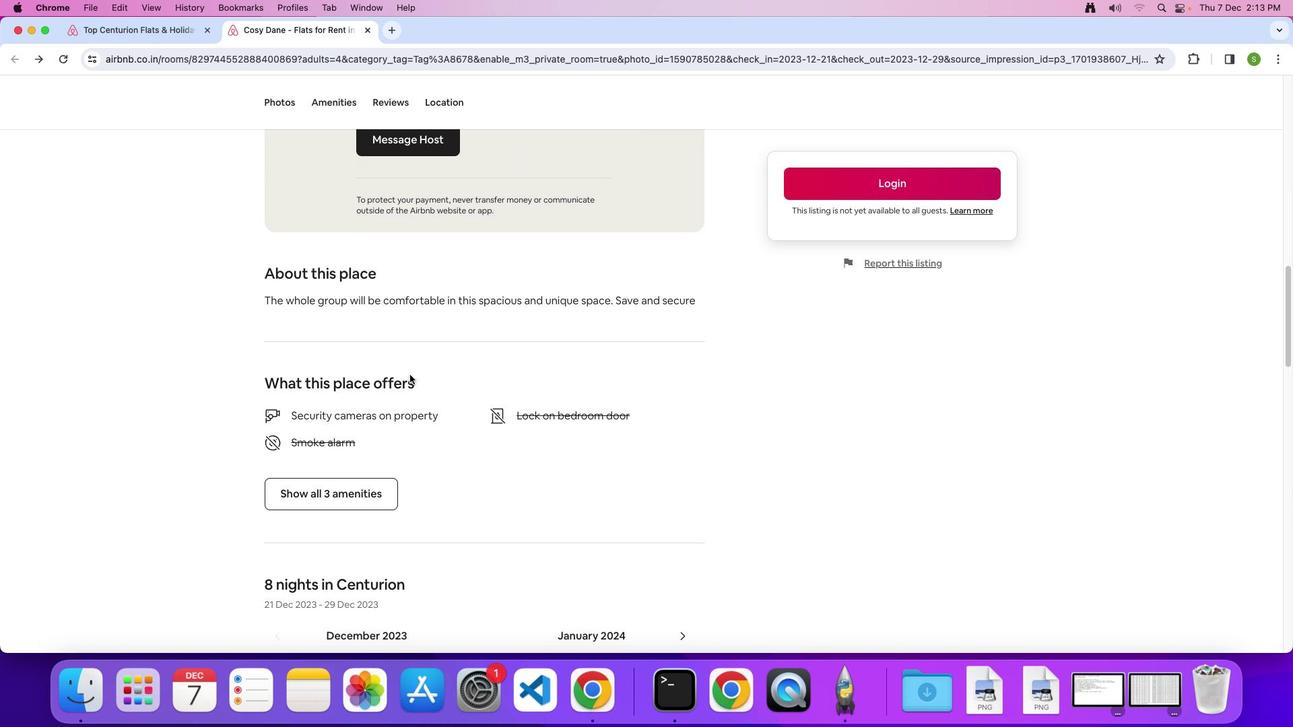 
Action: Mouse scrolled (410, 374) with delta (0, 0)
Screenshot: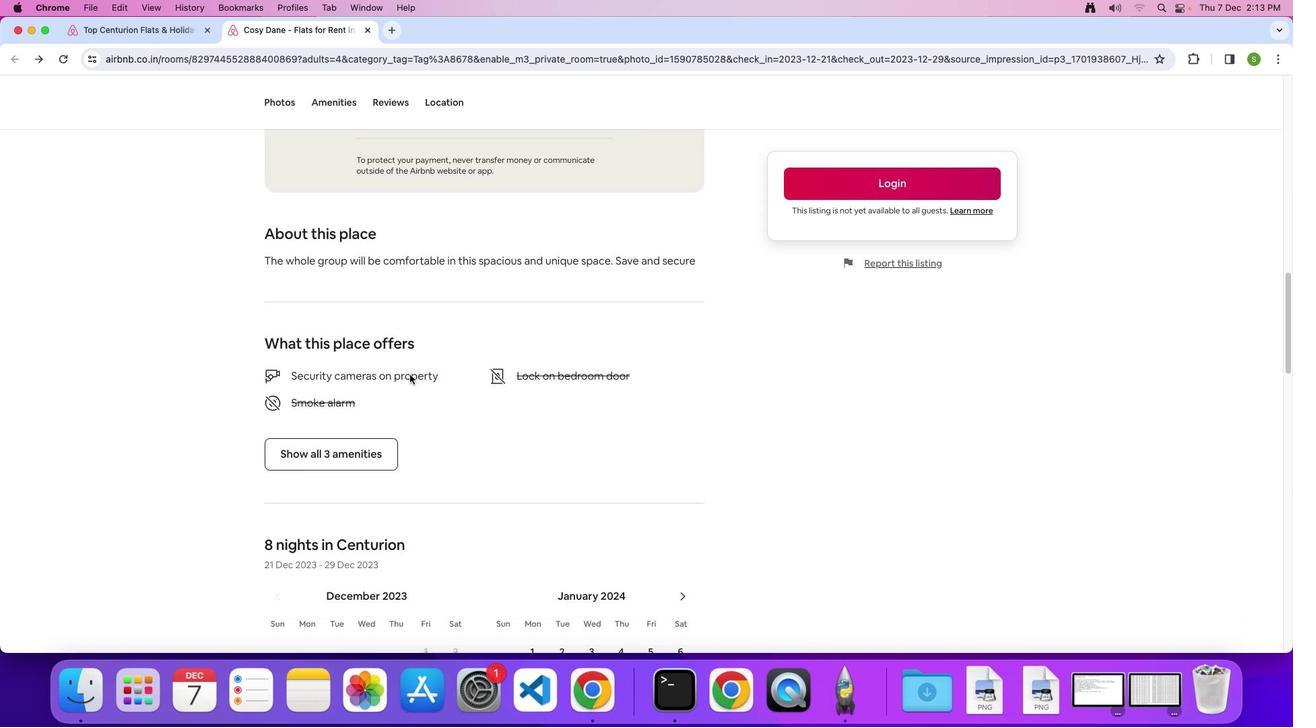 
Action: Mouse scrolled (410, 374) with delta (0, 0)
Screenshot: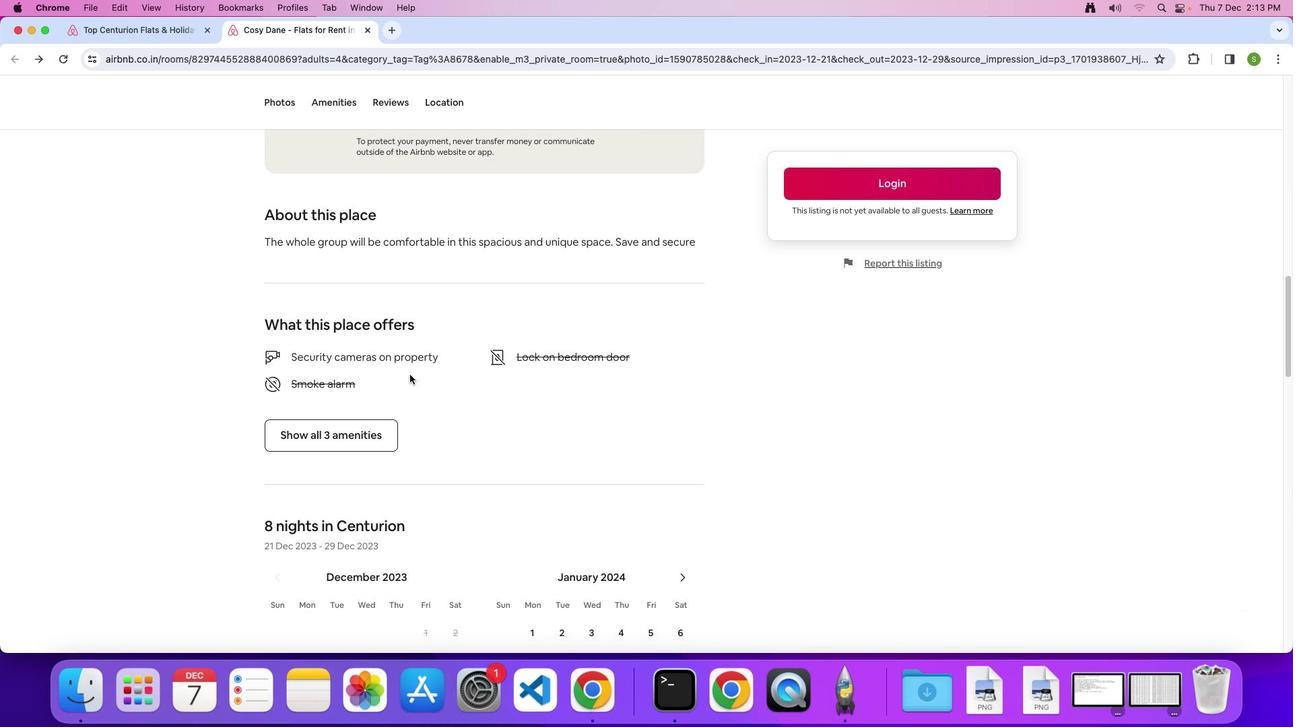 
Action: Mouse scrolled (410, 374) with delta (0, 0)
Screenshot: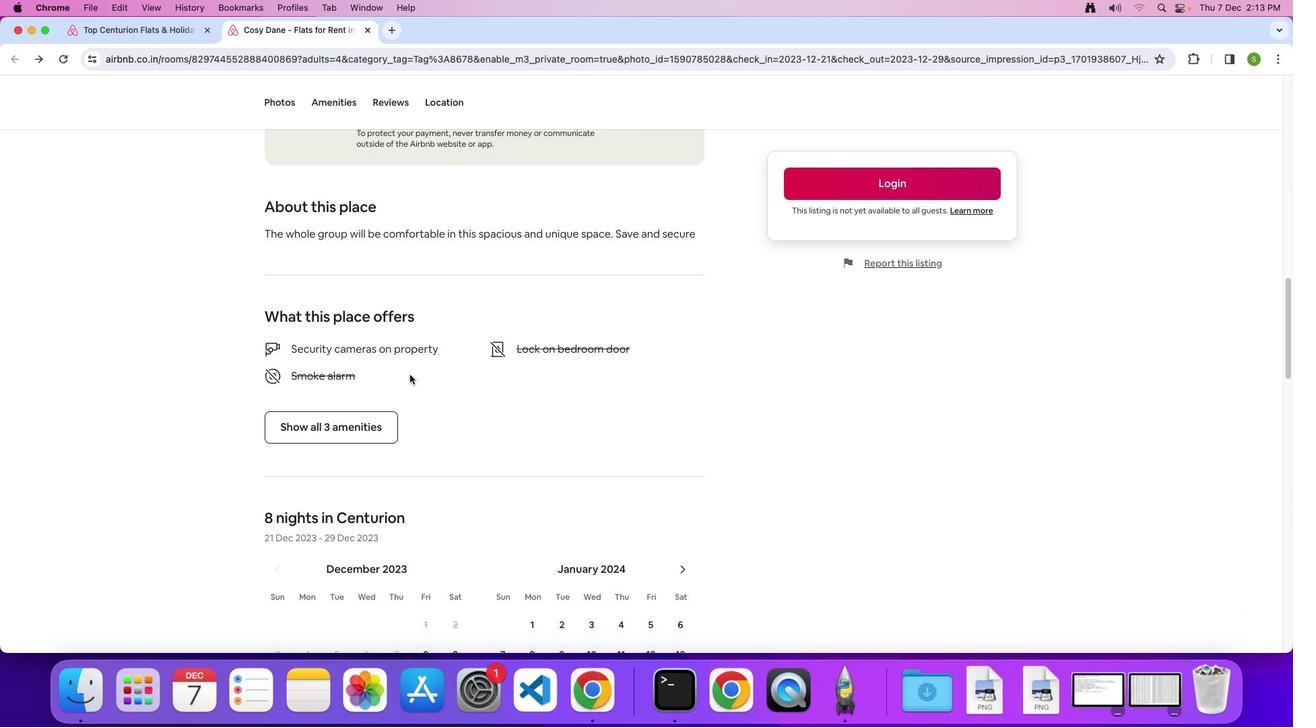 
Action: Mouse scrolled (410, 374) with delta (0, 0)
Screenshot: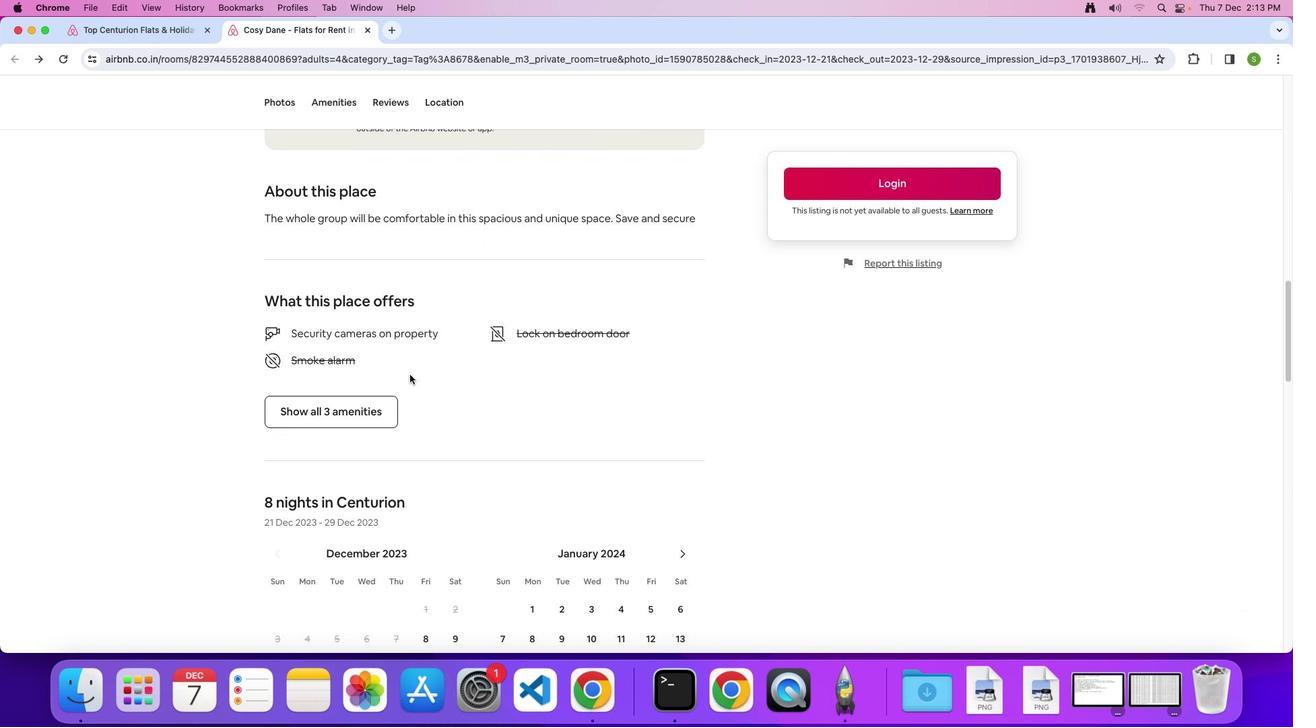 
Action: Mouse moved to (337, 396)
Screenshot: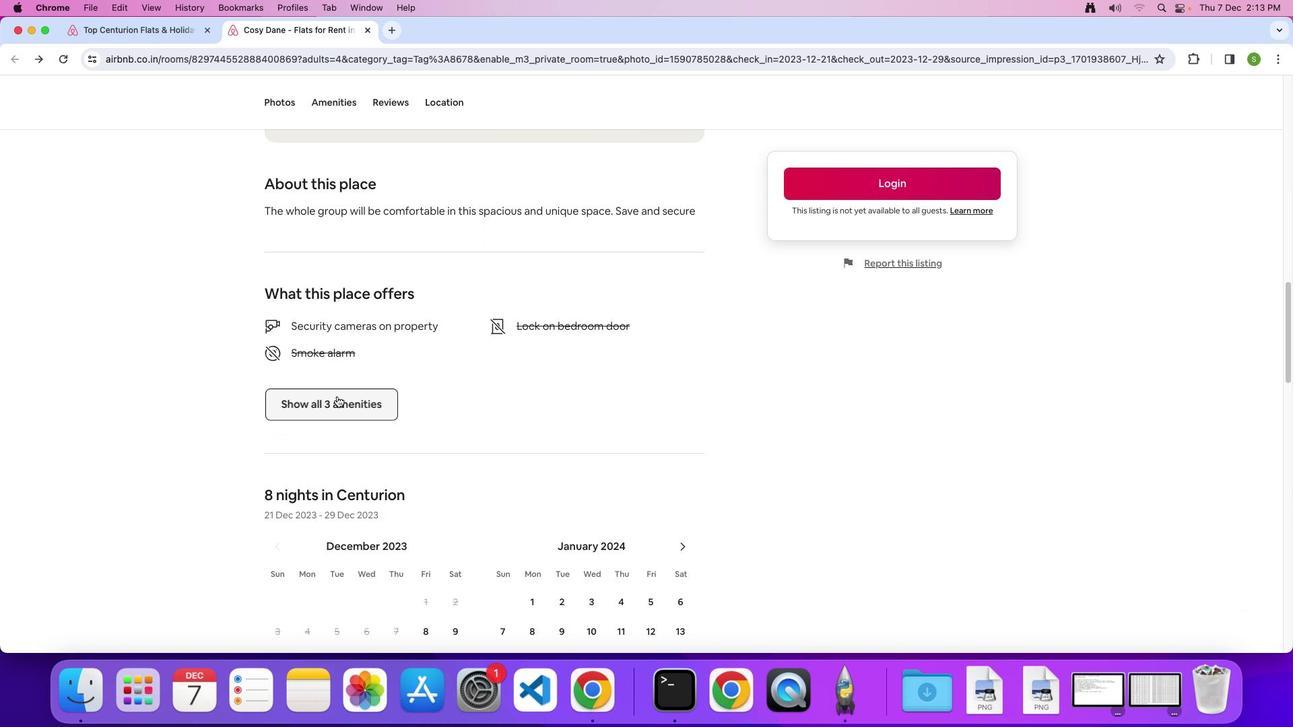 
Action: Mouse pressed left at (337, 396)
Screenshot: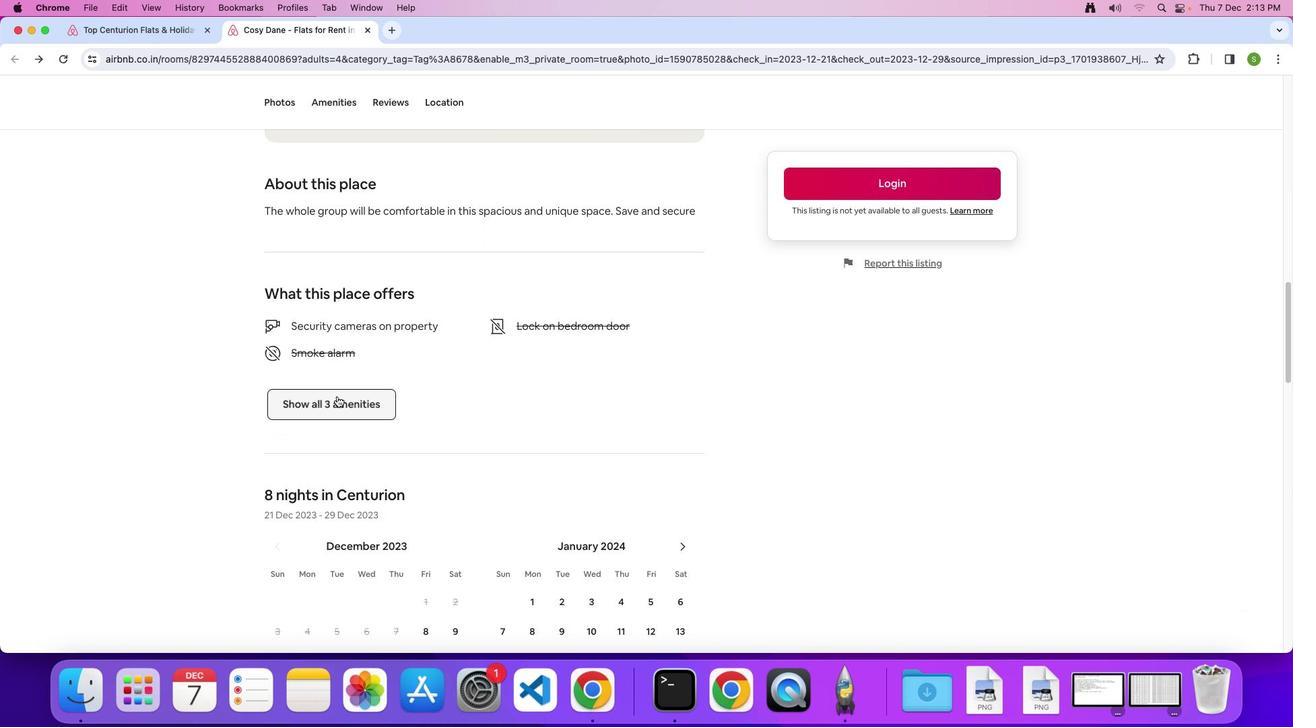 
Action: Mouse moved to (600, 373)
Screenshot: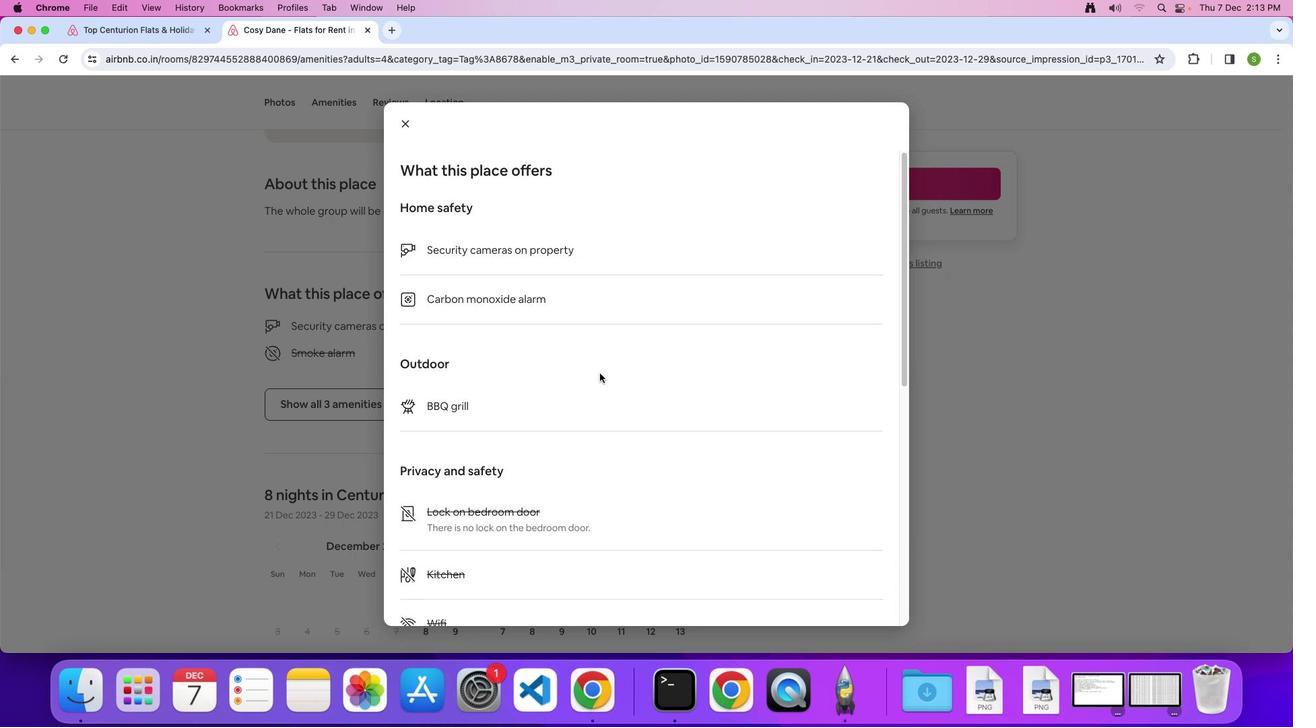 
Action: Mouse scrolled (600, 373) with delta (0, 0)
Screenshot: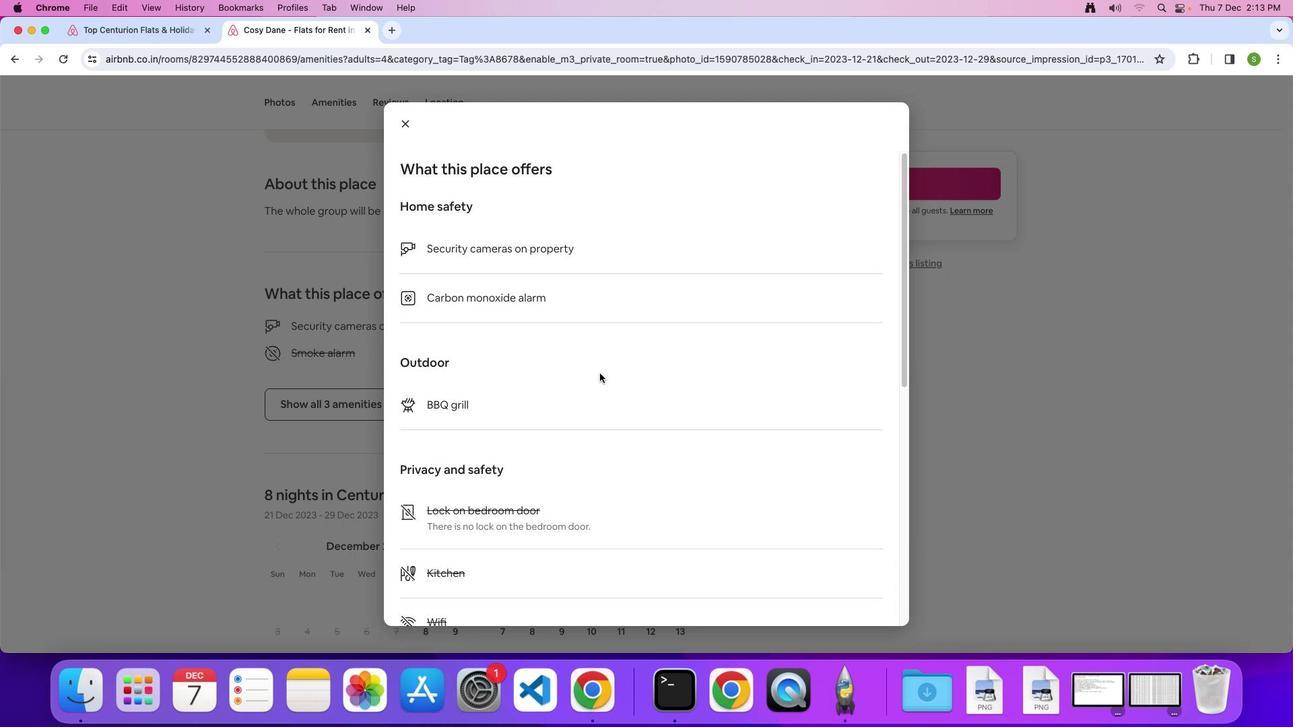 
Action: Mouse scrolled (600, 373) with delta (0, 0)
Screenshot: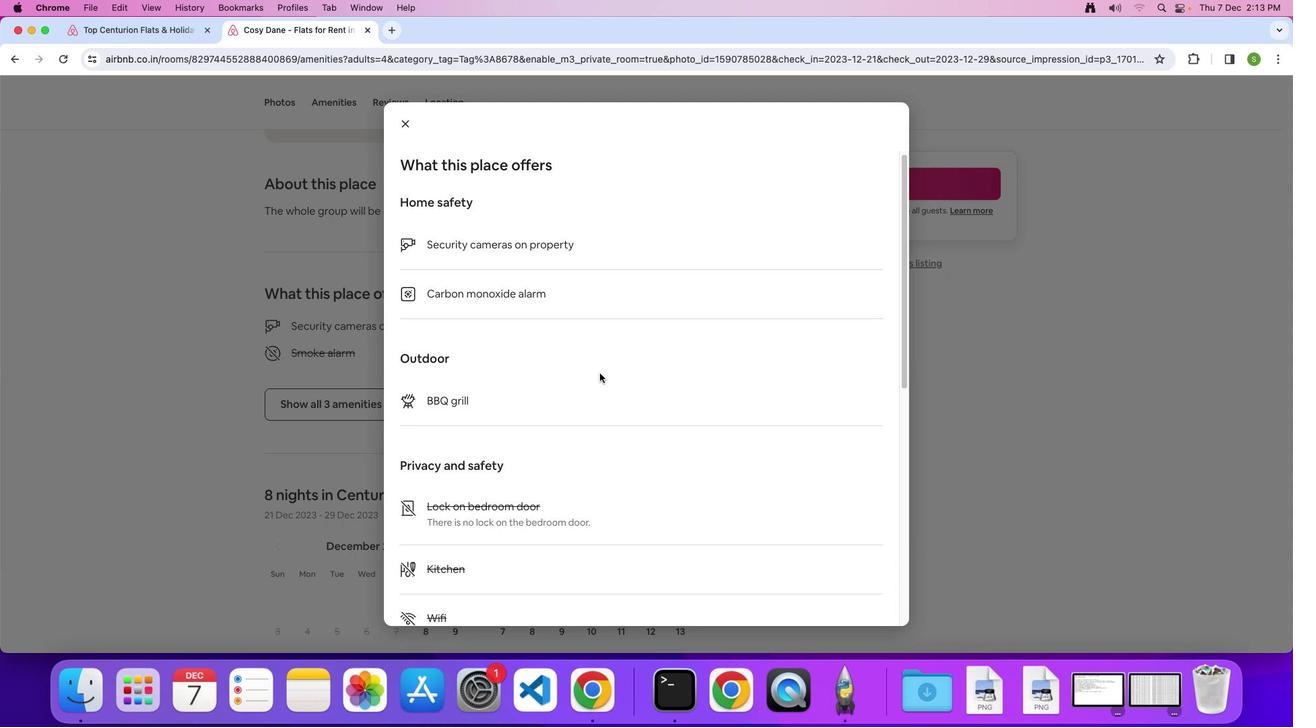 
Action: Mouse scrolled (600, 373) with delta (0, 0)
Screenshot: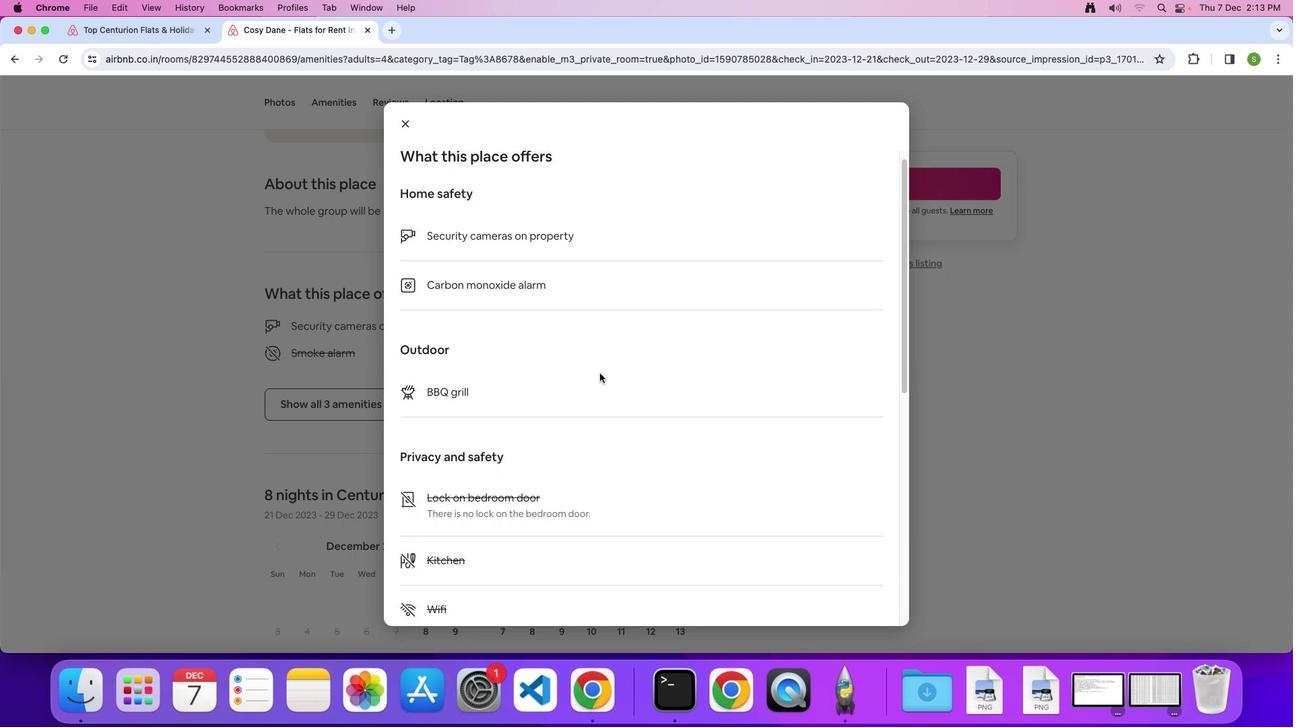 
Action: Mouse scrolled (600, 373) with delta (0, 0)
Screenshot: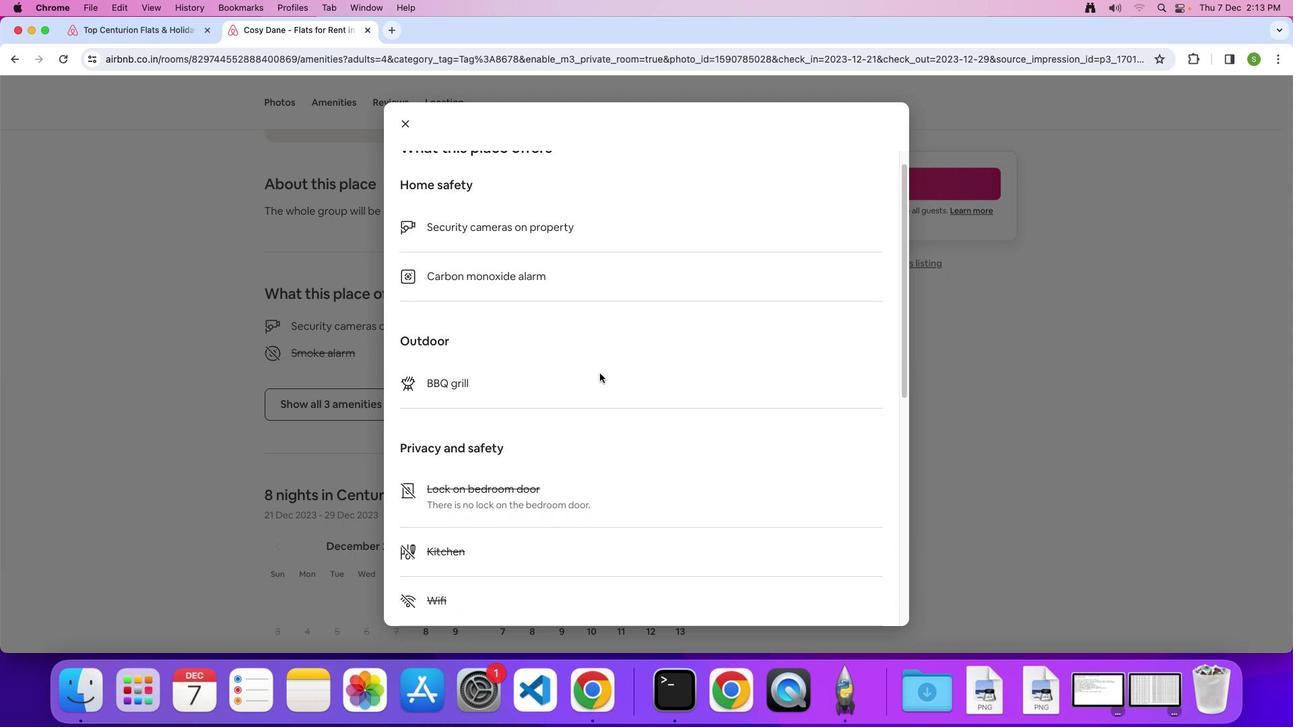
Action: Mouse scrolled (600, 373) with delta (0, 0)
Screenshot: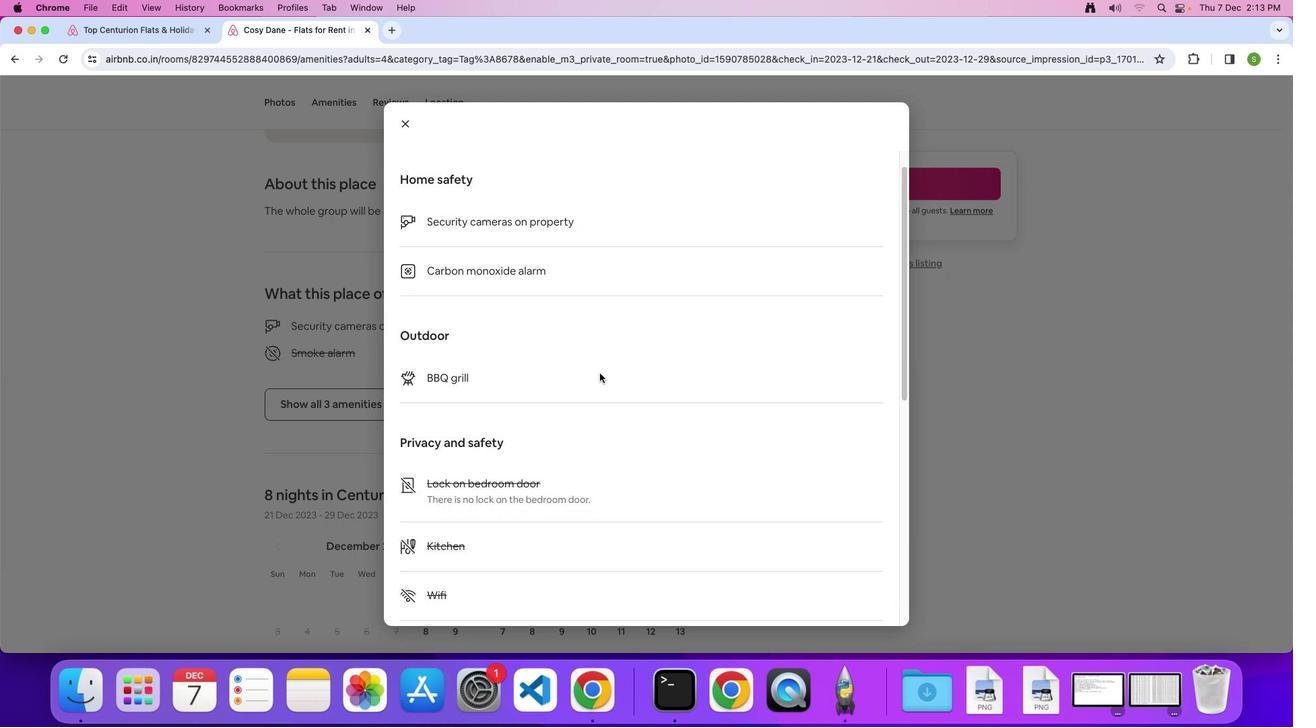 
Action: Mouse scrolled (600, 373) with delta (0, 0)
Screenshot: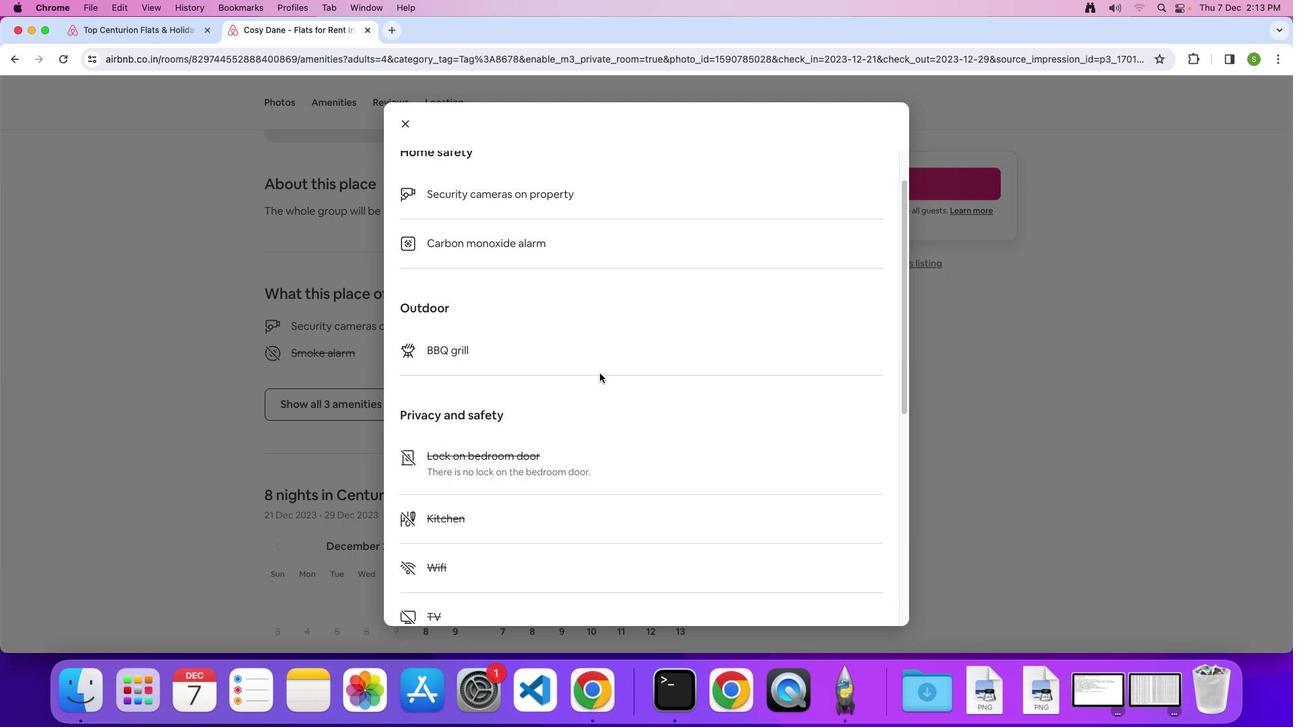 
Action: Mouse scrolled (600, 373) with delta (0, 0)
Screenshot: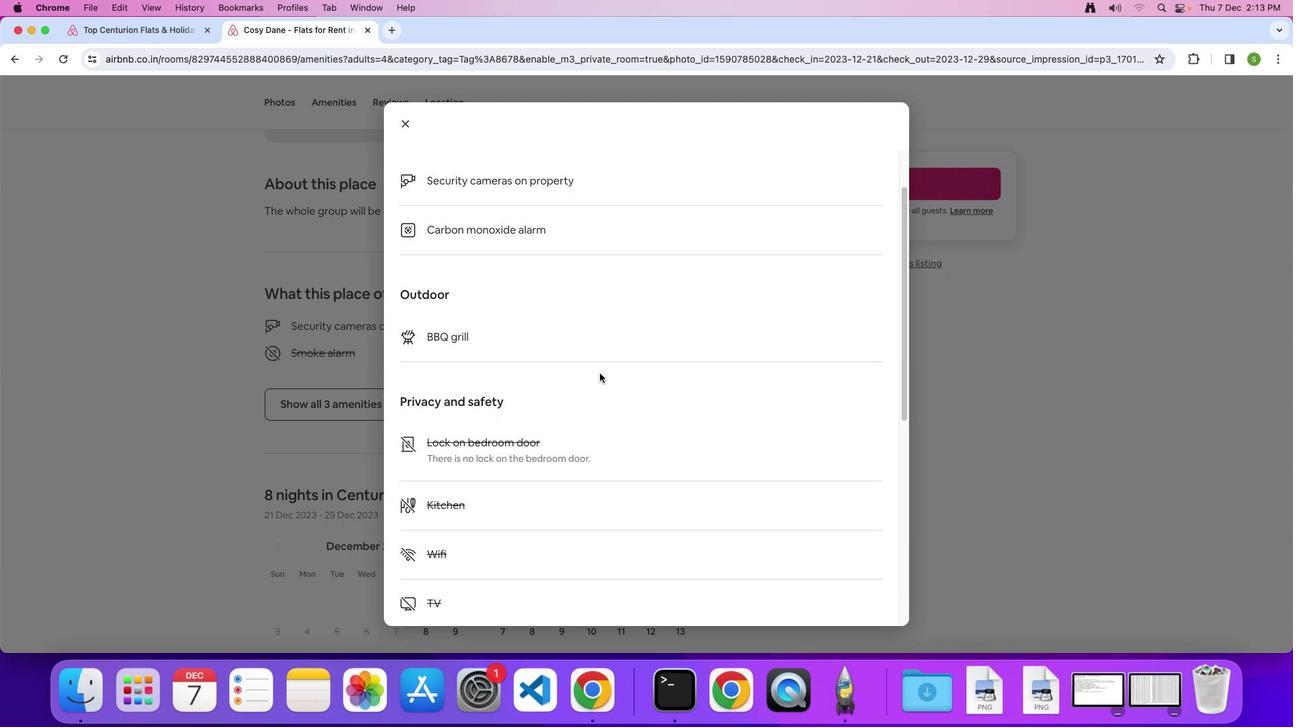 
Action: Mouse scrolled (600, 373) with delta (0, 0)
Screenshot: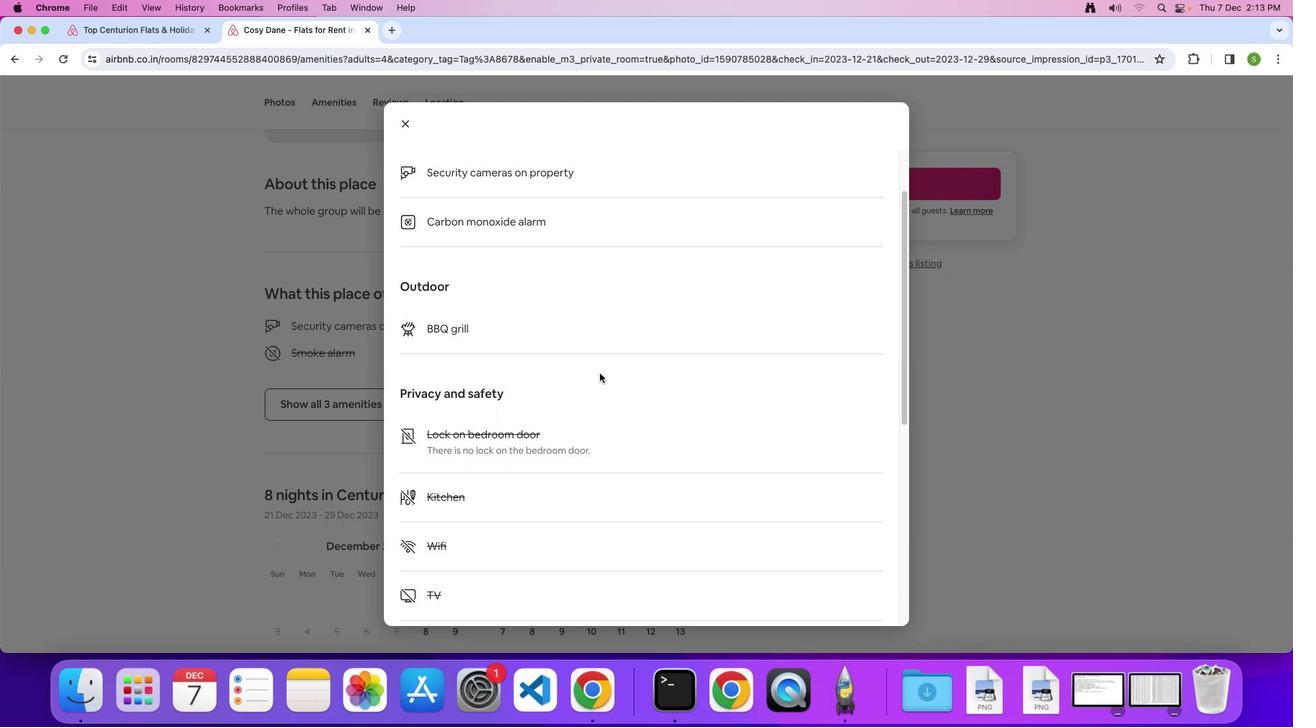 
Action: Mouse scrolled (600, 373) with delta (0, -1)
Screenshot: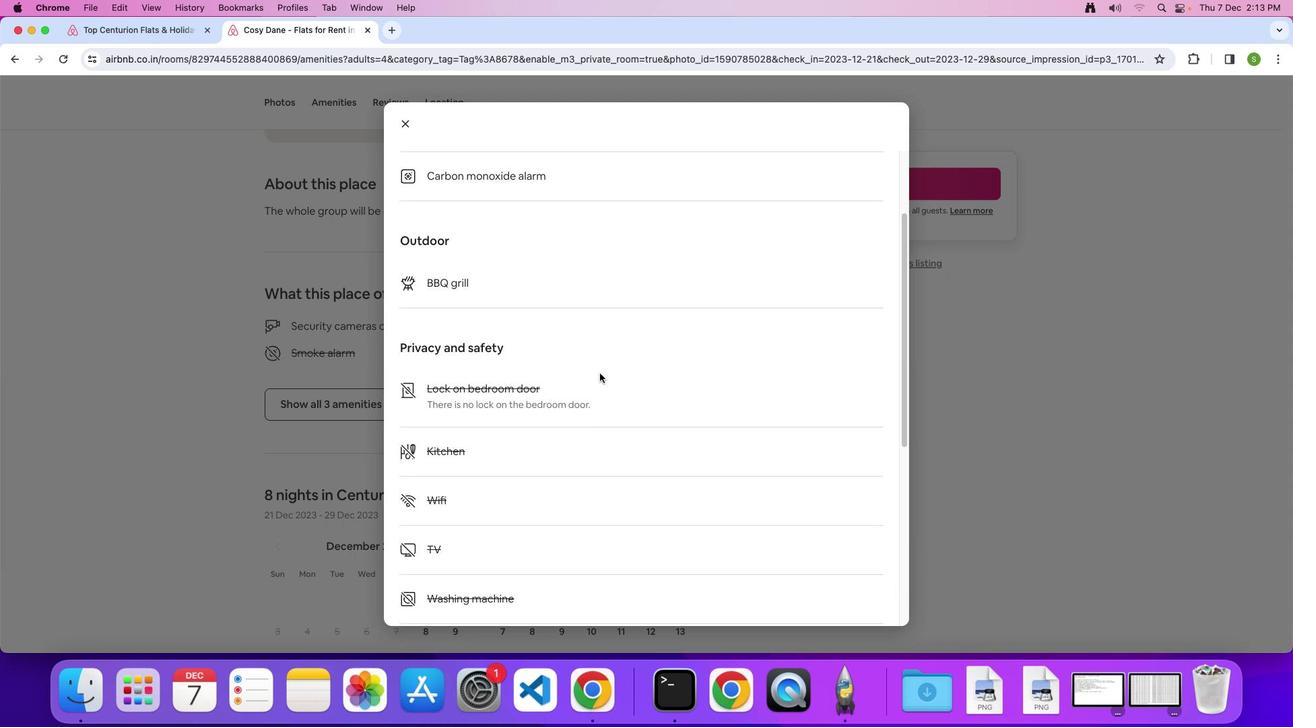 
Action: Mouse scrolled (600, 373) with delta (0, 0)
Screenshot: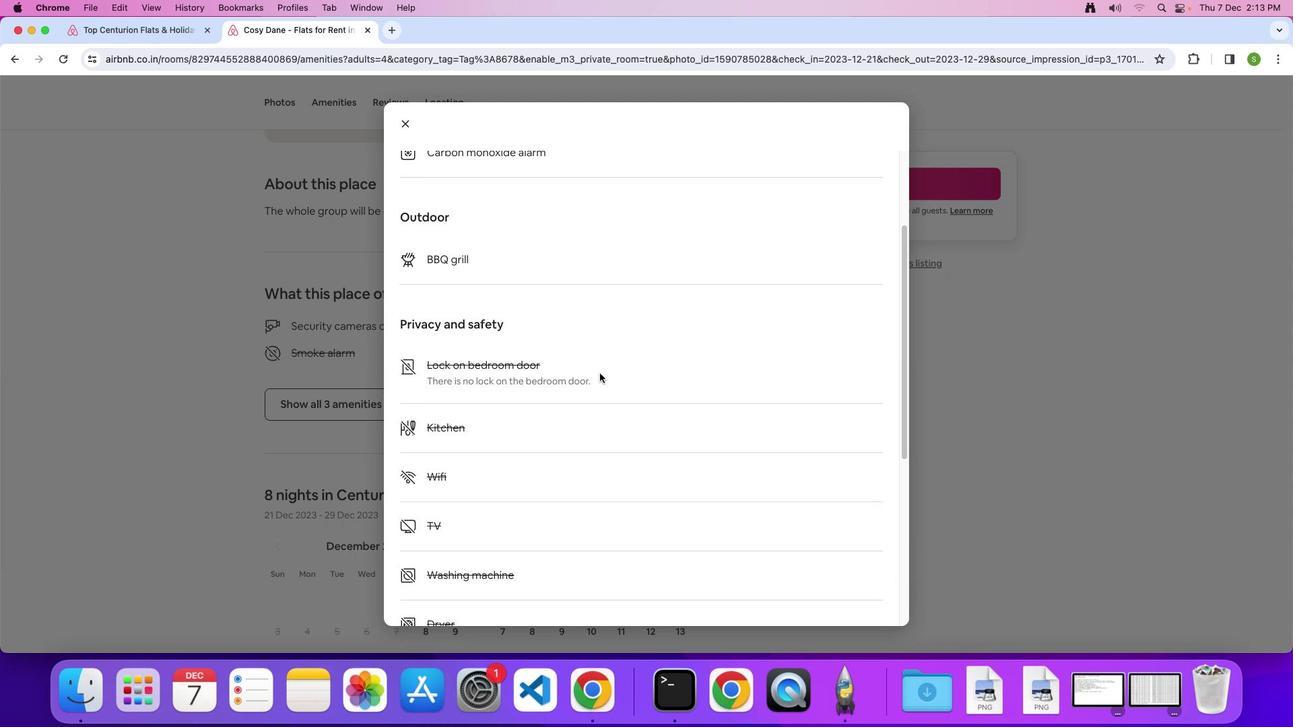 
Action: Mouse scrolled (600, 373) with delta (0, 0)
Screenshot: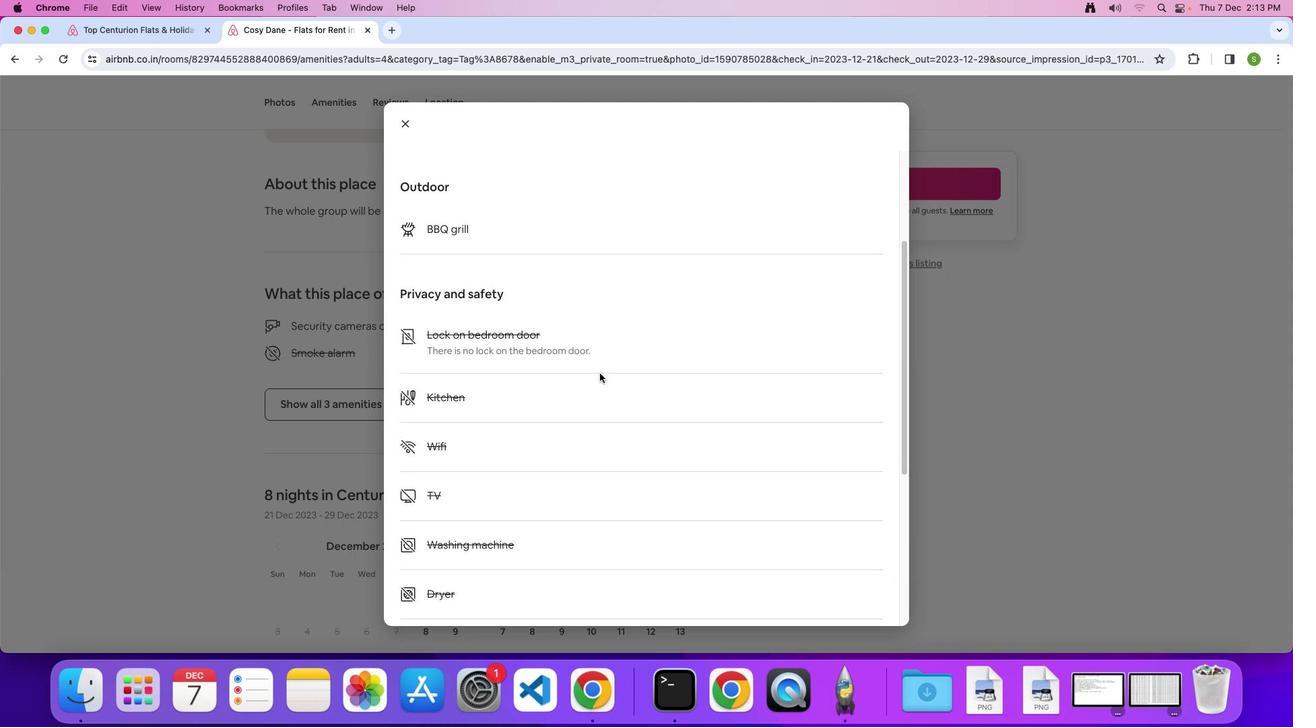 
Action: Mouse scrolled (600, 373) with delta (0, -1)
Screenshot: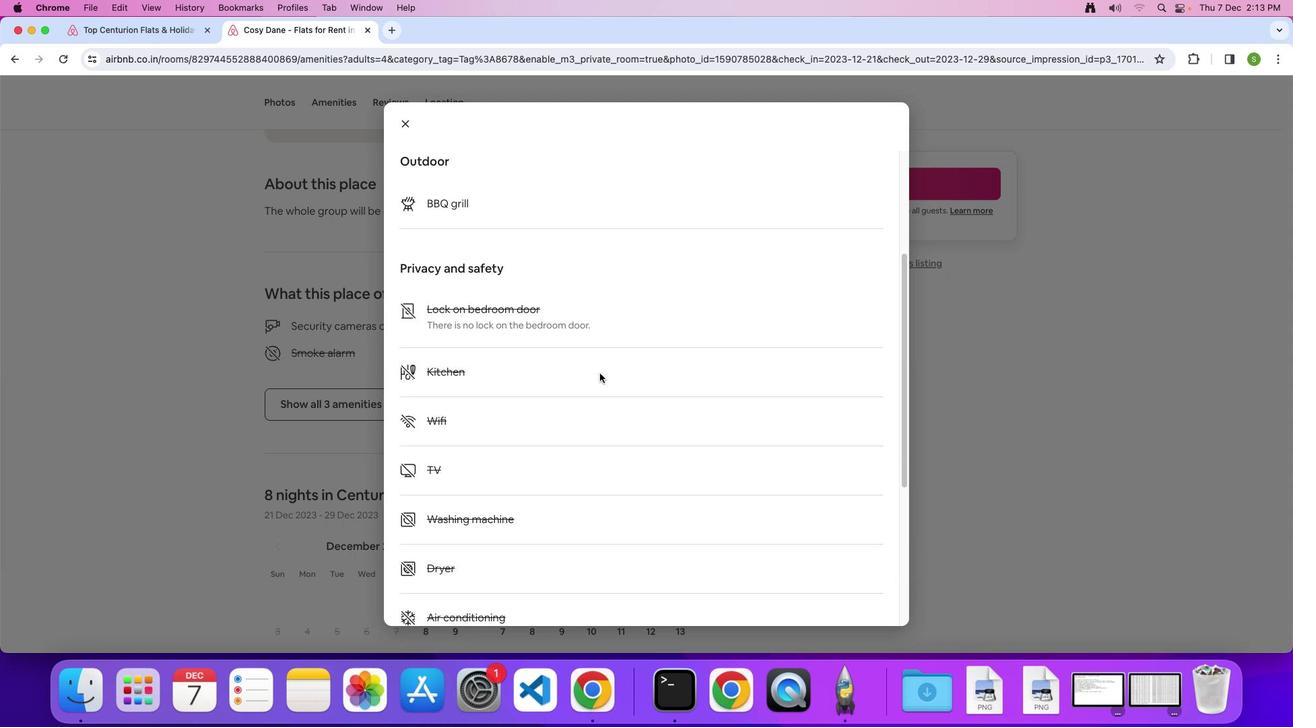 
Action: Mouse scrolled (600, 373) with delta (0, 0)
Screenshot: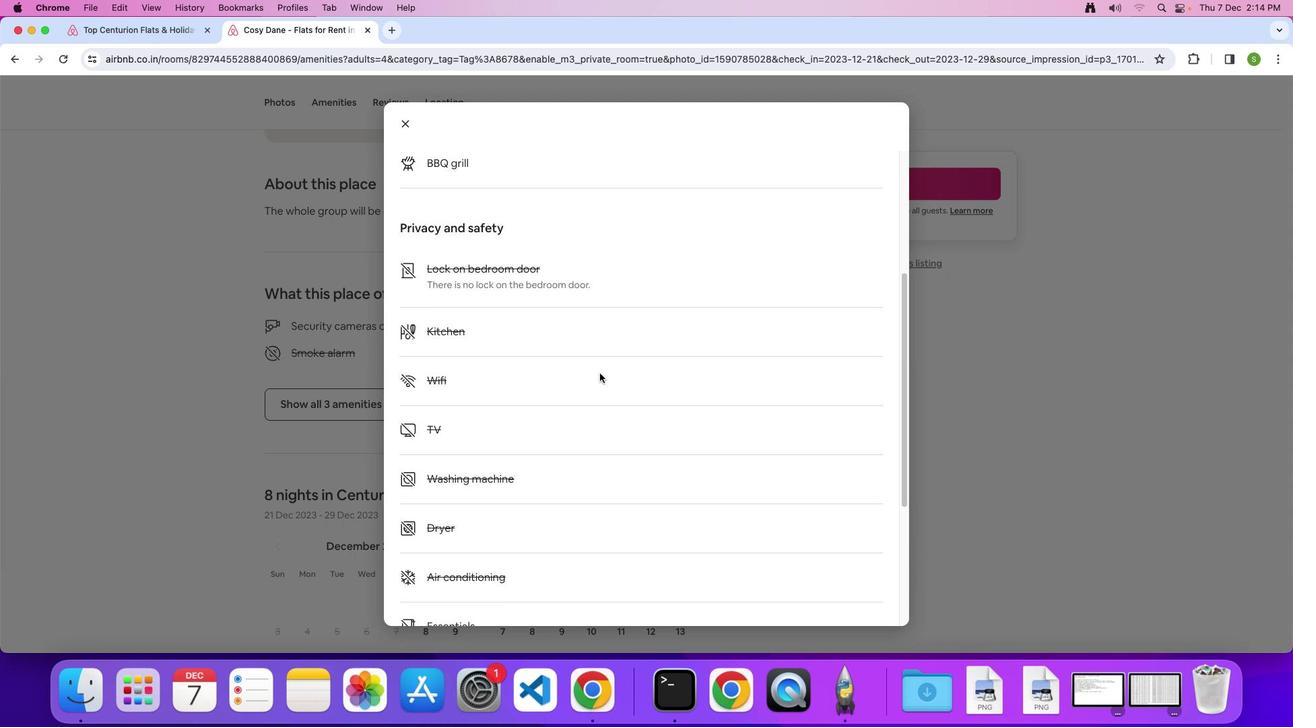 
Action: Mouse scrolled (600, 373) with delta (0, 0)
Screenshot: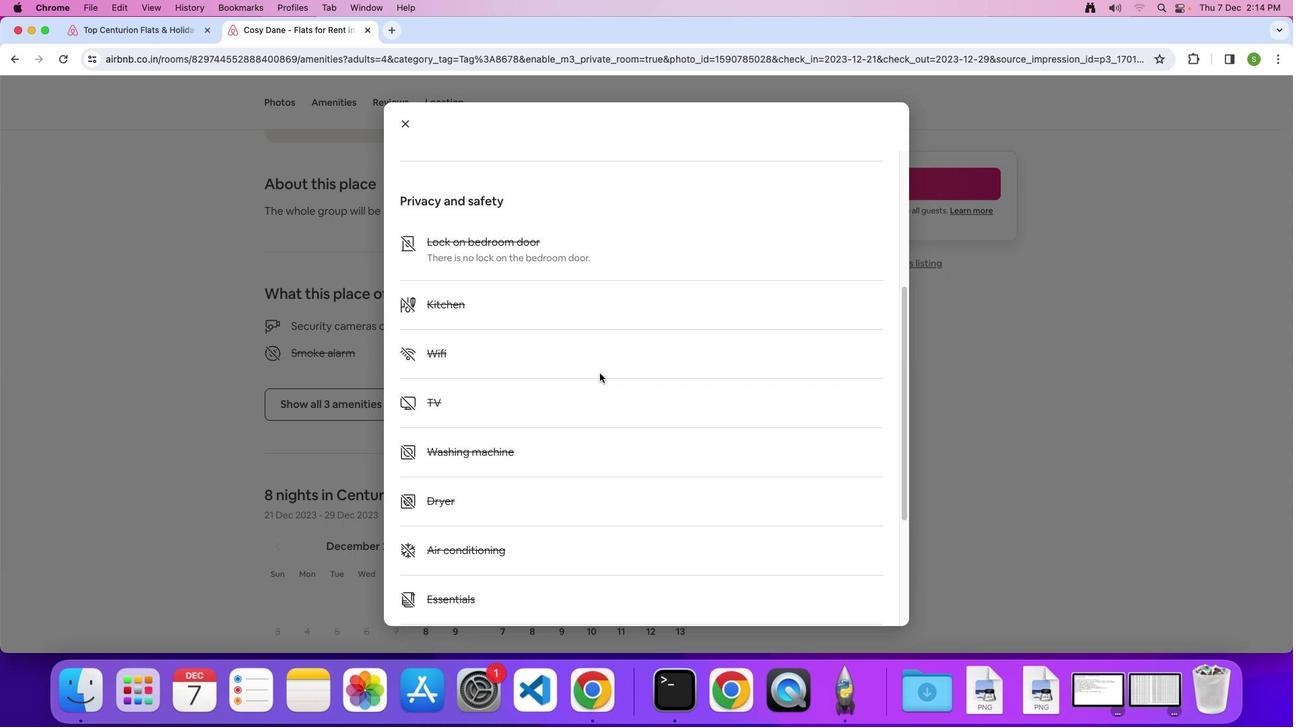 
Action: Mouse scrolled (600, 373) with delta (0, -2)
Screenshot: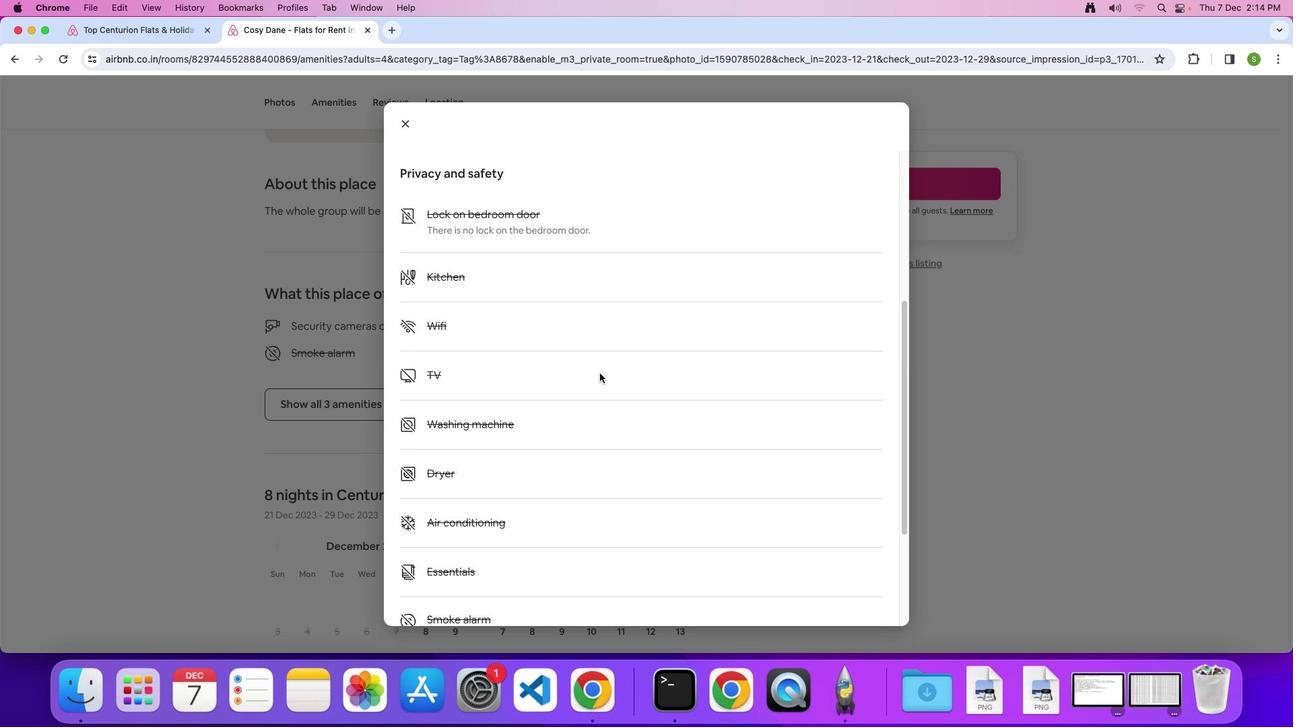 
Action: Mouse scrolled (600, 373) with delta (0, 0)
Screenshot: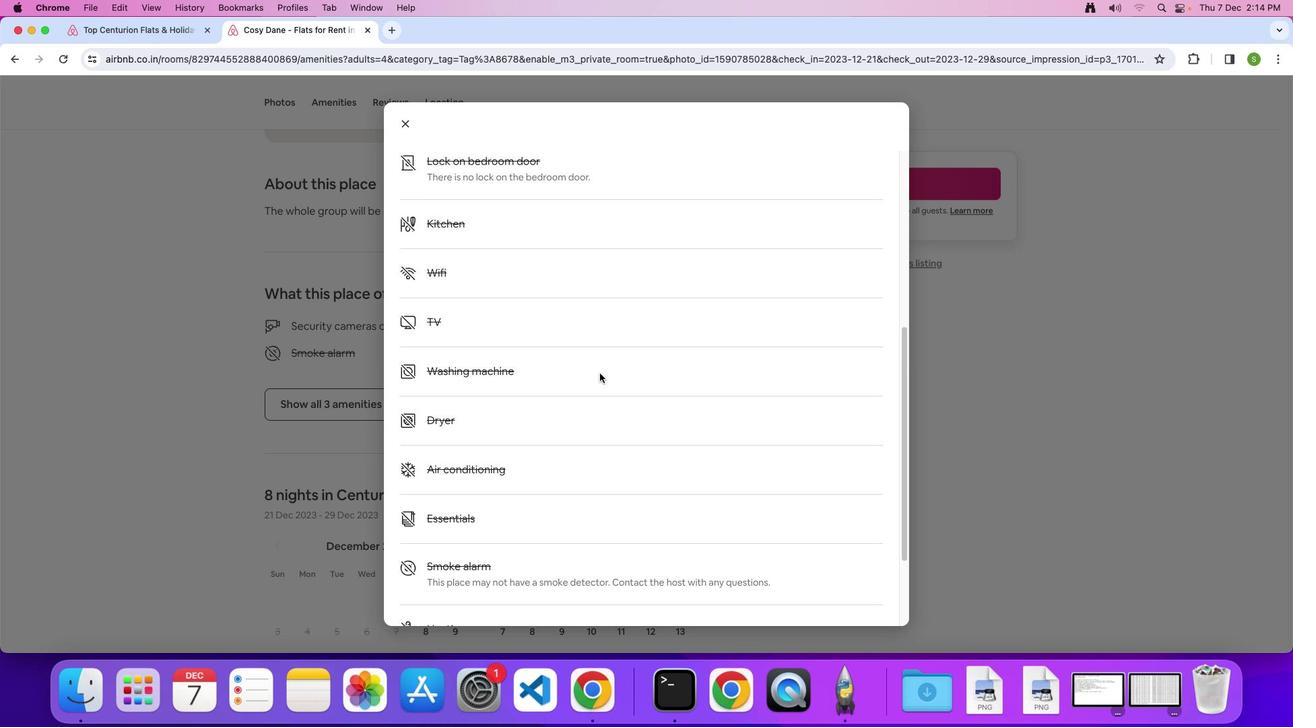 
Action: Mouse scrolled (600, 373) with delta (0, 0)
Screenshot: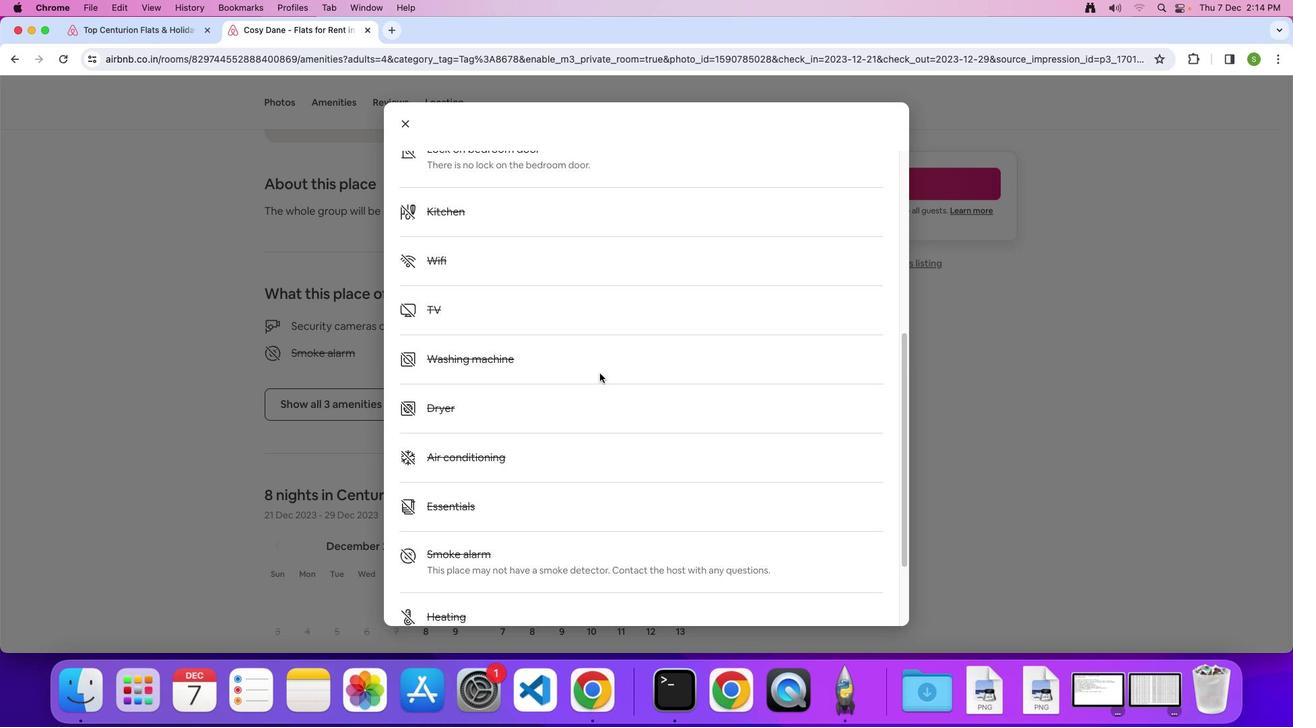 
Action: Mouse scrolled (600, 373) with delta (0, 0)
Screenshot: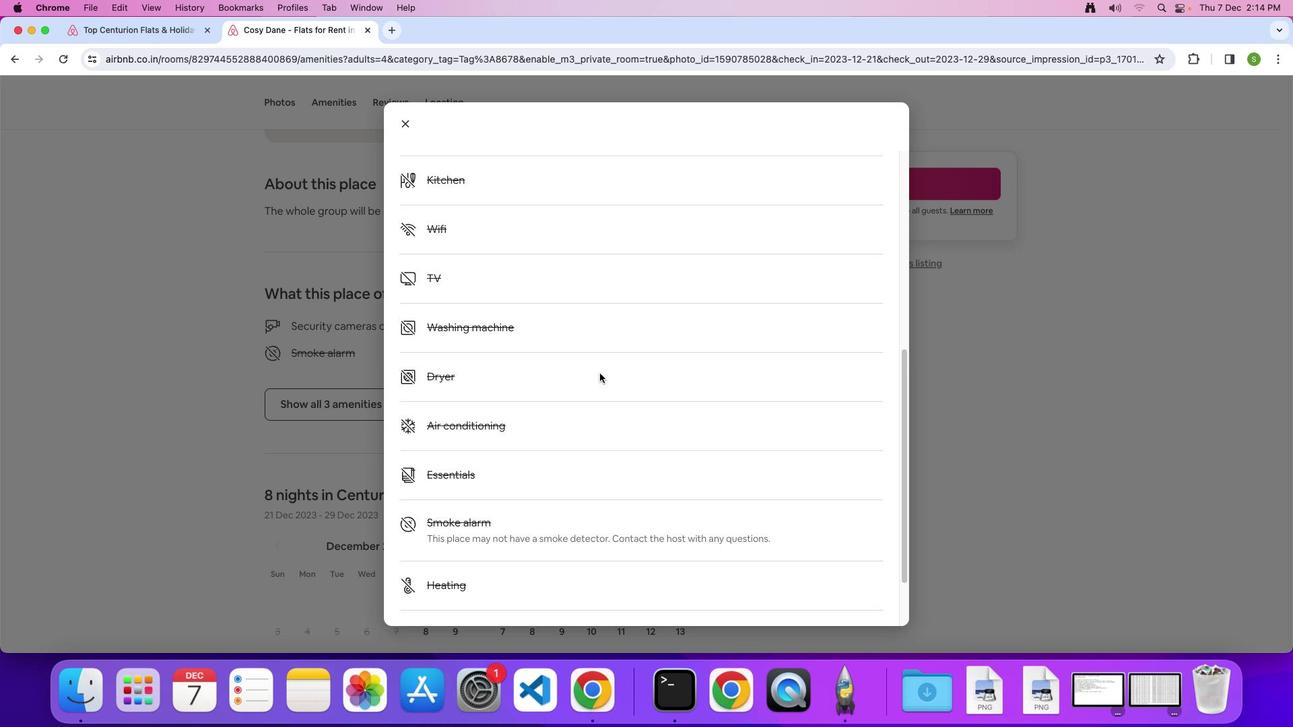 
Action: Mouse scrolled (600, 373) with delta (0, 0)
Screenshot: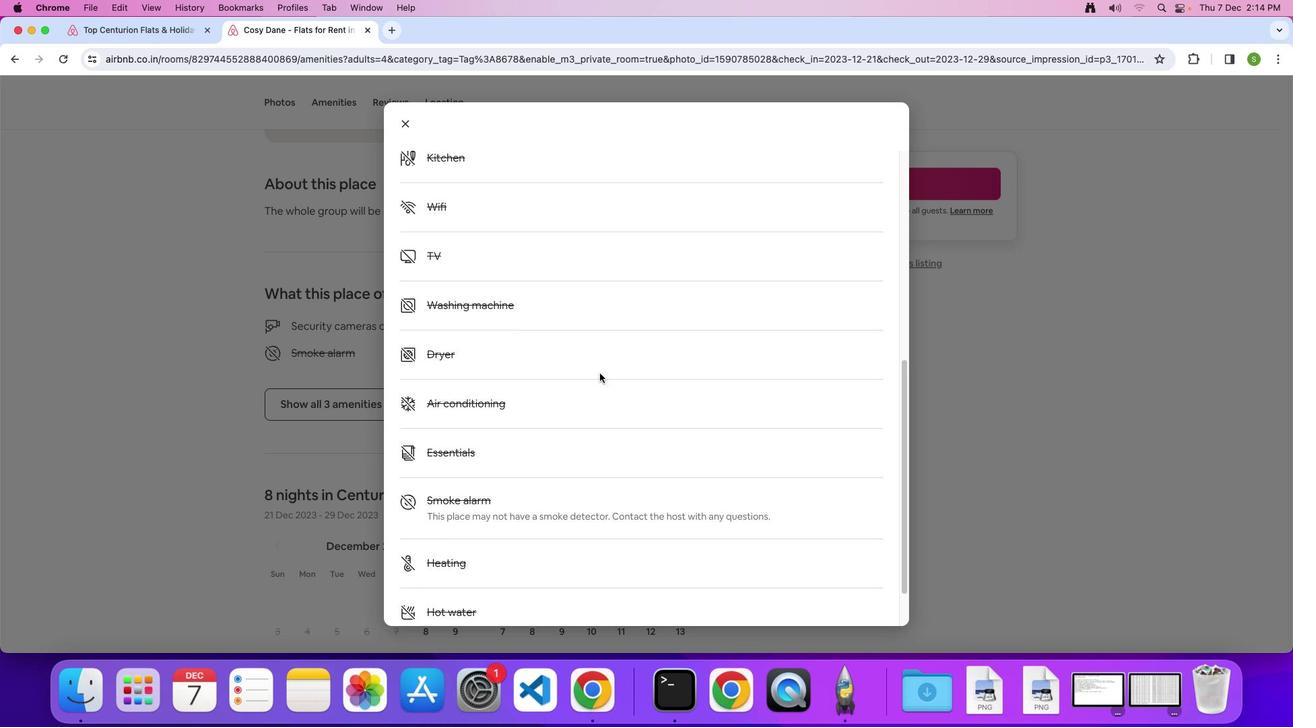 
Action: Mouse scrolled (600, 373) with delta (0, 0)
Screenshot: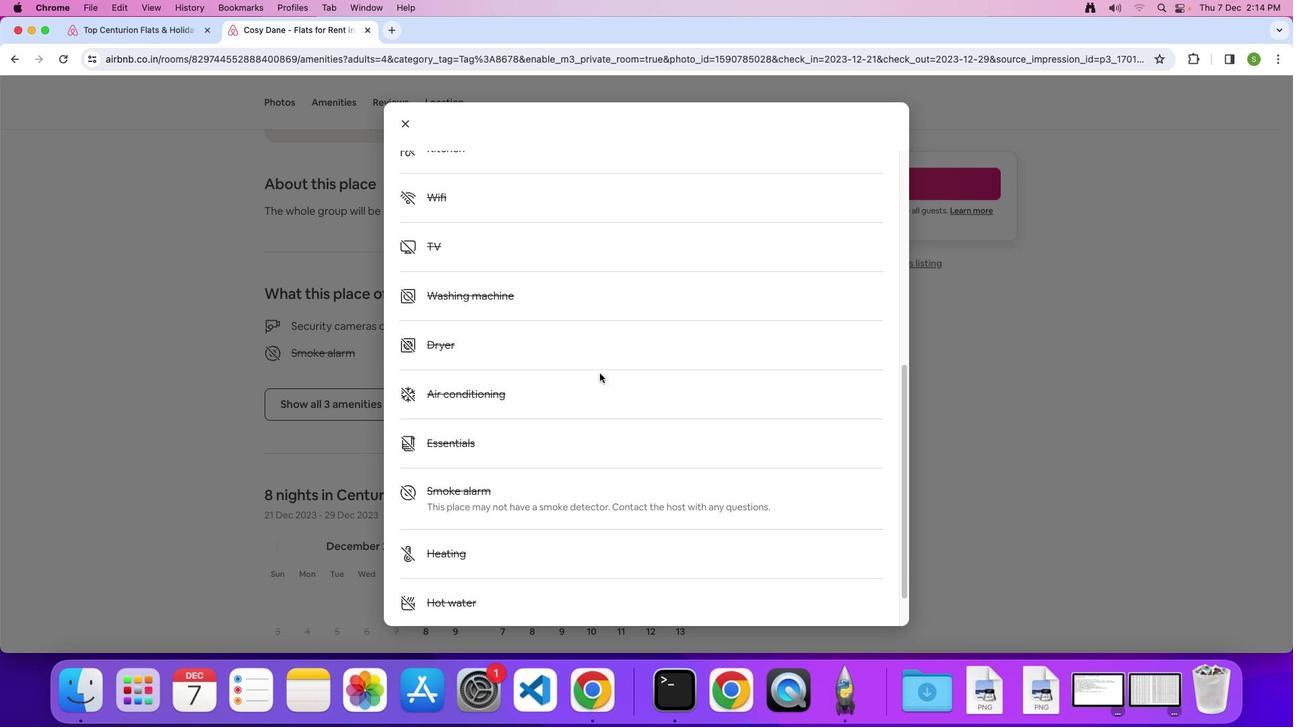 
Action: Mouse scrolled (600, 373) with delta (0, -2)
Screenshot: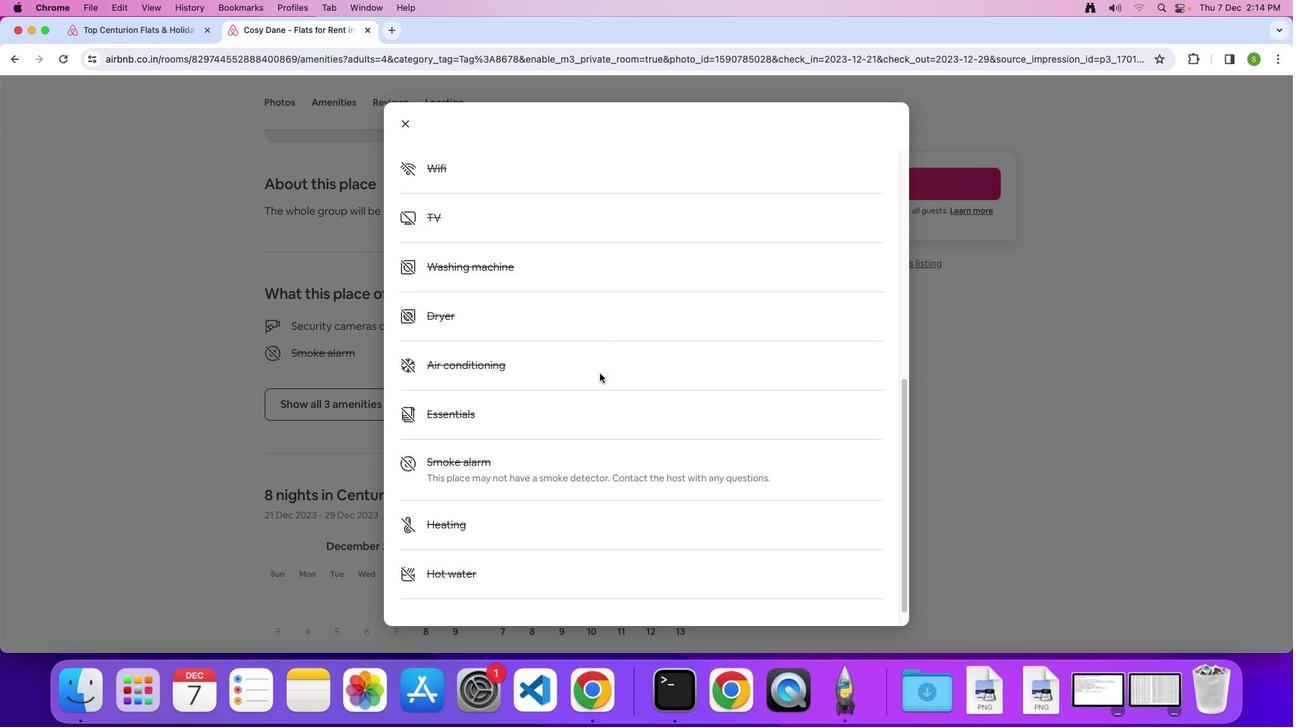 
Action: Mouse scrolled (600, 373) with delta (0, 0)
Screenshot: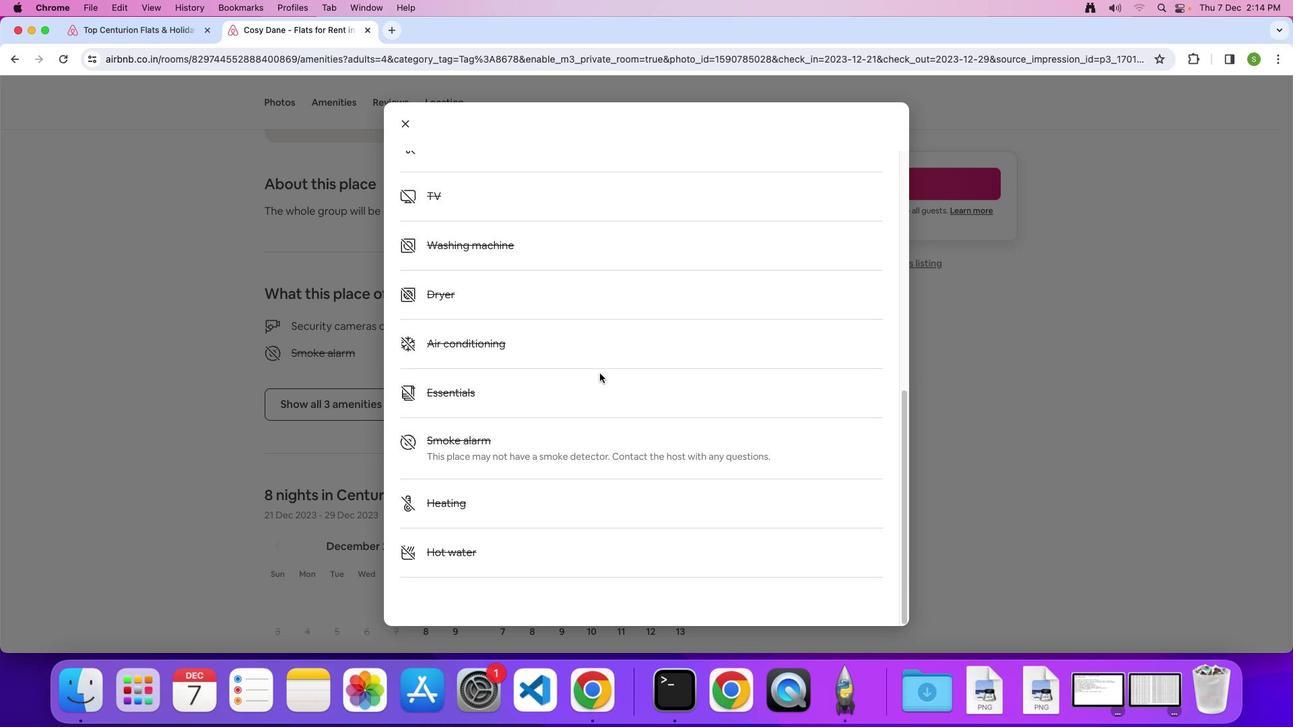 
Action: Mouse scrolled (600, 373) with delta (0, 0)
Screenshot: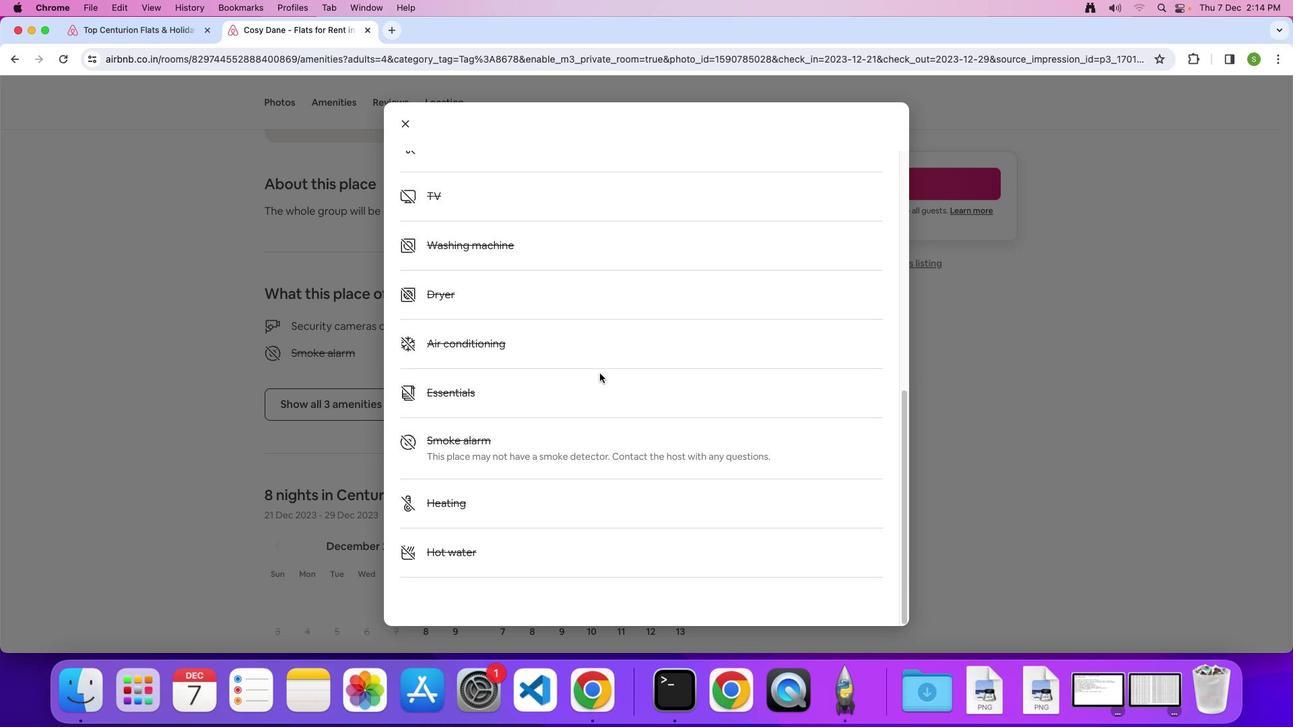 
Action: Mouse moved to (406, 130)
Screenshot: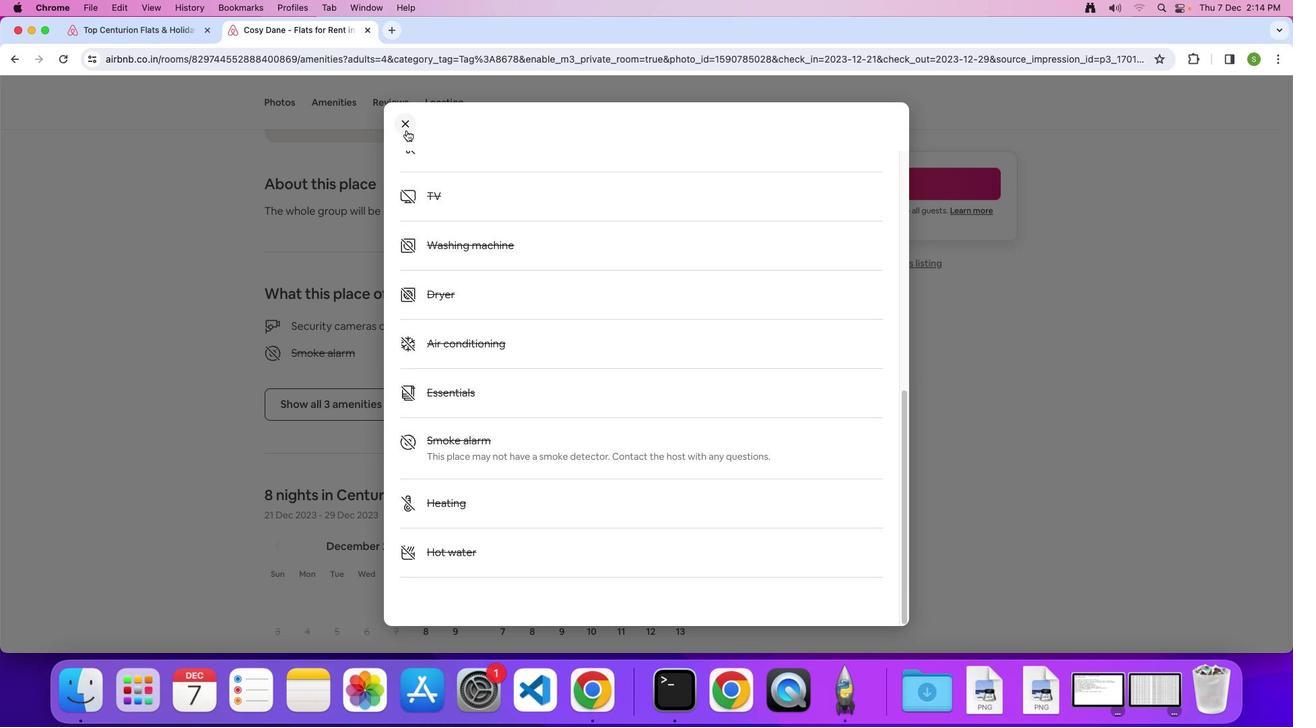 
Action: Mouse pressed left at (406, 130)
Screenshot: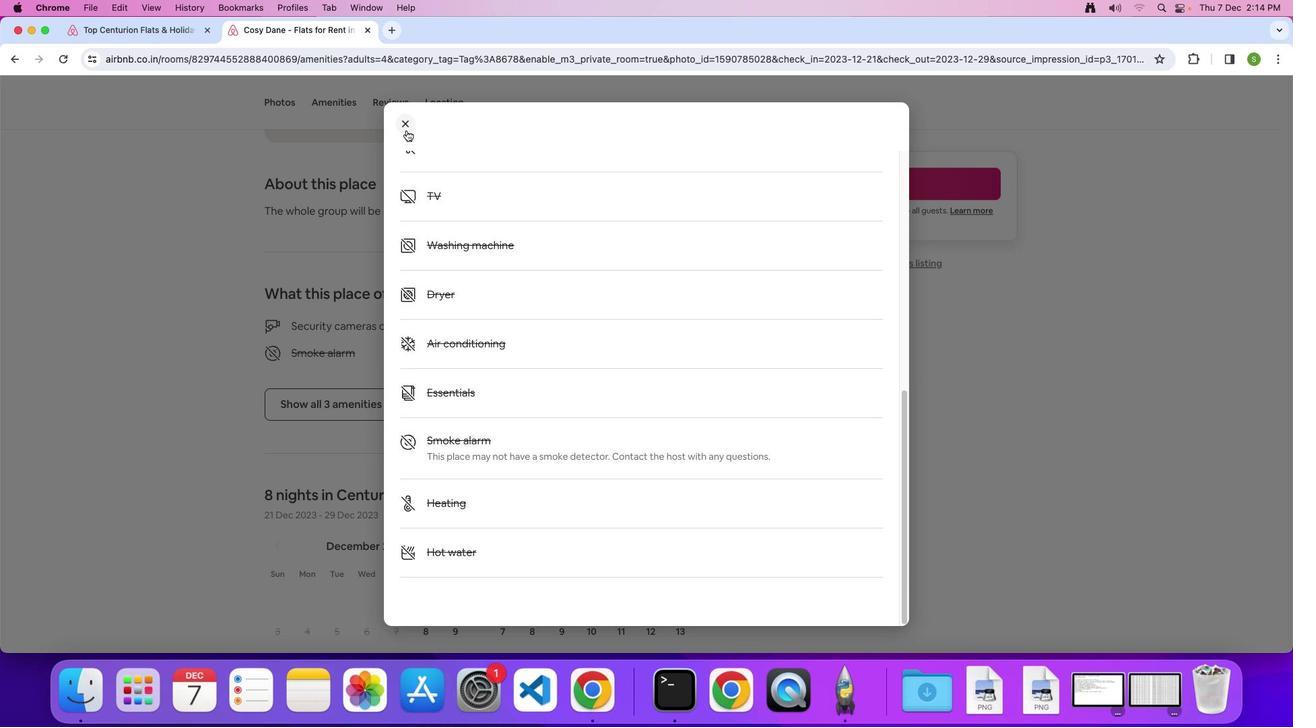 
Action: Mouse moved to (474, 443)
Screenshot: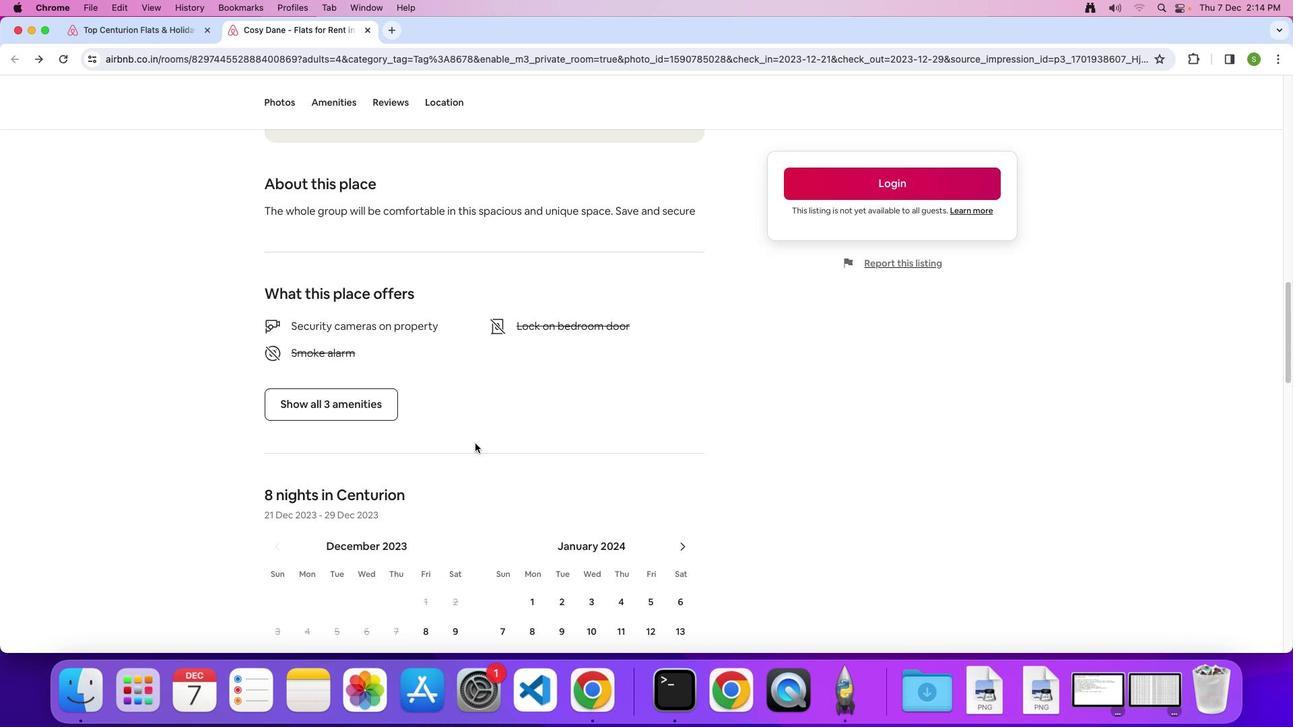 
Action: Mouse scrolled (474, 443) with delta (0, 0)
Screenshot: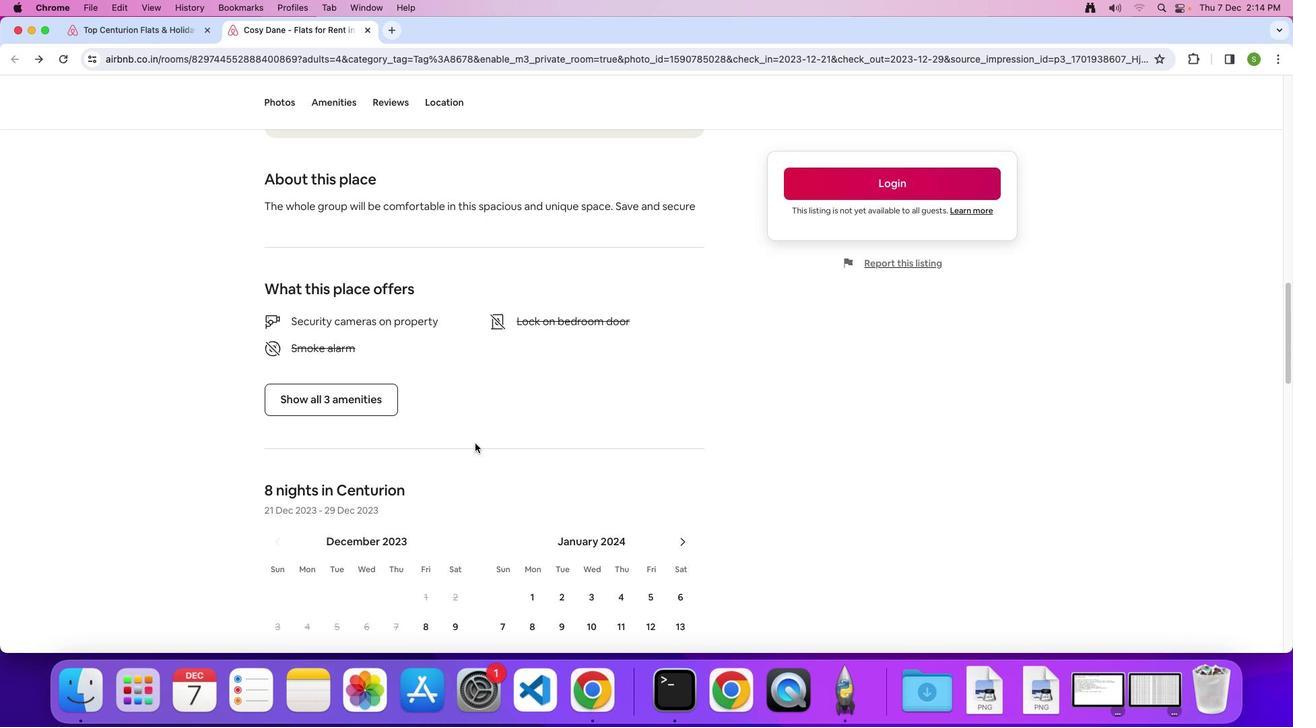 
Action: Mouse scrolled (474, 443) with delta (0, 0)
Screenshot: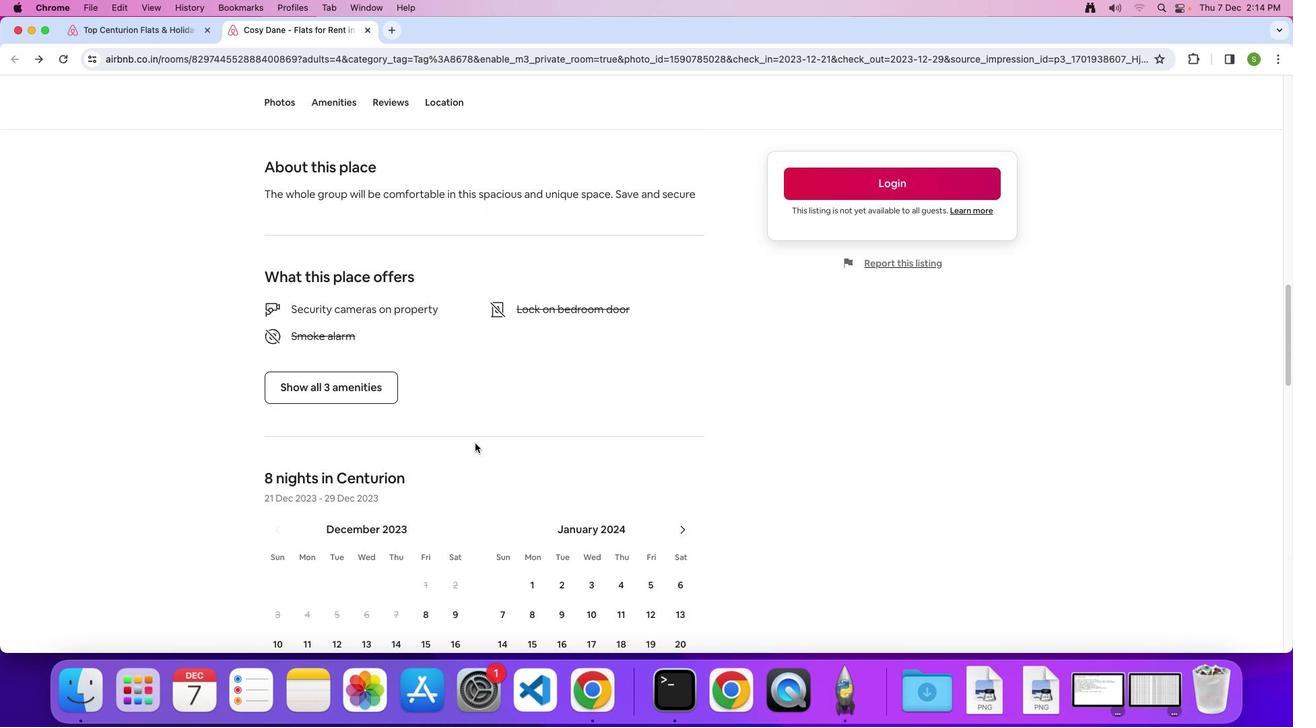 
Action: Mouse scrolled (474, 443) with delta (0, -2)
Screenshot: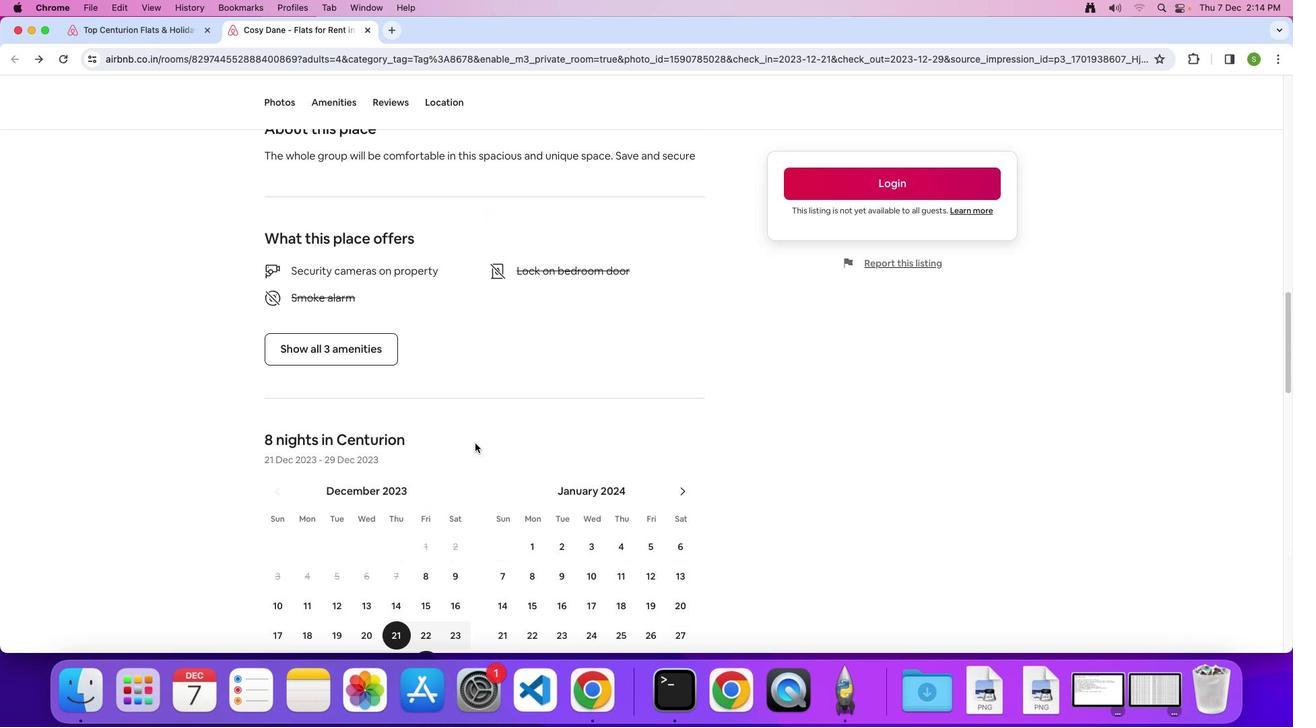 
Action: Mouse scrolled (474, 443) with delta (0, 0)
Screenshot: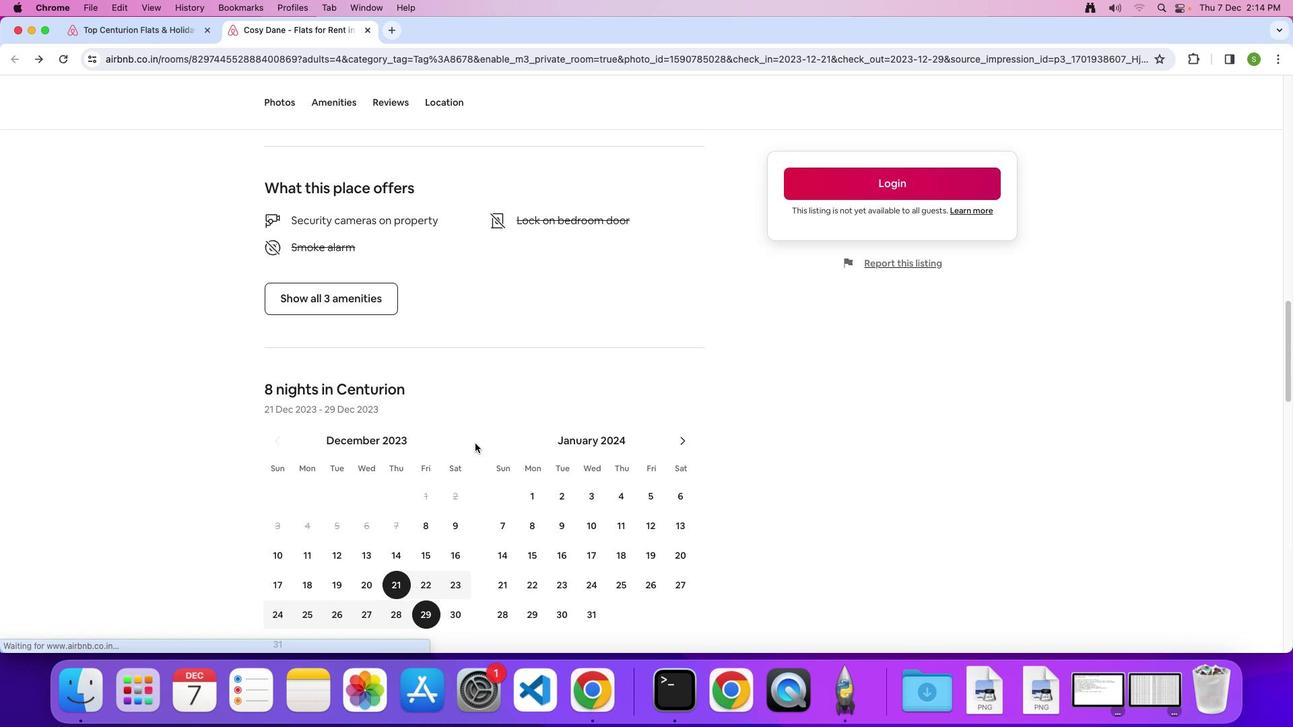 
Action: Mouse scrolled (474, 443) with delta (0, 0)
Screenshot: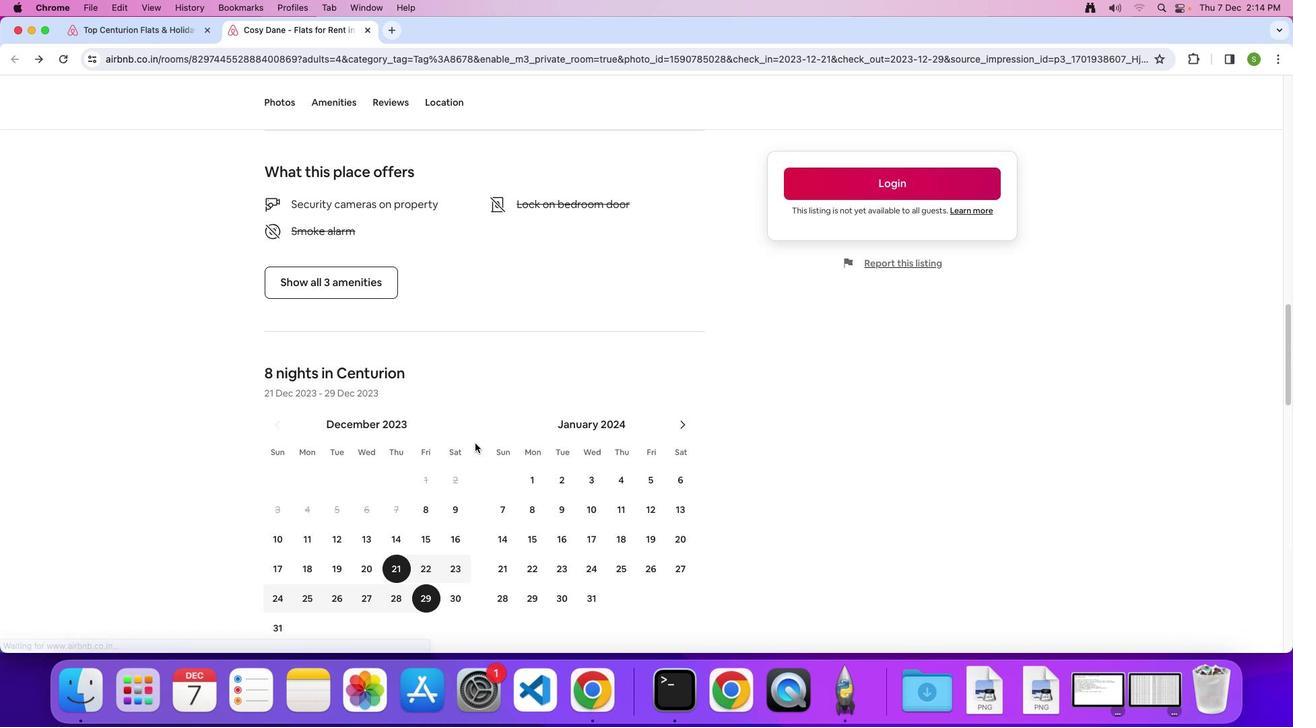 
Action: Mouse scrolled (474, 443) with delta (0, 0)
Screenshot: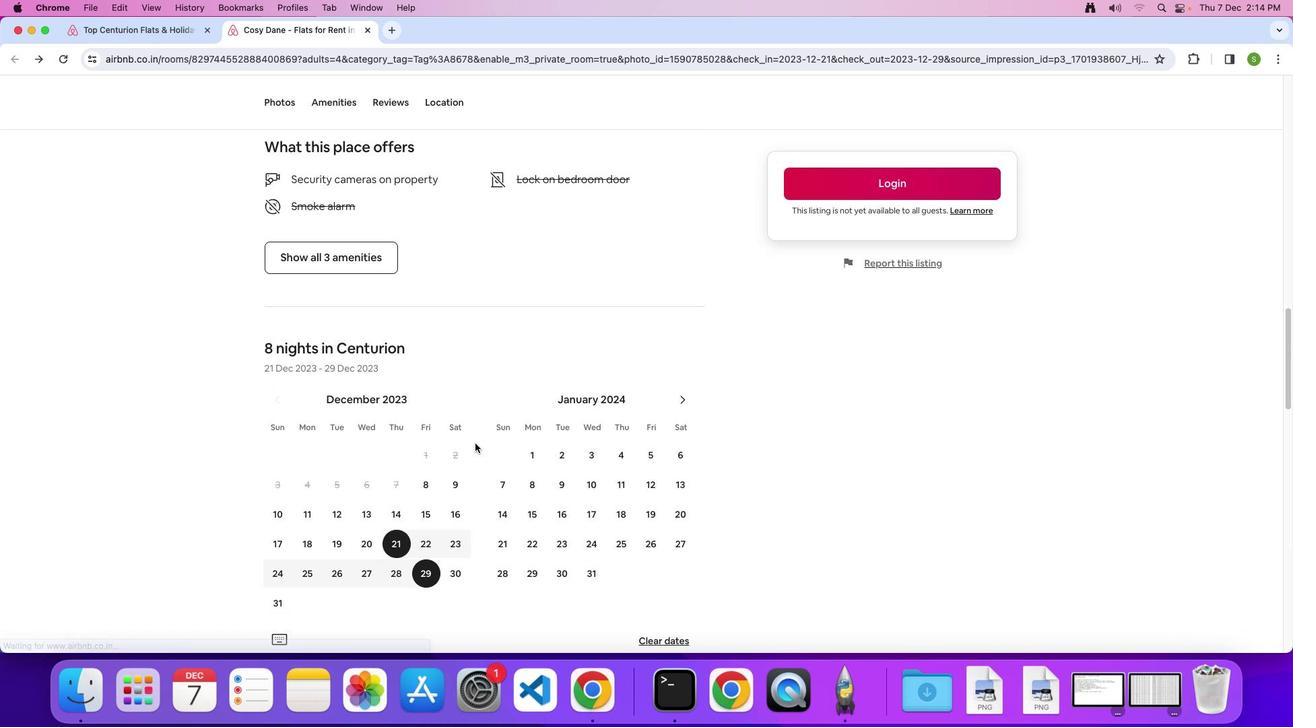 
Action: Mouse scrolled (474, 443) with delta (0, -2)
Screenshot: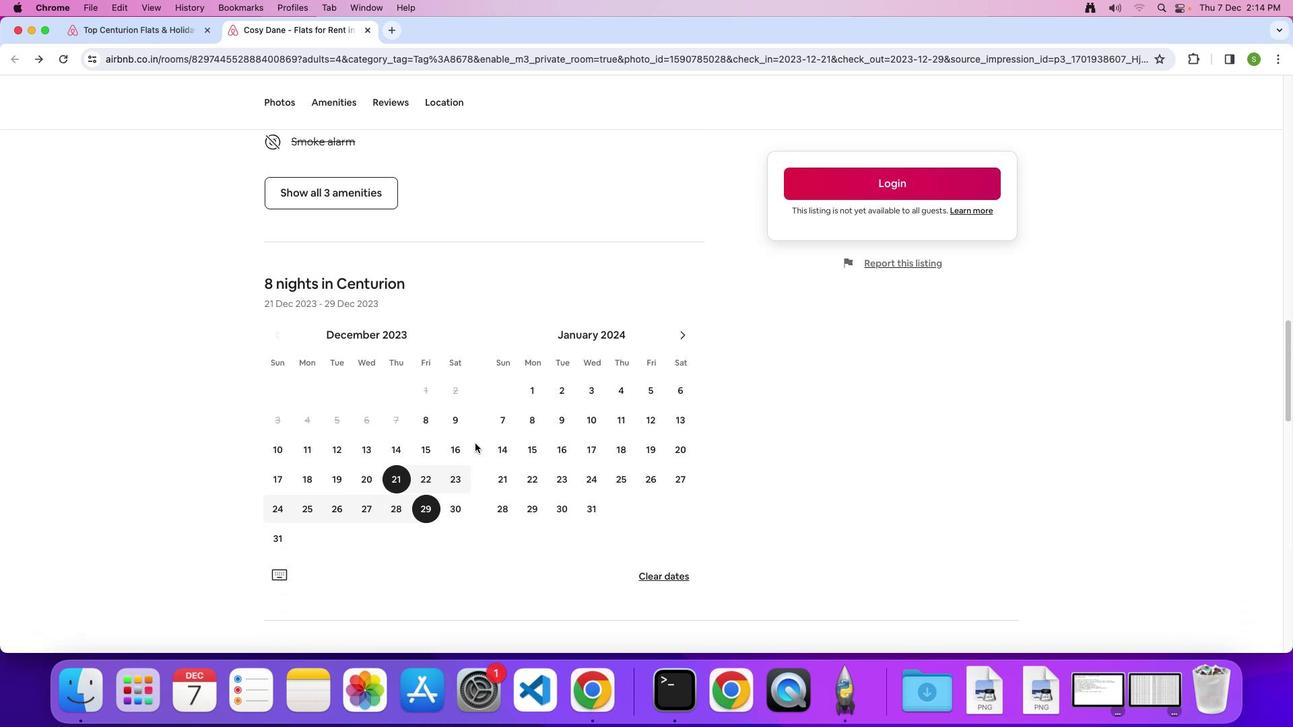 
Action: Mouse scrolled (474, 443) with delta (0, 0)
Screenshot: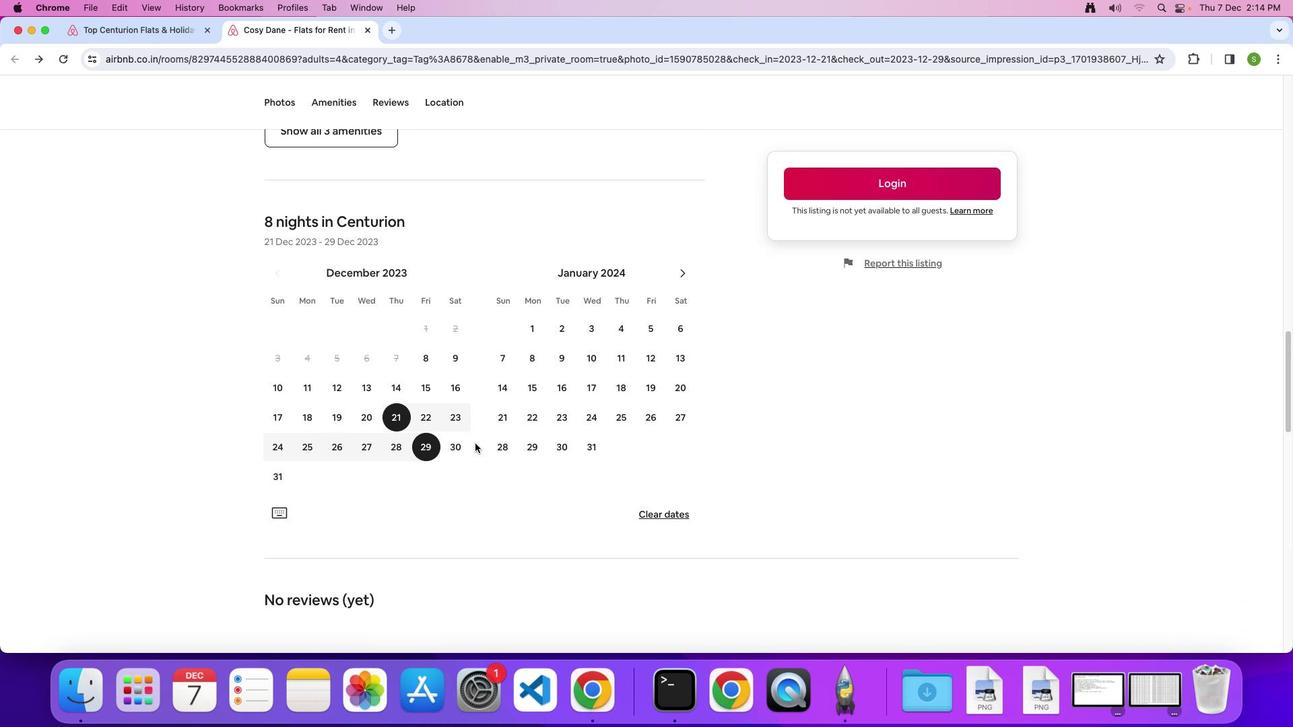 
Action: Mouse scrolled (474, 443) with delta (0, 0)
Screenshot: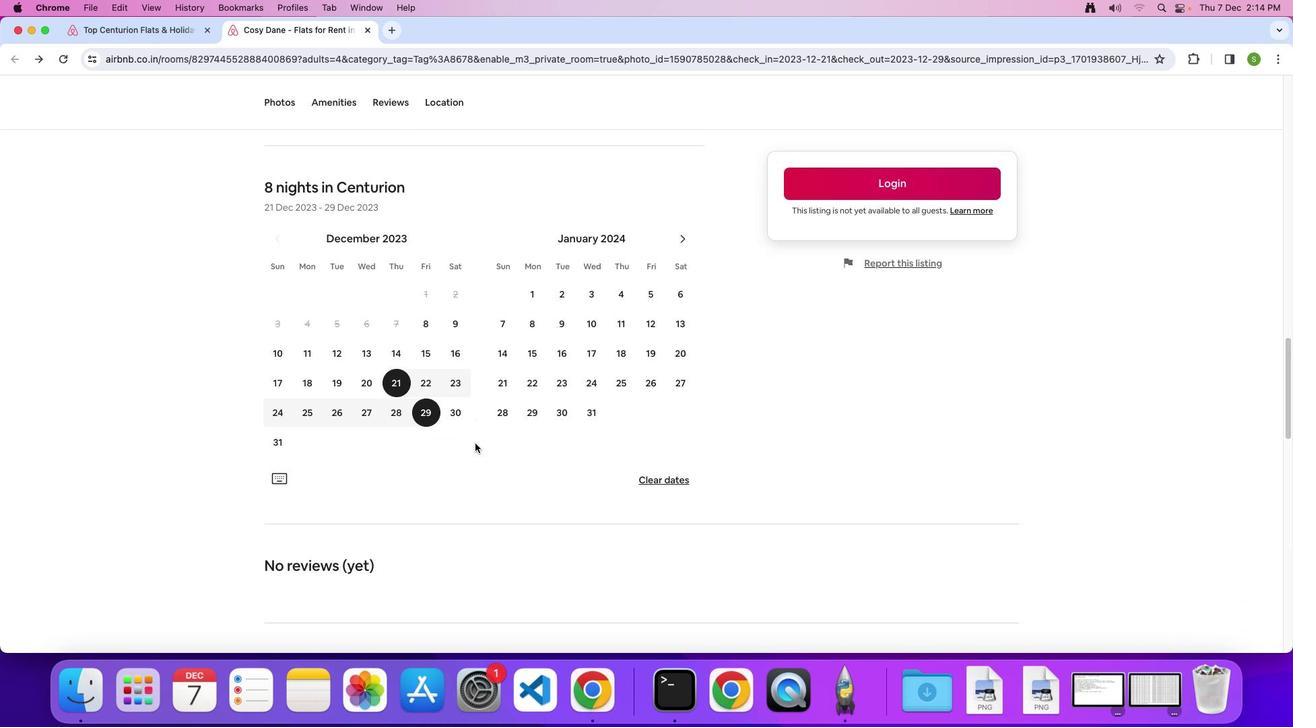 
Action: Mouse scrolled (474, 443) with delta (0, -2)
Screenshot: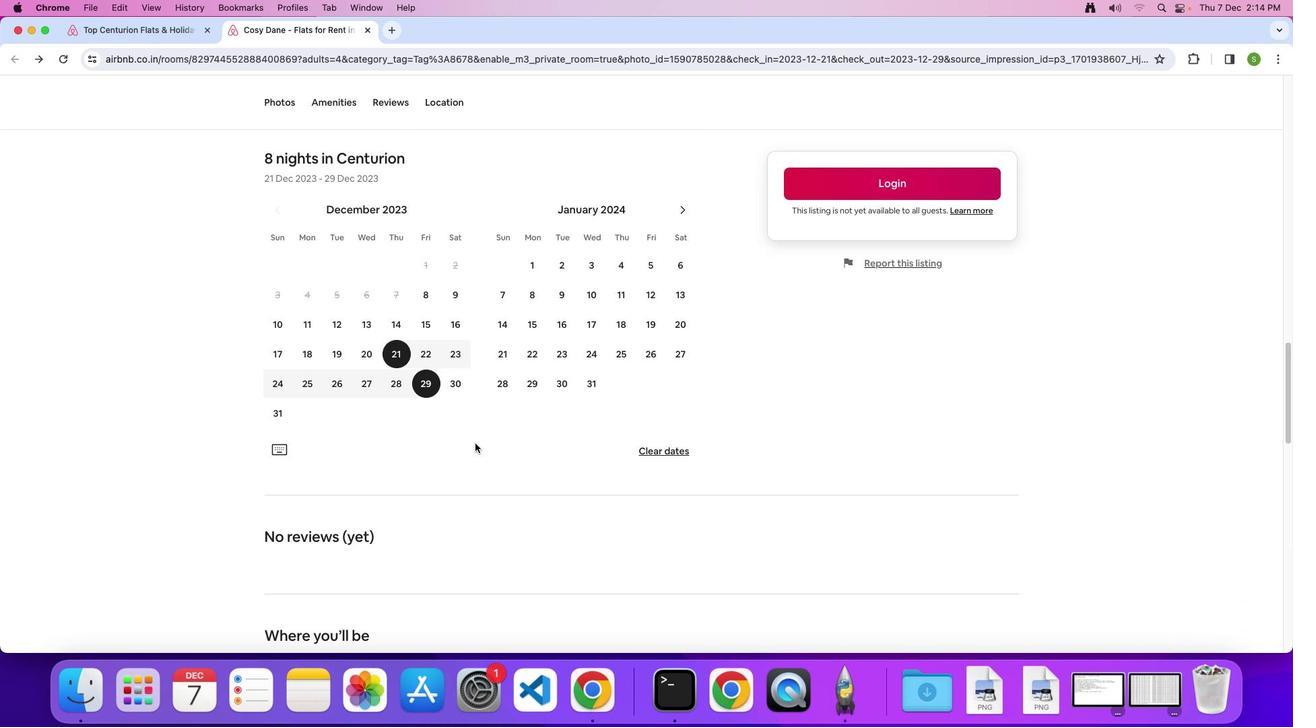 
Action: Mouse scrolled (474, 443) with delta (0, 0)
Screenshot: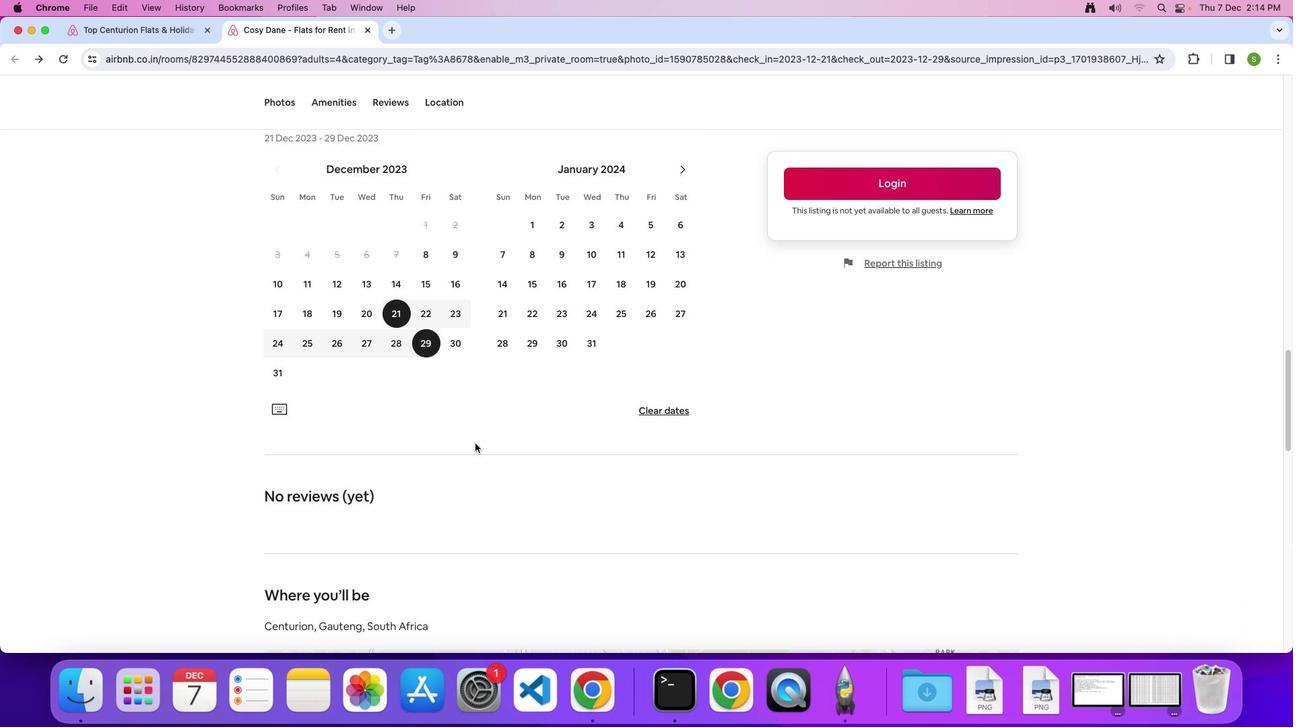 
Action: Mouse scrolled (474, 443) with delta (0, 0)
Screenshot: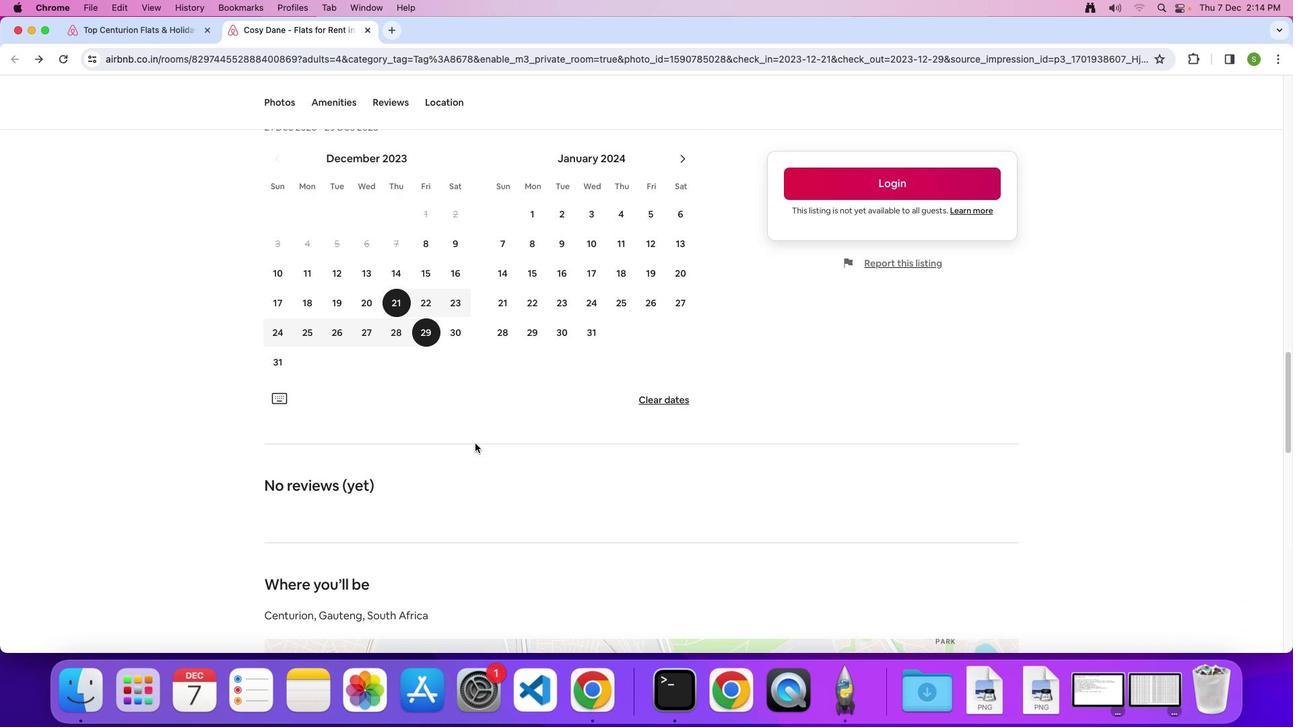 
Action: Mouse scrolled (474, 443) with delta (0, 0)
Screenshot: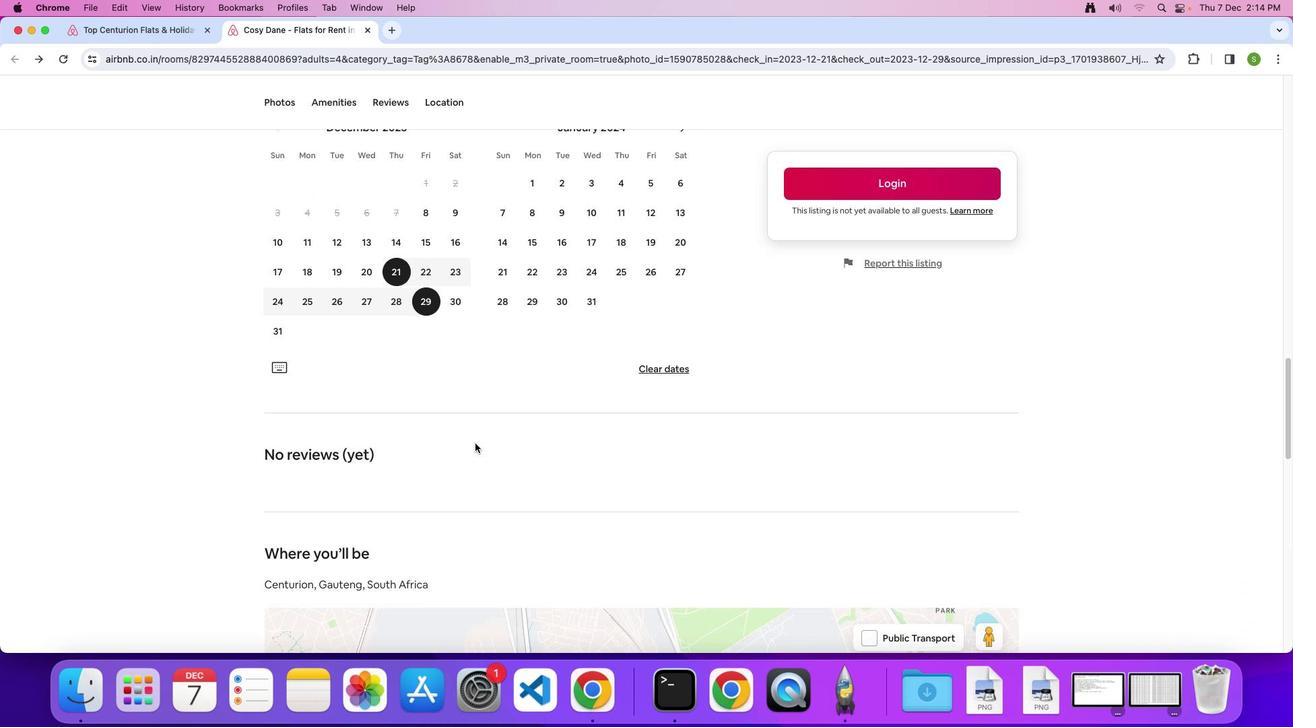 
Action: Mouse scrolled (474, 443) with delta (0, -1)
Screenshot: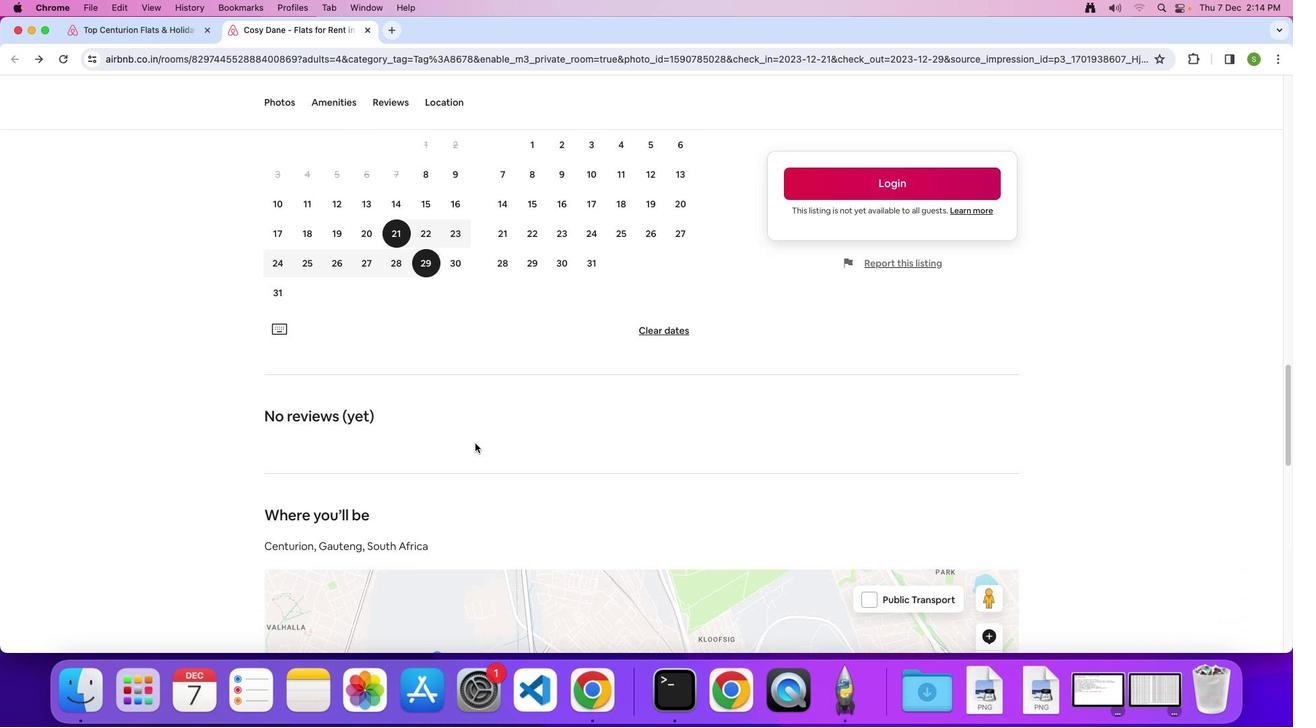 
Action: Mouse scrolled (474, 443) with delta (0, 0)
Screenshot: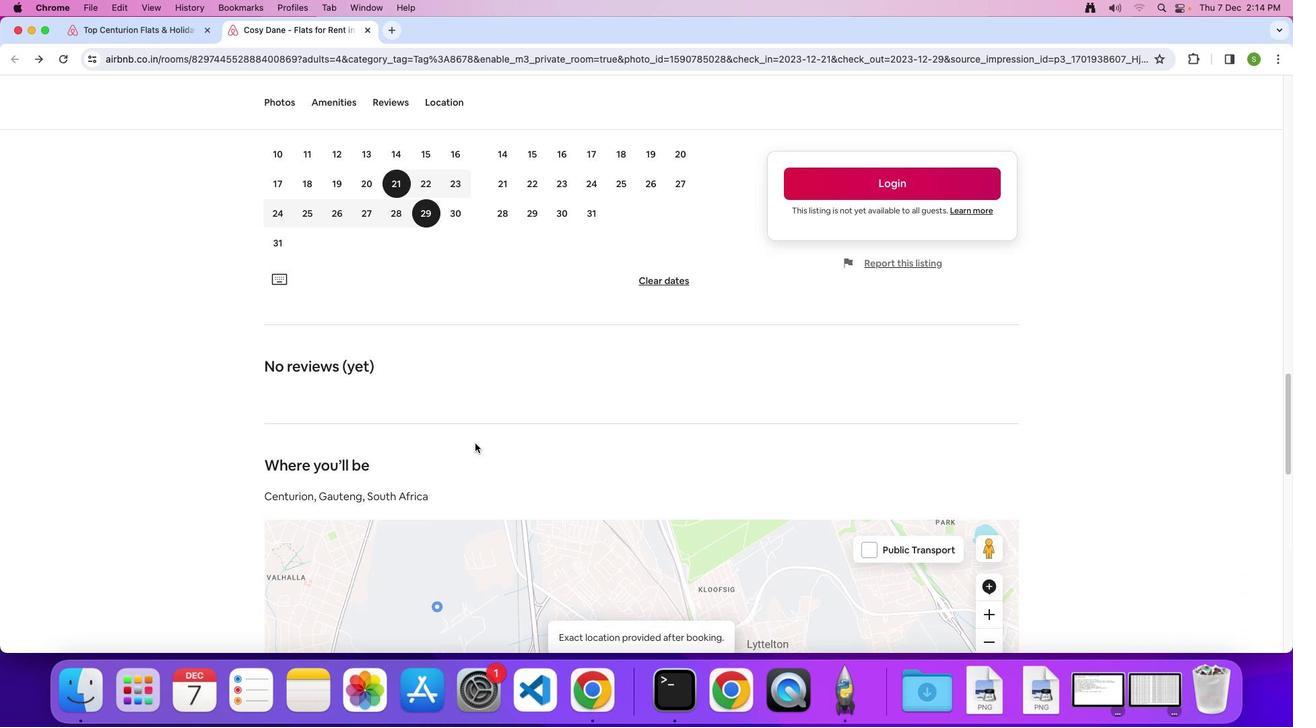 
Action: Mouse scrolled (474, 443) with delta (0, 0)
Screenshot: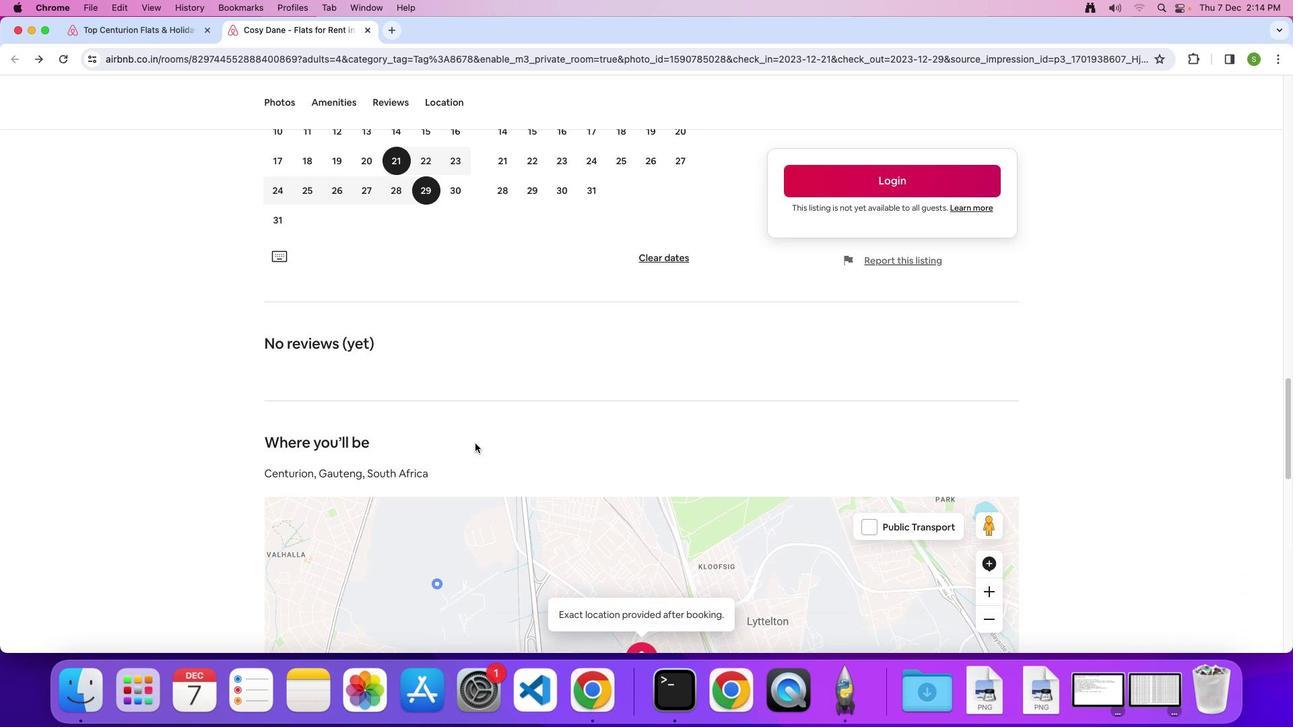 
Action: Mouse scrolled (474, 443) with delta (0, -2)
Screenshot: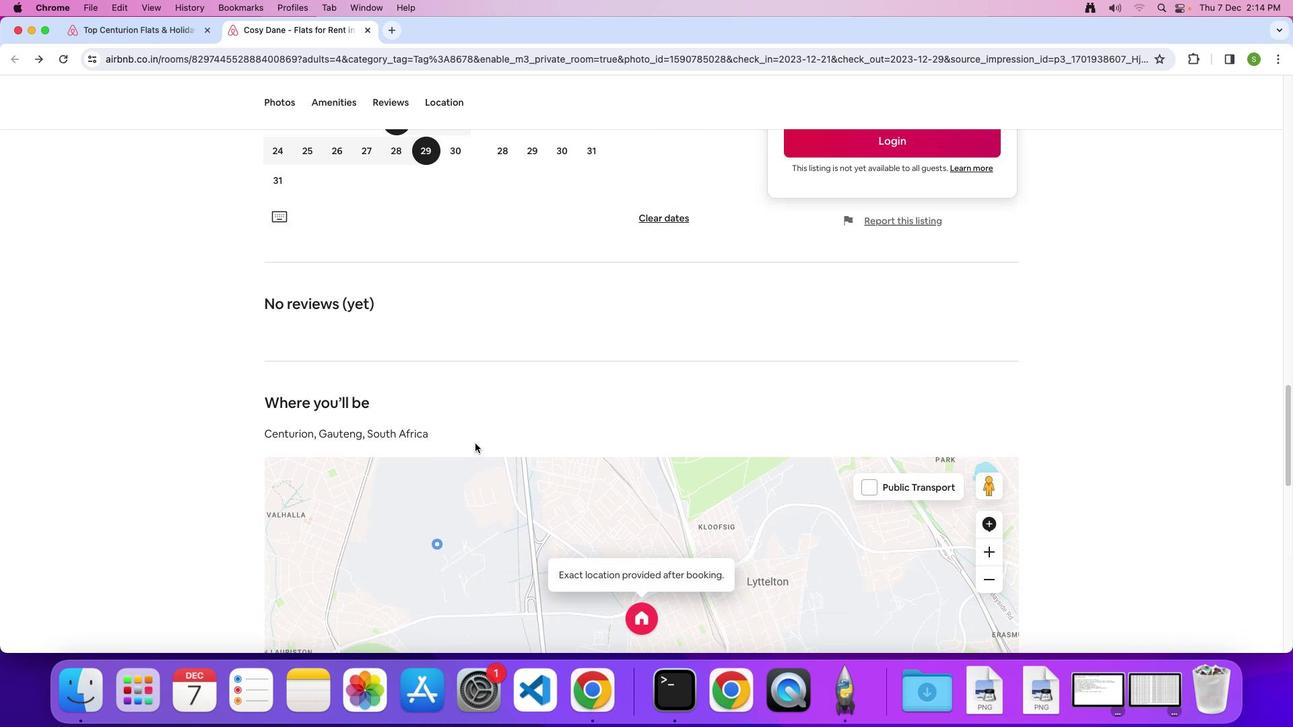 
Action: Mouse scrolled (474, 443) with delta (0, 0)
Screenshot: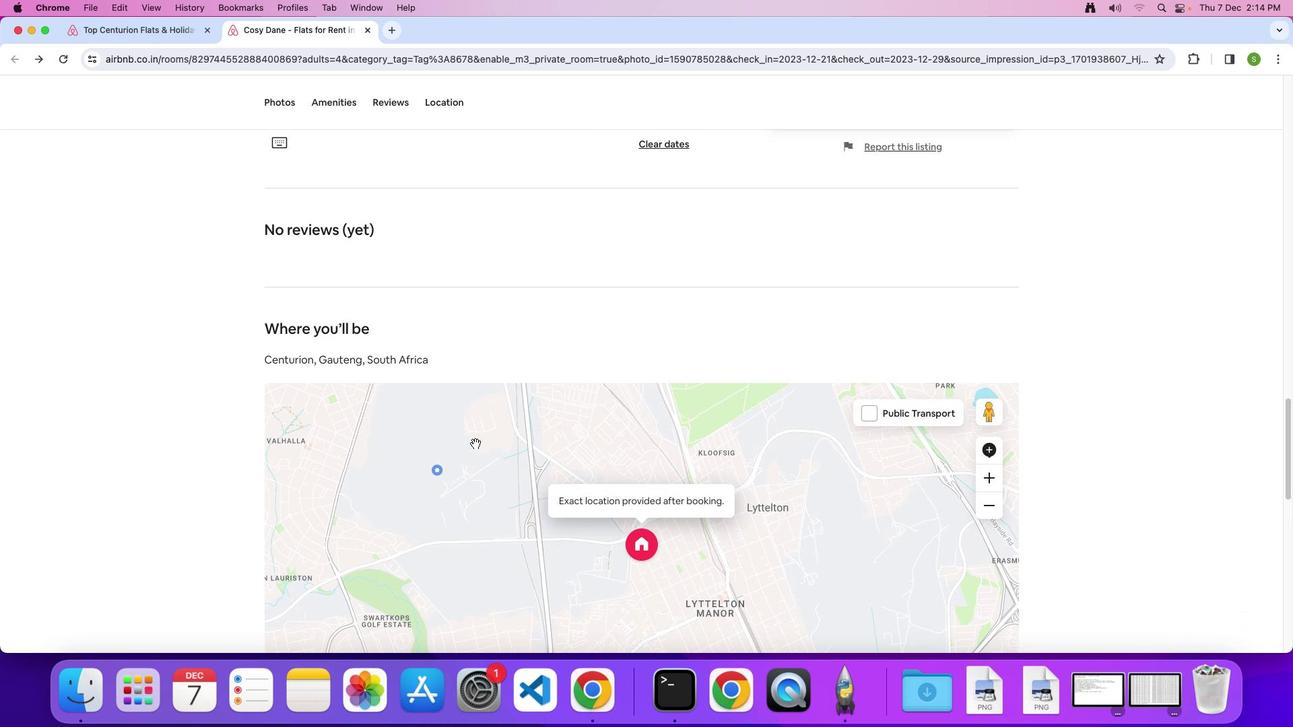 
Action: Mouse scrolled (474, 443) with delta (0, 0)
Screenshot: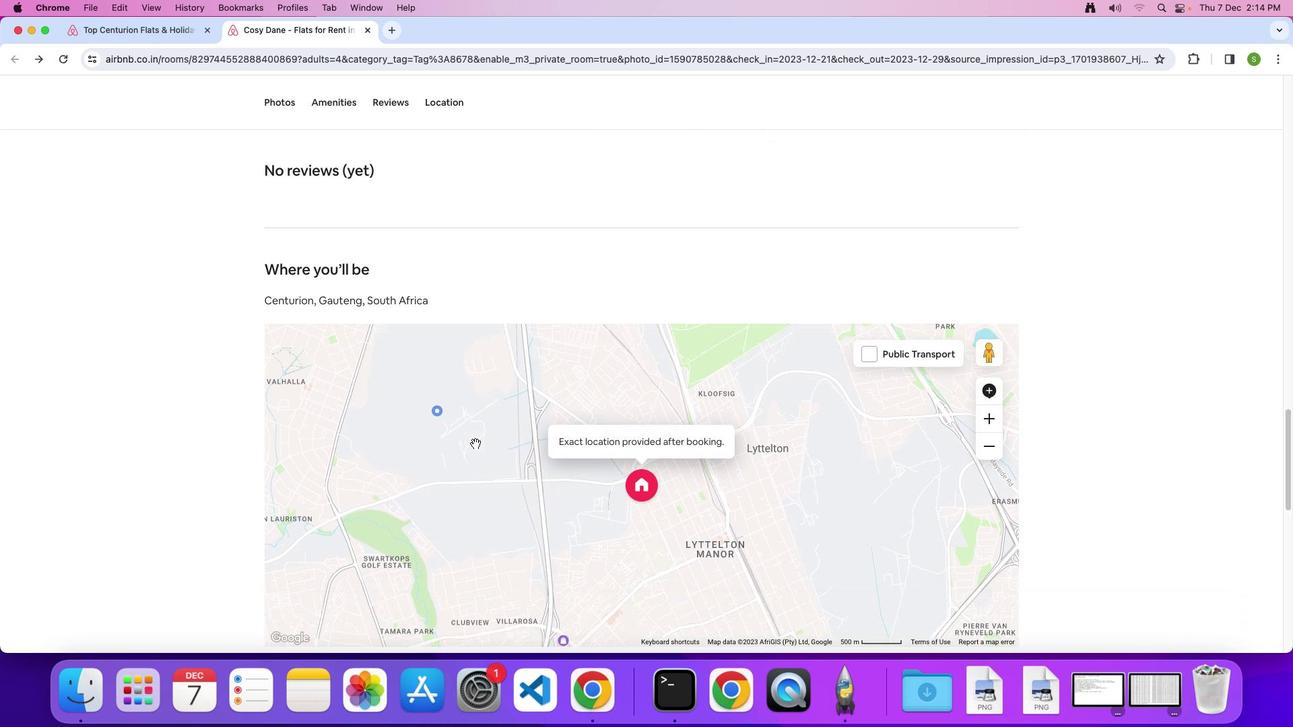 
Action: Mouse scrolled (474, 443) with delta (0, -2)
Screenshot: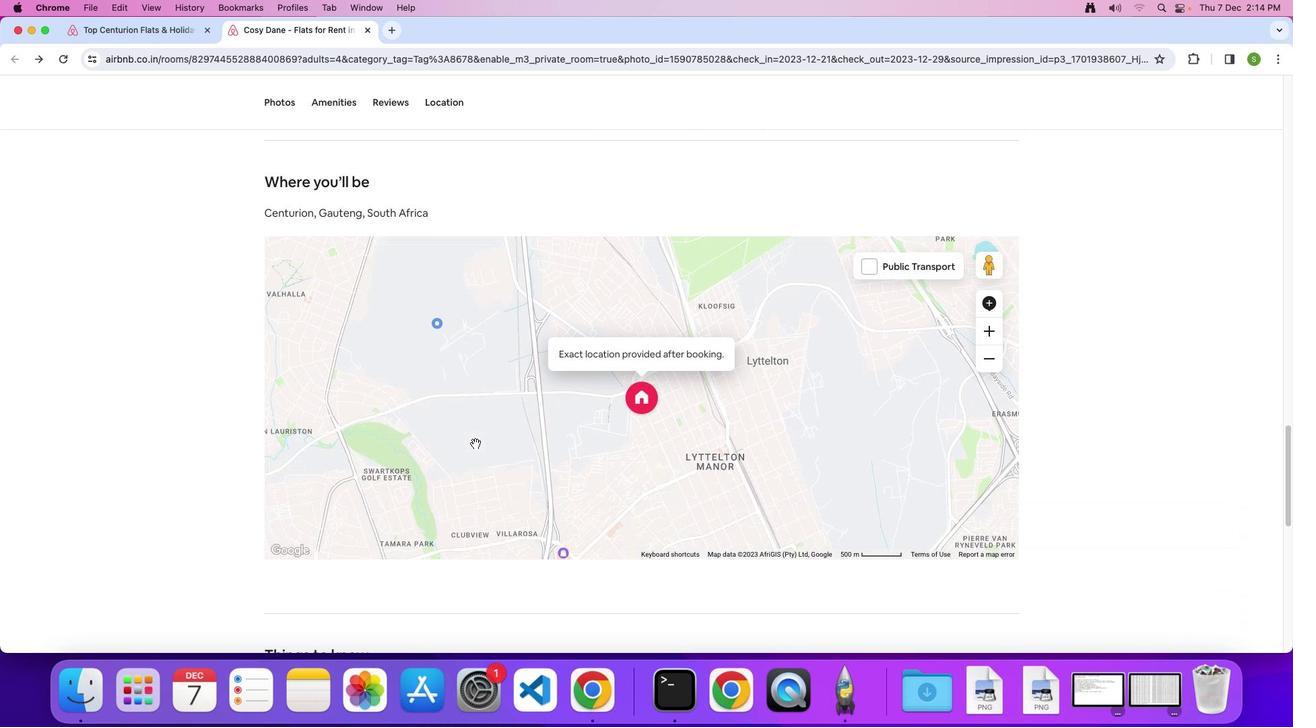 
Action: Mouse scrolled (474, 443) with delta (0, -3)
Screenshot: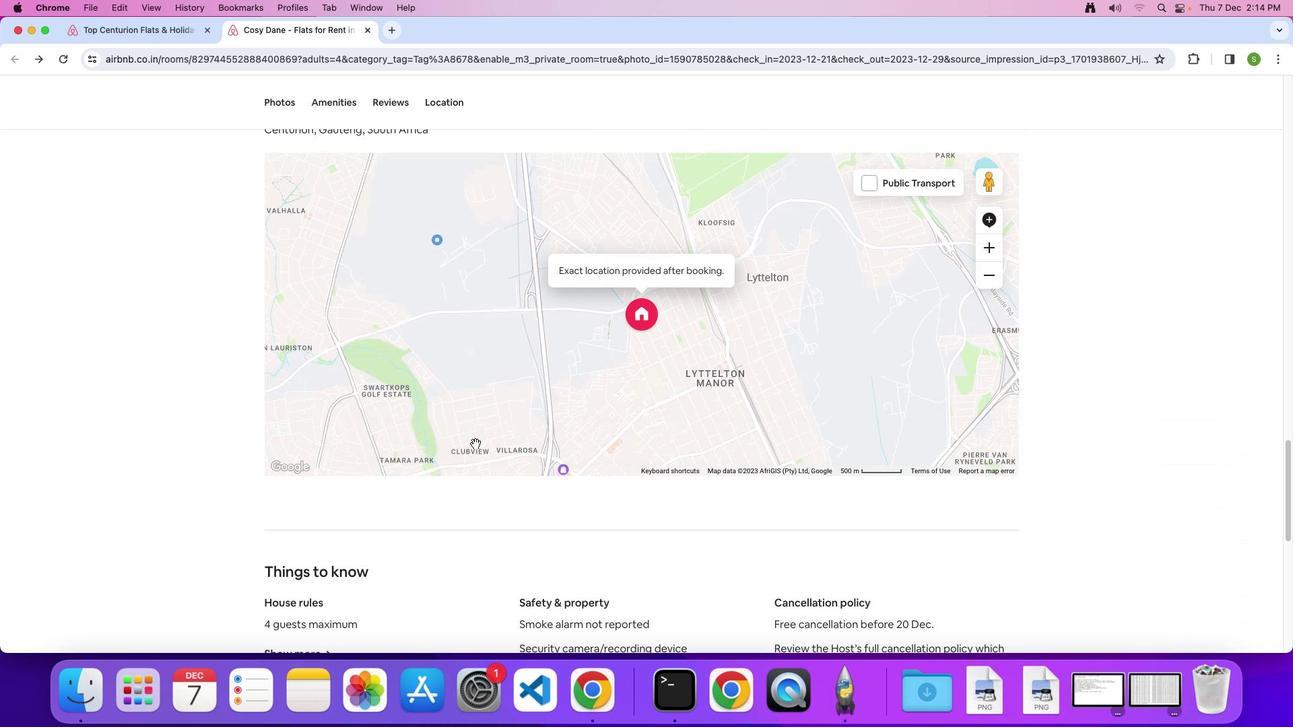 
Action: Mouse scrolled (474, 443) with delta (0, 0)
Screenshot: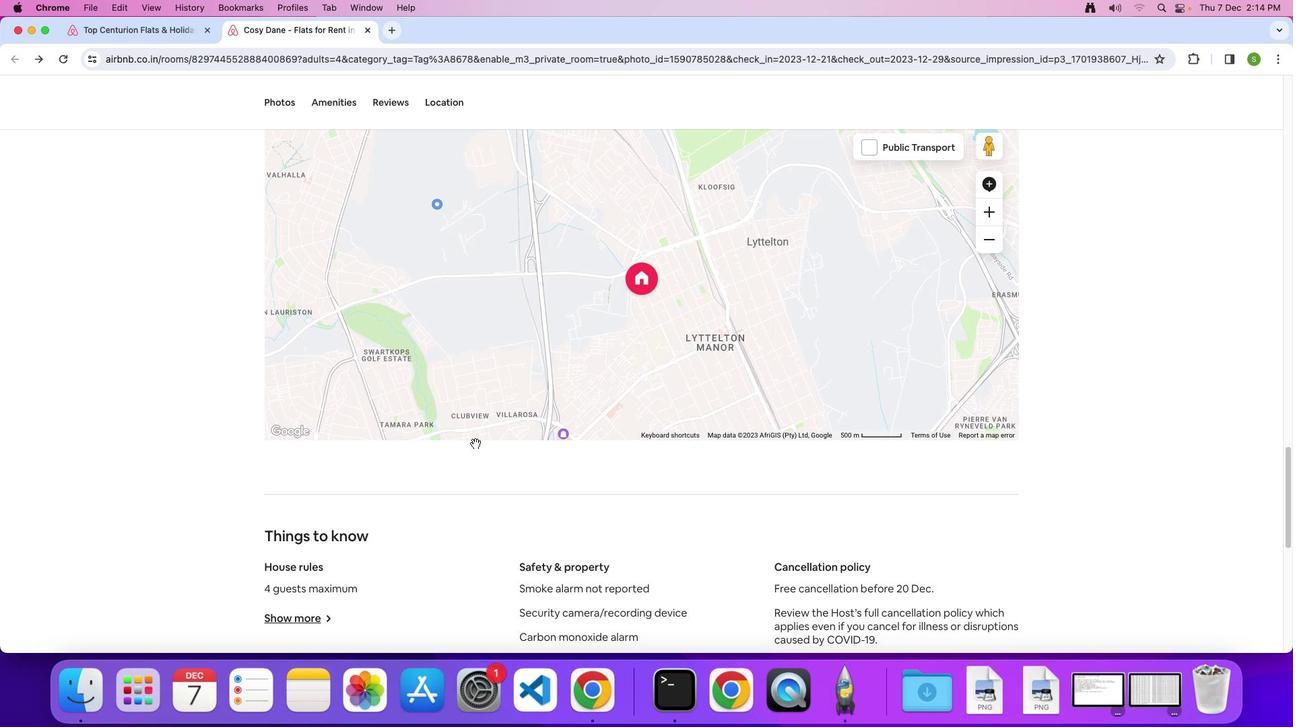 
Action: Mouse scrolled (474, 443) with delta (0, 0)
Screenshot: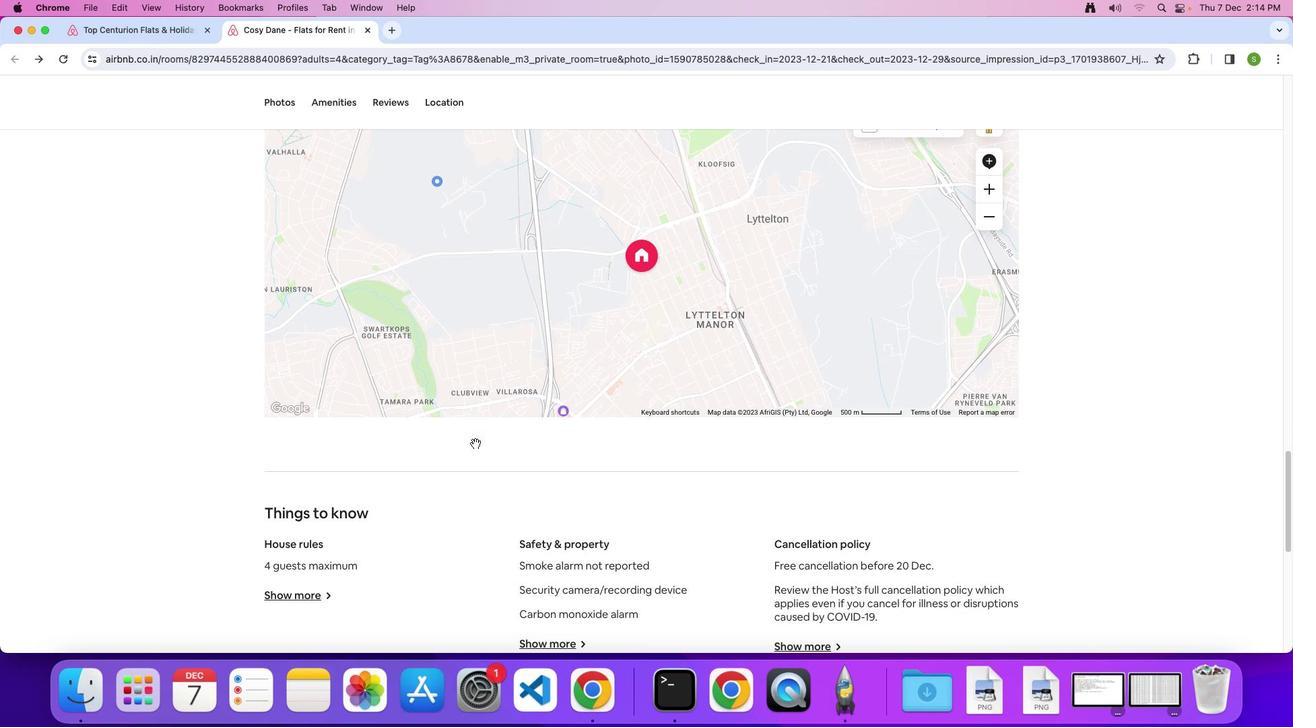 
Action: Mouse scrolled (474, 443) with delta (0, -1)
Screenshot: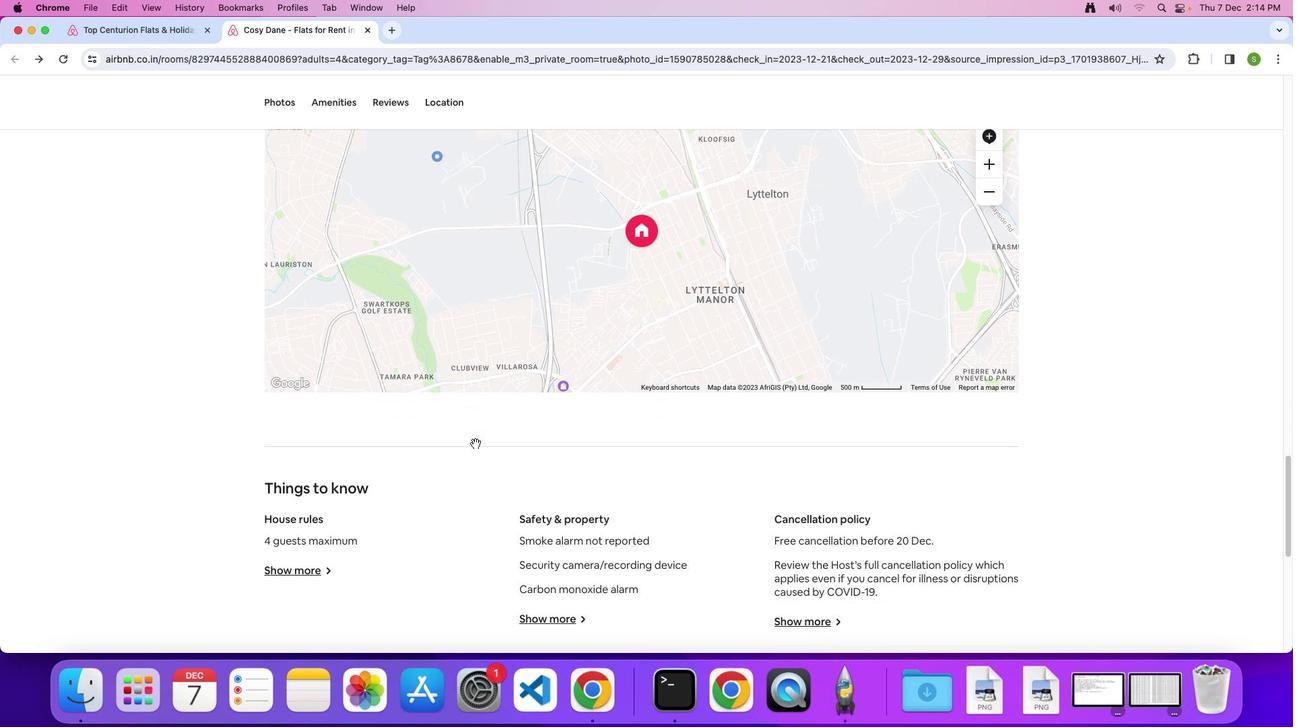 
Action: Mouse scrolled (474, 443) with delta (0, 0)
Screenshot: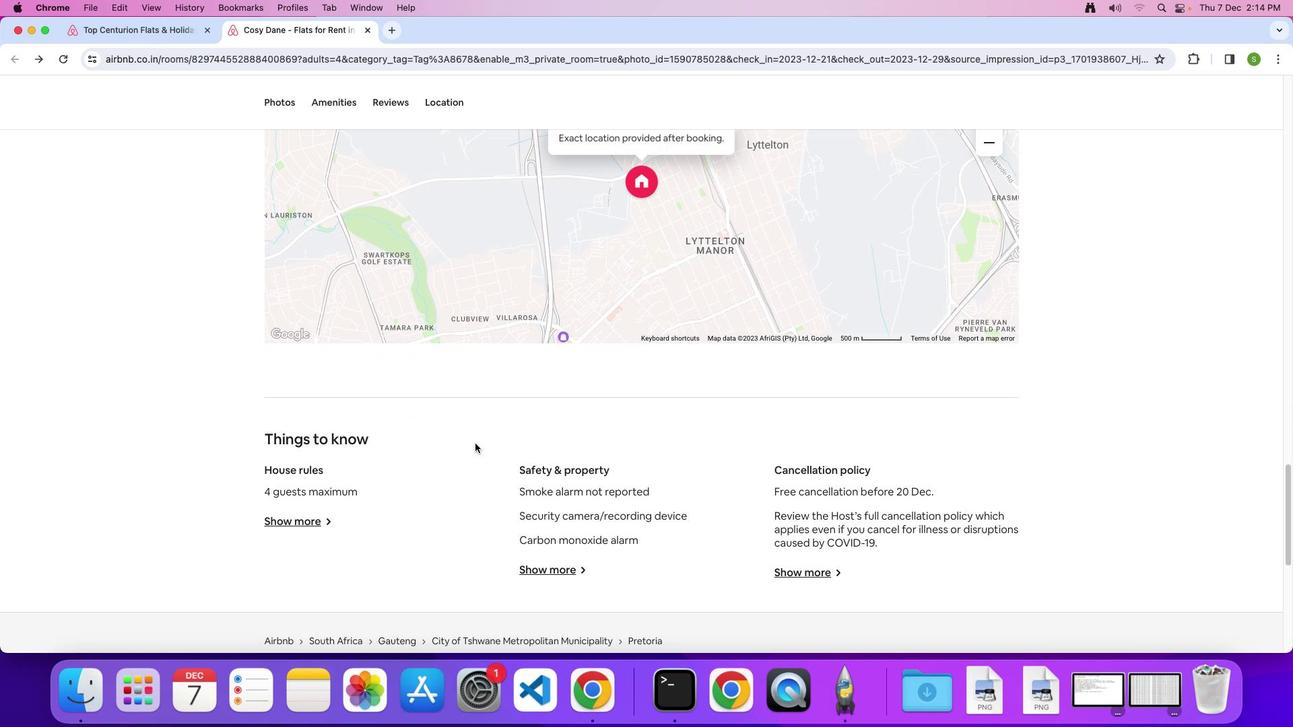 
Action: Mouse scrolled (474, 443) with delta (0, 0)
Screenshot: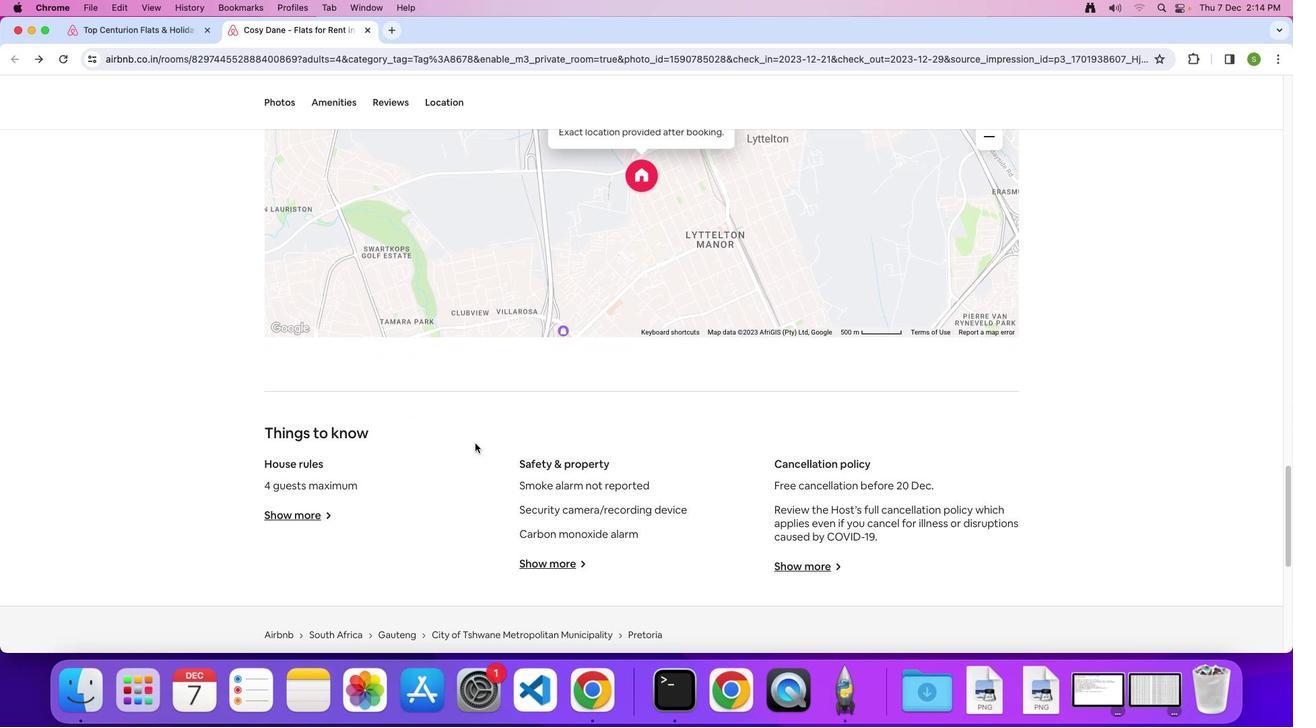 
Action: Mouse scrolled (474, 443) with delta (0, 0)
Screenshot: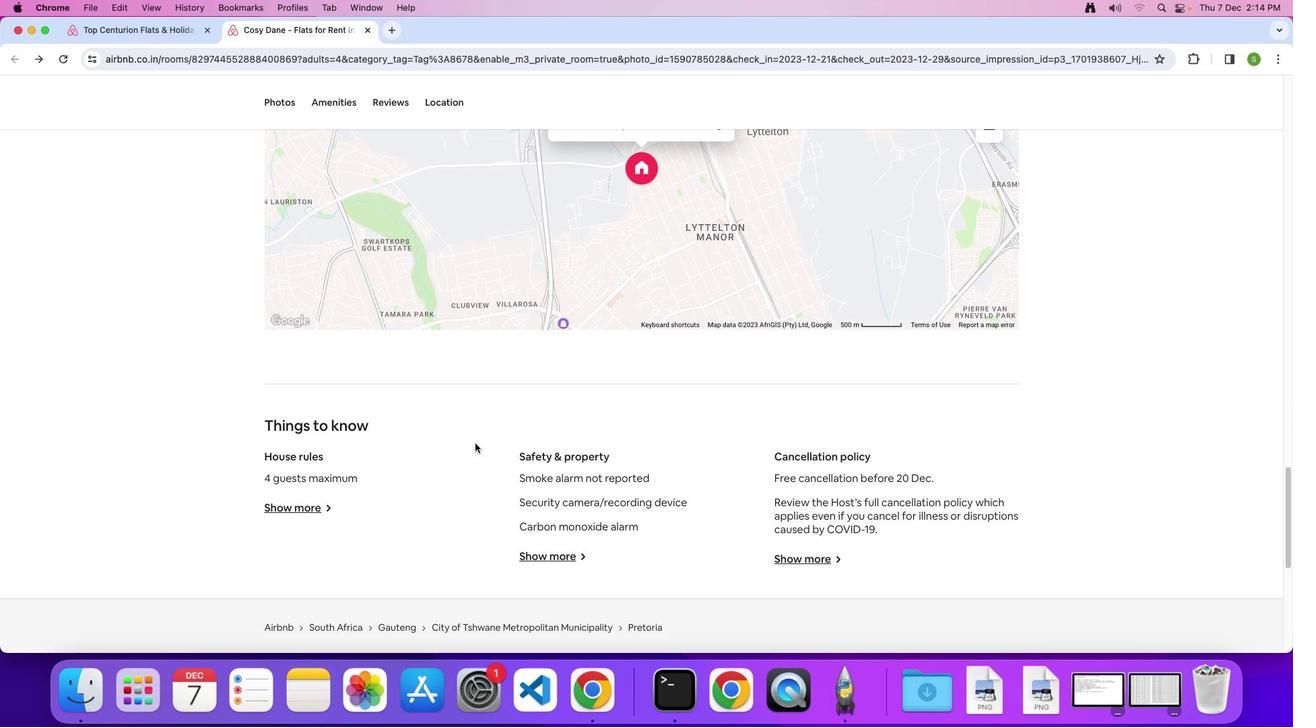 
Action: Mouse scrolled (474, 443) with delta (0, 0)
Screenshot: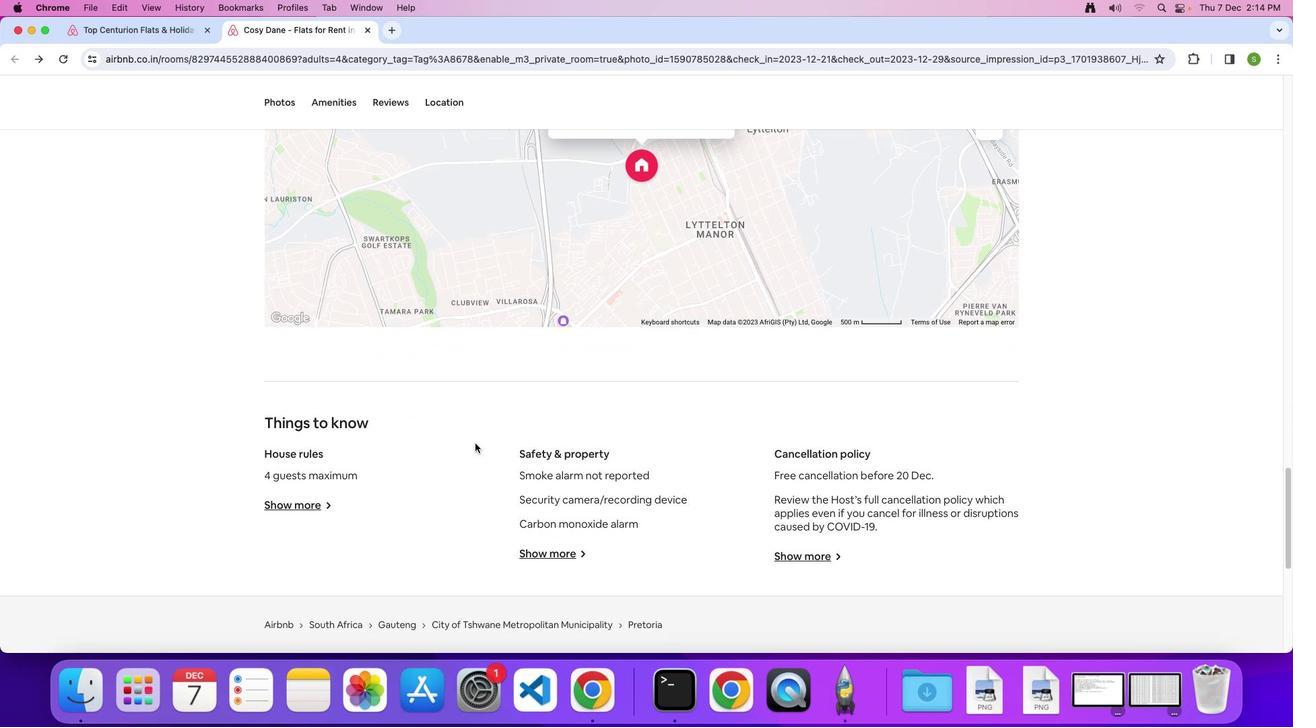 
Action: Mouse scrolled (474, 443) with delta (0, 0)
Screenshot: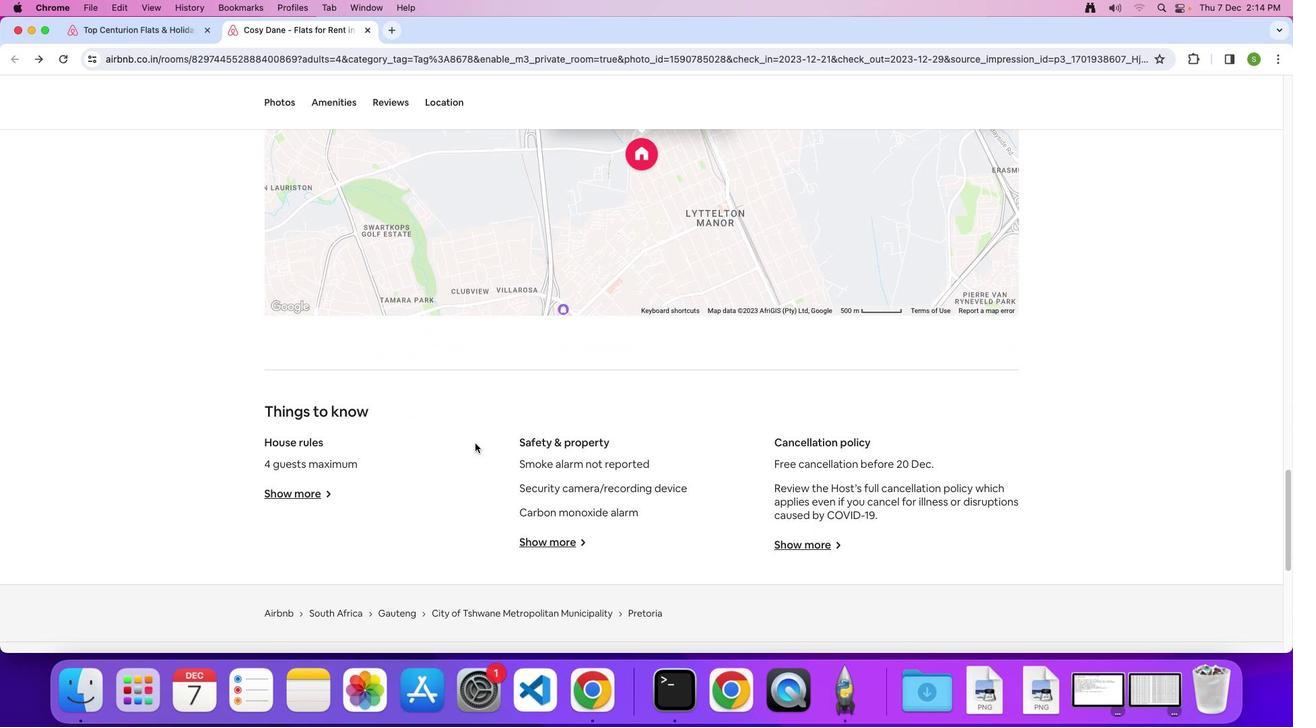 
Action: Mouse scrolled (474, 443) with delta (0, 0)
Screenshot: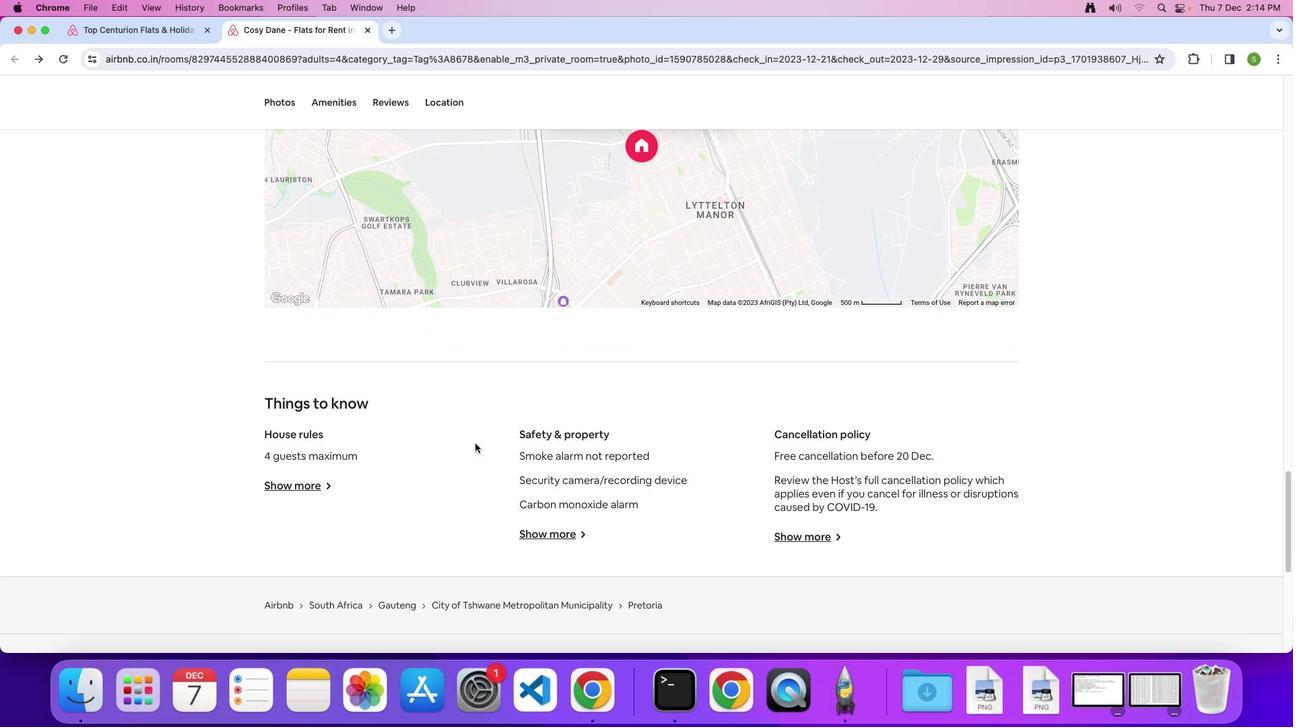 
Action: Mouse scrolled (474, 443) with delta (0, 0)
Screenshot: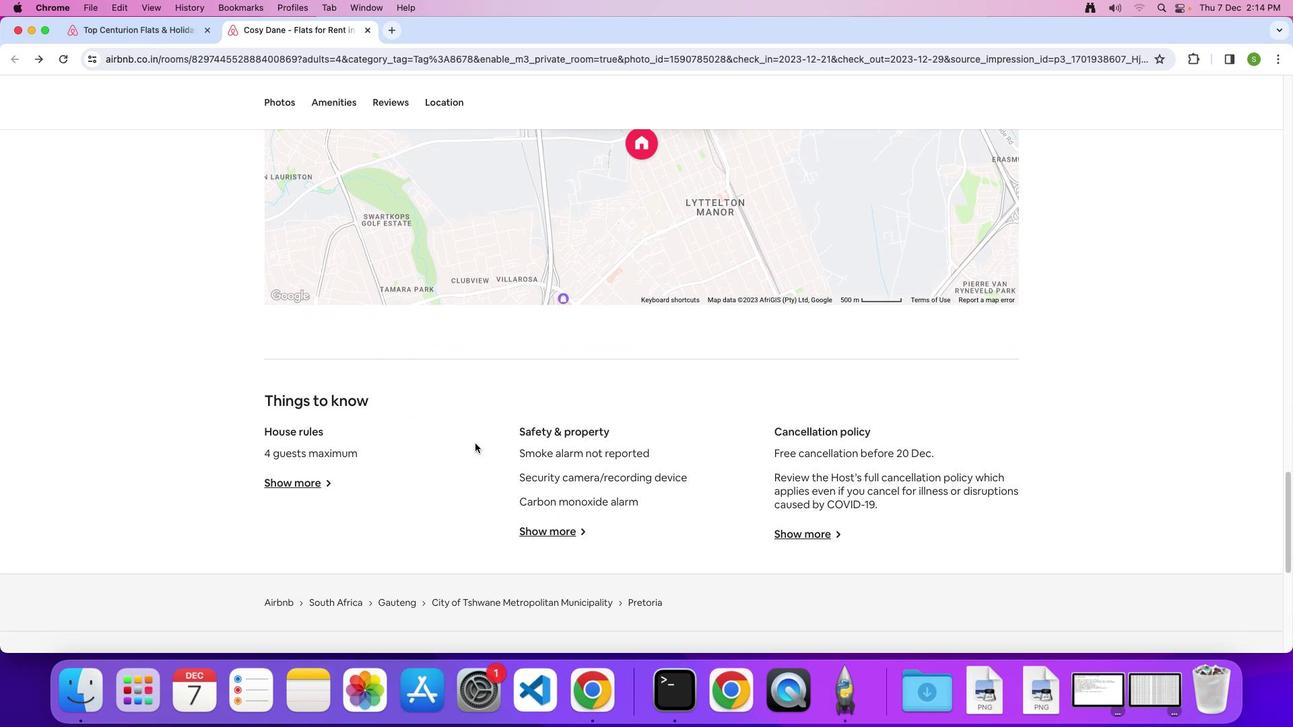 
Action: Mouse scrolled (474, 443) with delta (0, 0)
Screenshot: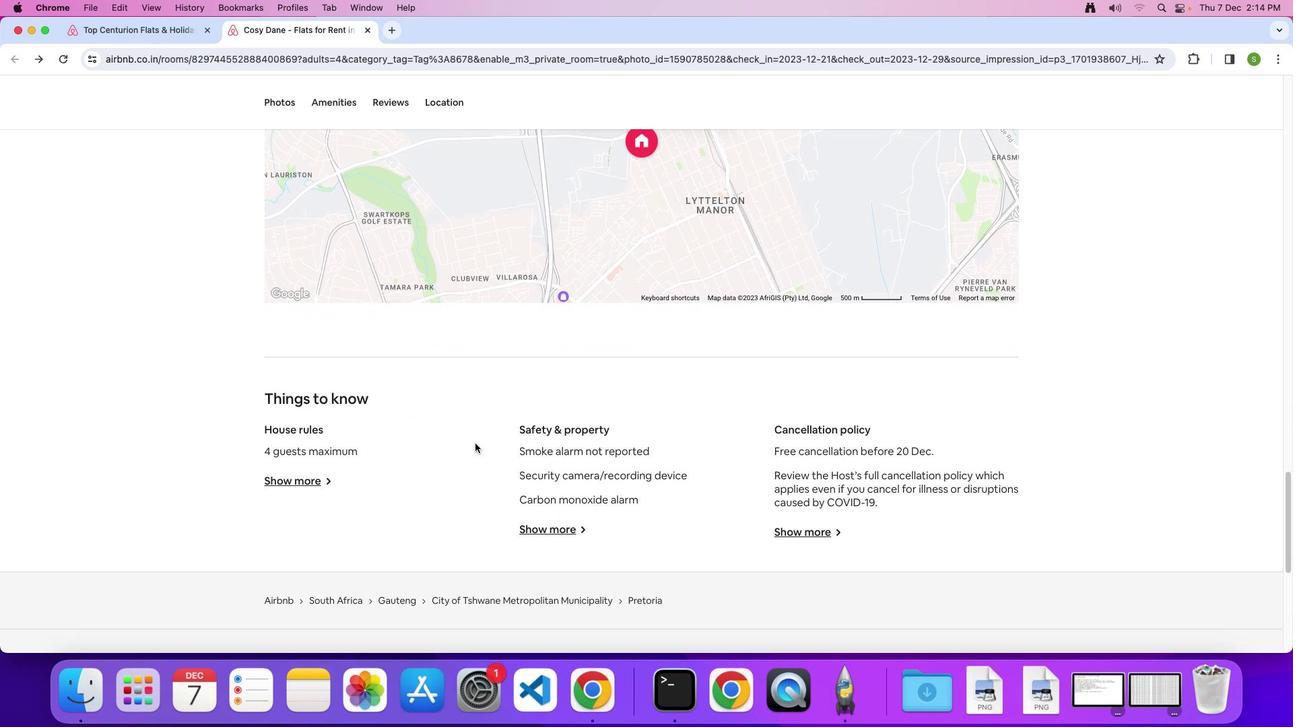 
Action: Mouse moved to (299, 479)
Screenshot: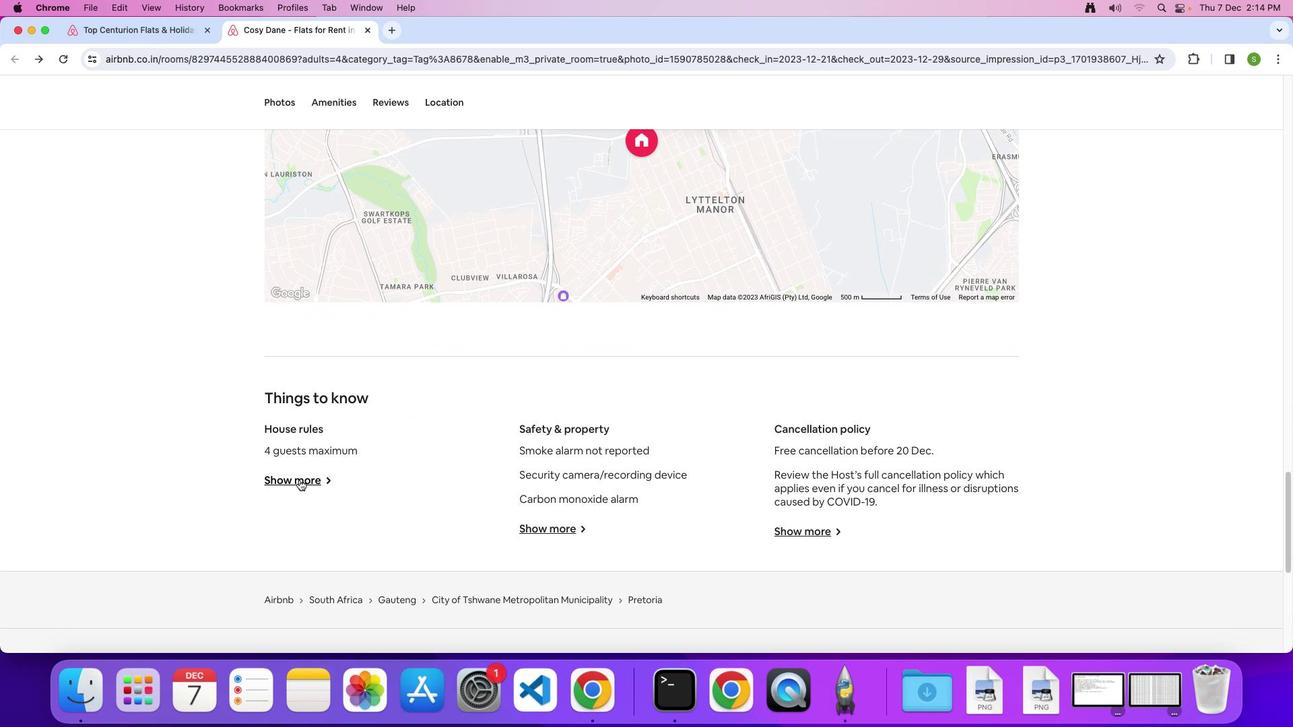 
Action: Mouse pressed left at (299, 479)
Screenshot: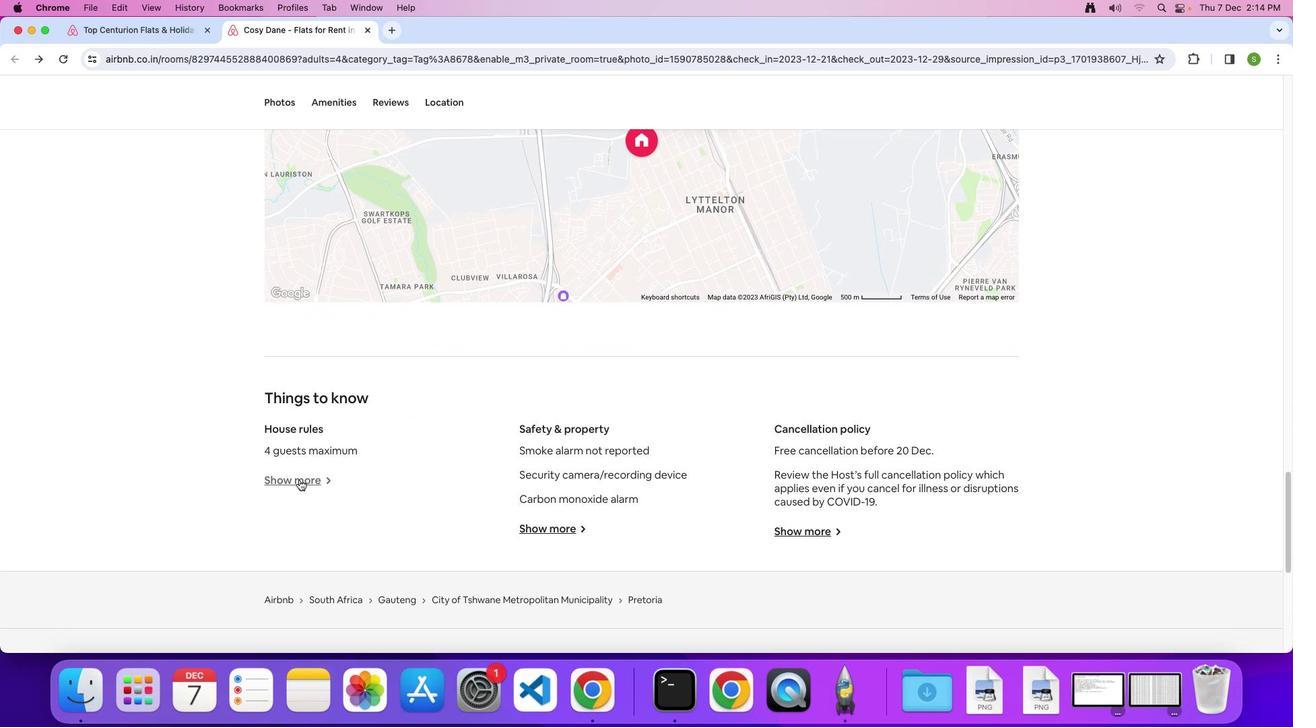 
Action: Mouse moved to (401, 258)
Screenshot: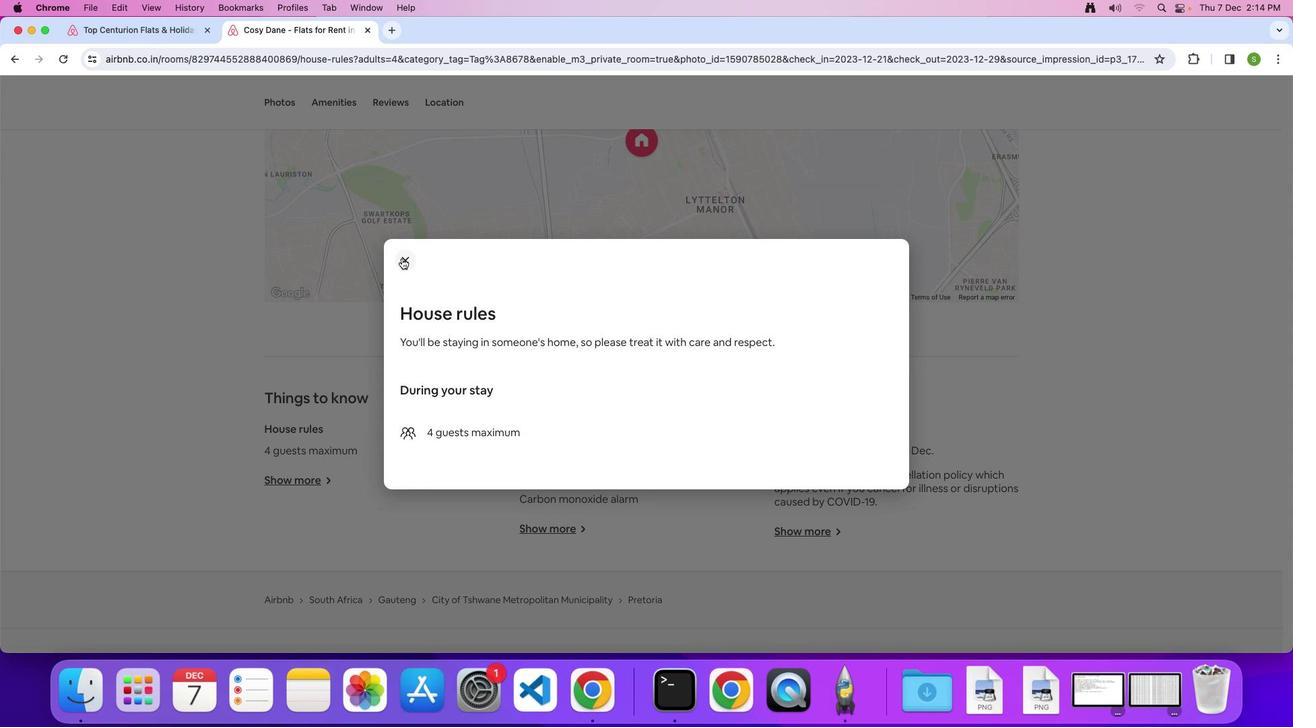 
Action: Mouse pressed left at (401, 258)
Screenshot: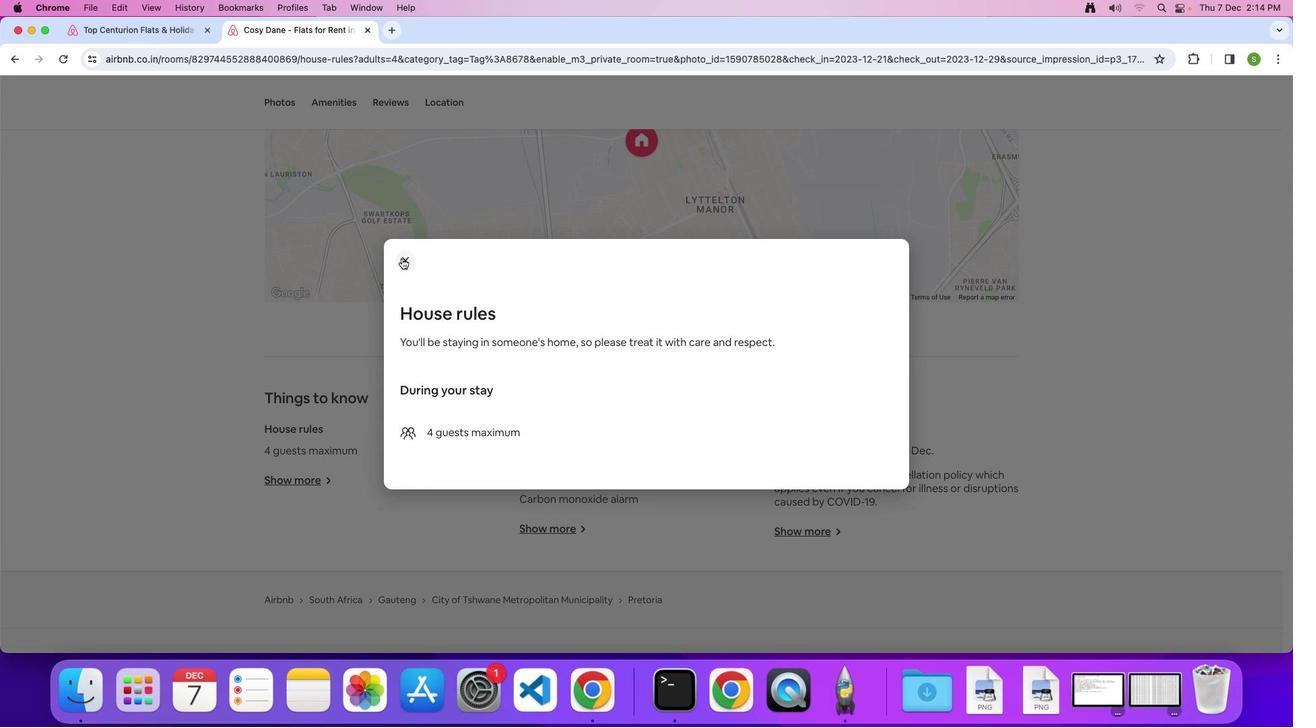 
Action: Mouse moved to (451, 453)
Screenshot: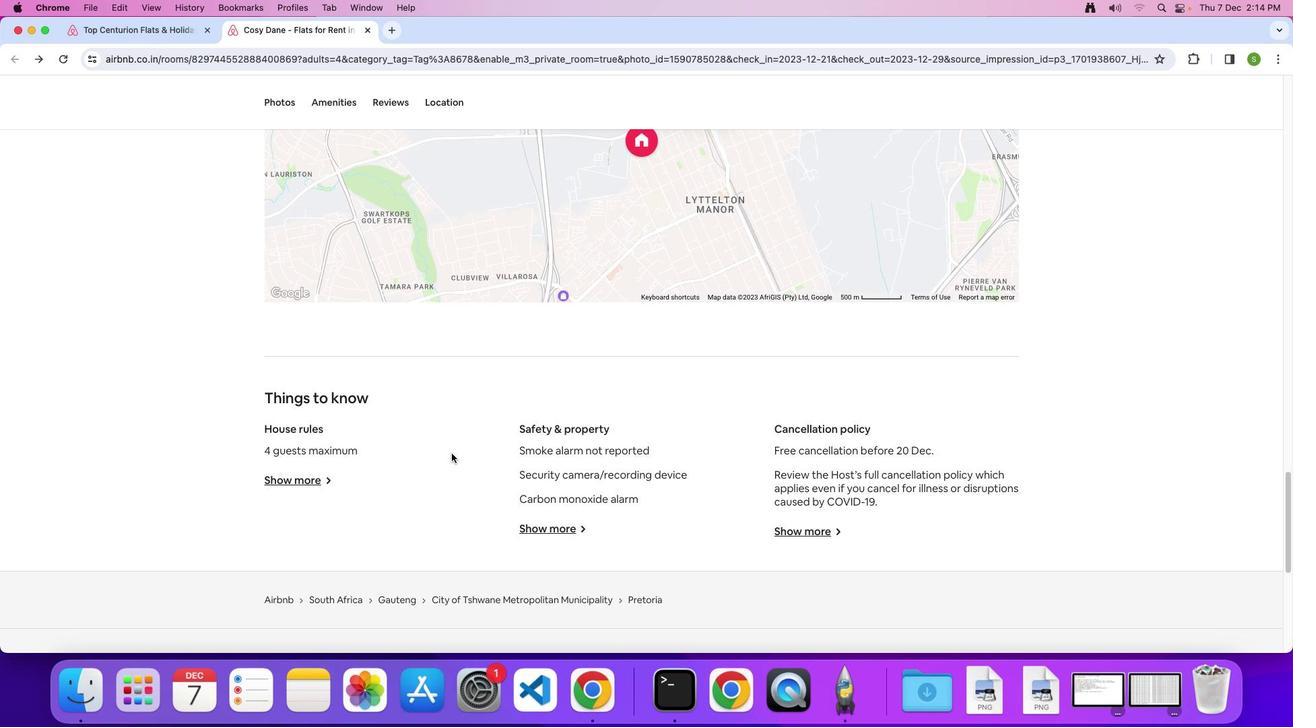 
Action: Mouse scrolled (451, 453) with delta (0, 0)
Screenshot: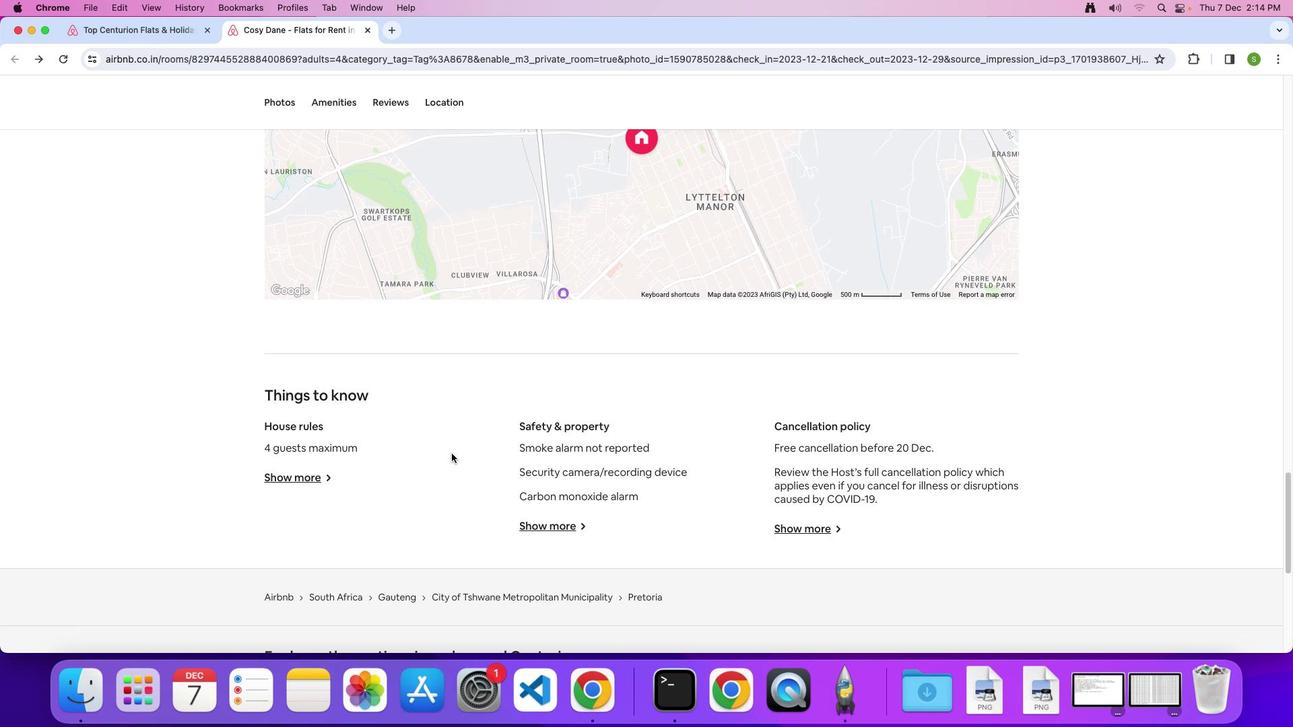 
Action: Mouse scrolled (451, 453) with delta (0, 0)
Screenshot: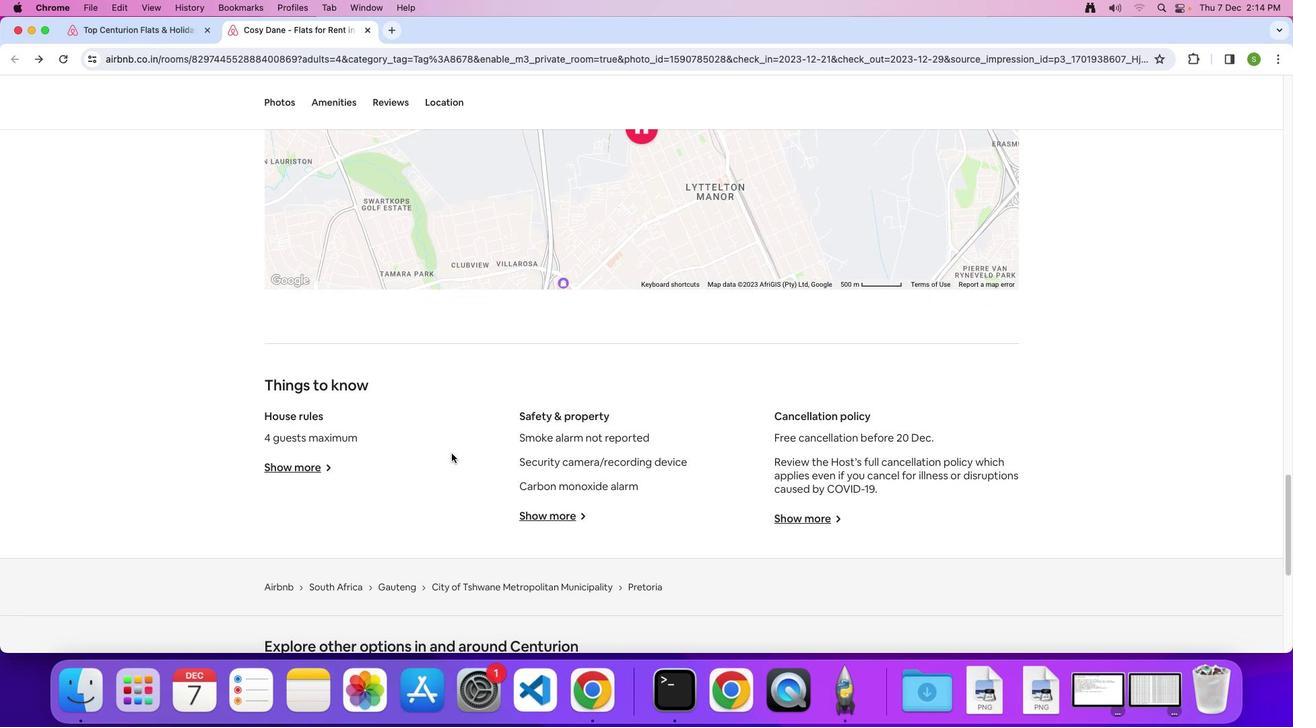 
Action: Mouse scrolled (451, 453) with delta (0, 0)
Screenshot: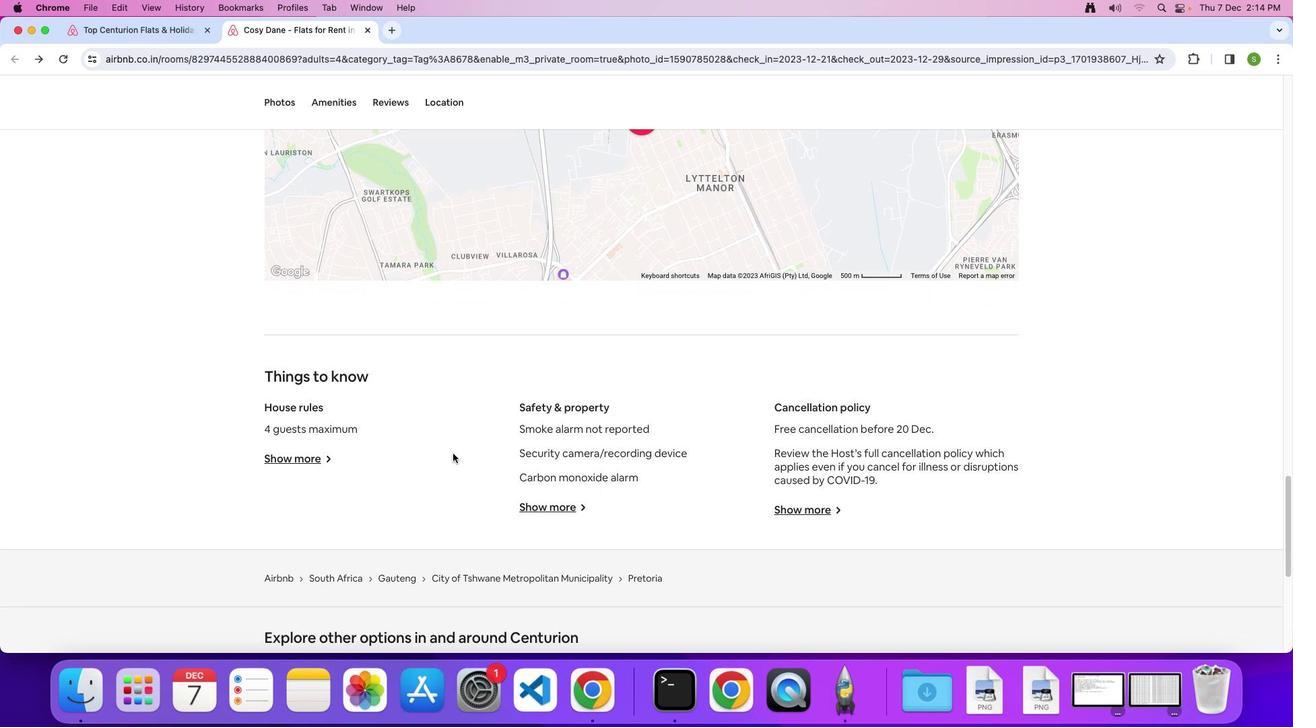 
Action: Mouse moved to (546, 509)
Screenshot: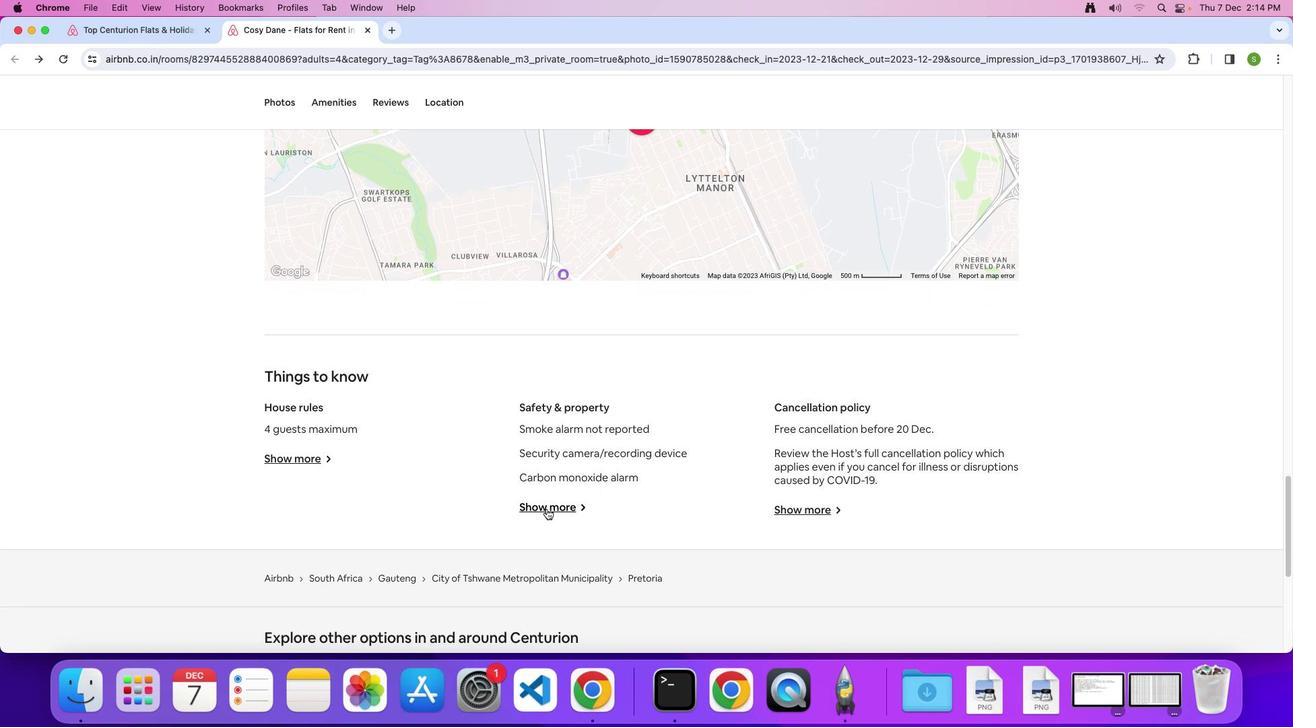 
Action: Mouse pressed left at (546, 509)
Screenshot: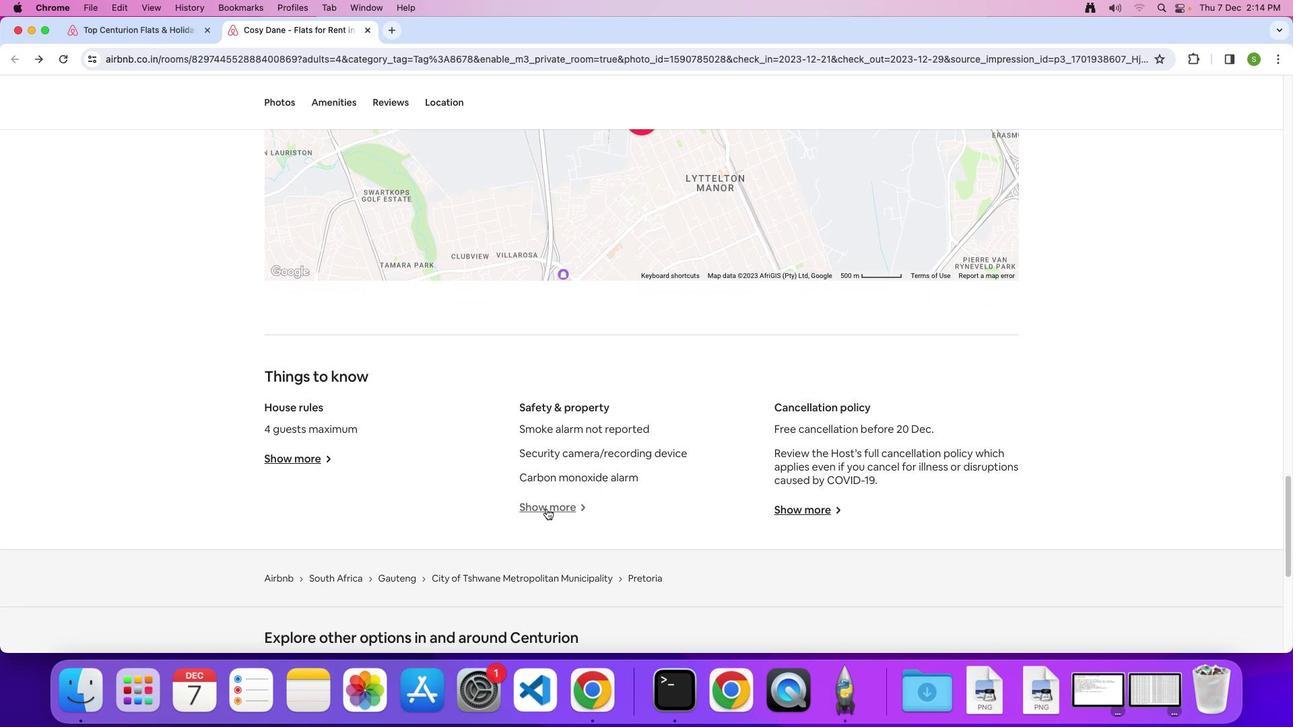 
Action: Mouse moved to (404, 197)
Screenshot: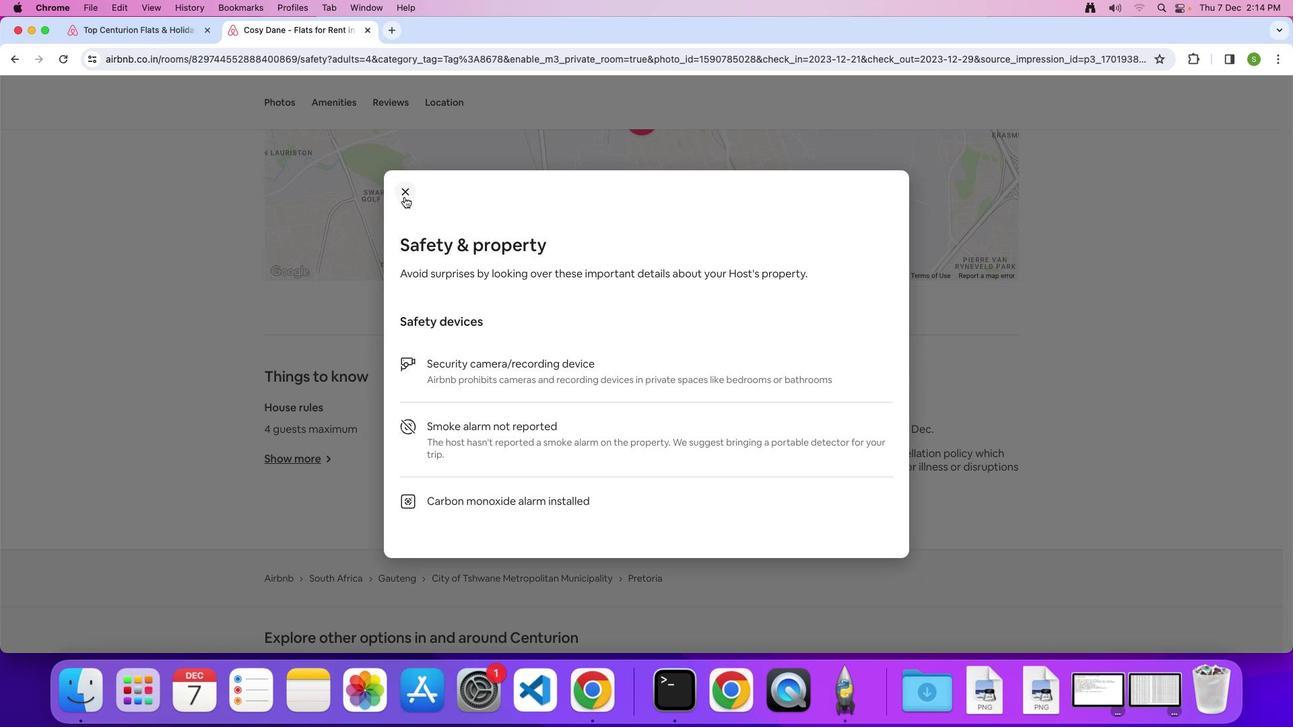 
Action: Mouse pressed left at (404, 197)
Screenshot: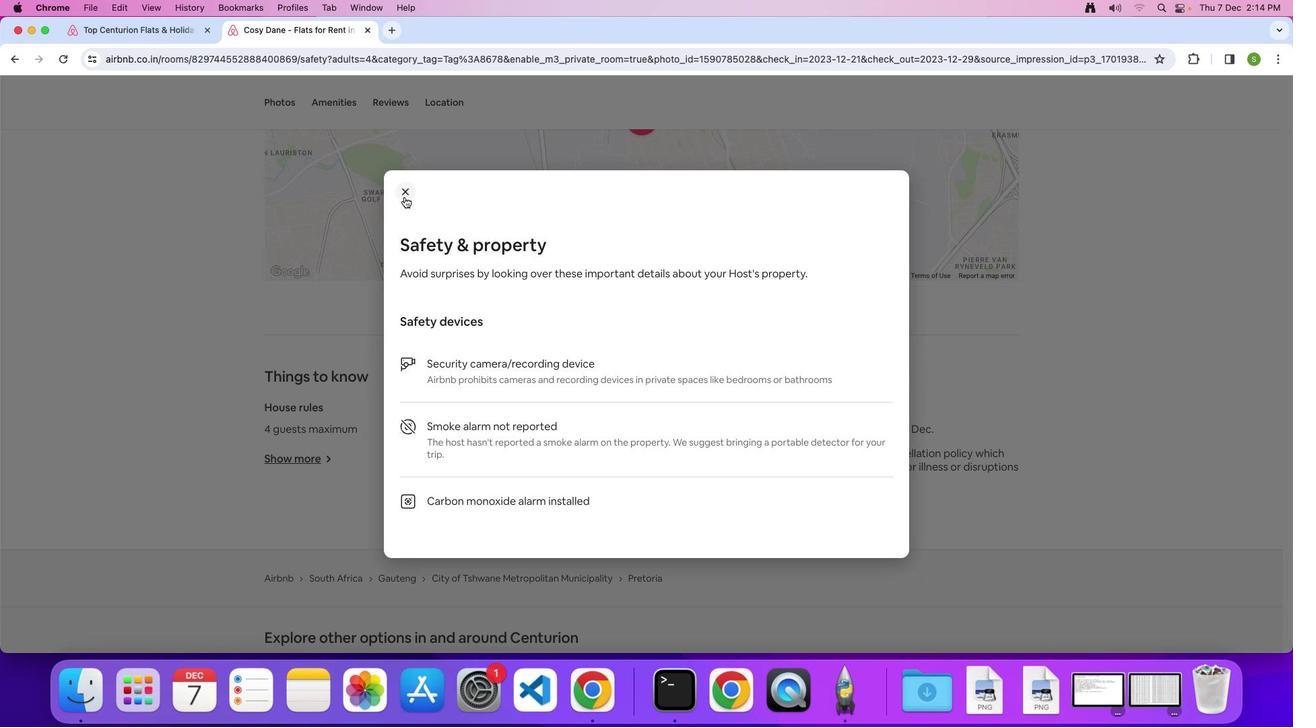 
Action: Mouse moved to (801, 510)
Screenshot: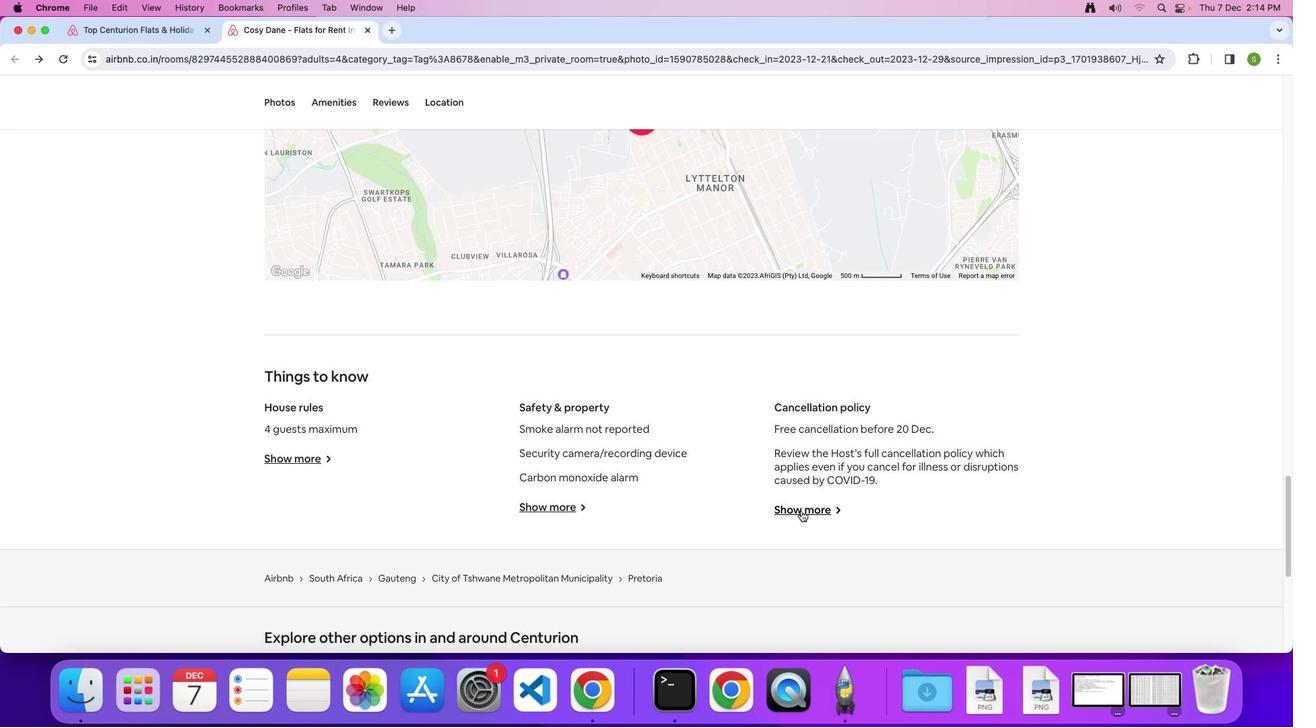 
Action: Mouse pressed left at (801, 510)
Screenshot: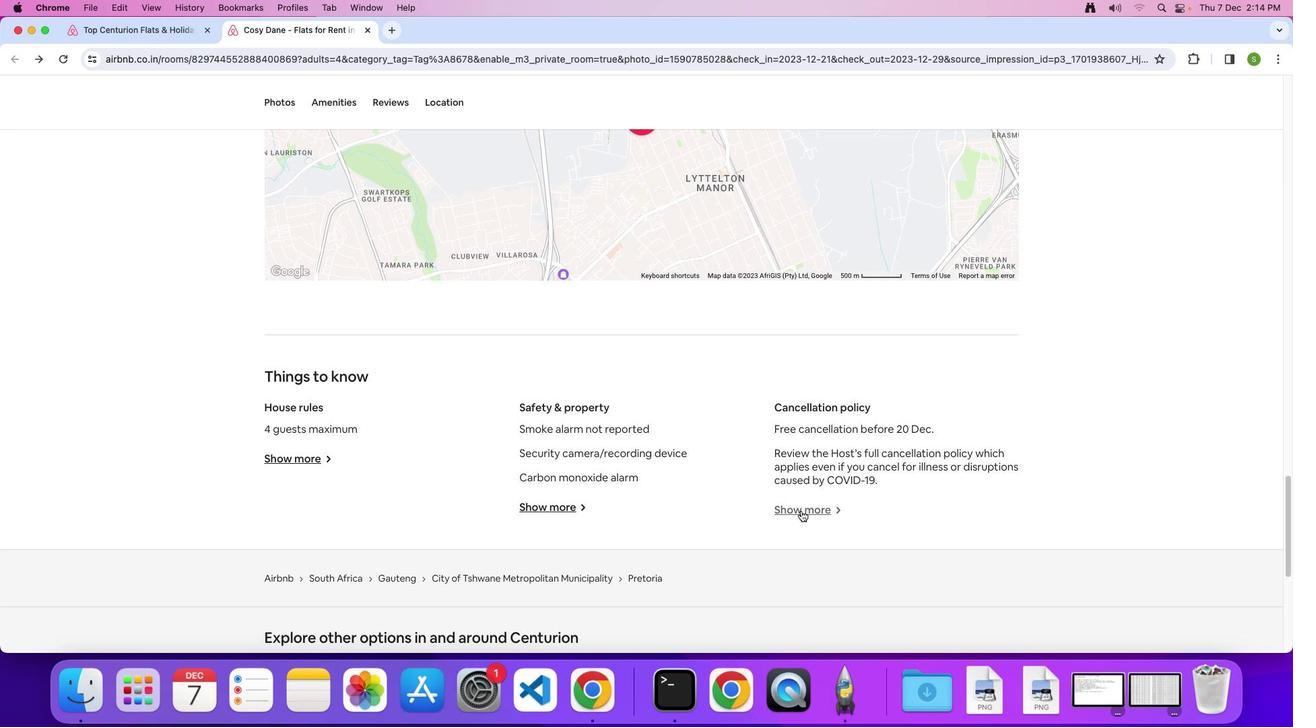 
Action: Mouse moved to (474, 185)
Screenshot: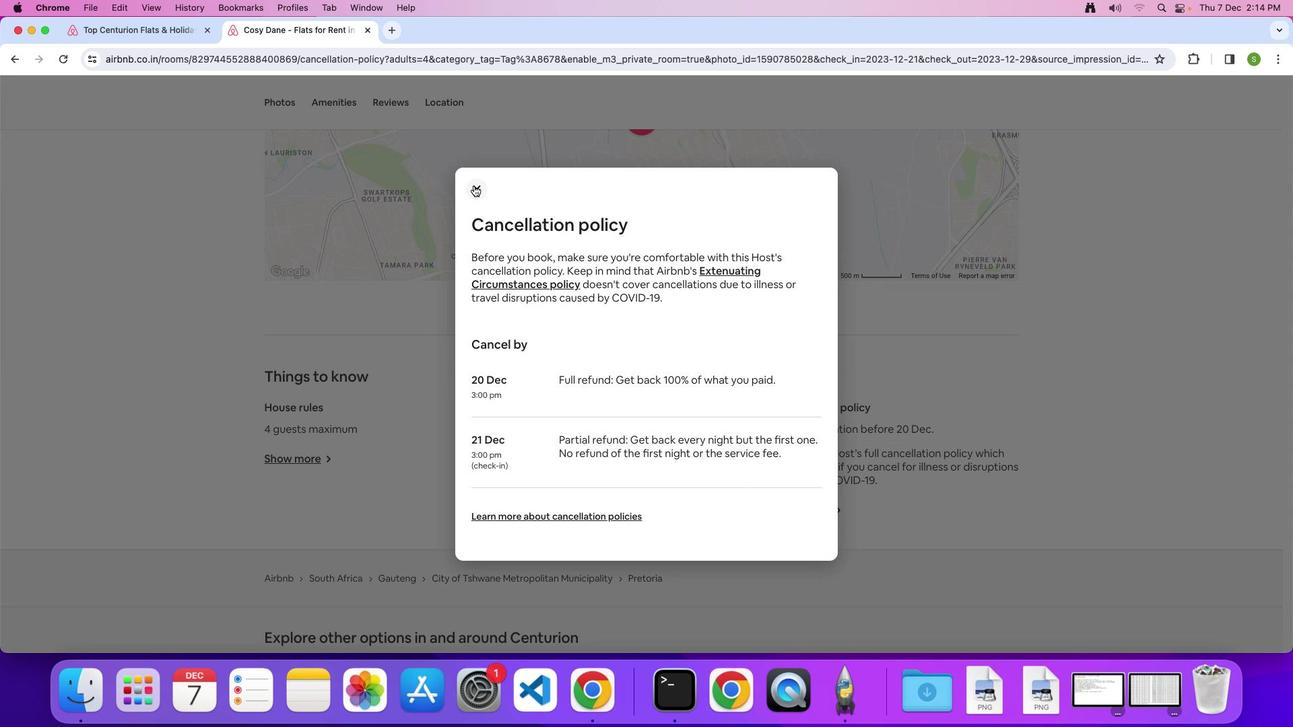 
Action: Mouse pressed left at (474, 185)
Screenshot: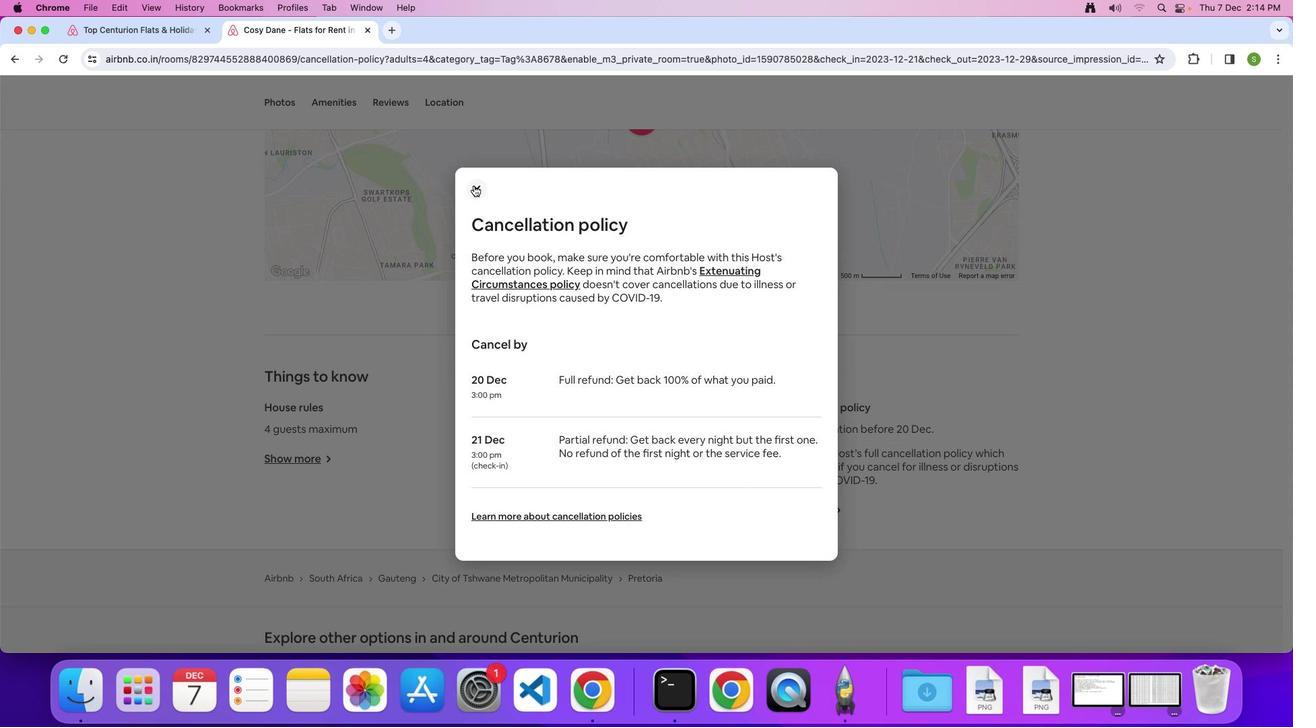 
Action: Mouse moved to (497, 347)
Screenshot: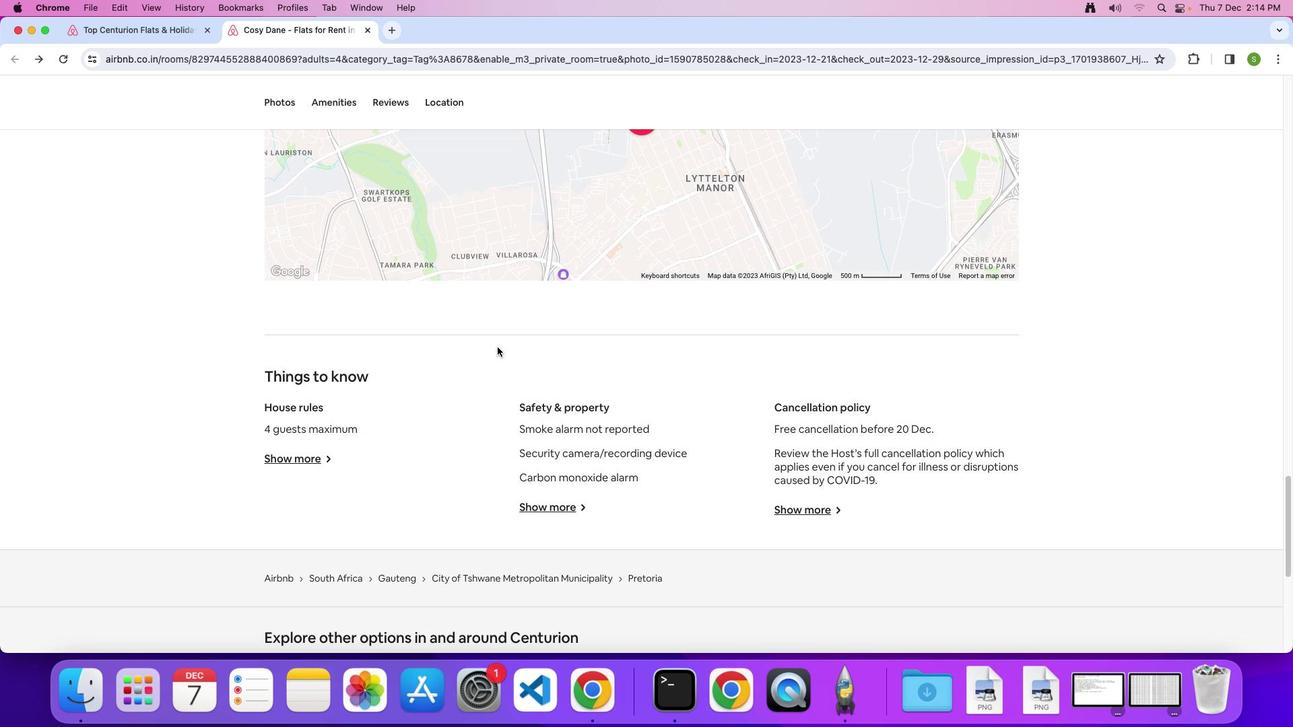
Action: Mouse scrolled (497, 347) with delta (0, 0)
Screenshot: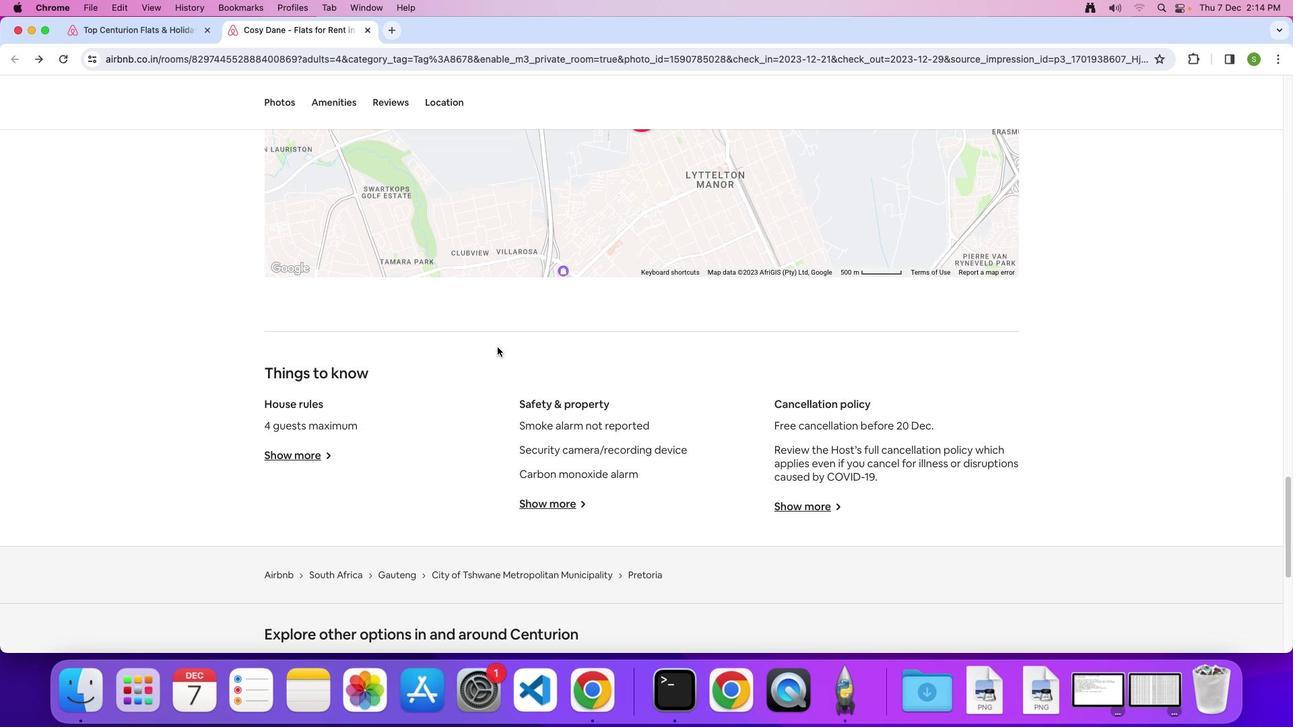 
Action: Mouse scrolled (497, 347) with delta (0, 0)
Screenshot: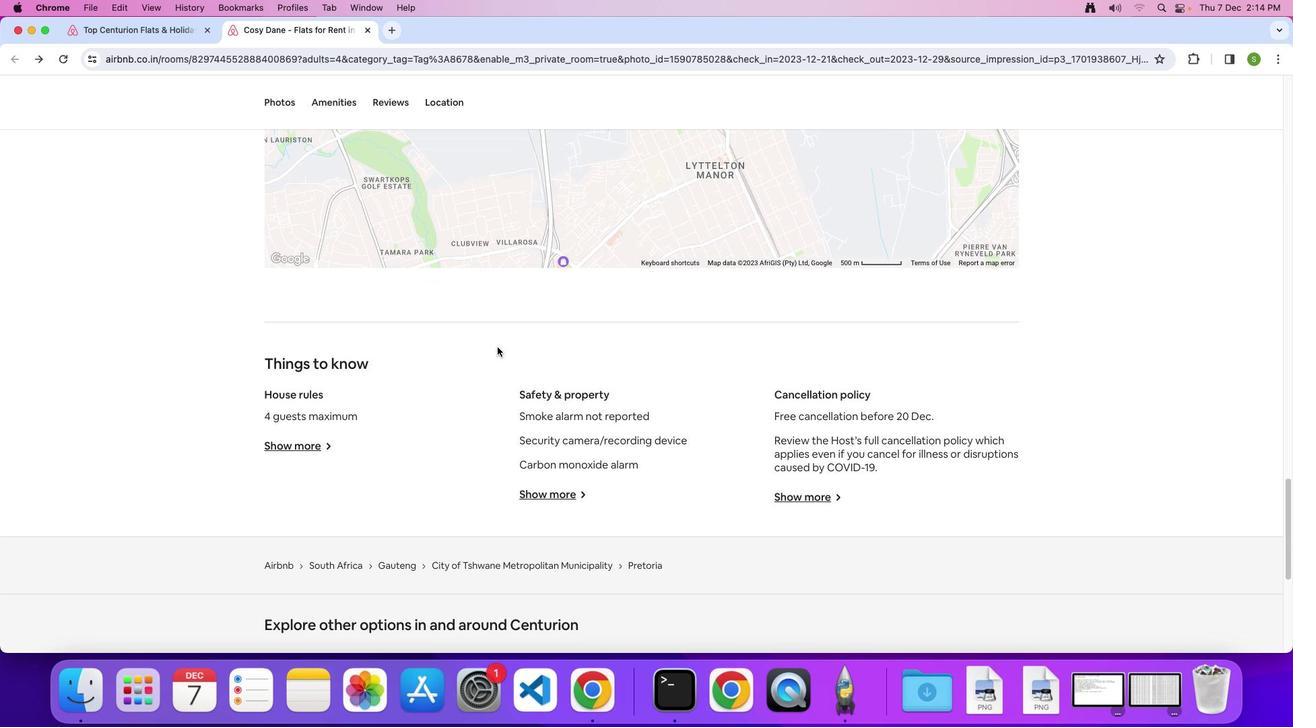 
Action: Mouse scrolled (497, 347) with delta (0, -2)
Screenshot: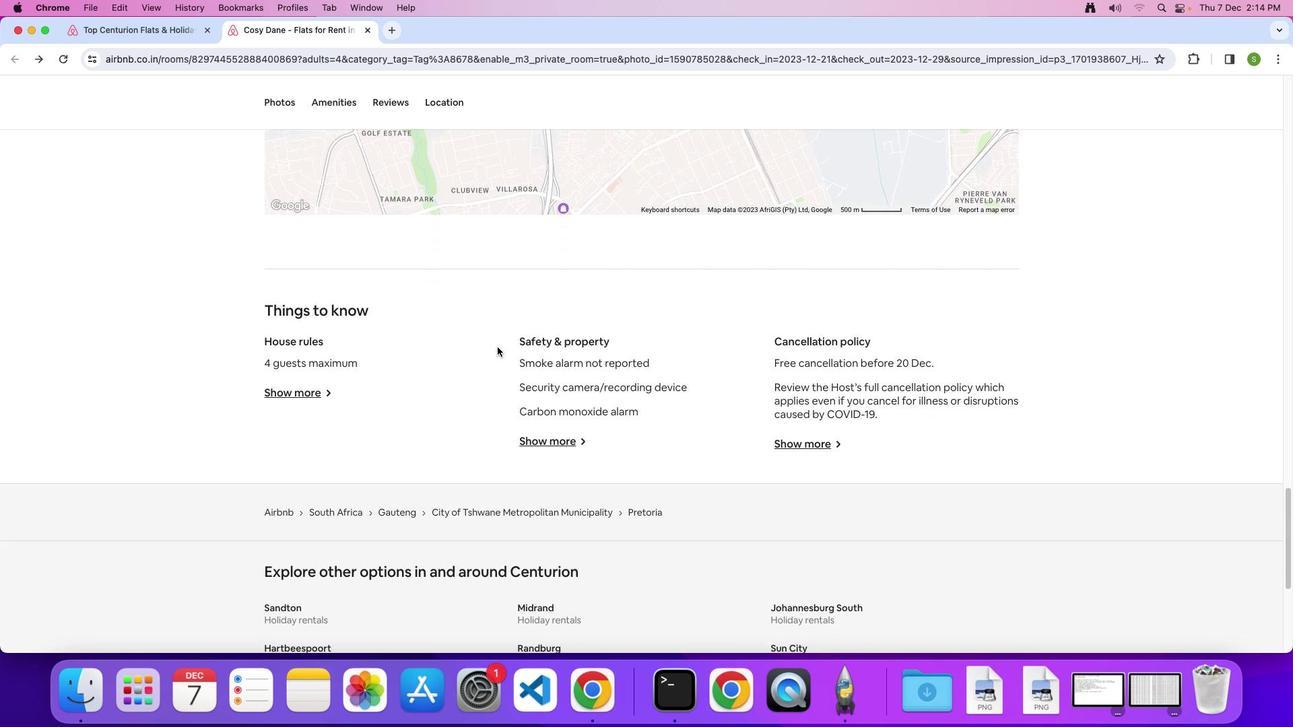 
Action: Mouse scrolled (497, 347) with delta (0, 0)
Screenshot: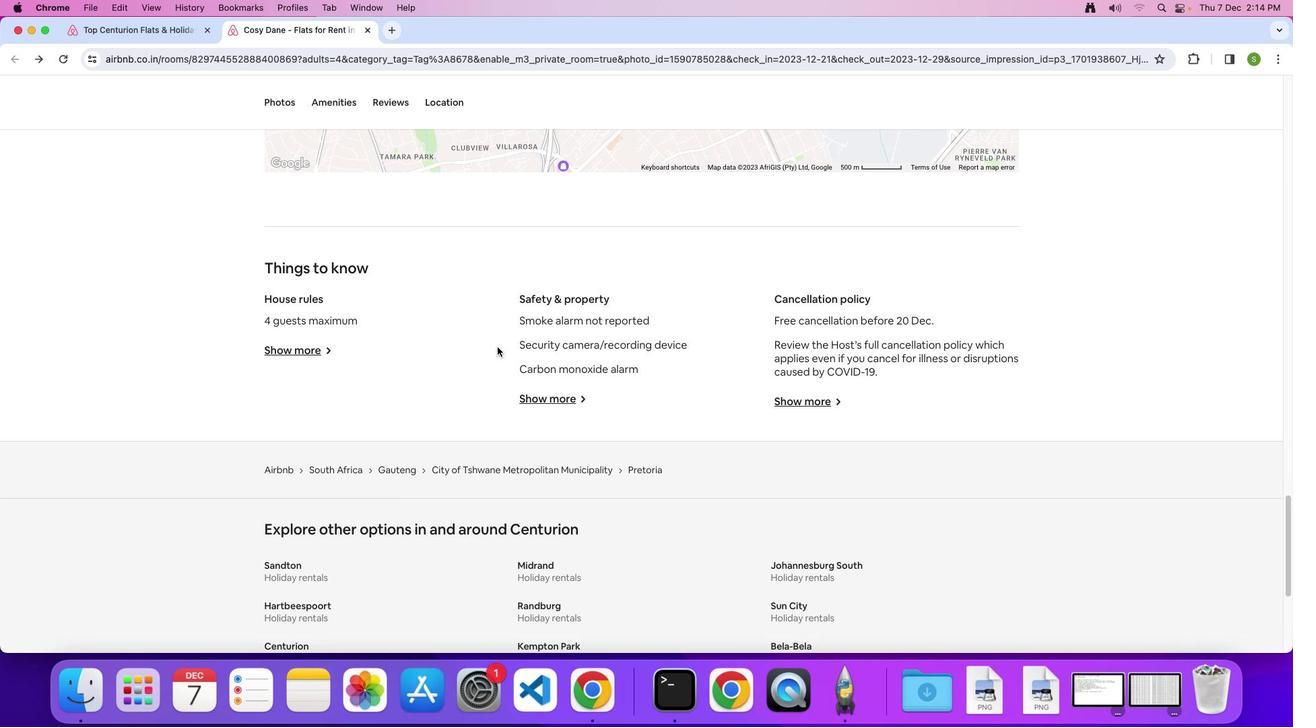 
Action: Mouse scrolled (497, 347) with delta (0, 0)
Screenshot: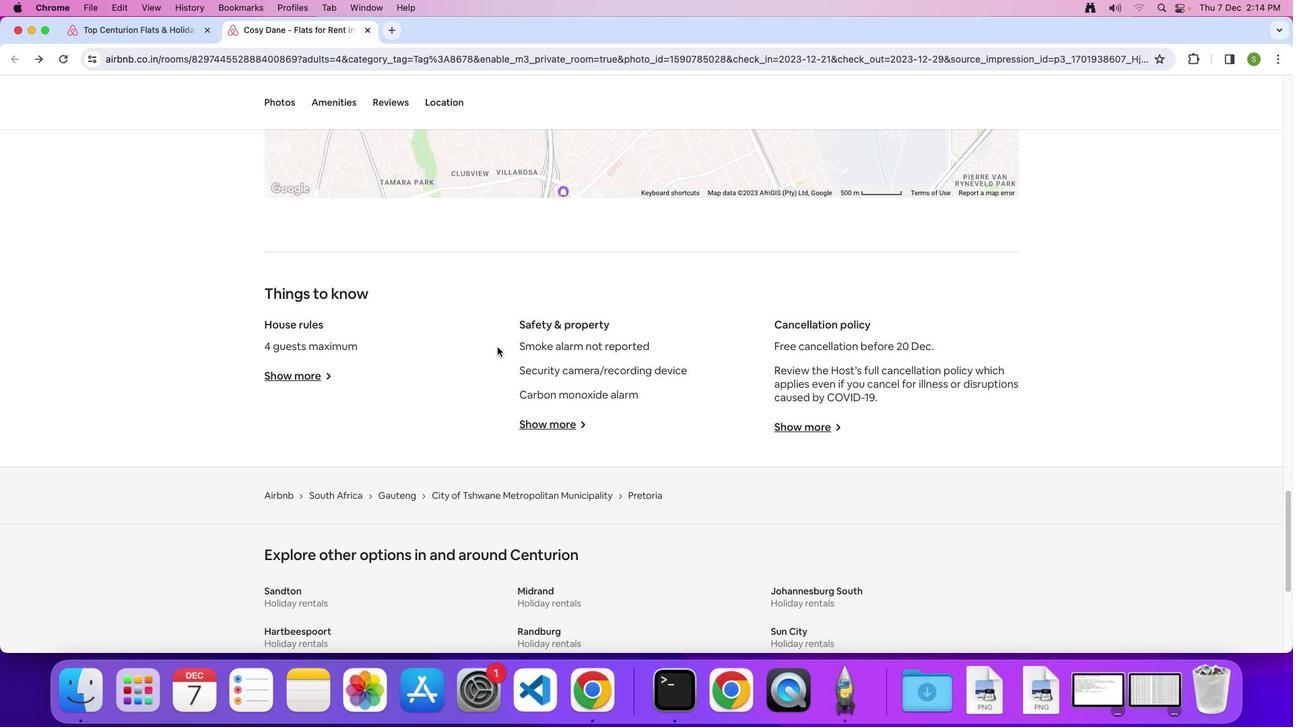 
Action: Mouse scrolled (497, 347) with delta (0, 2)
Screenshot: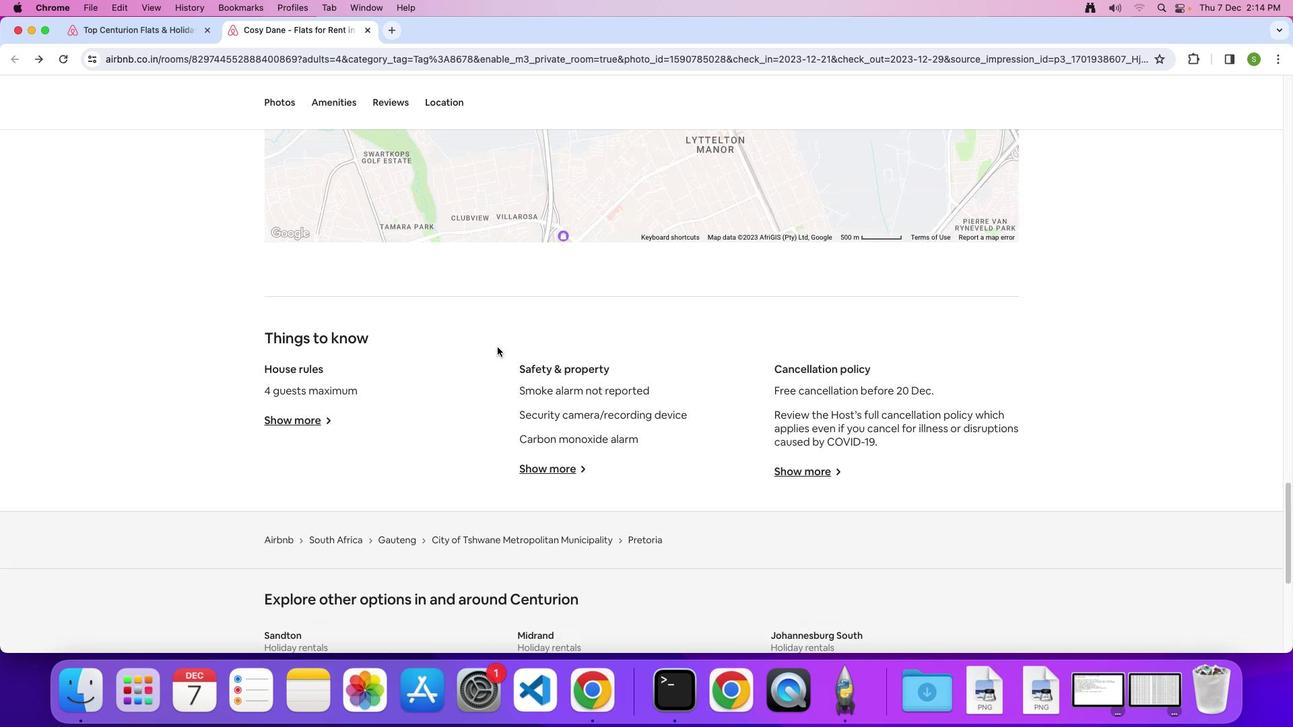 
Action: Mouse scrolled (497, 347) with delta (0, 0)
Screenshot: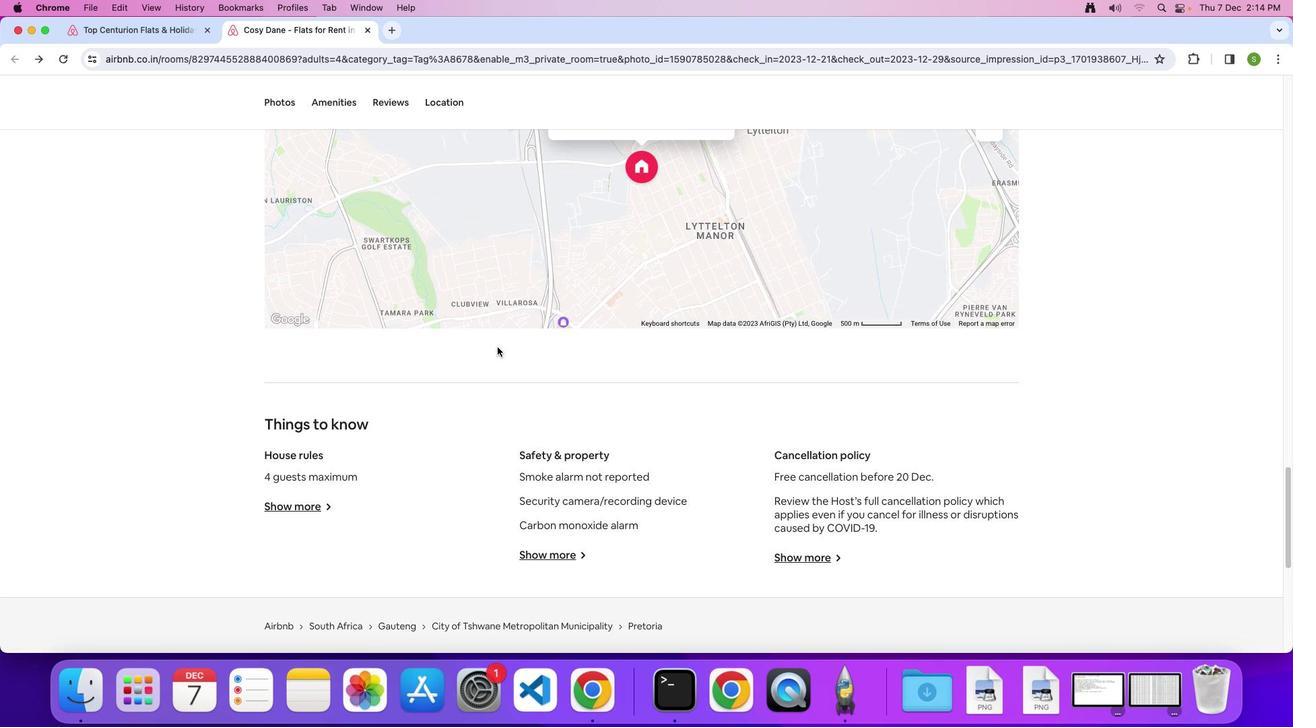 
Action: Mouse scrolled (497, 347) with delta (0, 0)
Screenshot: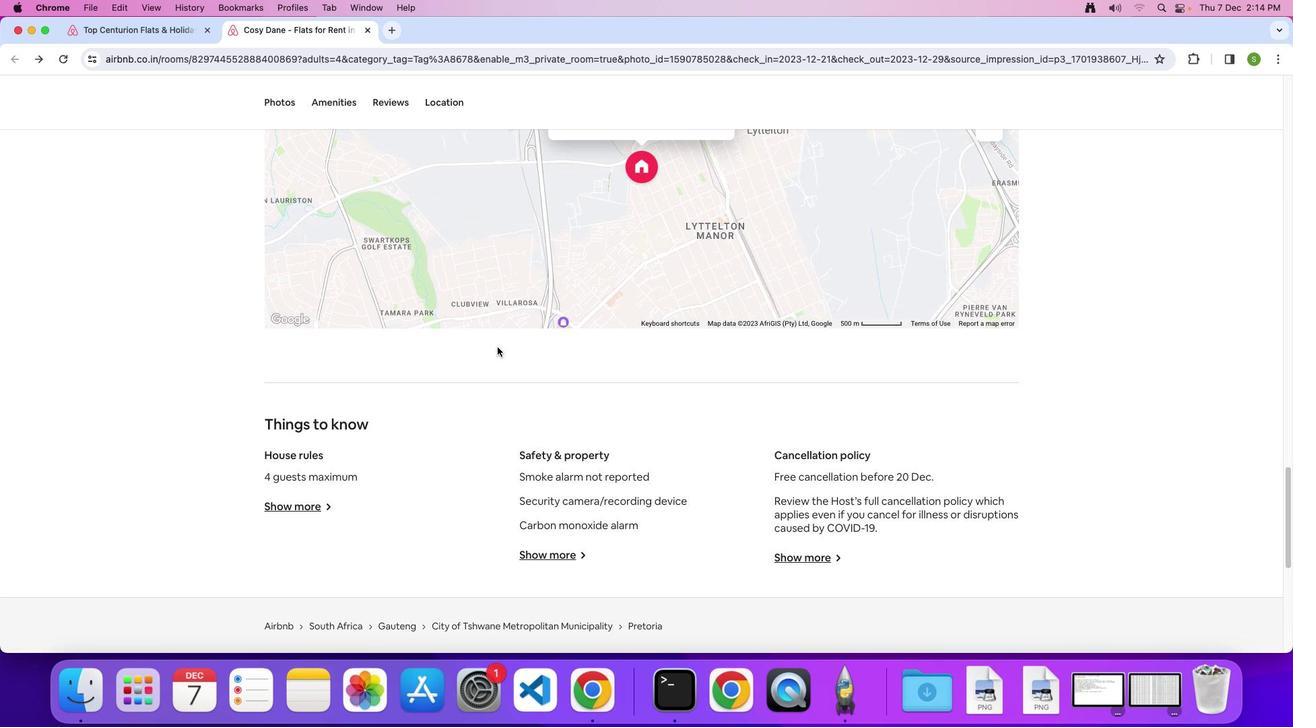 
Action: Mouse moved to (156, 31)
Screenshot: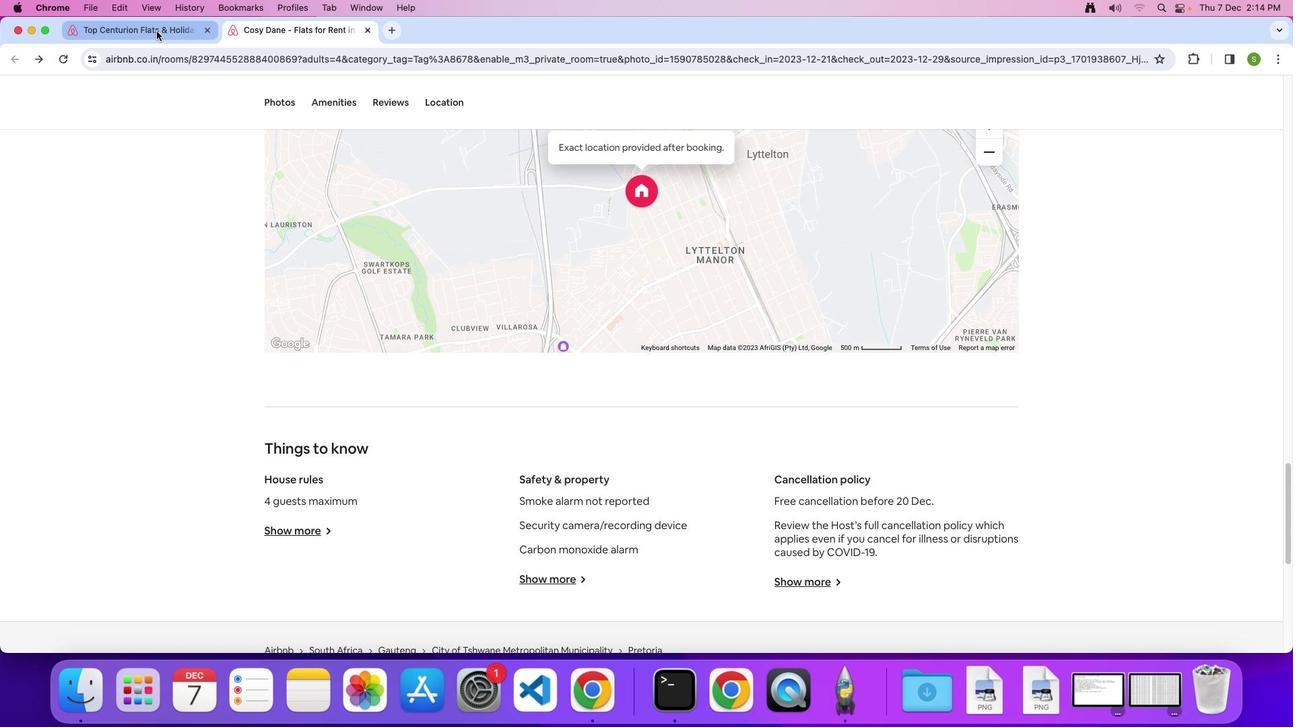 
Action: Mouse pressed left at (156, 31)
Screenshot: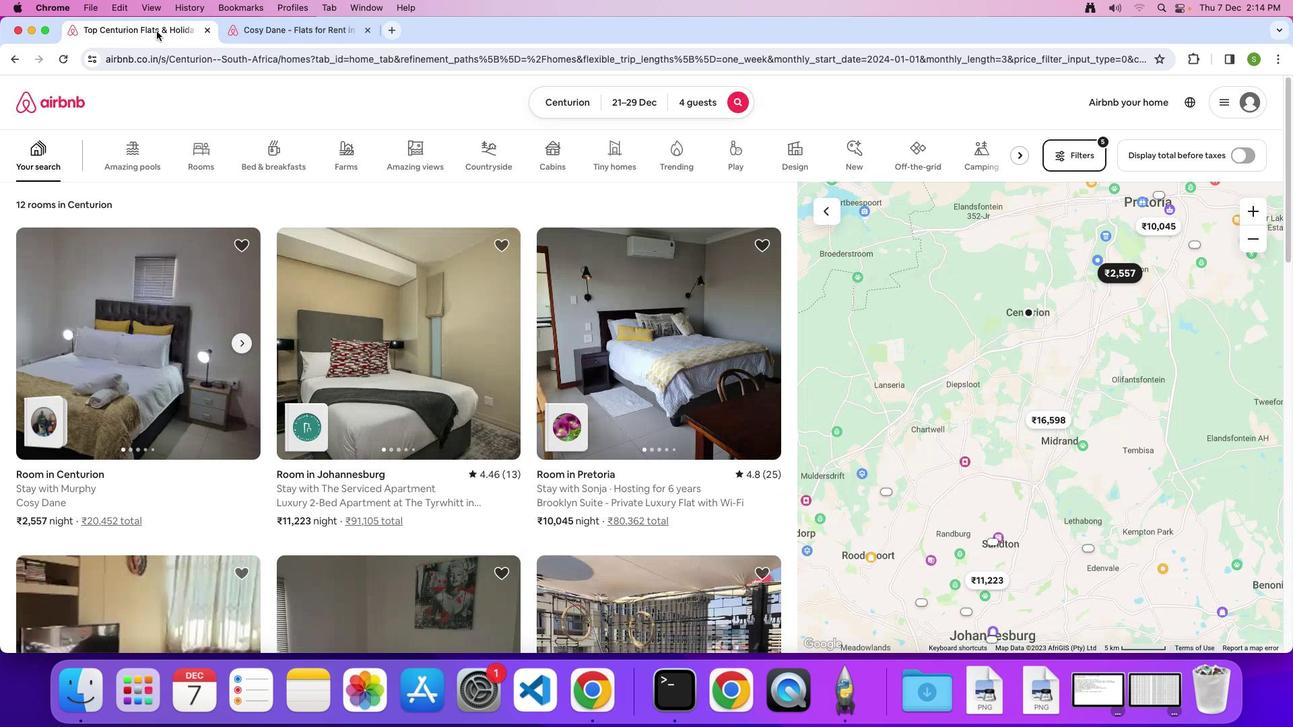 
Action: Mouse moved to (369, 311)
Screenshot: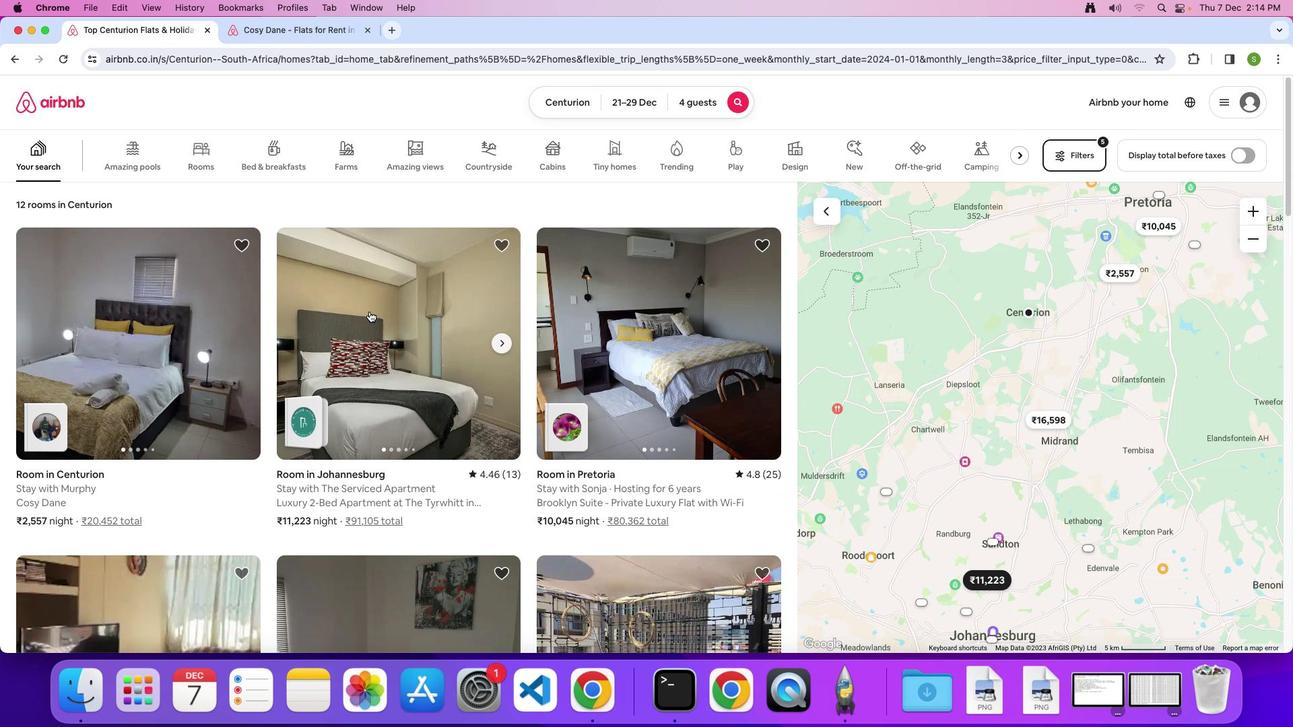 
Action: Mouse pressed left at (369, 311)
Screenshot: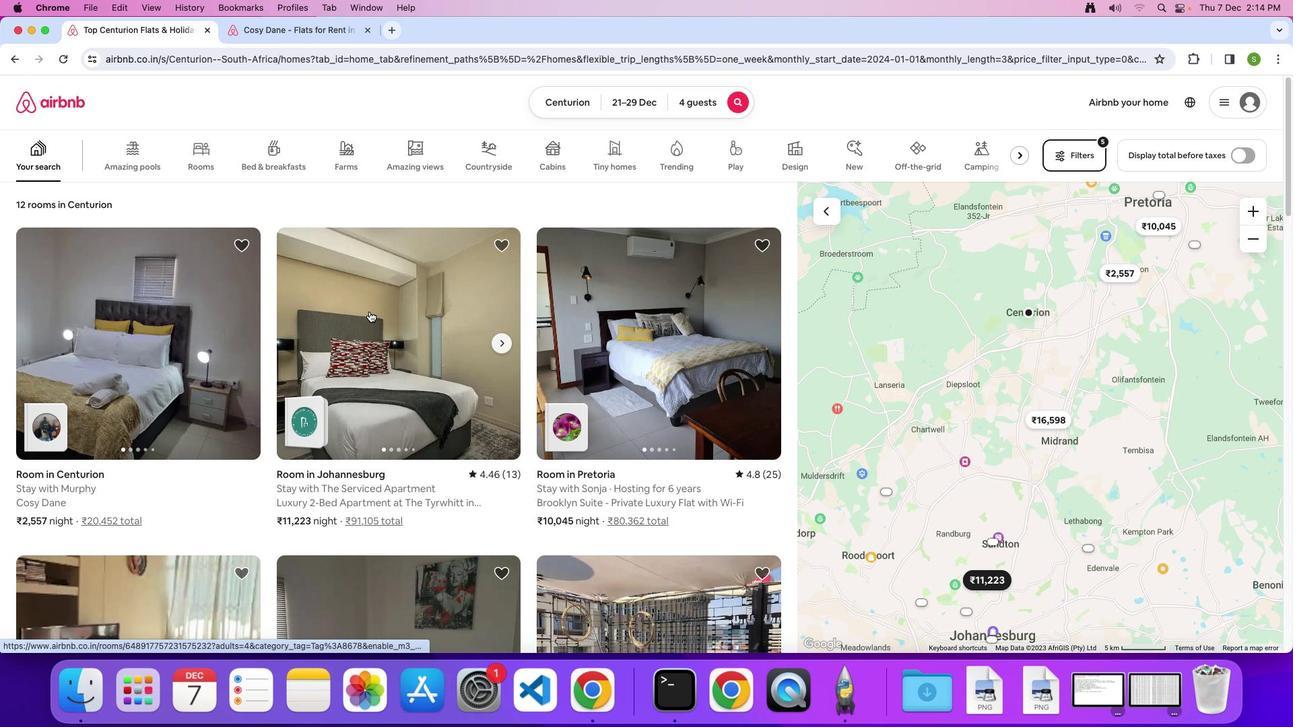 
Action: Mouse pressed left at (369, 311)
Screenshot: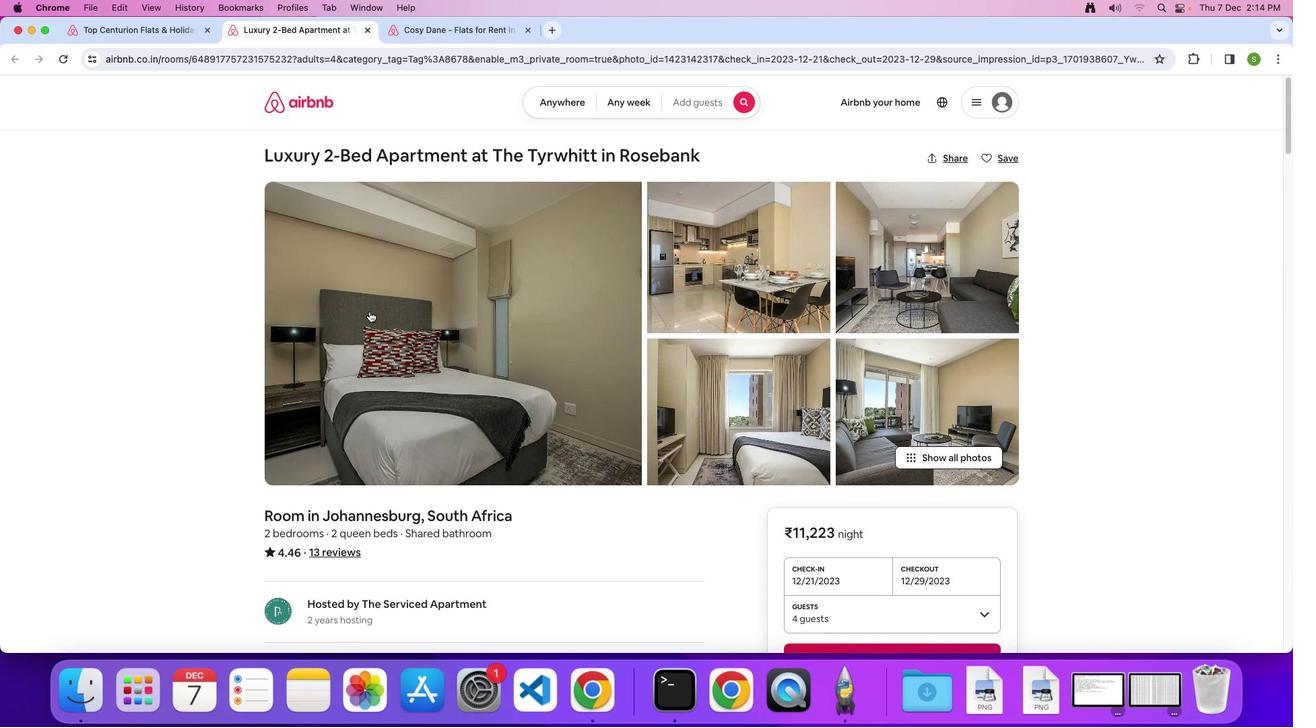 
Action: Mouse moved to (520, 373)
Screenshot: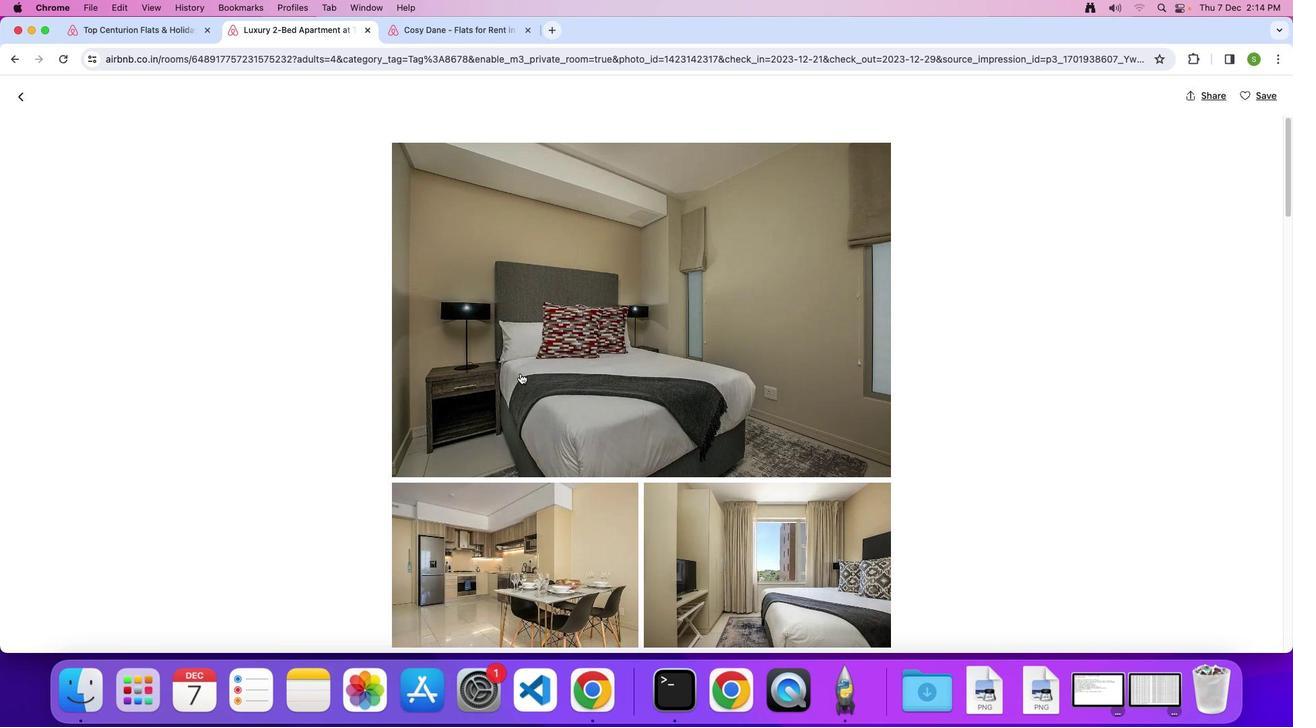 
Action: Mouse scrolled (520, 373) with delta (0, 0)
Screenshot: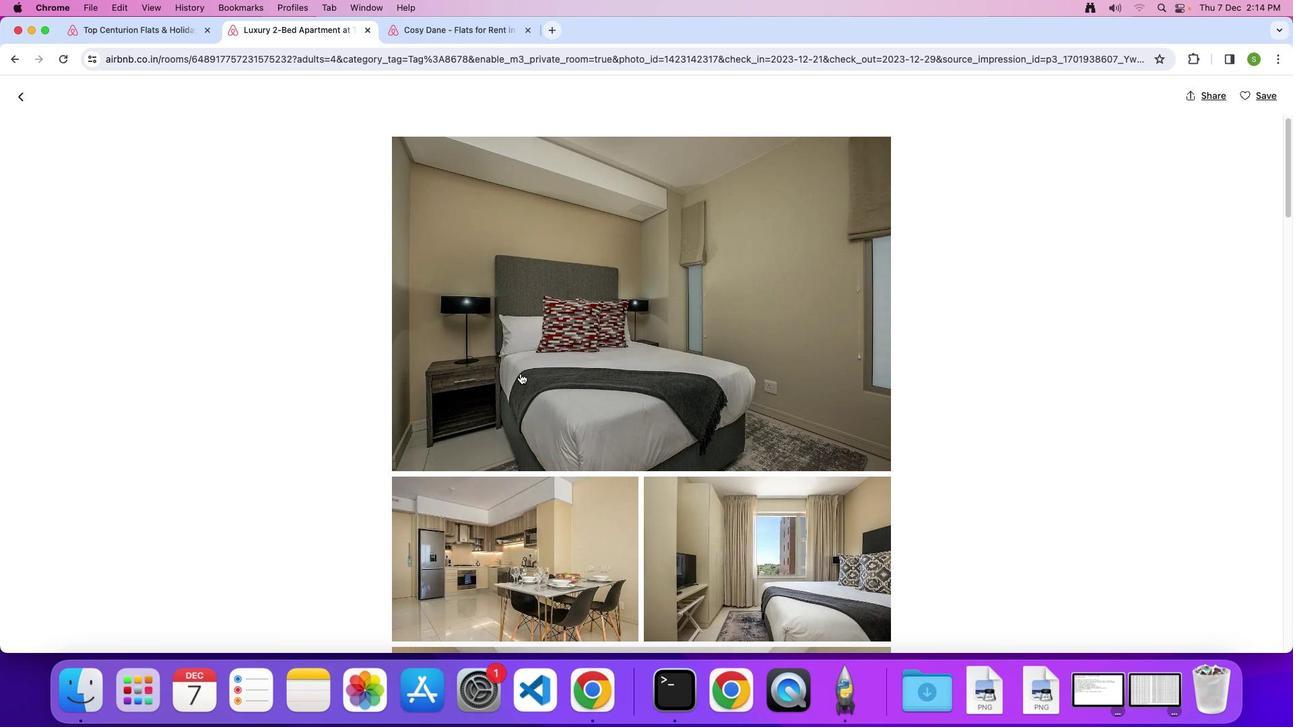 
Action: Mouse scrolled (520, 373) with delta (0, 0)
Screenshot: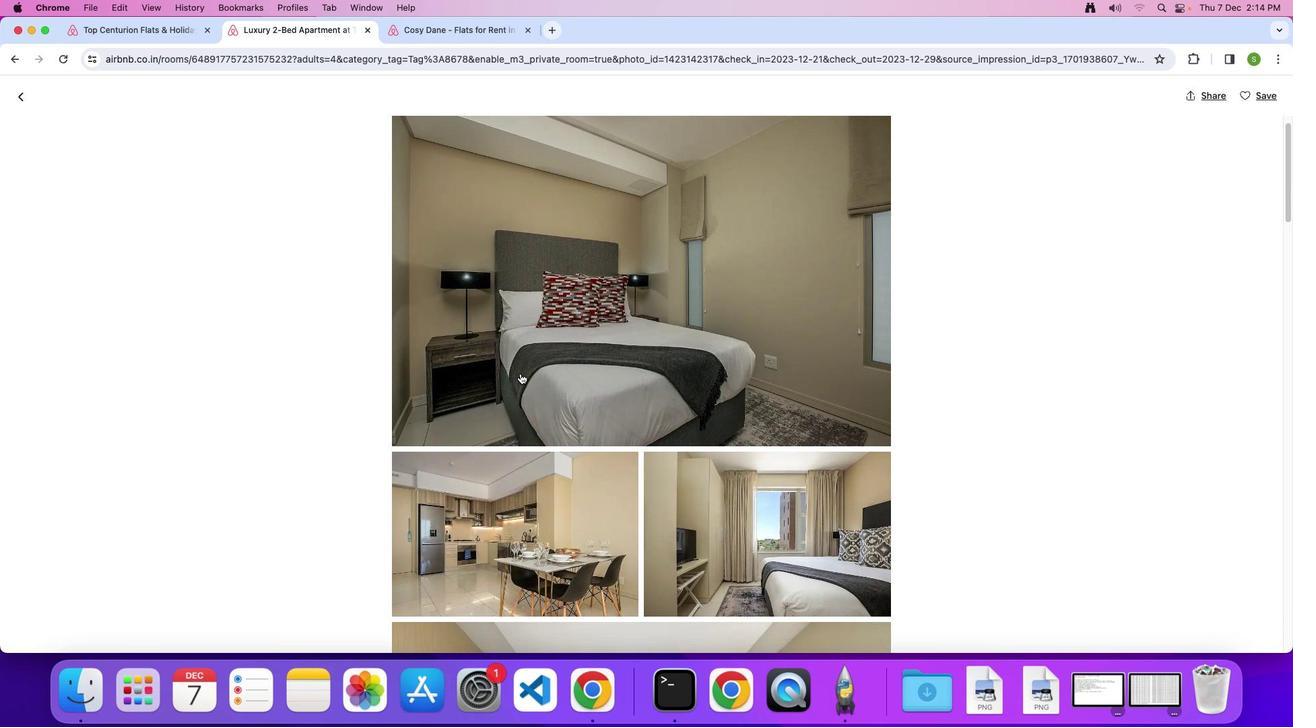 
Action: Mouse scrolled (520, 373) with delta (0, -1)
Screenshot: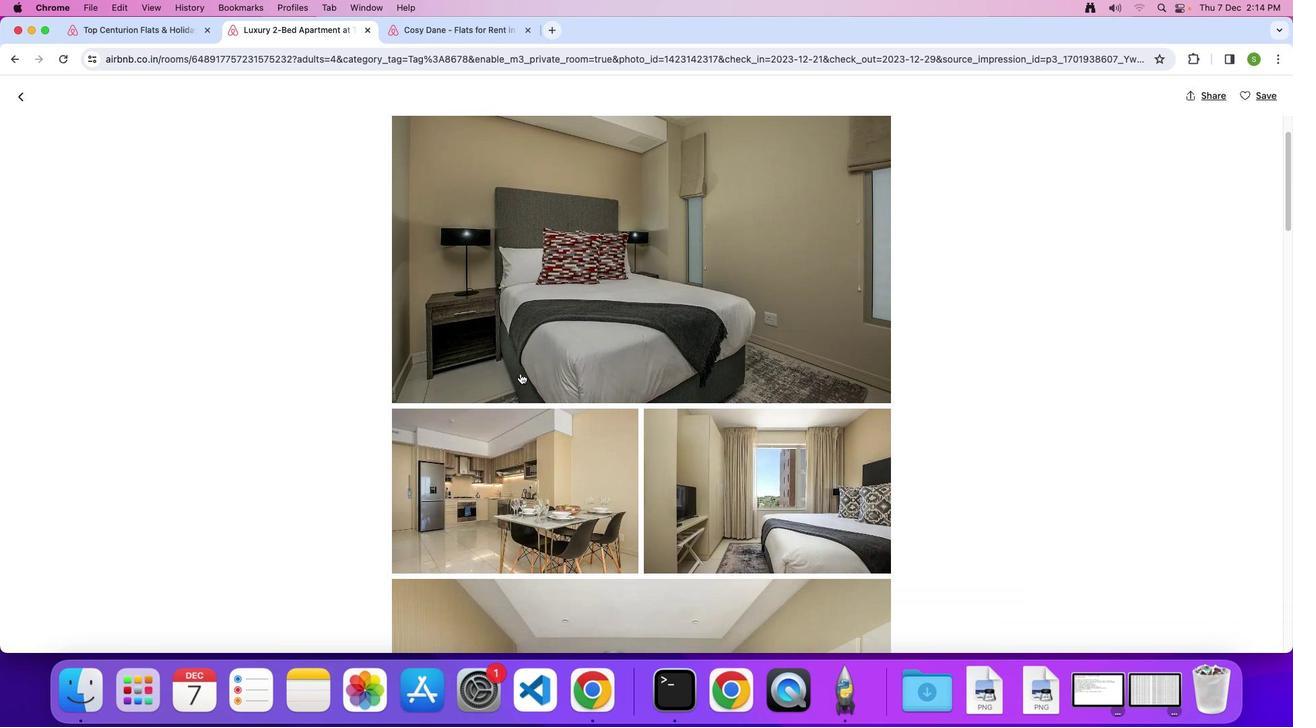
Action: Mouse scrolled (520, 373) with delta (0, -1)
Screenshot: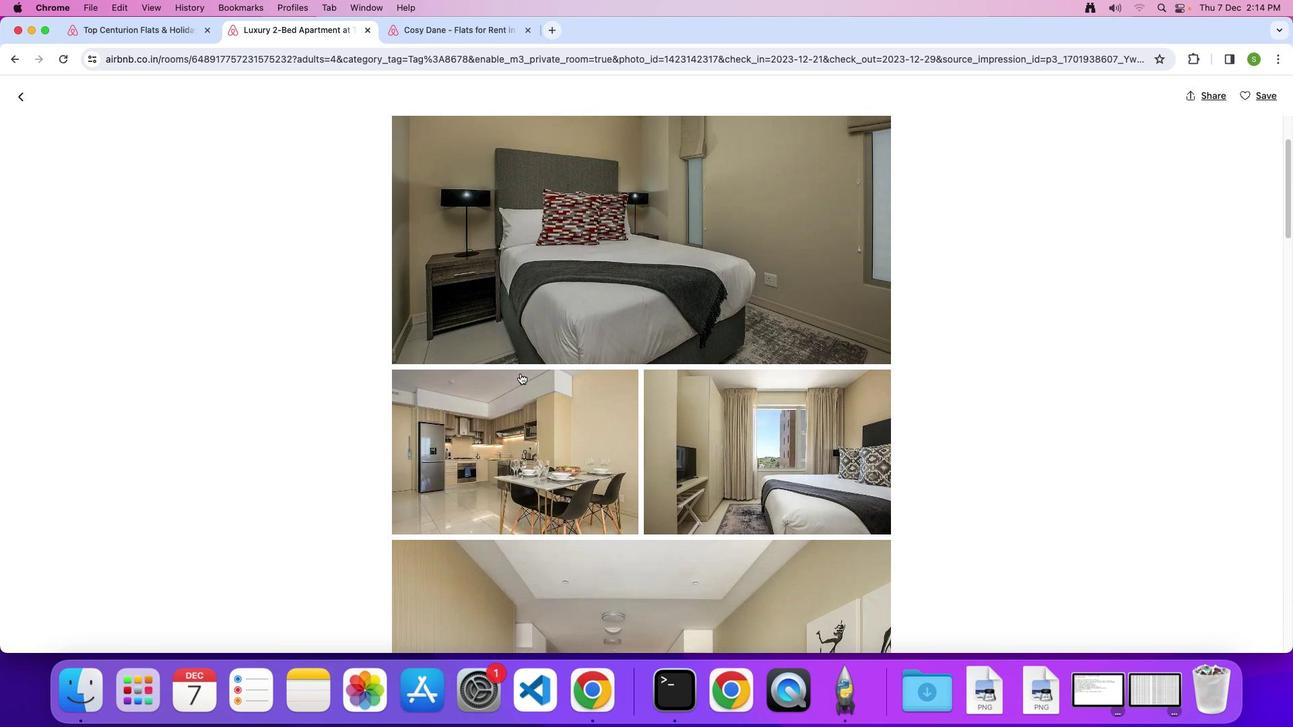 
Action: Mouse scrolled (520, 373) with delta (0, 0)
Screenshot: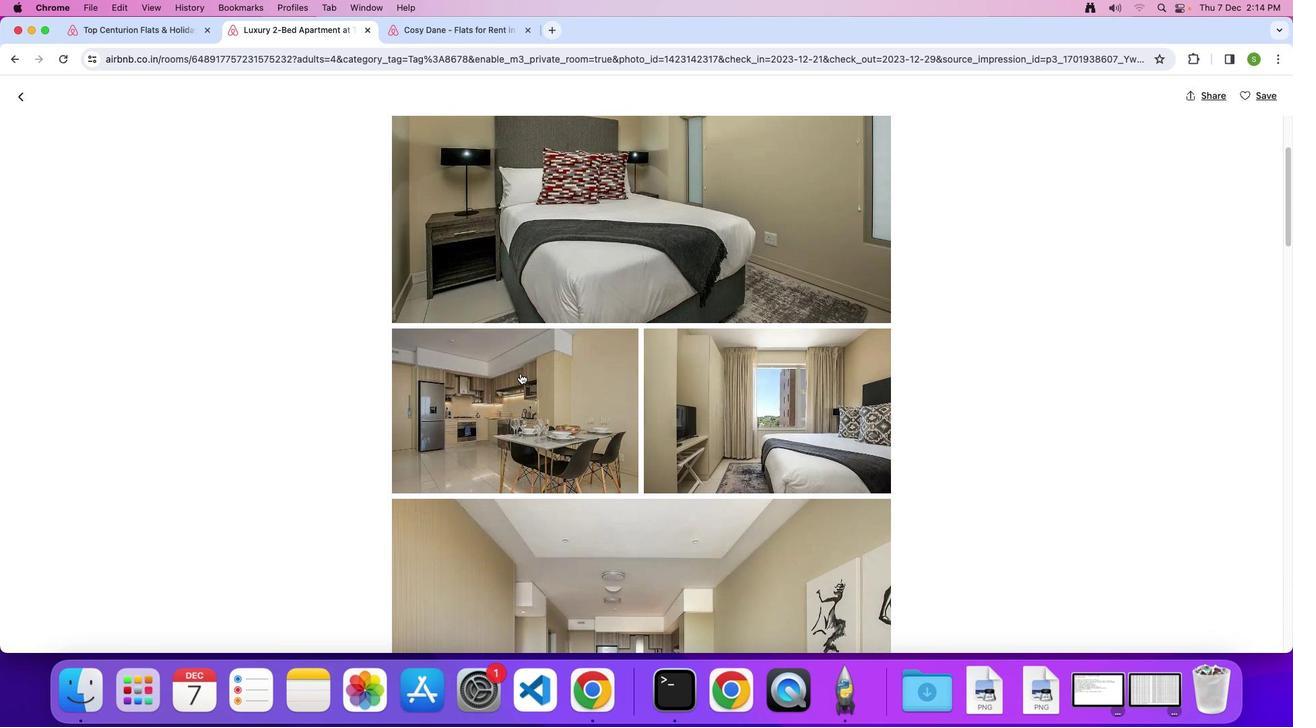 
Action: Mouse scrolled (520, 373) with delta (0, 0)
Screenshot: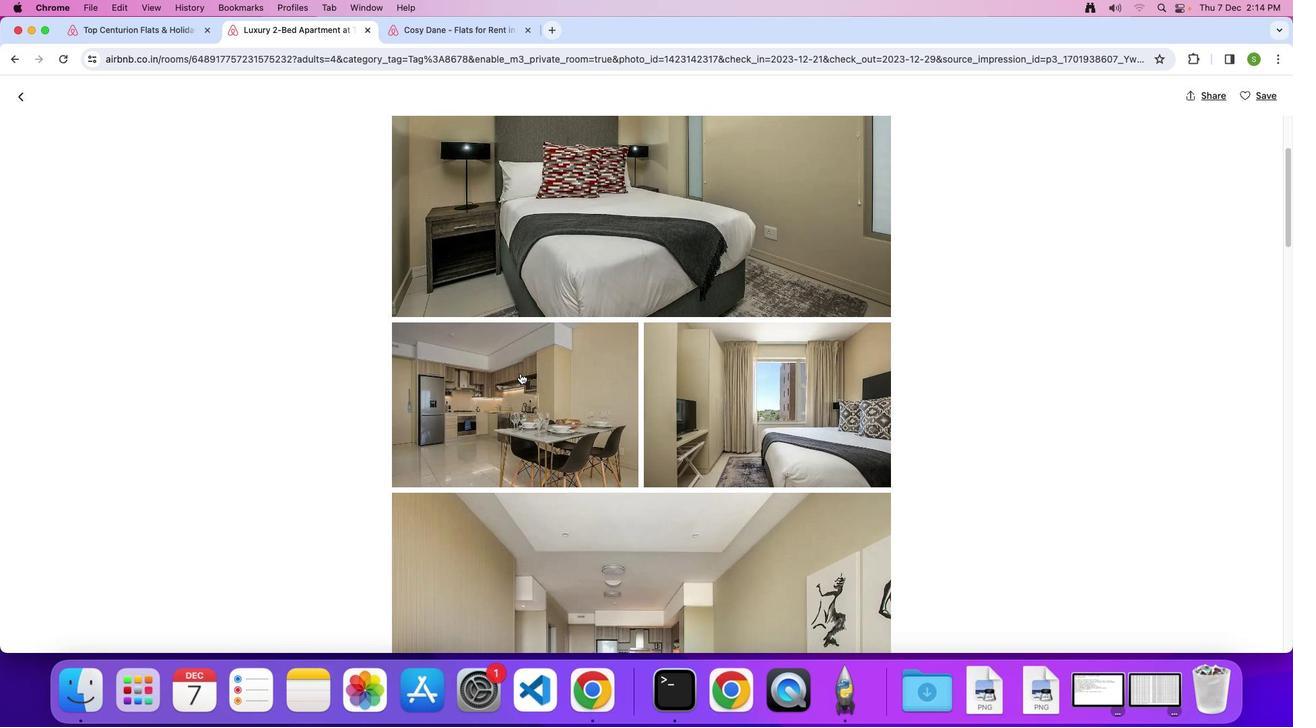 
Action: Mouse scrolled (520, 373) with delta (0, 0)
Screenshot: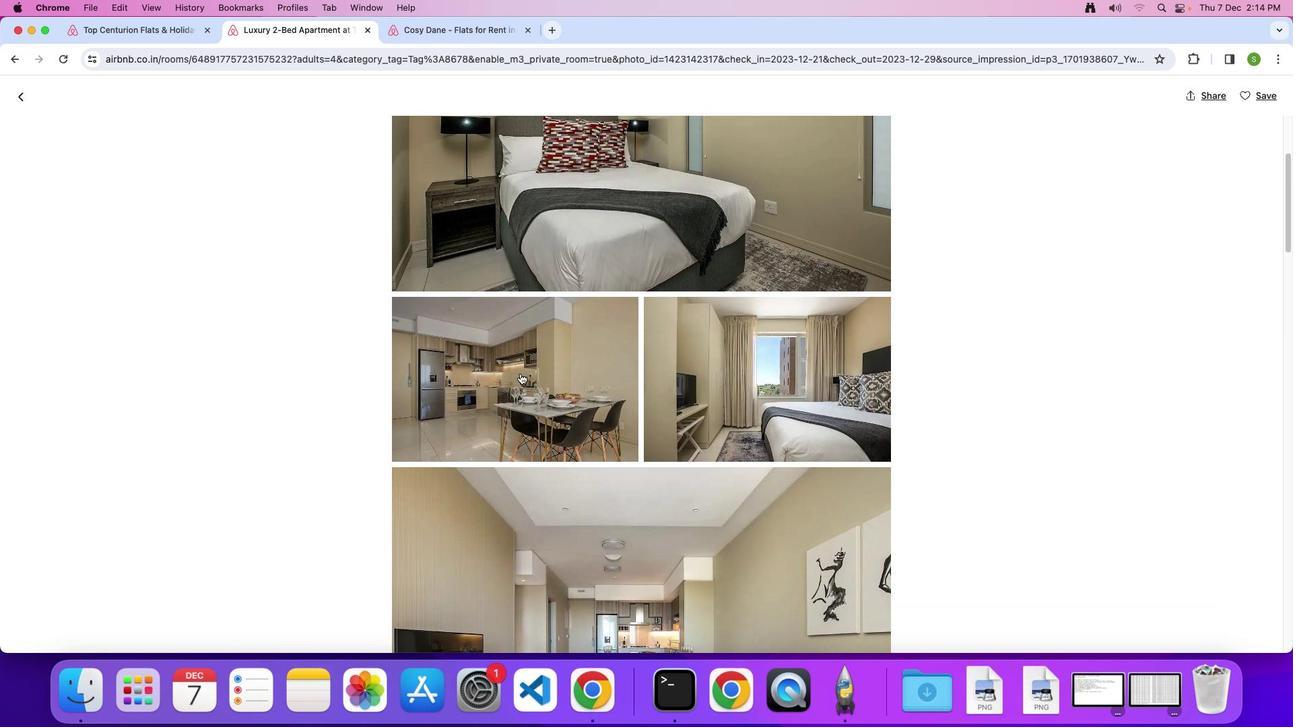 
Action: Mouse scrolled (520, 373) with delta (0, 0)
Screenshot: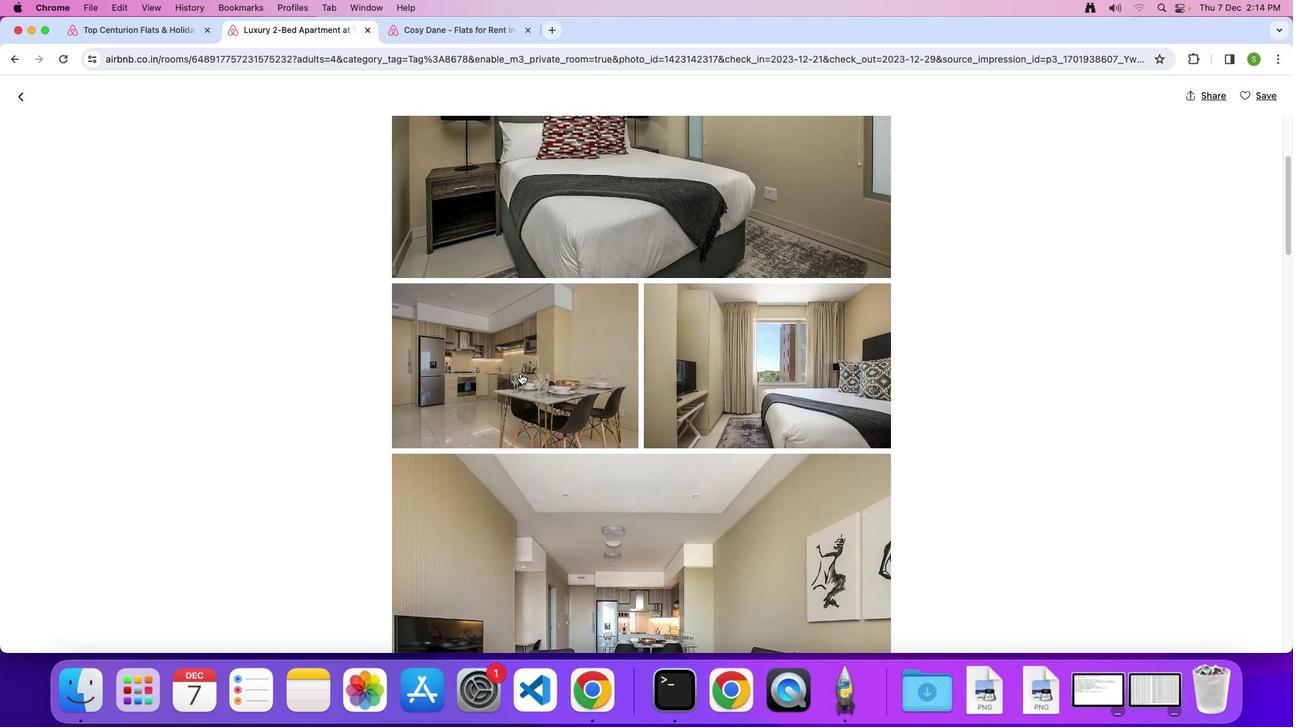 
Action: Mouse scrolled (520, 373) with delta (0, 0)
Screenshot: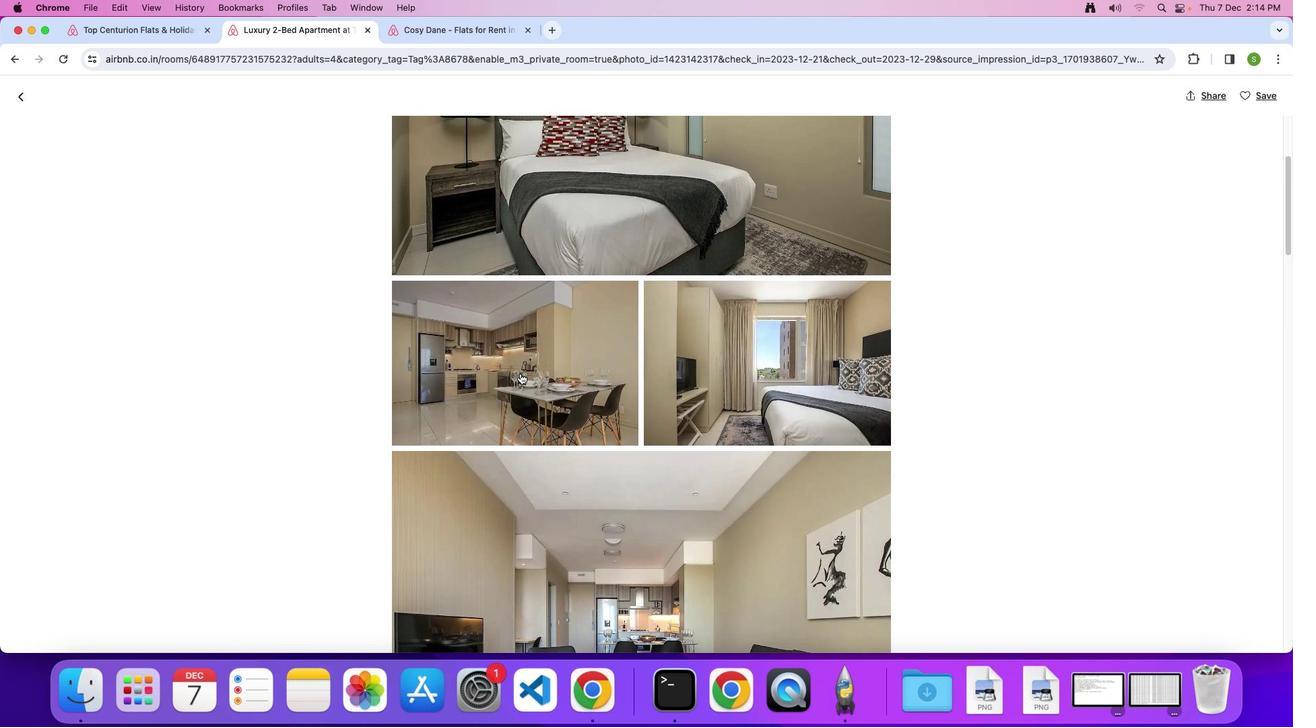 
Action: Mouse scrolled (520, 373) with delta (0, 0)
